 Task: Research Airbnb accommodation in Ouled Mimoun, Algeria from 1st December, 2023 to 5th December, 2023 for 3 adults, 1 child.2 bedrooms having 3 beds and 2 bathrooms. Amenities needed are: washing machine. Look for 3 properties as per requirement.
Action: Mouse moved to (555, 132)
Screenshot: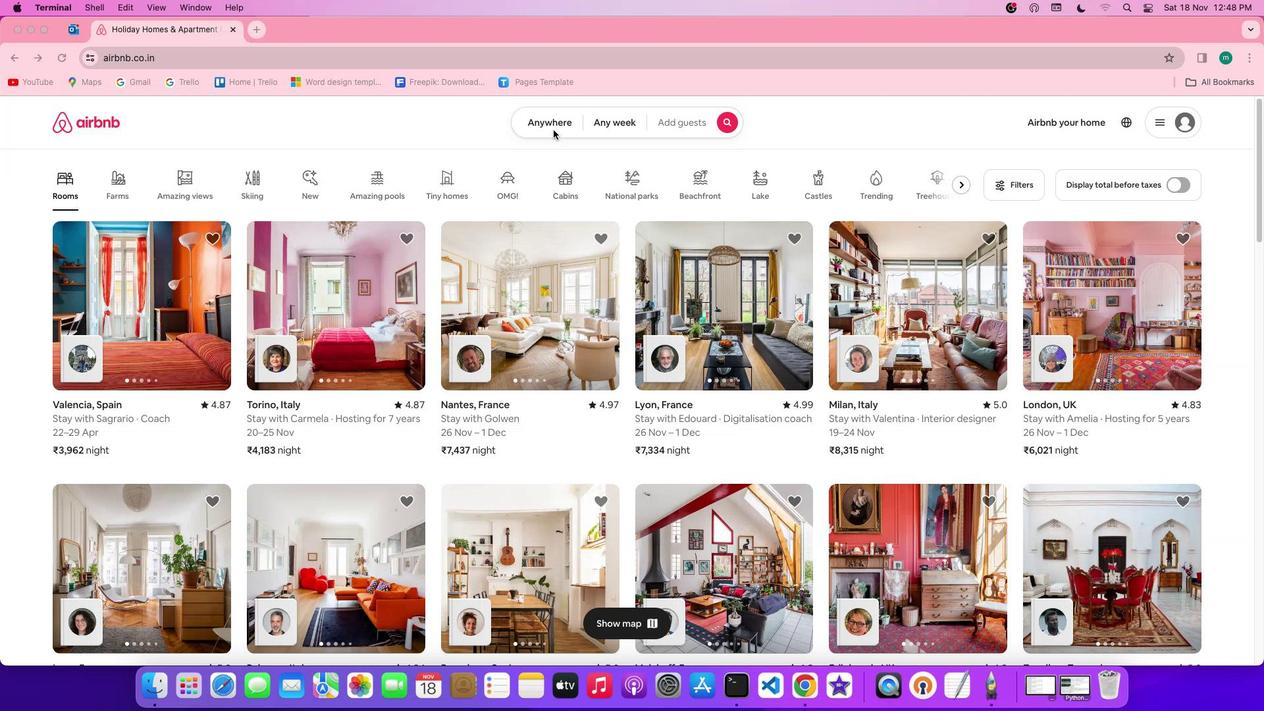 
Action: Mouse pressed left at (555, 132)
Screenshot: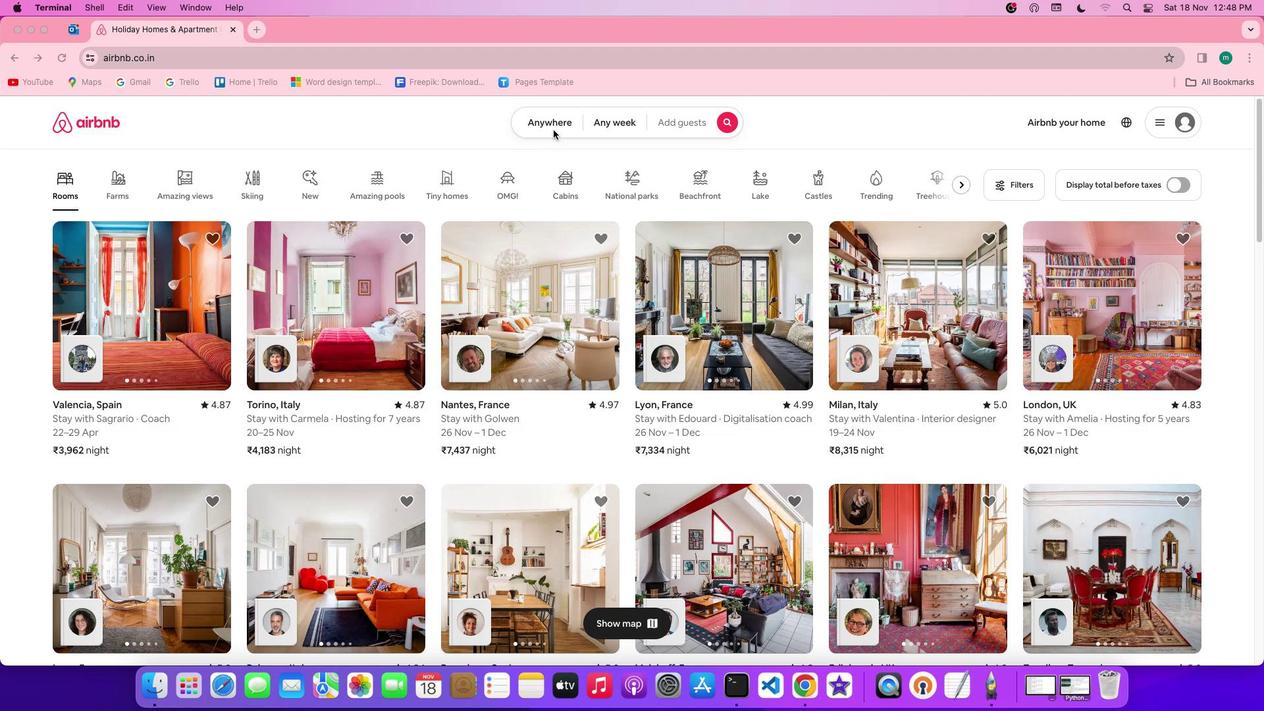 
Action: Mouse pressed left at (555, 132)
Screenshot: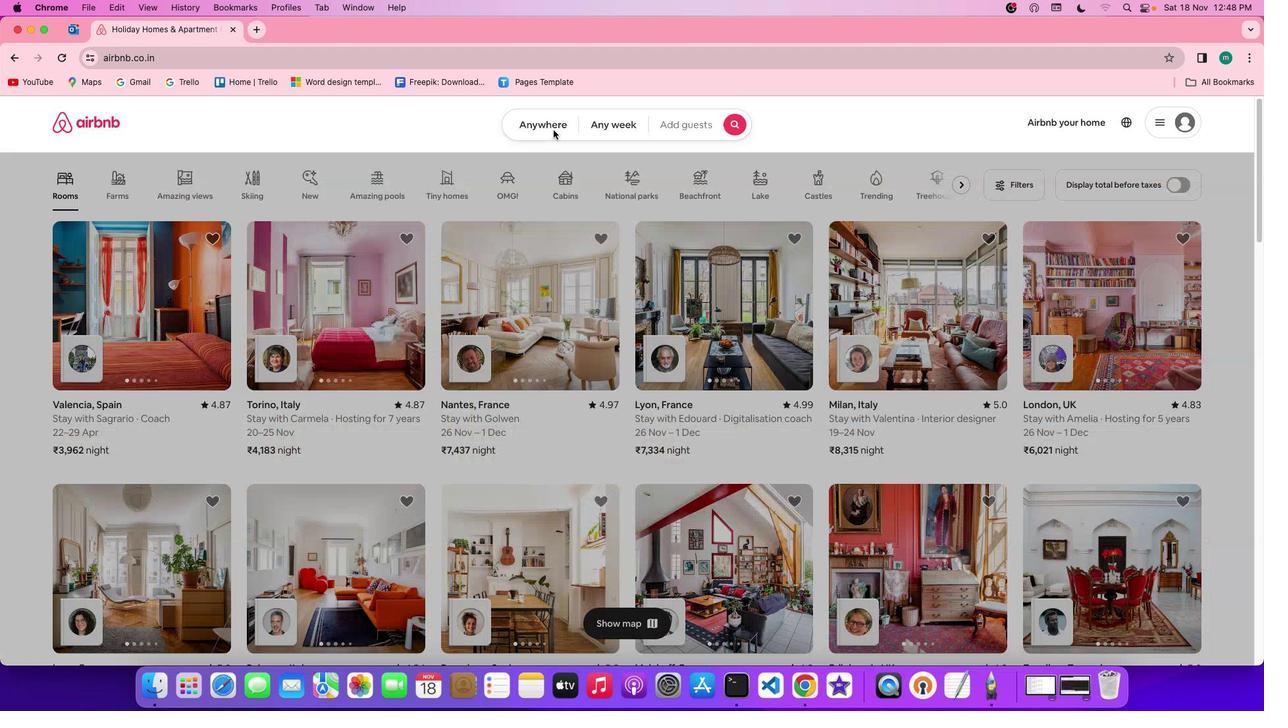 
Action: Mouse moved to (519, 176)
Screenshot: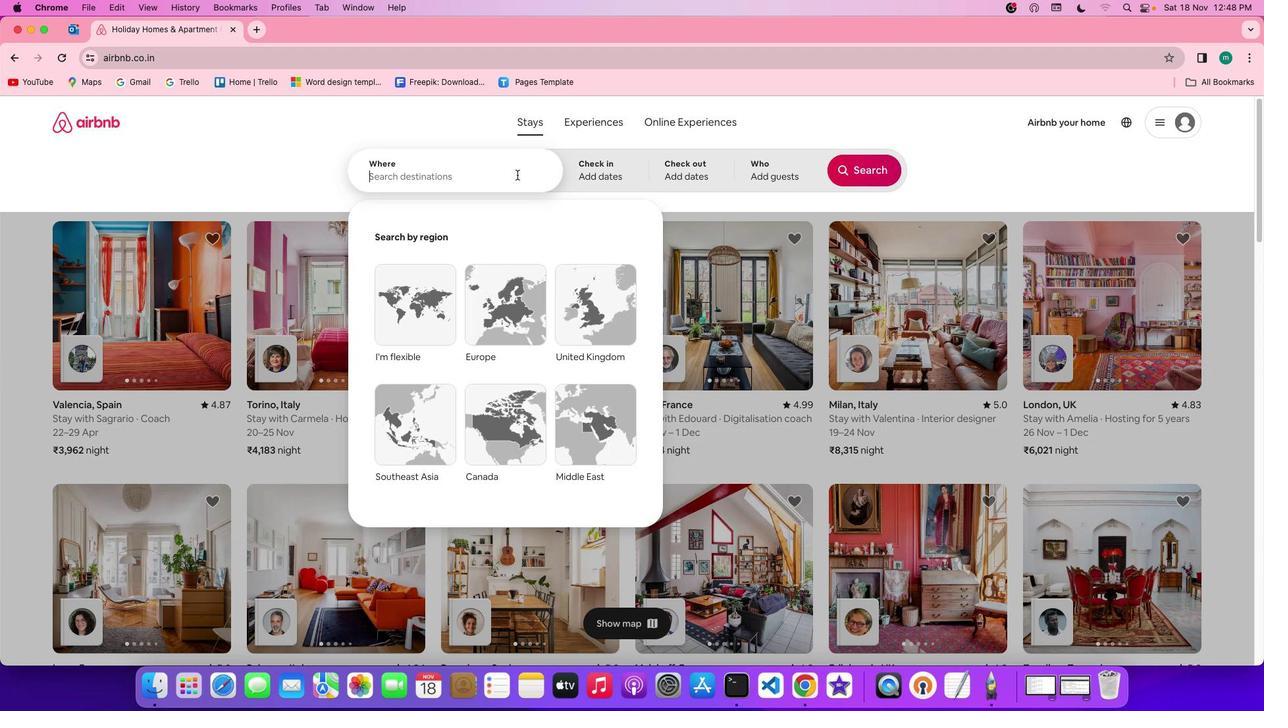 
Action: Mouse pressed left at (519, 176)
Screenshot: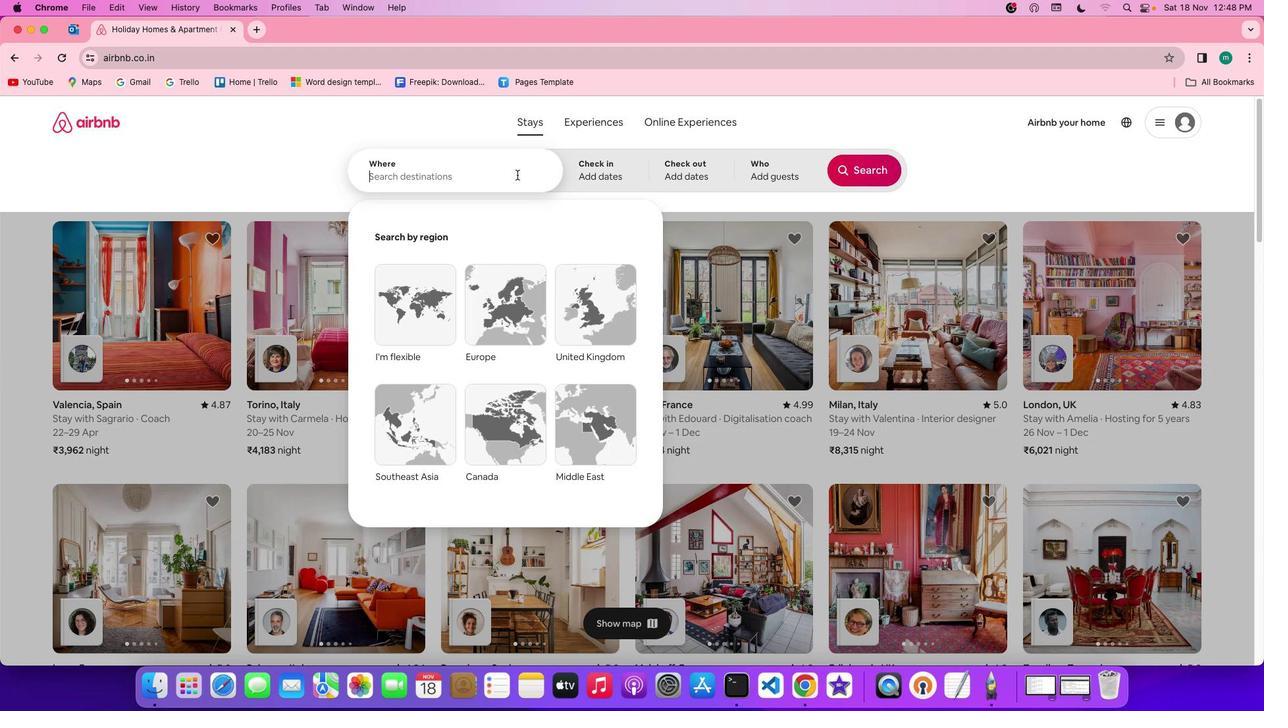 
Action: Key pressed Key.shift'Q''u''l''e''d'Key.spaceKey.shift'M''i''m''o''u''n'','Key.spaceKey.shift'A''l''g''e''r''i''a'
Screenshot: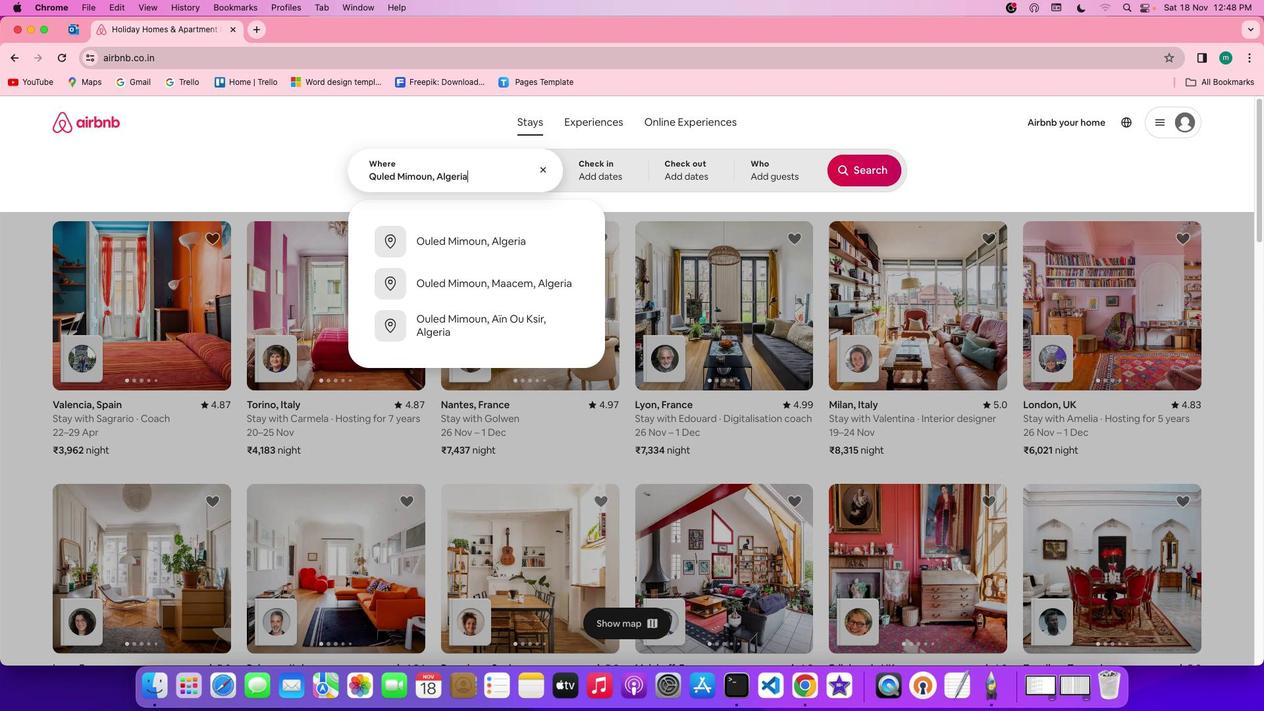 
Action: Mouse moved to (629, 189)
Screenshot: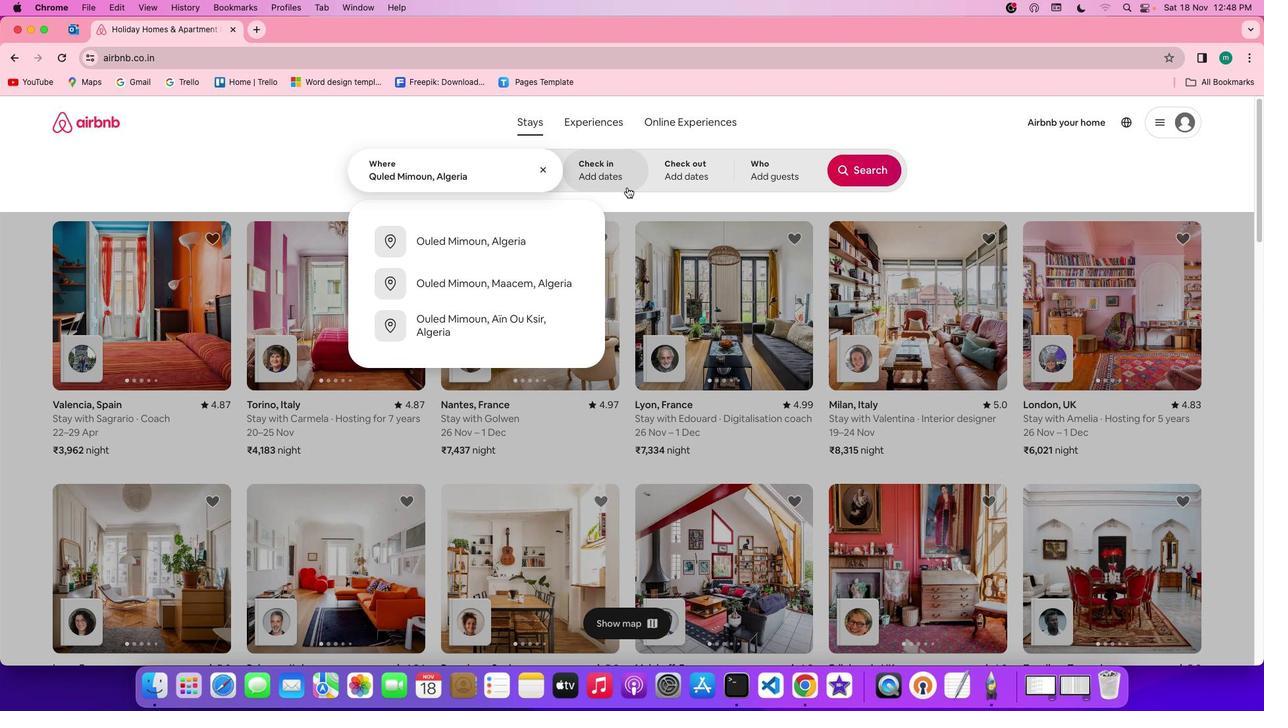 
Action: Mouse pressed left at (629, 189)
Screenshot: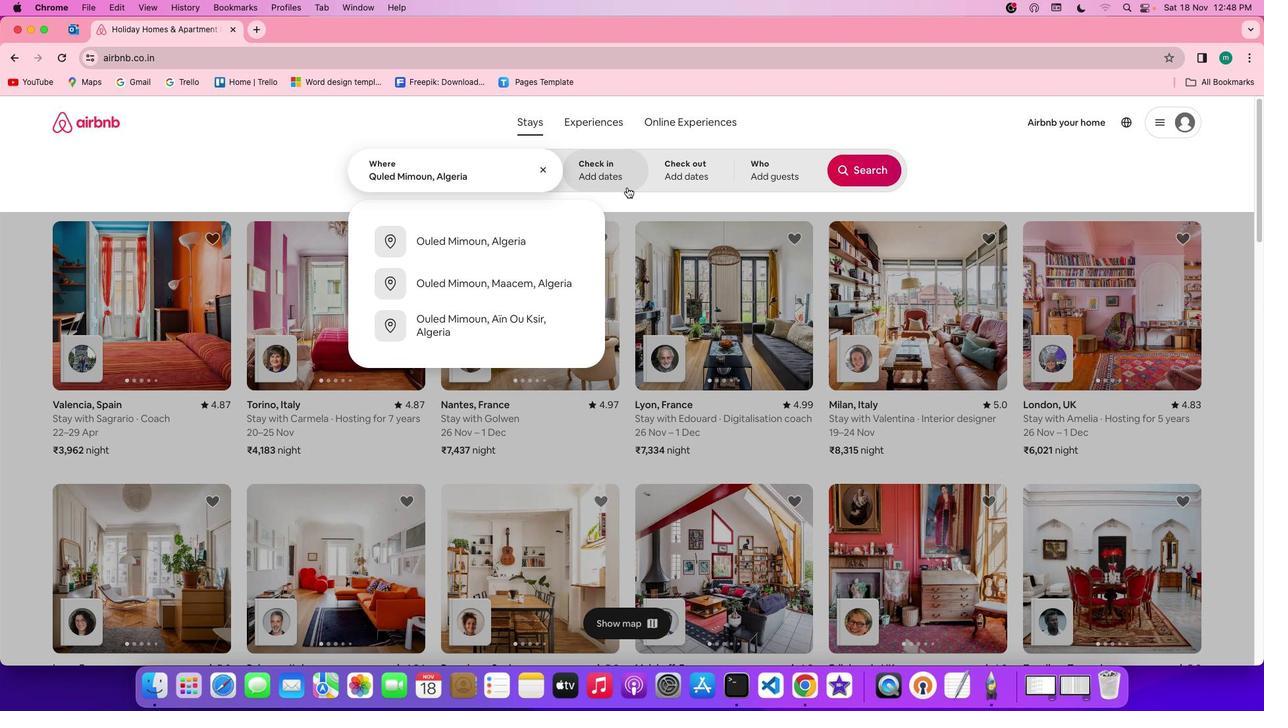 
Action: Mouse moved to (817, 329)
Screenshot: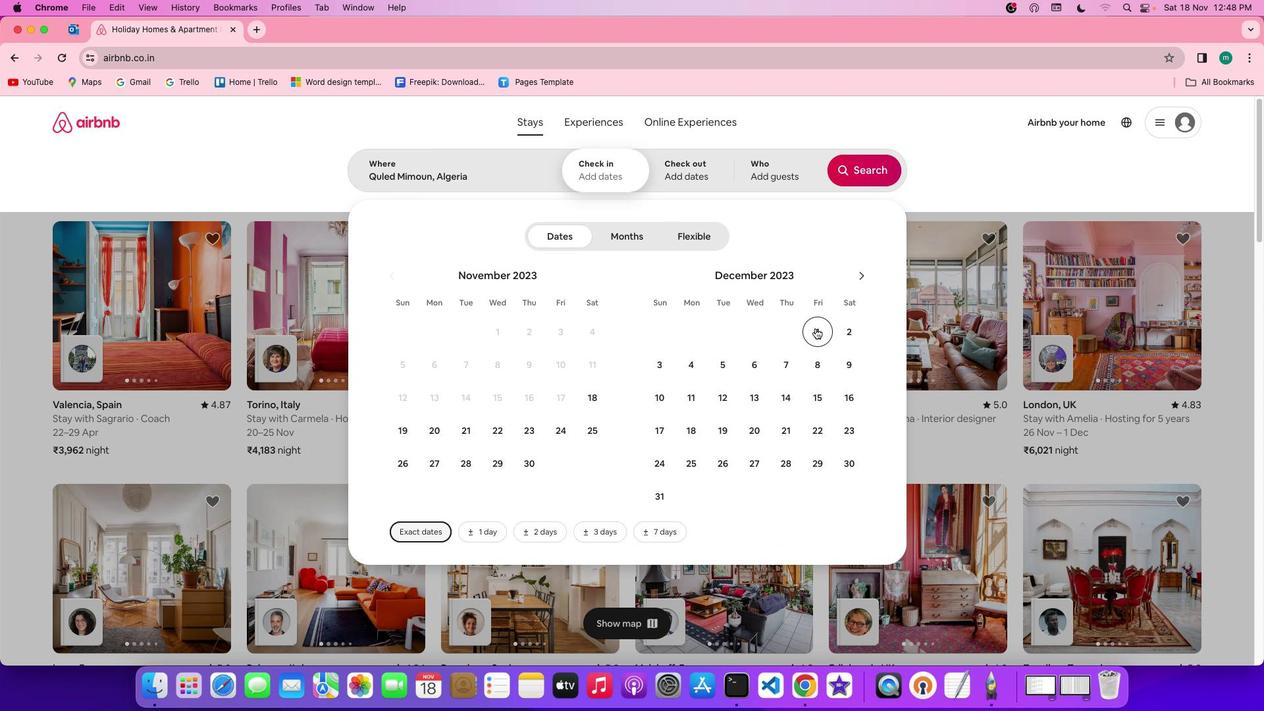 
Action: Mouse pressed left at (817, 329)
Screenshot: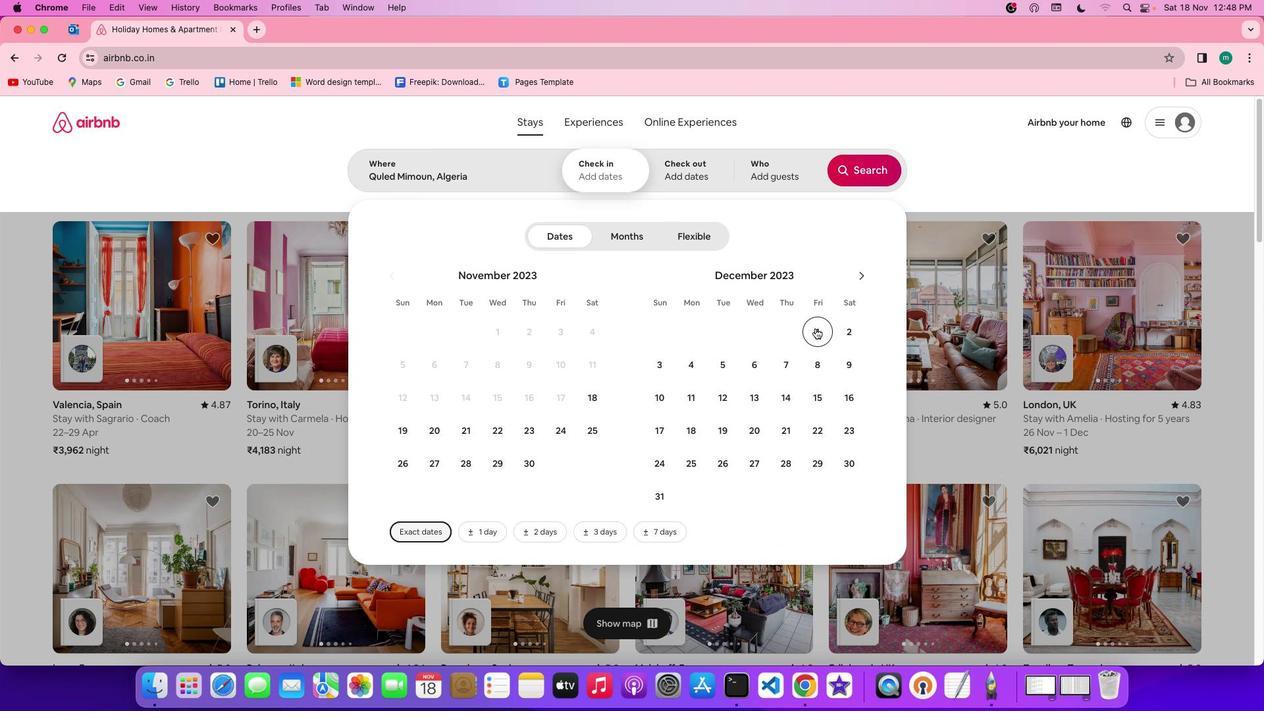 
Action: Mouse moved to (727, 359)
Screenshot: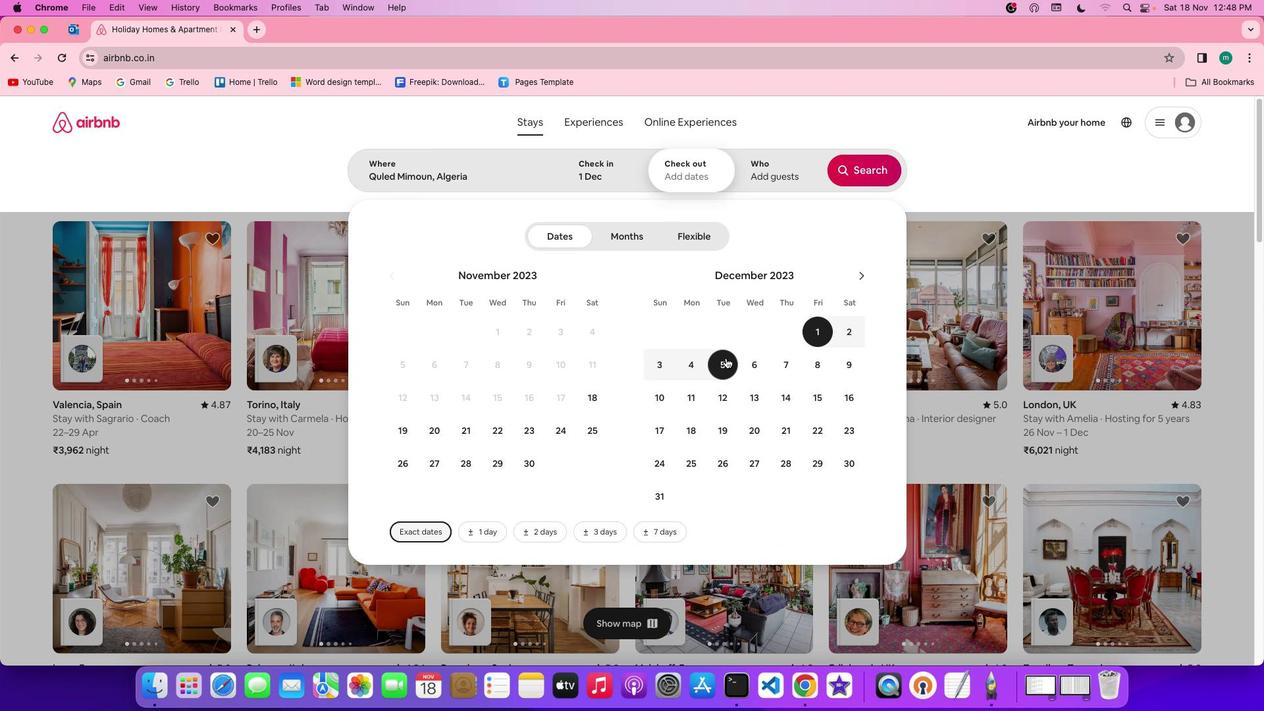 
Action: Mouse pressed left at (727, 359)
Screenshot: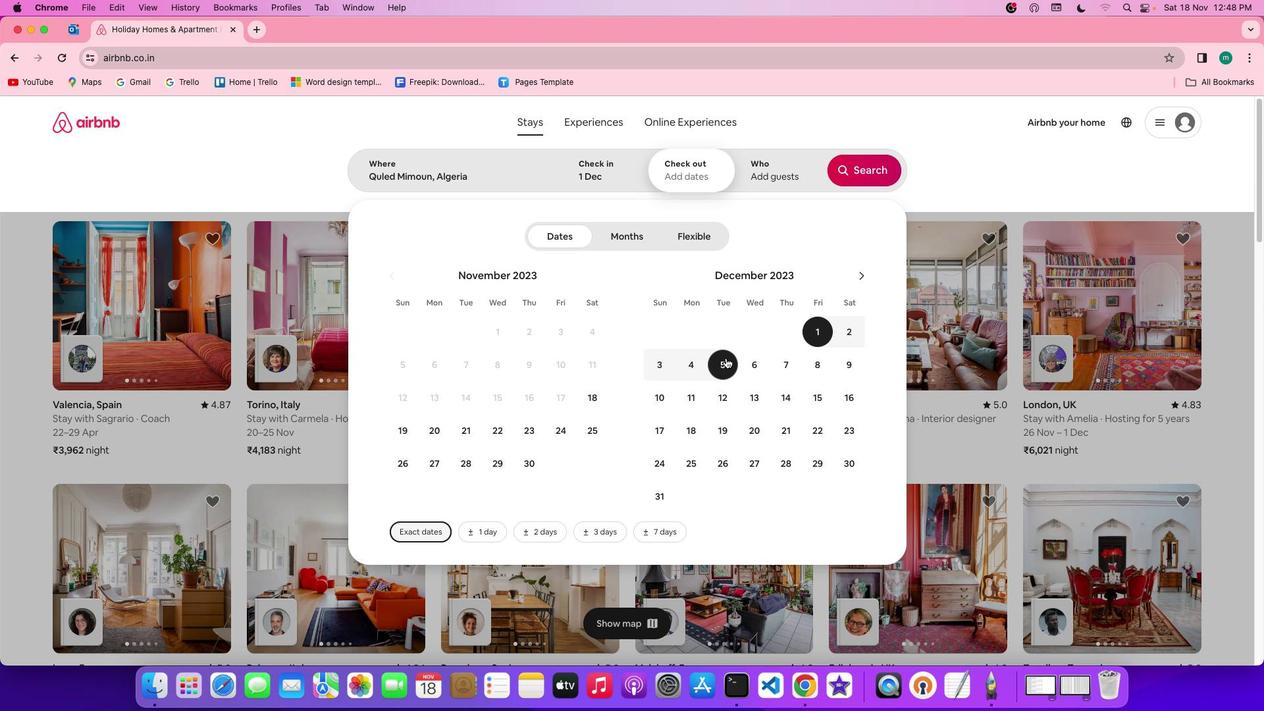 
Action: Mouse moved to (763, 174)
Screenshot: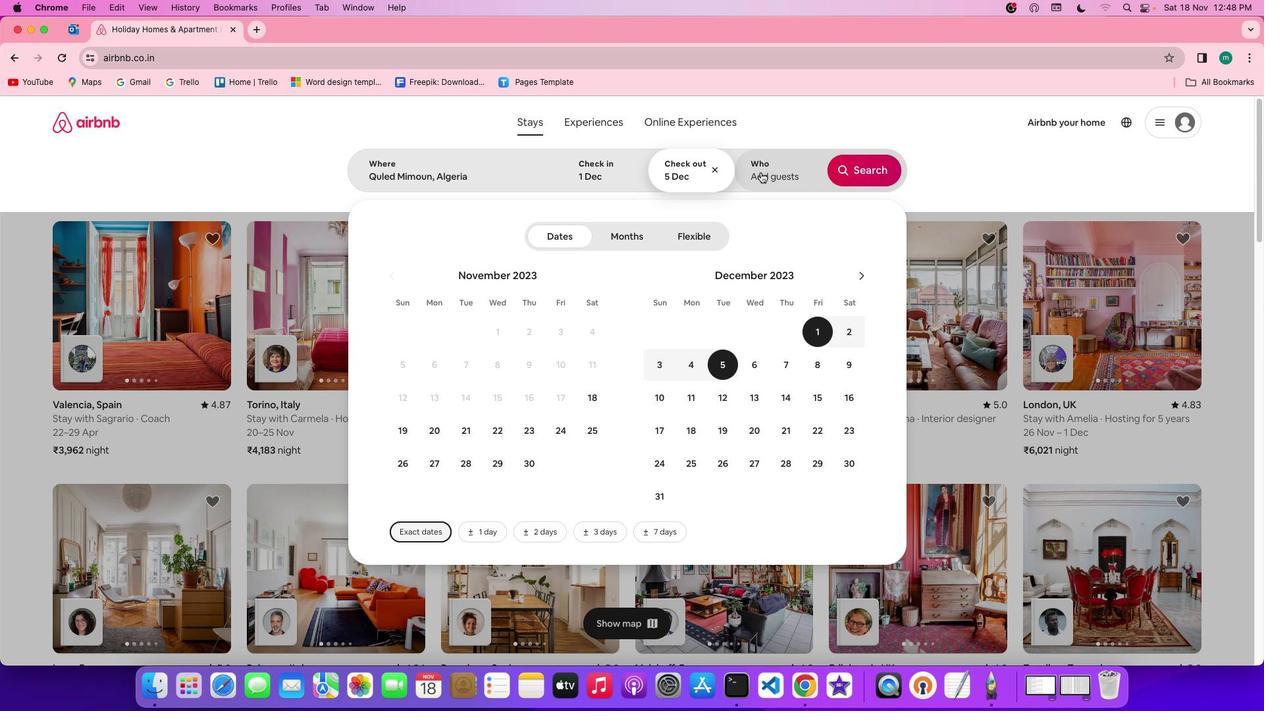 
Action: Mouse pressed left at (763, 174)
Screenshot: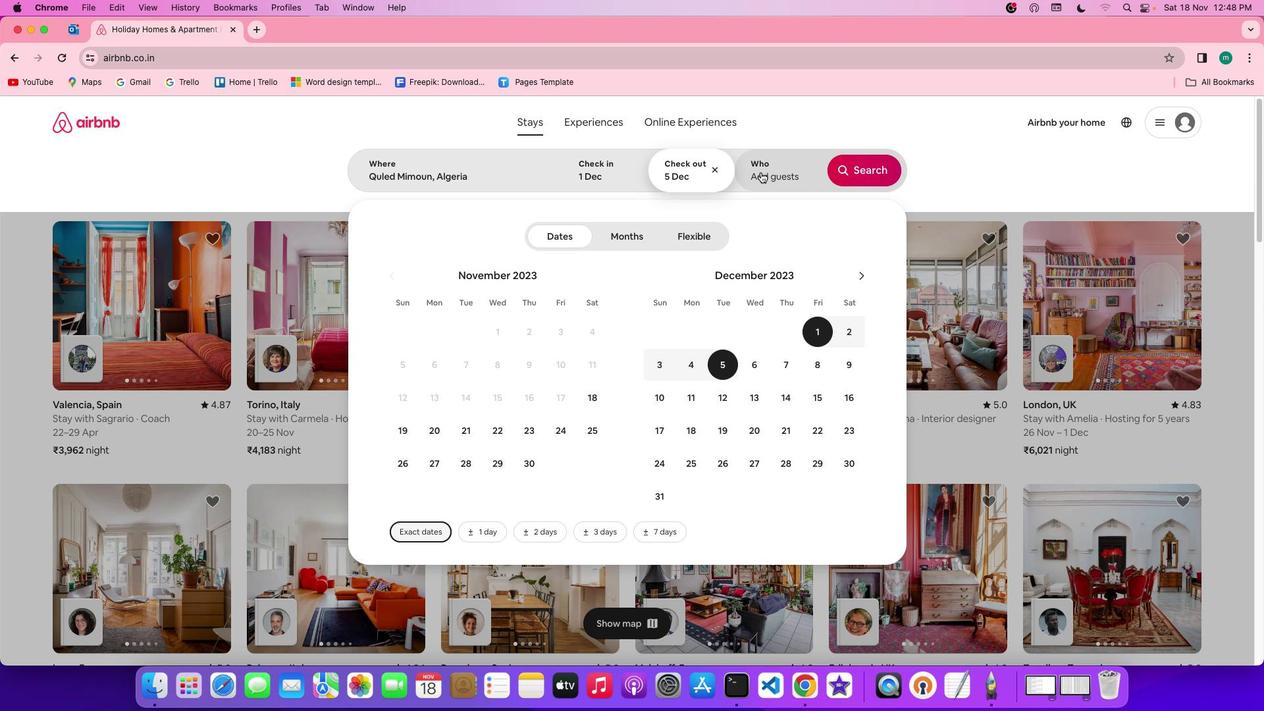 
Action: Mouse moved to (865, 239)
Screenshot: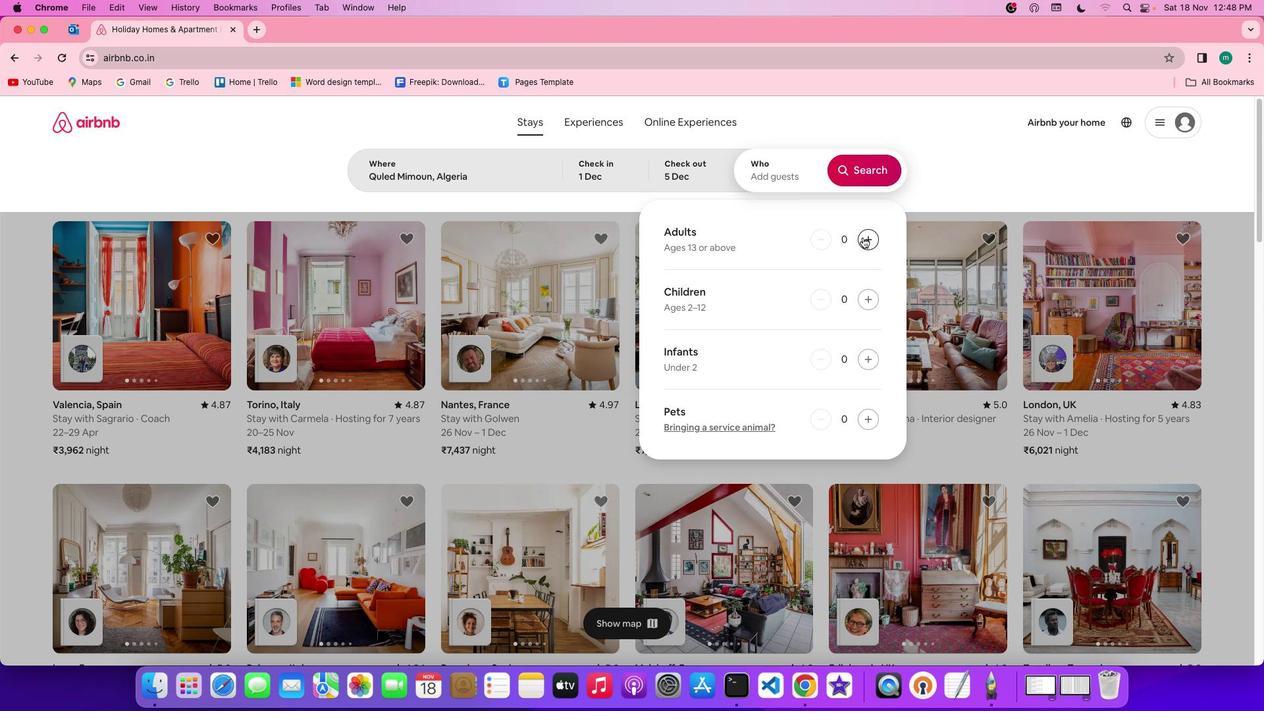 
Action: Mouse pressed left at (865, 239)
Screenshot: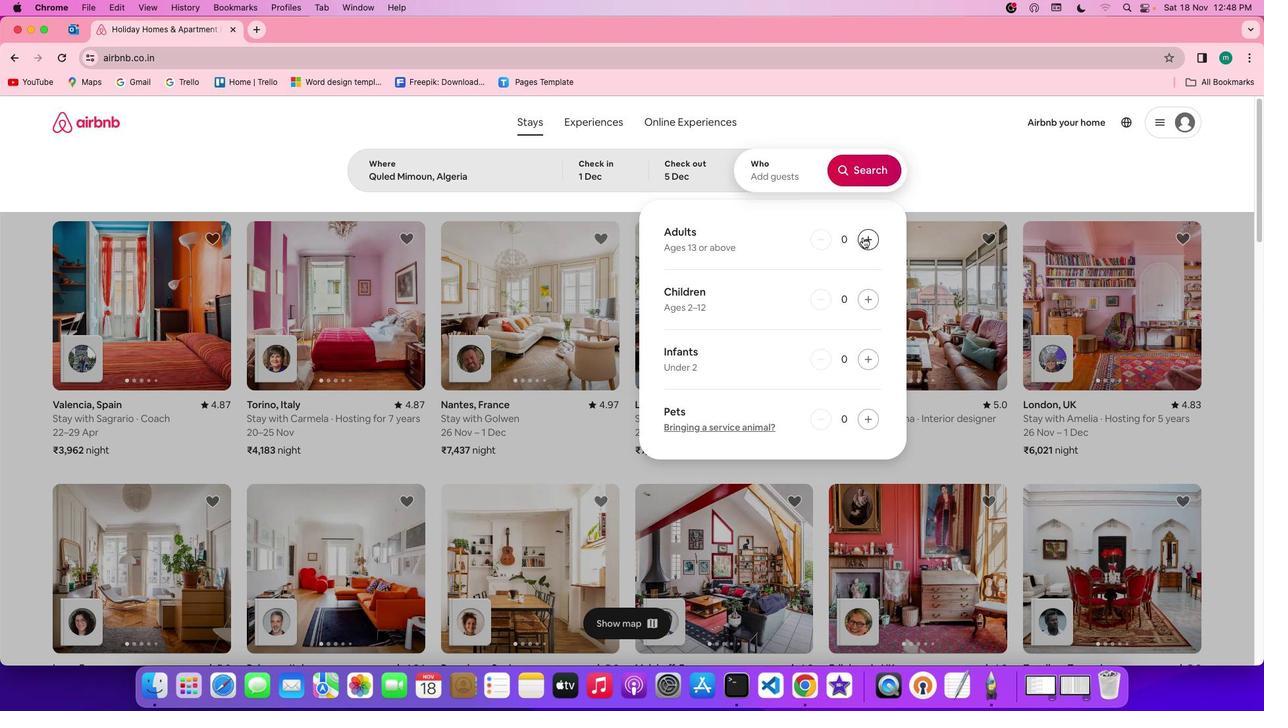 
Action: Mouse pressed left at (865, 239)
Screenshot: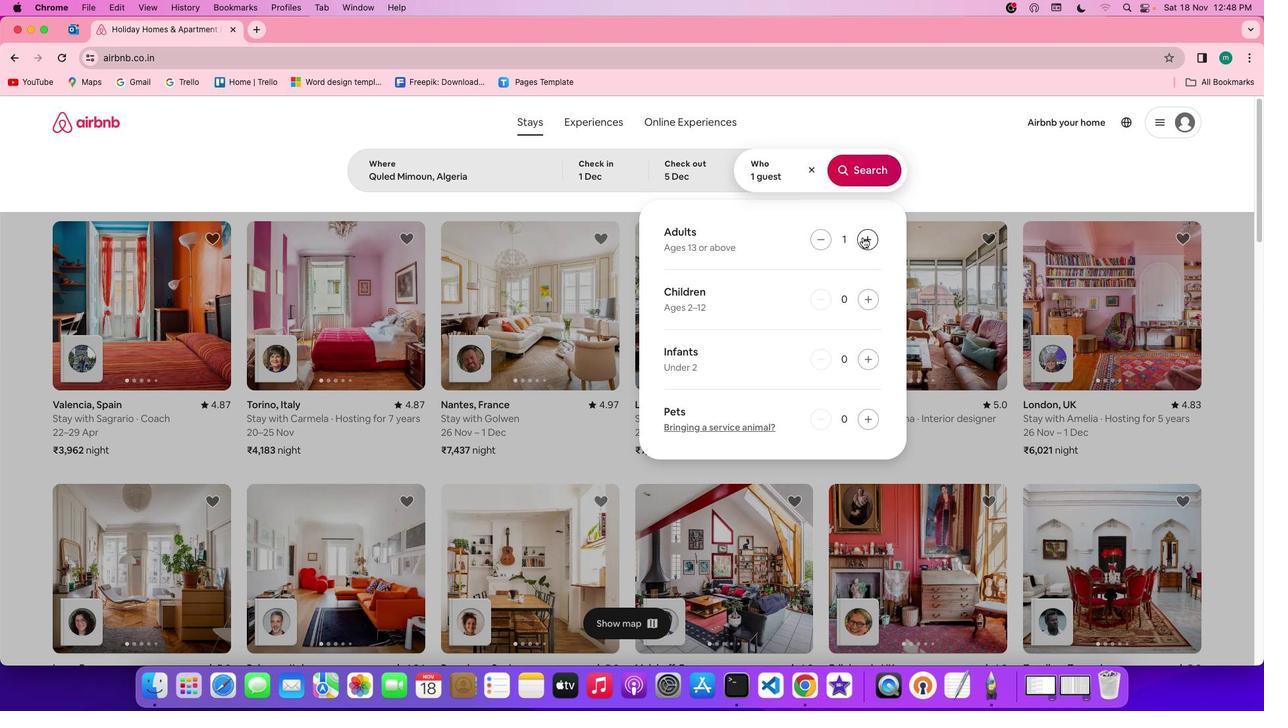 
Action: Mouse pressed left at (865, 239)
Screenshot: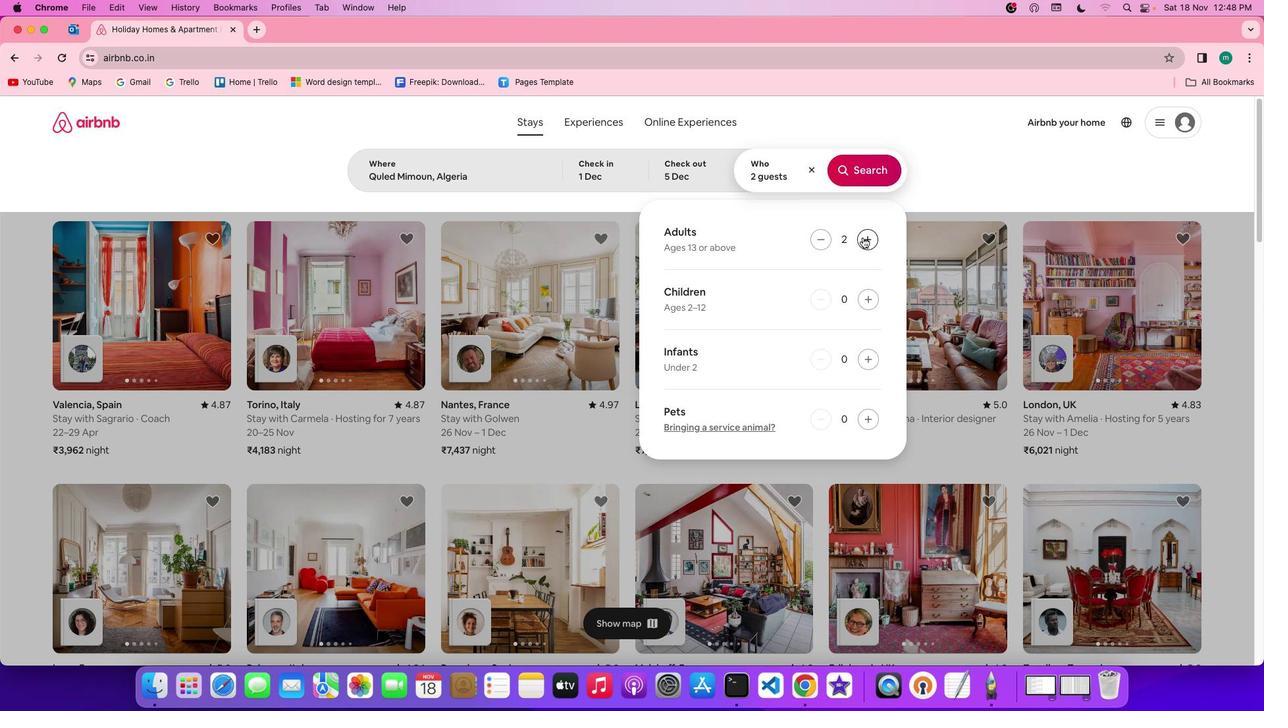 
Action: Mouse moved to (875, 302)
Screenshot: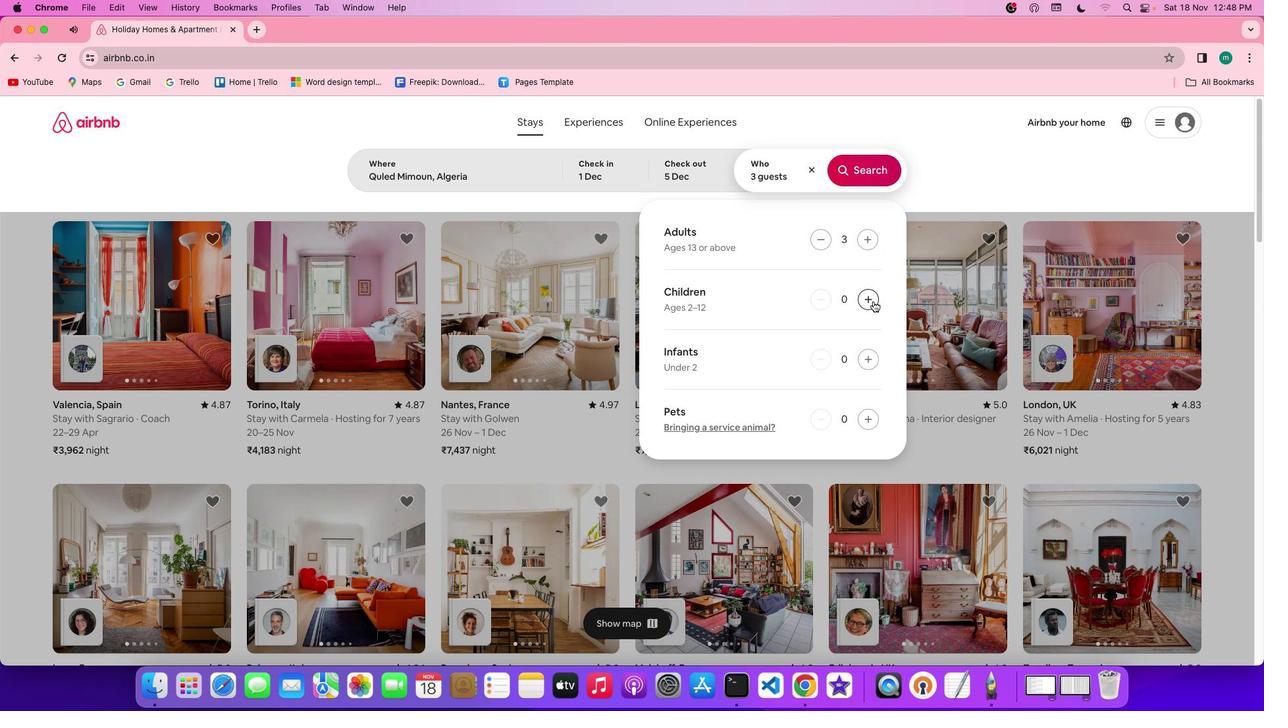 
Action: Mouse pressed left at (875, 302)
Screenshot: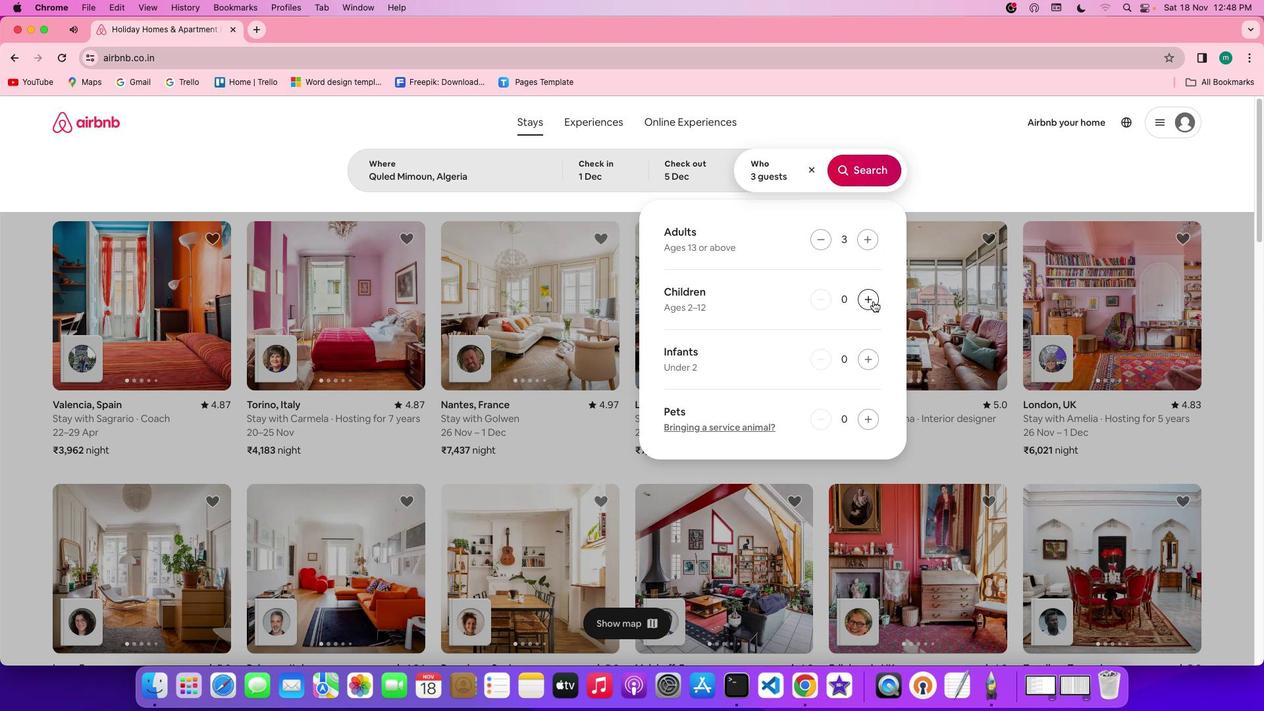 
Action: Mouse moved to (868, 174)
Screenshot: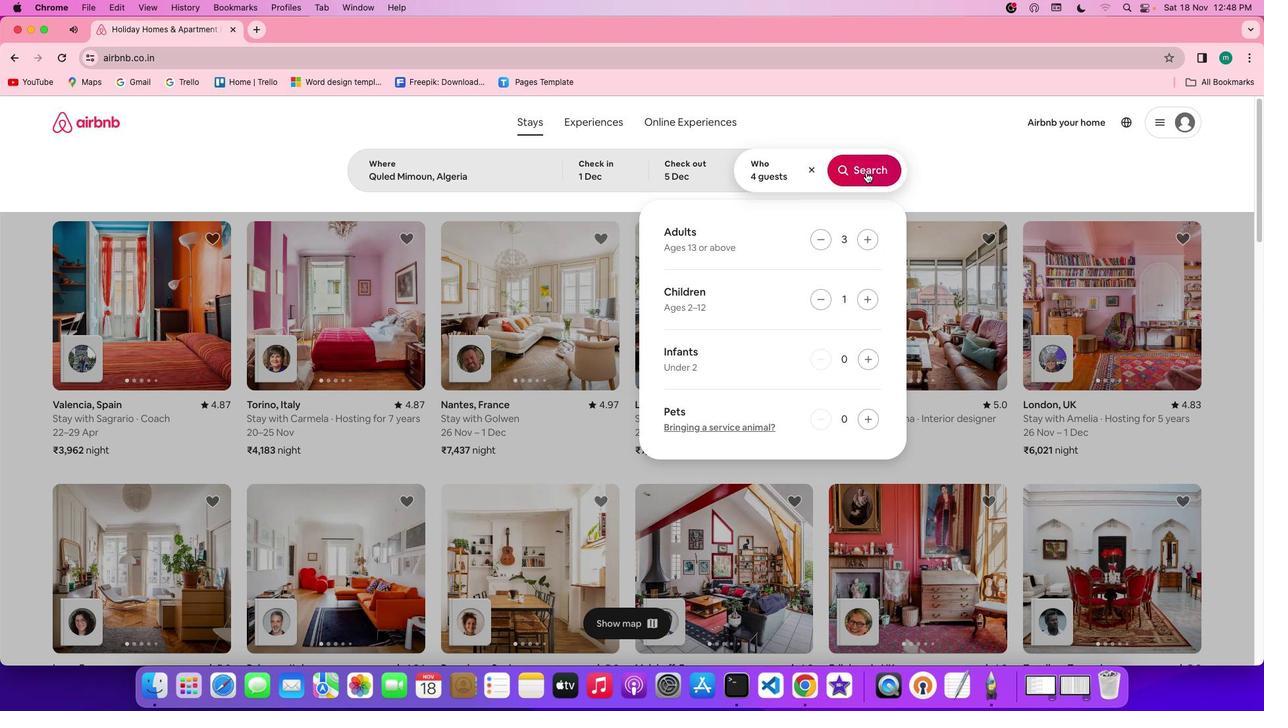 
Action: Mouse pressed left at (868, 174)
Screenshot: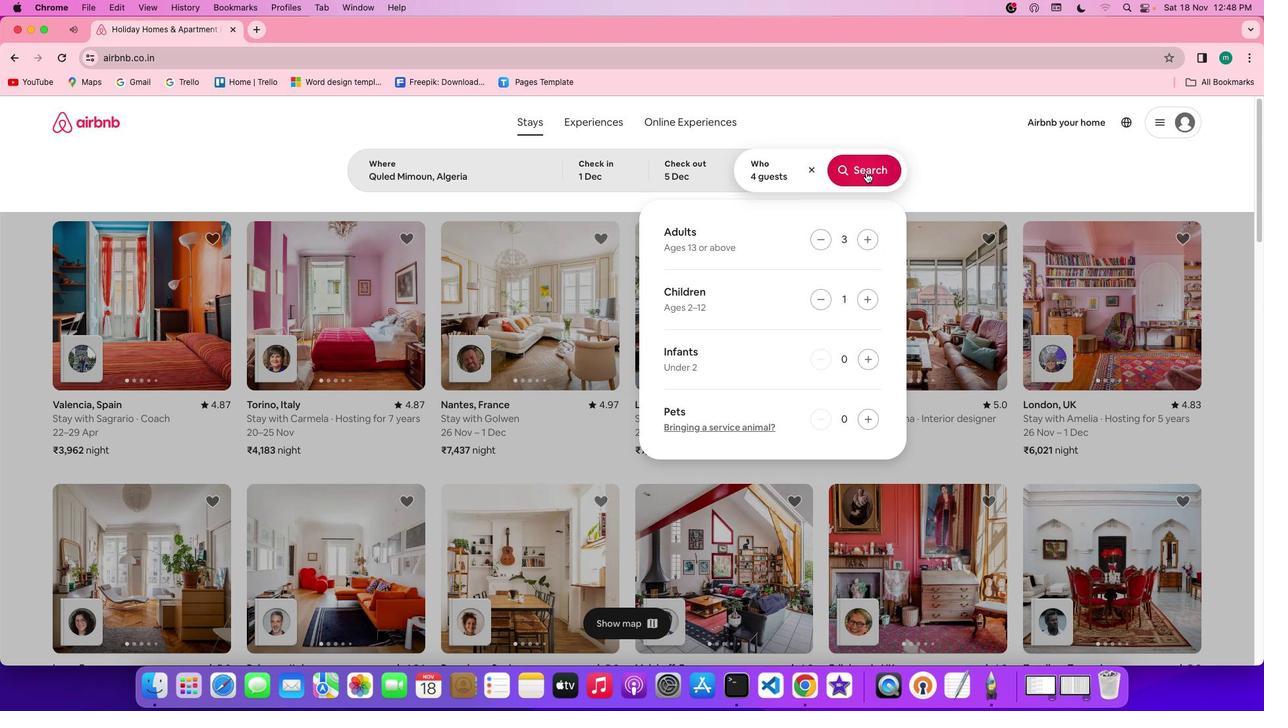 
Action: Mouse moved to (1063, 177)
Screenshot: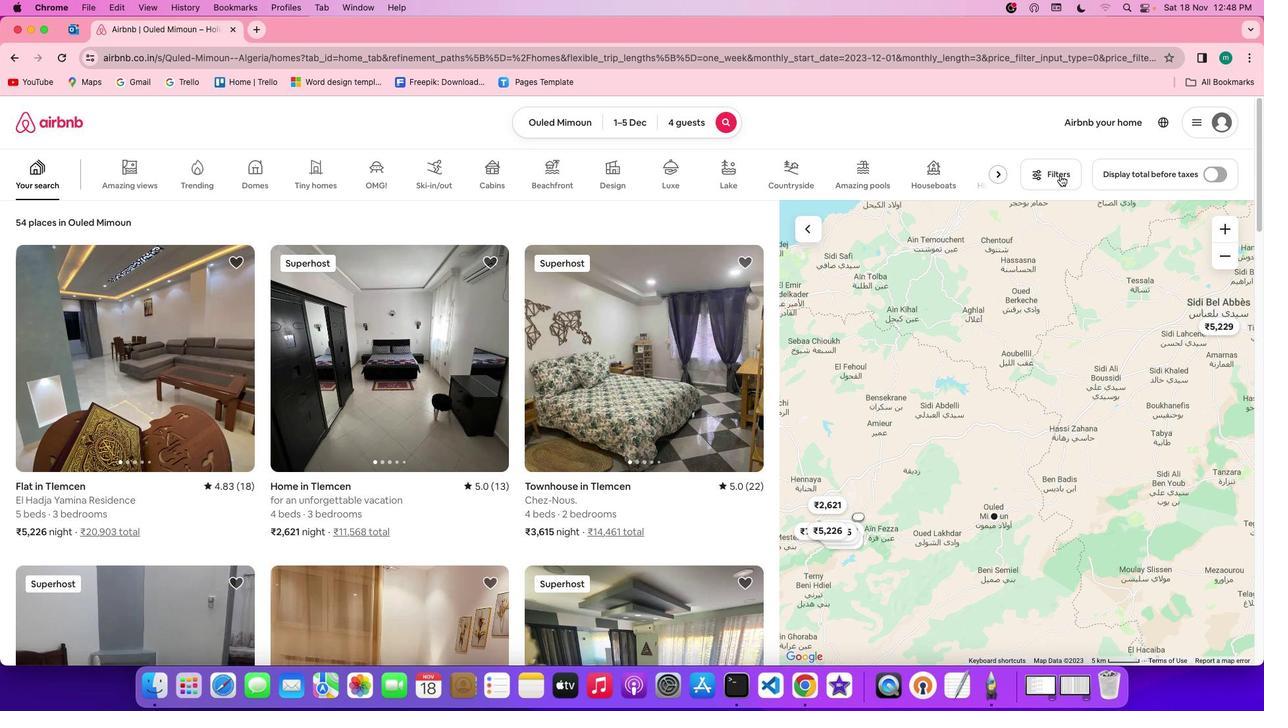 
Action: Mouse pressed left at (1063, 177)
Screenshot: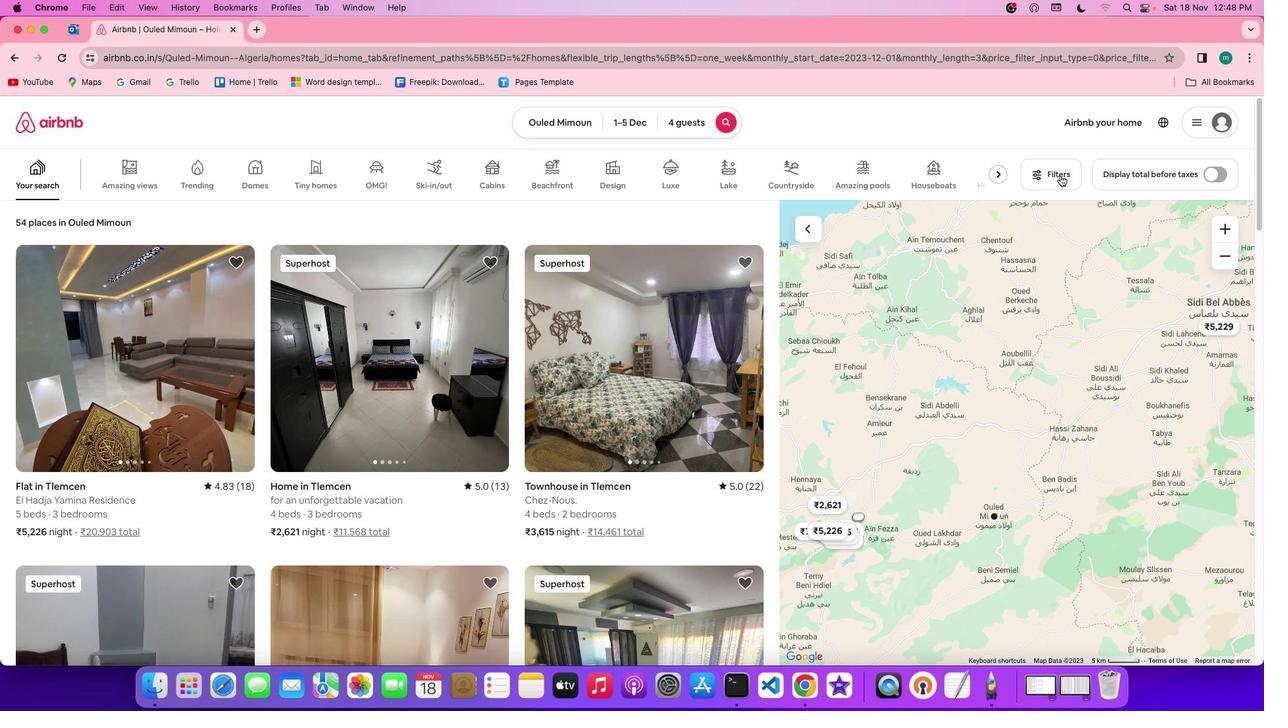 
Action: Mouse moved to (710, 329)
Screenshot: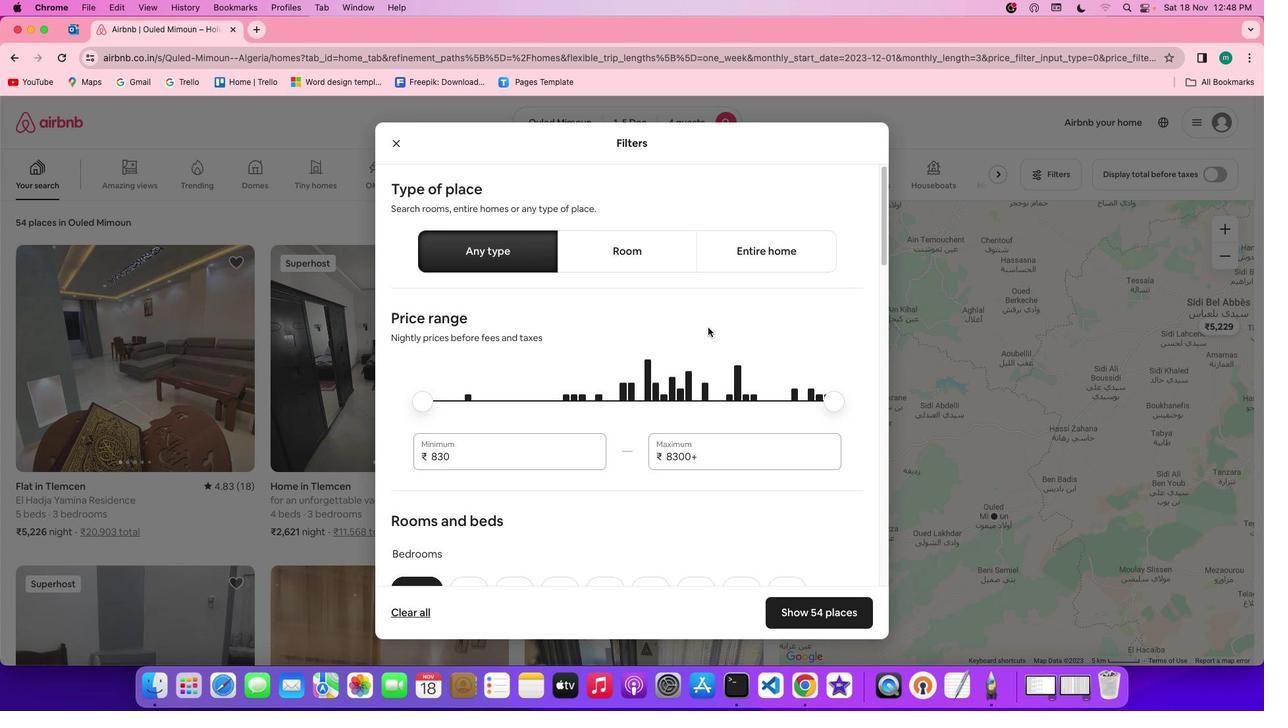 
Action: Mouse scrolled (710, 329) with delta (1, 1)
Screenshot: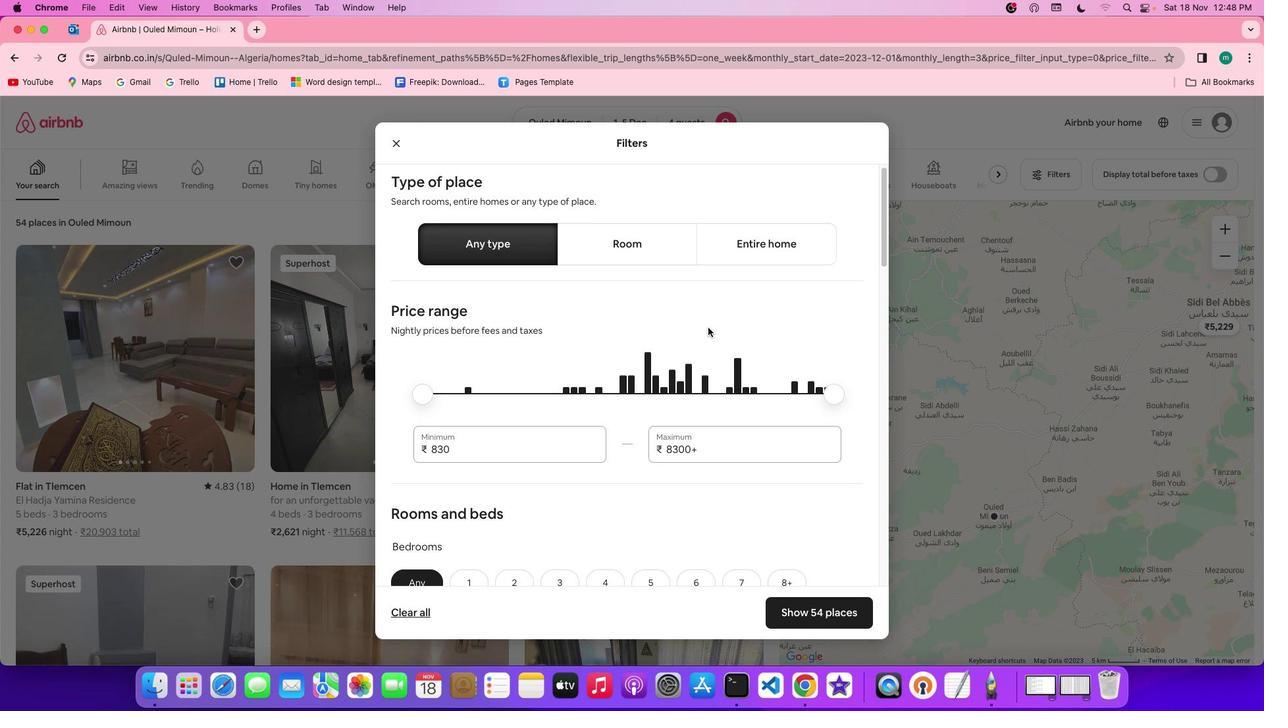 
Action: Mouse scrolled (710, 329) with delta (1, 1)
Screenshot: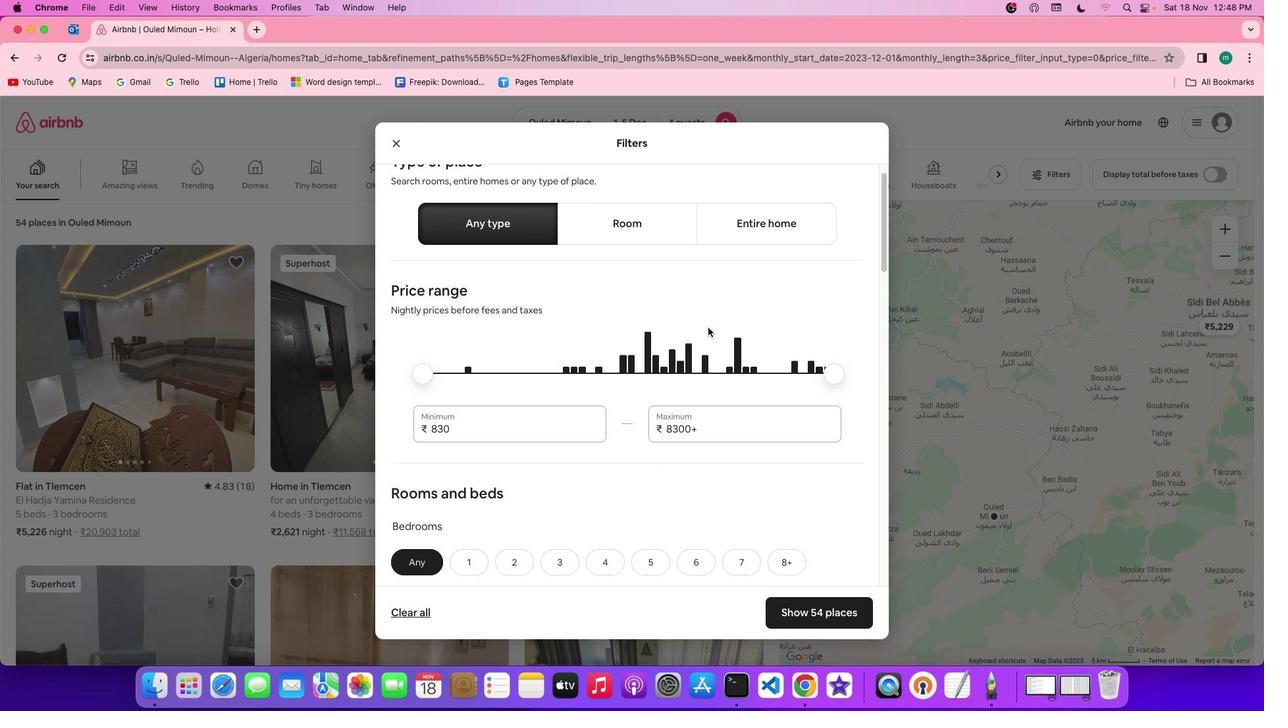 
Action: Mouse scrolled (710, 329) with delta (1, 0)
Screenshot: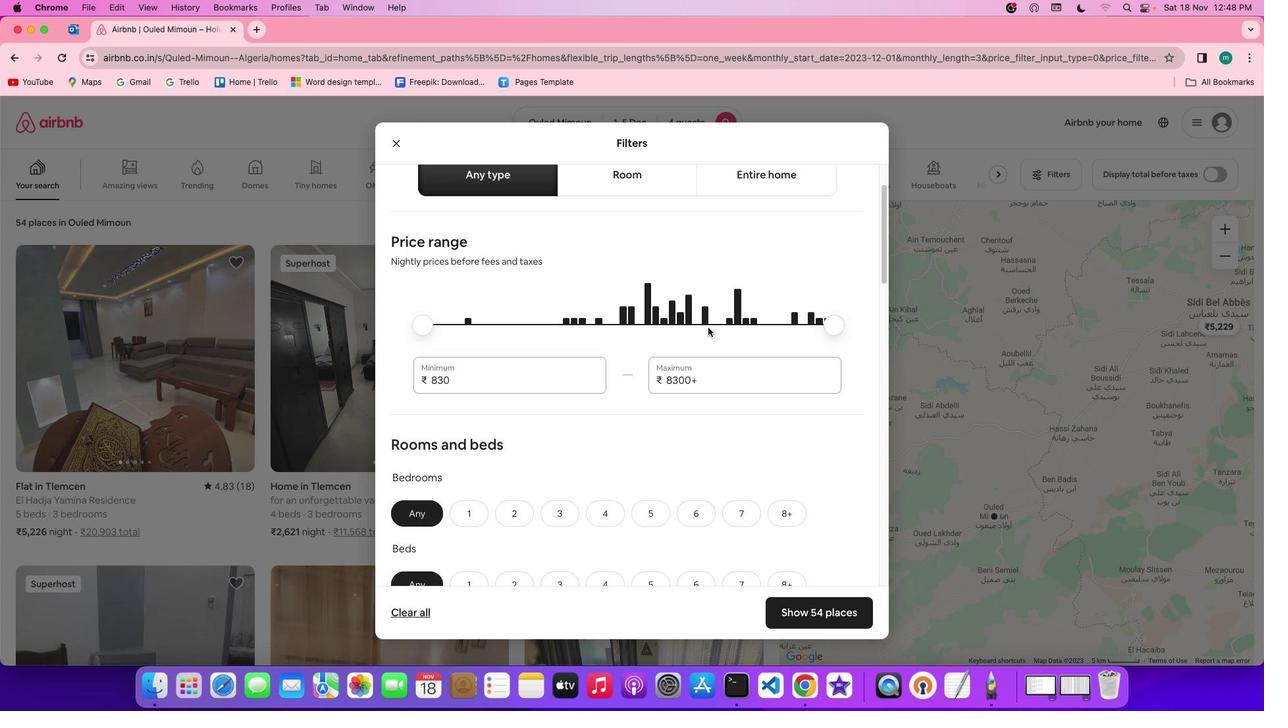 
Action: Mouse scrolled (710, 329) with delta (1, 0)
Screenshot: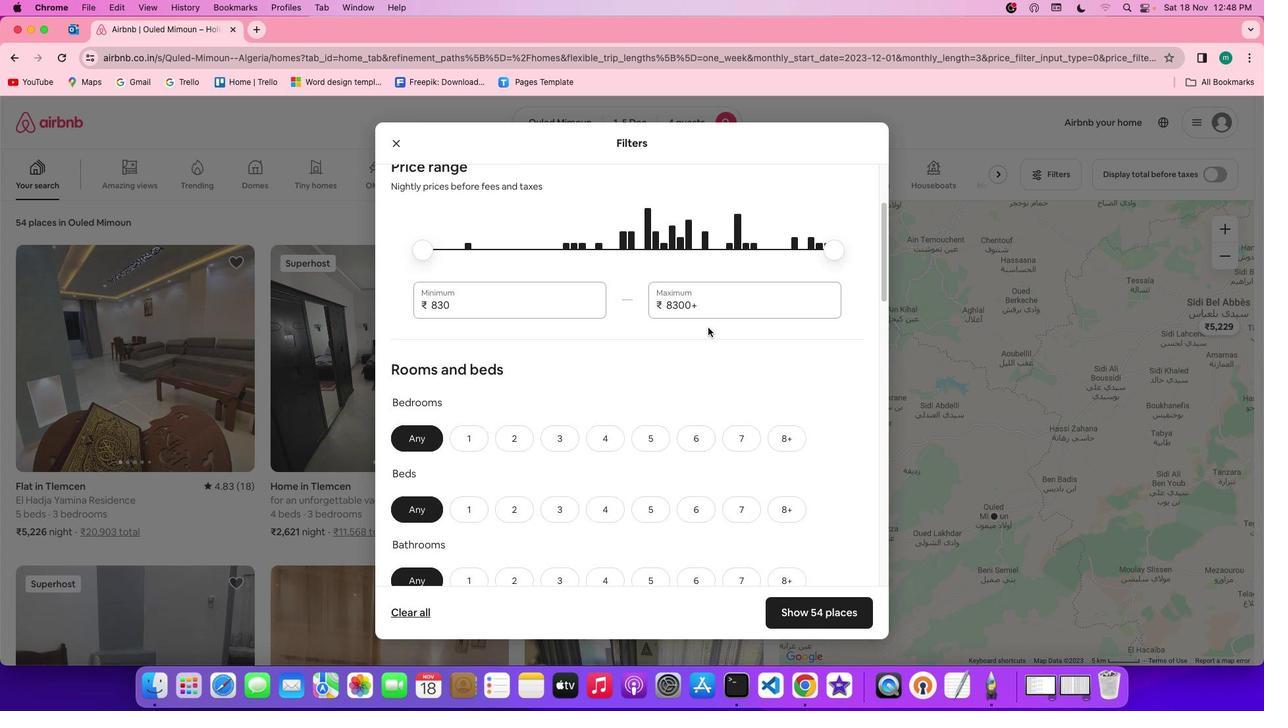 
Action: Mouse scrolled (710, 329) with delta (1, 0)
Screenshot: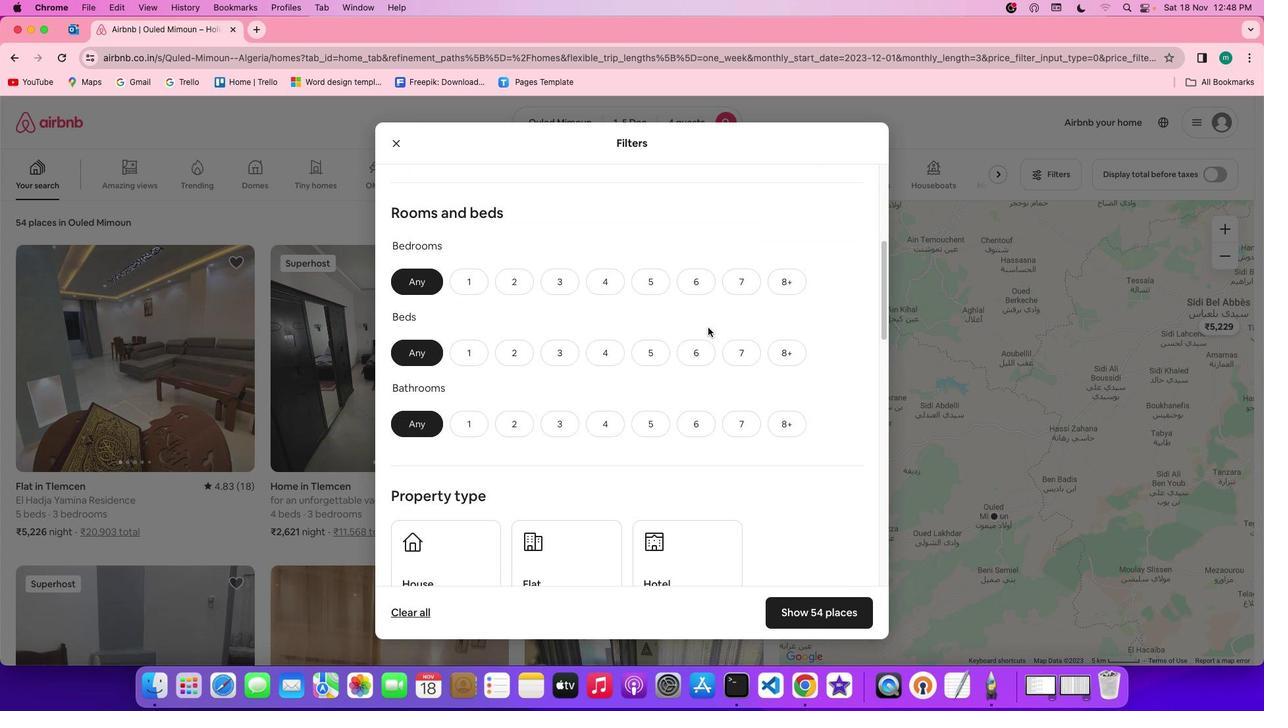 
Action: Mouse moved to (519, 251)
Screenshot: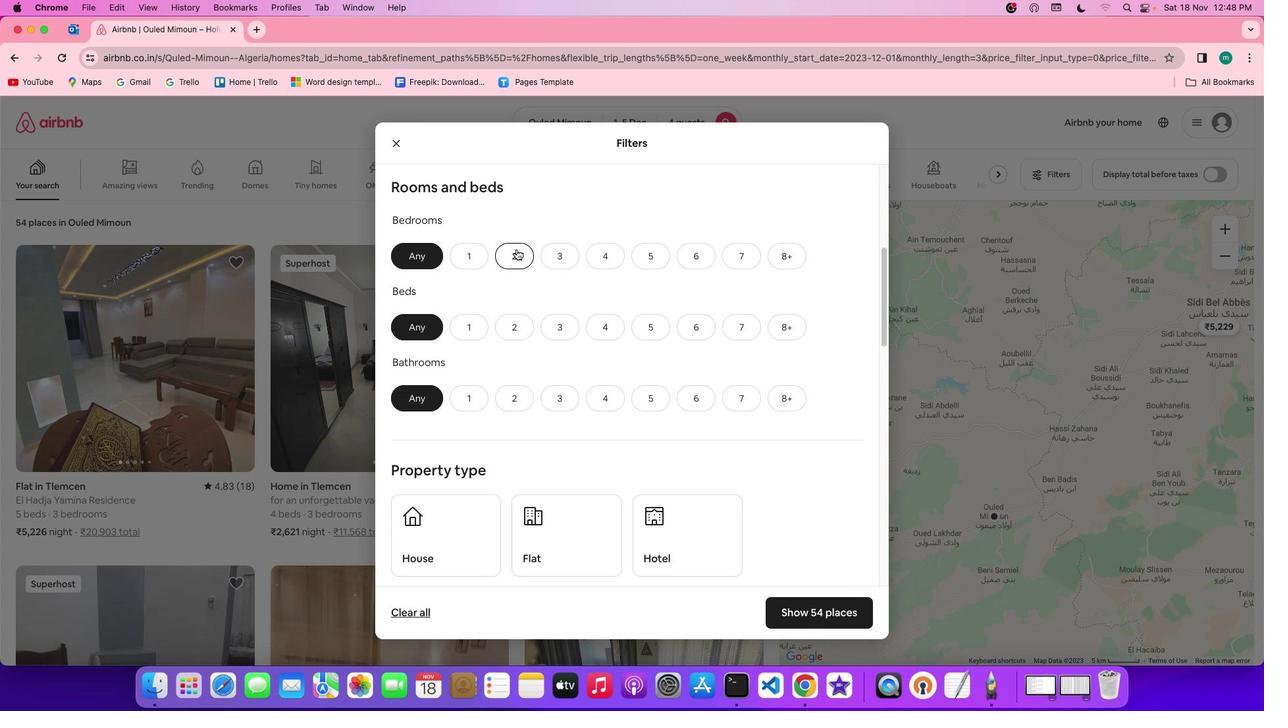 
Action: Mouse pressed left at (519, 251)
Screenshot: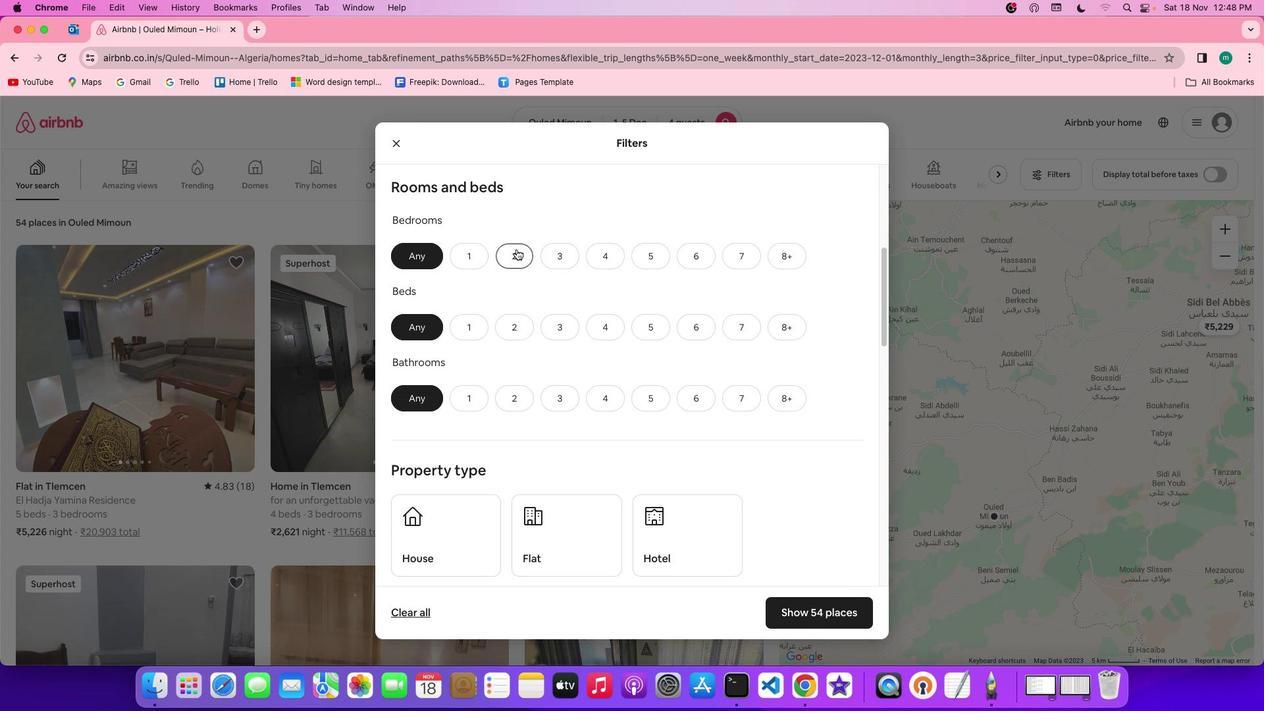 
Action: Mouse moved to (569, 339)
Screenshot: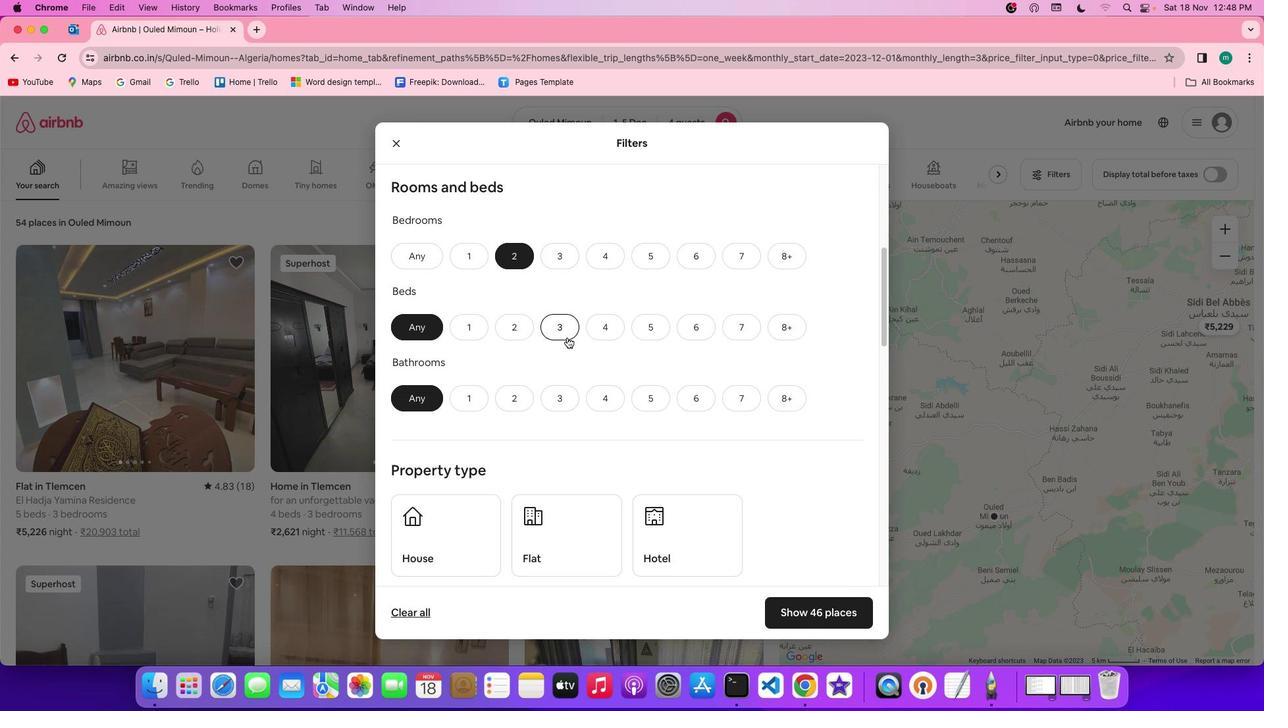 
Action: Mouse pressed left at (569, 339)
Screenshot: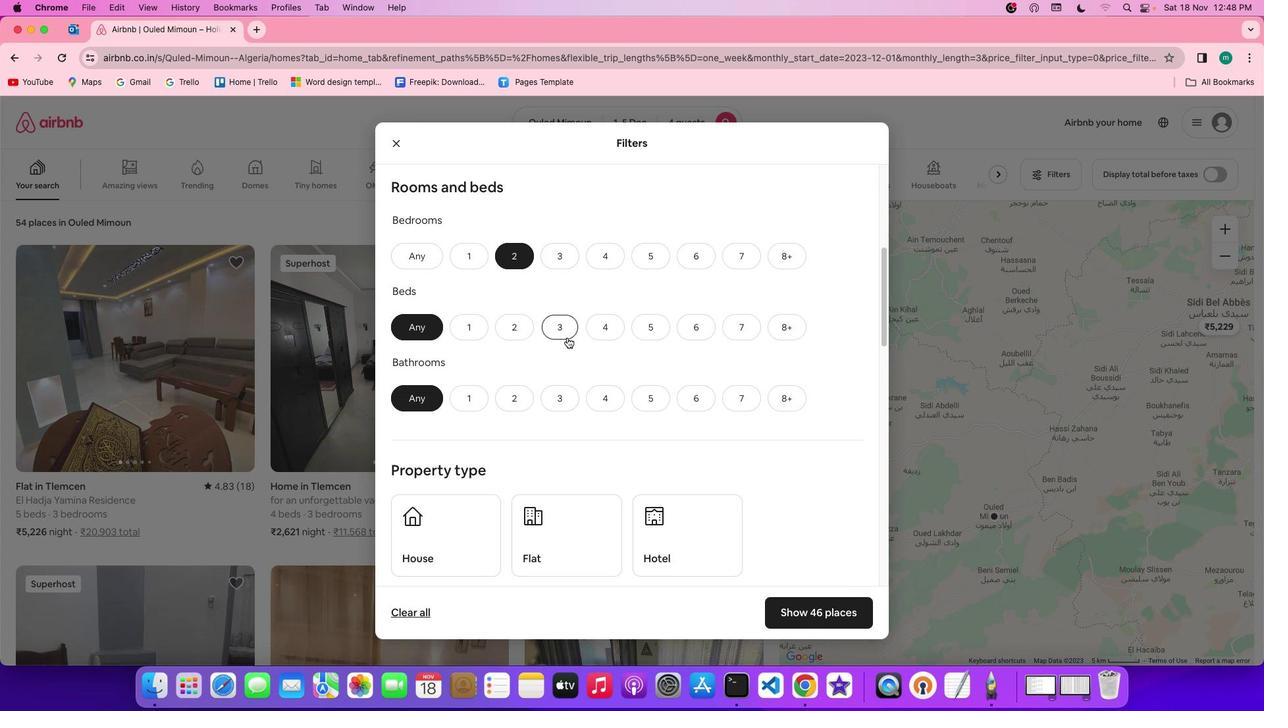 
Action: Mouse moved to (507, 396)
Screenshot: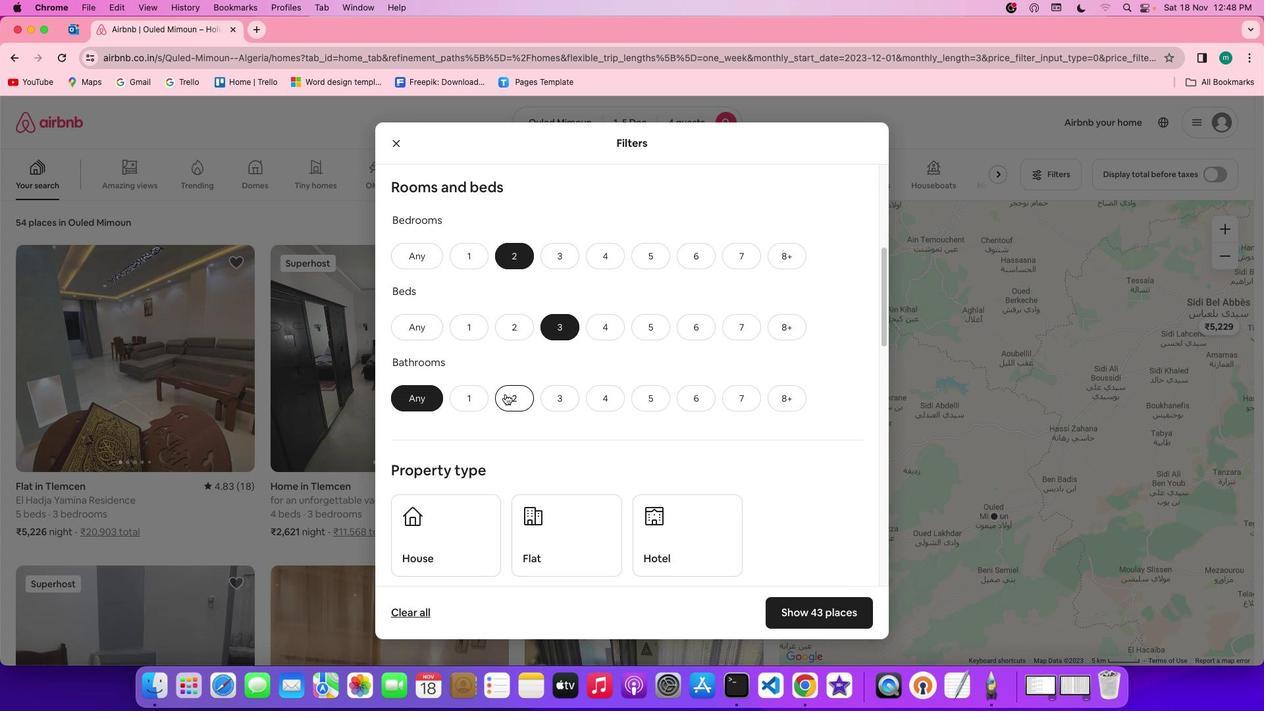 
Action: Mouse pressed left at (507, 396)
Screenshot: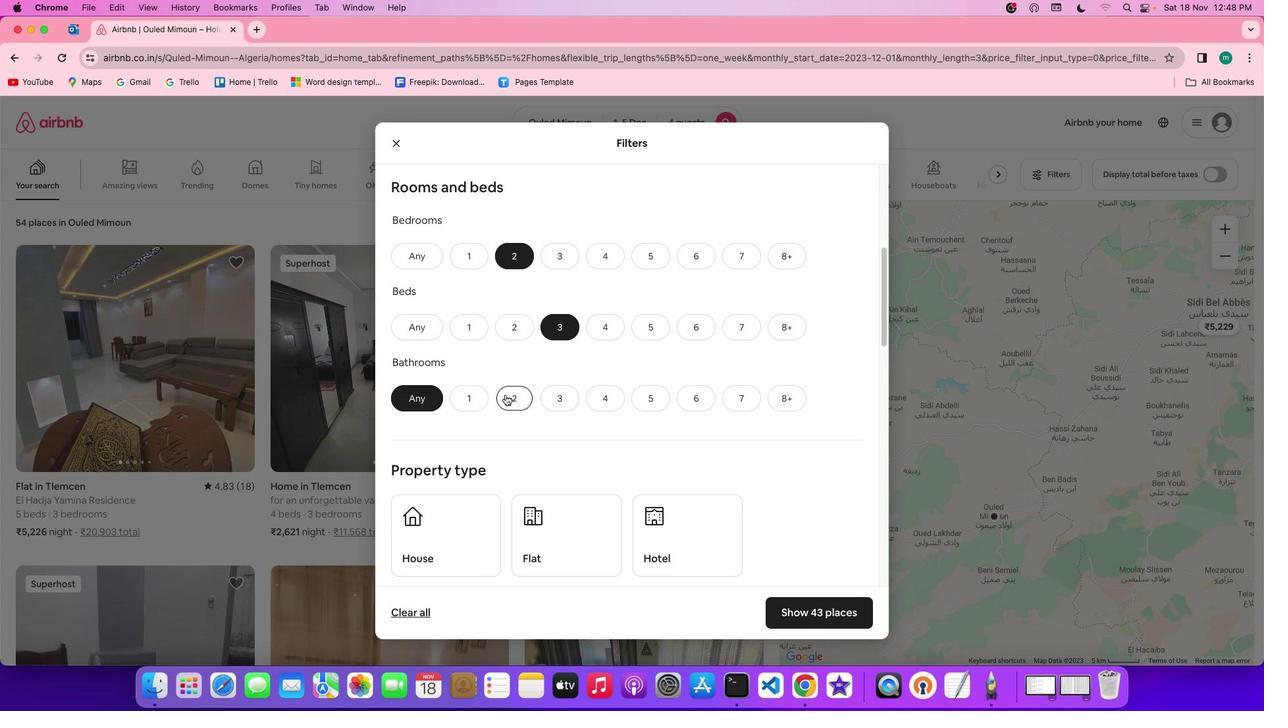 
Action: Mouse moved to (670, 377)
Screenshot: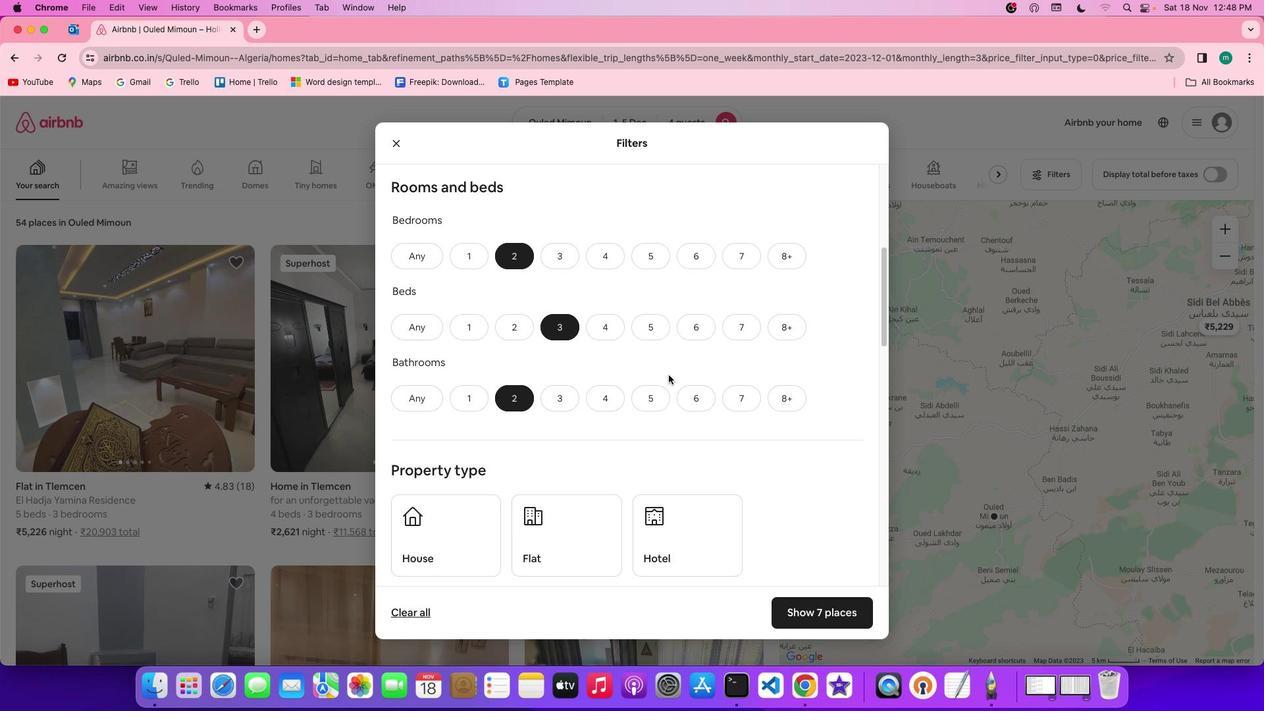 
Action: Mouse scrolled (670, 377) with delta (1, 1)
Screenshot: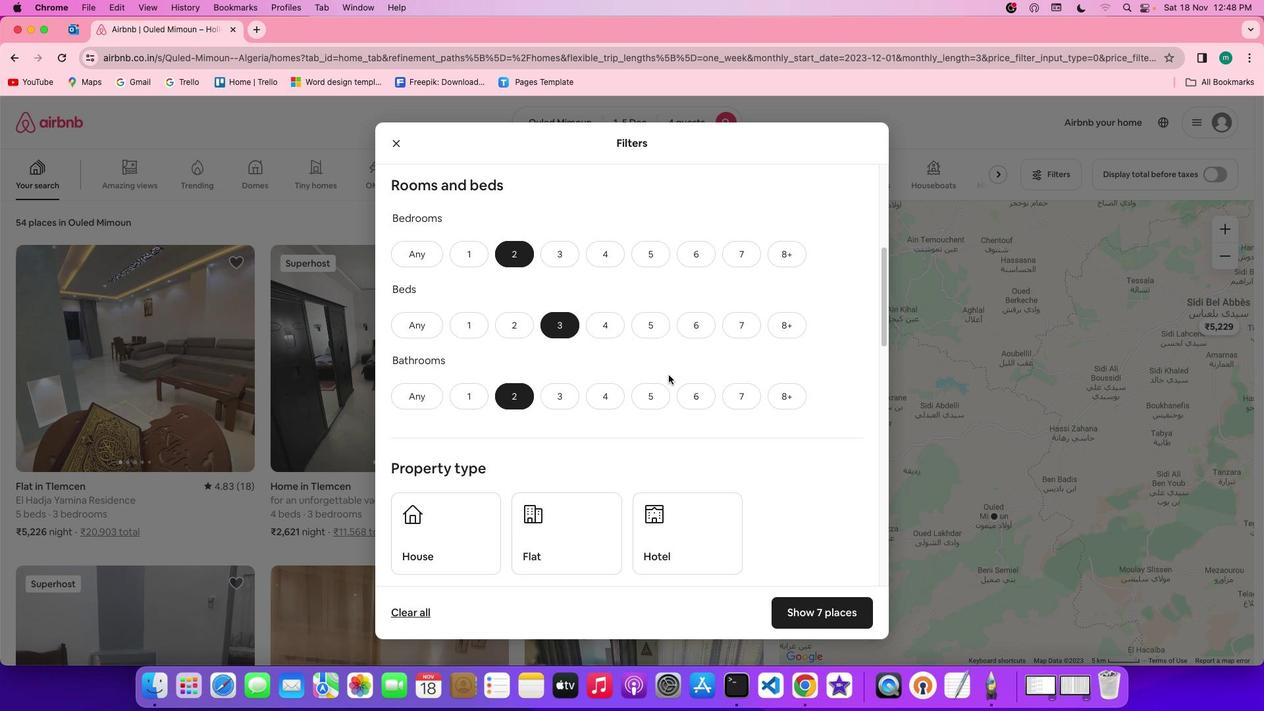 
Action: Mouse scrolled (670, 377) with delta (1, 1)
Screenshot: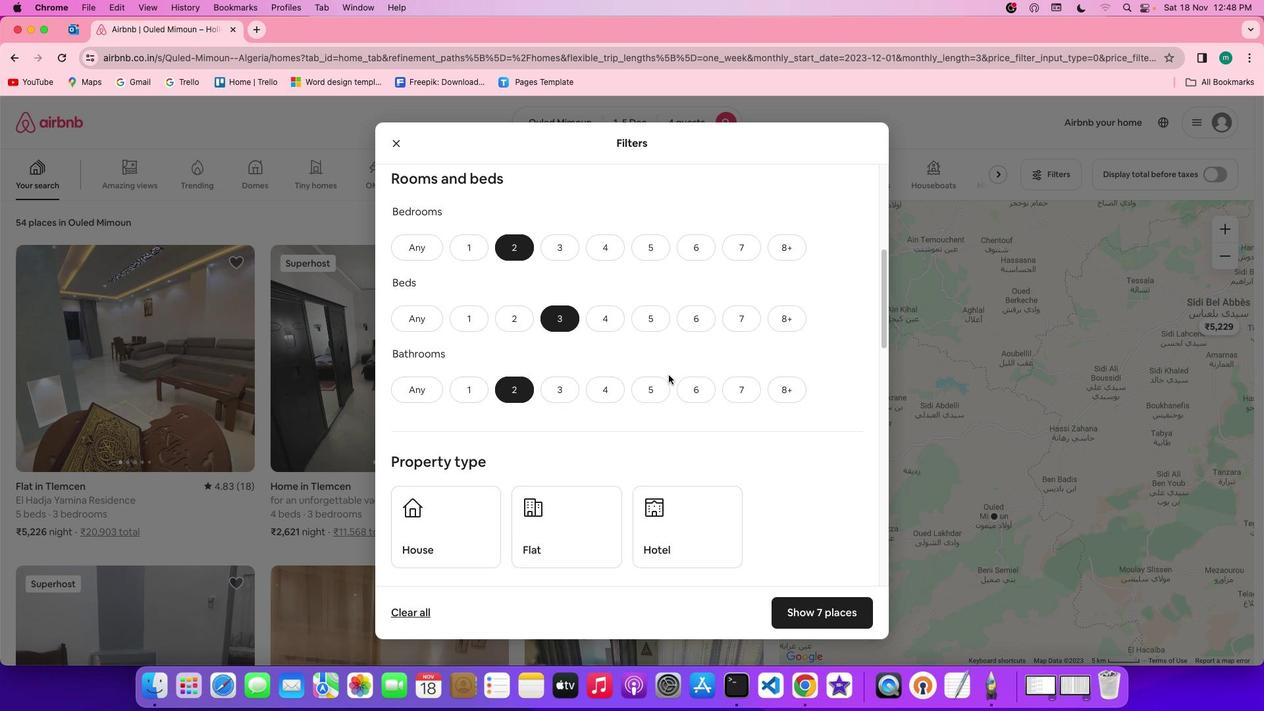 
Action: Mouse scrolled (670, 377) with delta (1, 1)
Screenshot: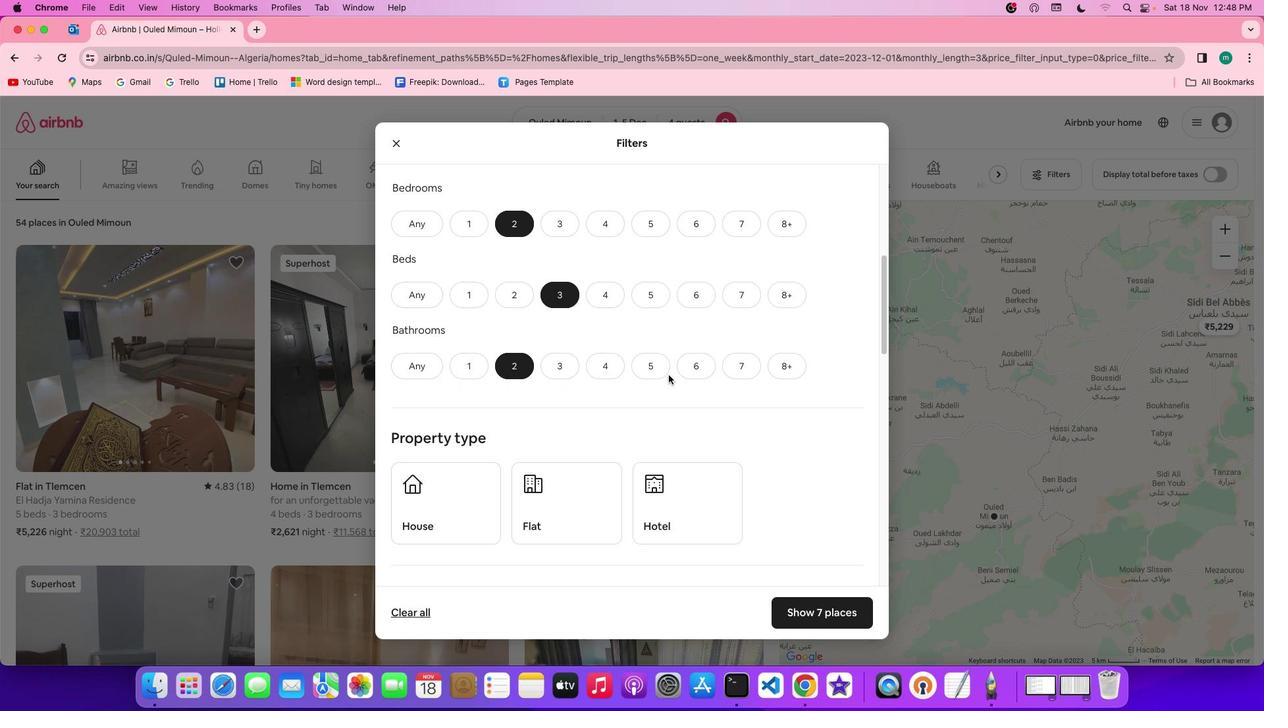
Action: Mouse scrolled (670, 377) with delta (1, 1)
Screenshot: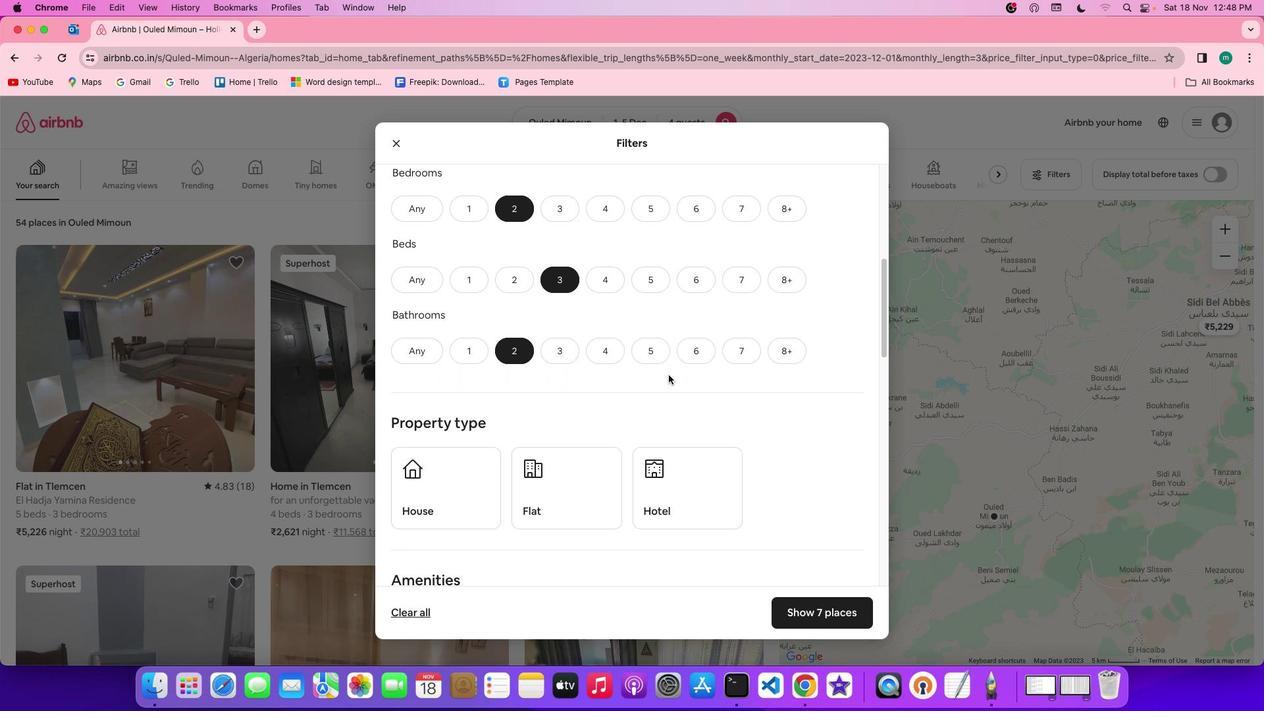 
Action: Mouse scrolled (670, 377) with delta (1, 1)
Screenshot: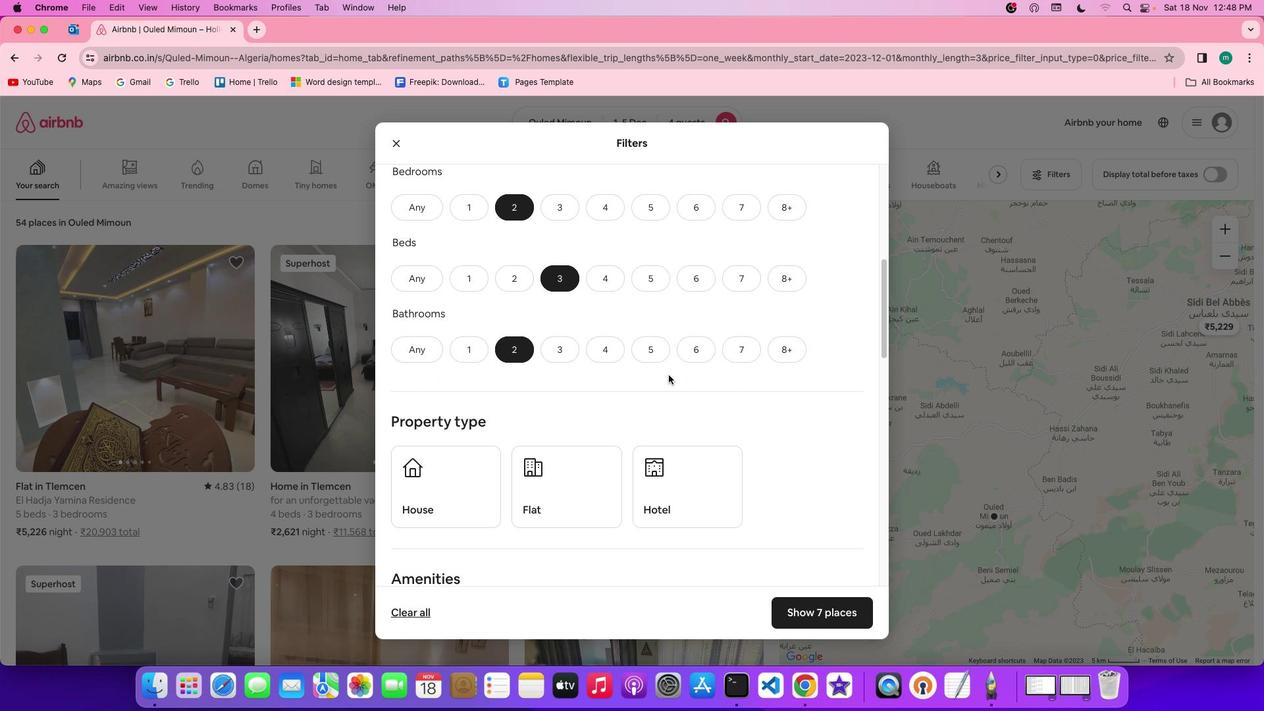 
Action: Mouse scrolled (670, 377) with delta (1, 1)
Screenshot: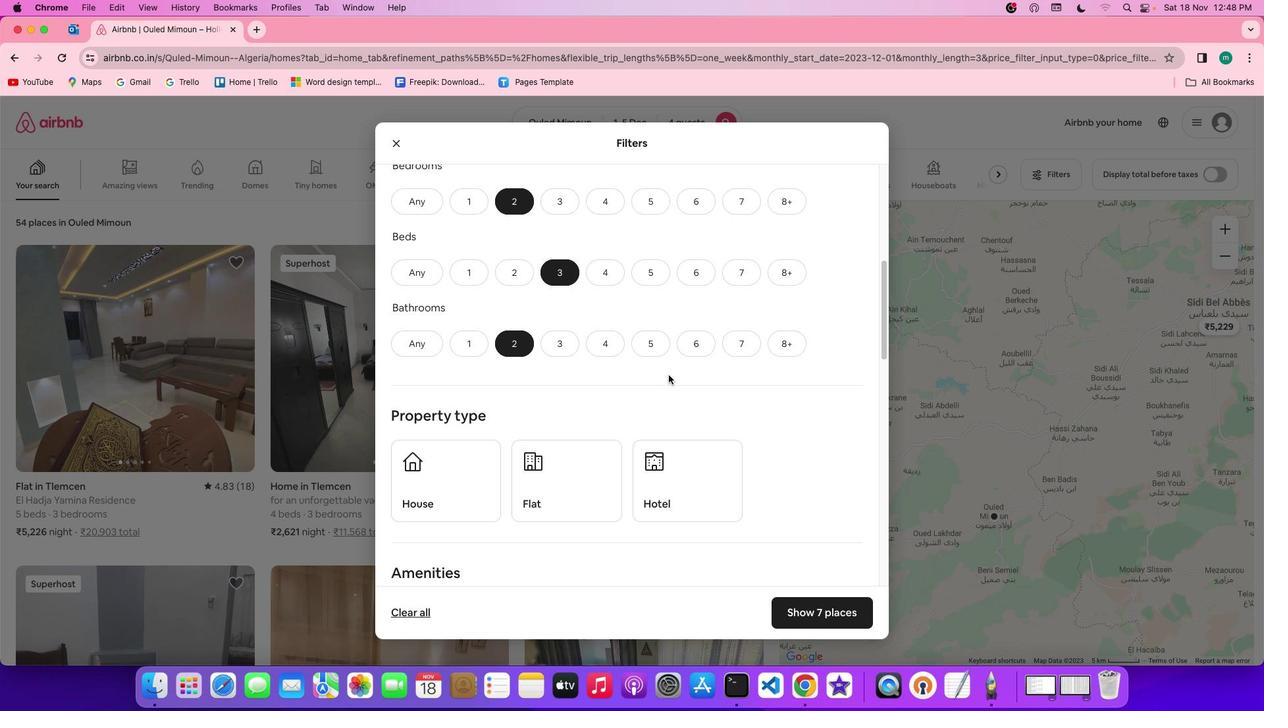 
Action: Mouse scrolled (670, 377) with delta (1, 1)
Screenshot: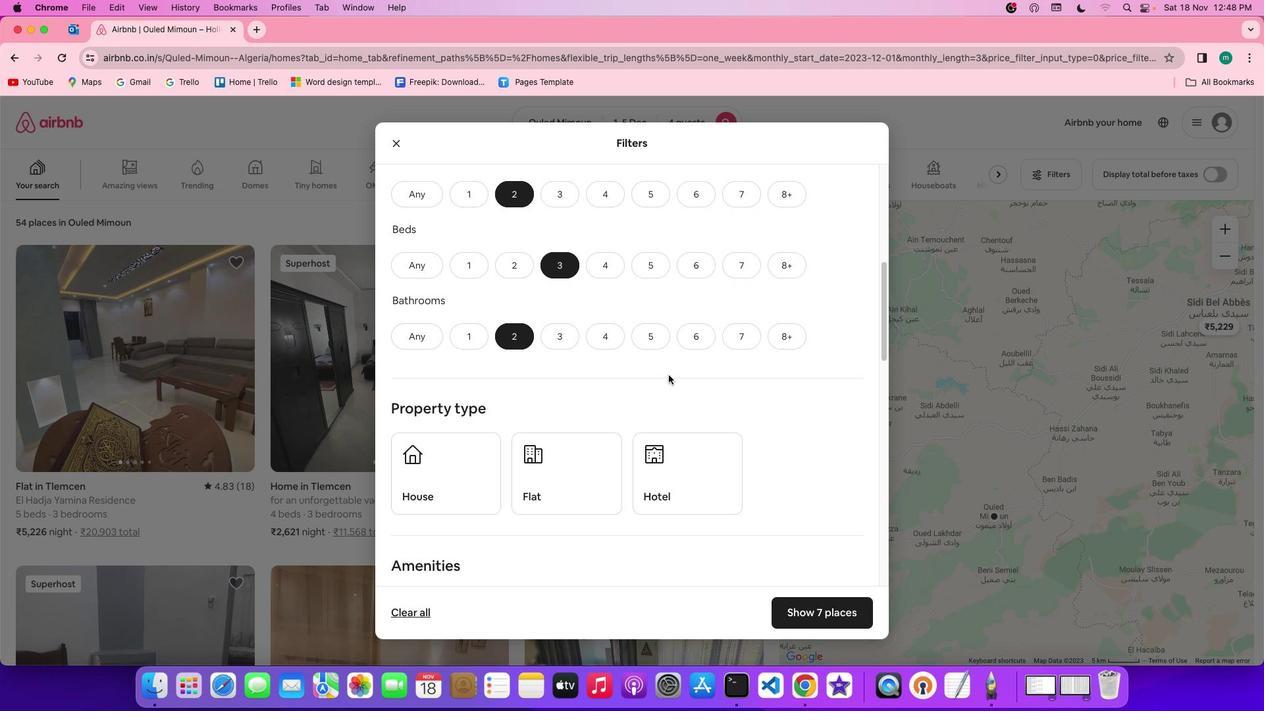 
Action: Mouse scrolled (670, 377) with delta (1, 1)
Screenshot: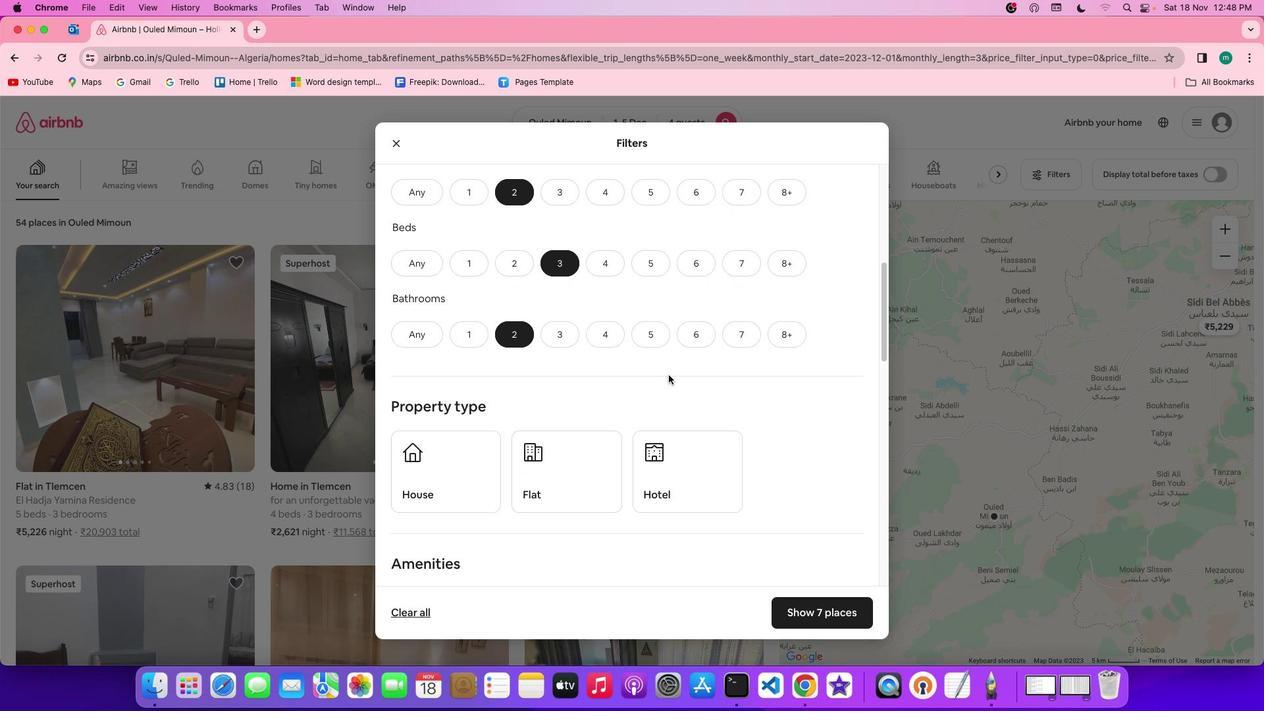 
Action: Mouse scrolled (670, 377) with delta (1, 1)
Screenshot: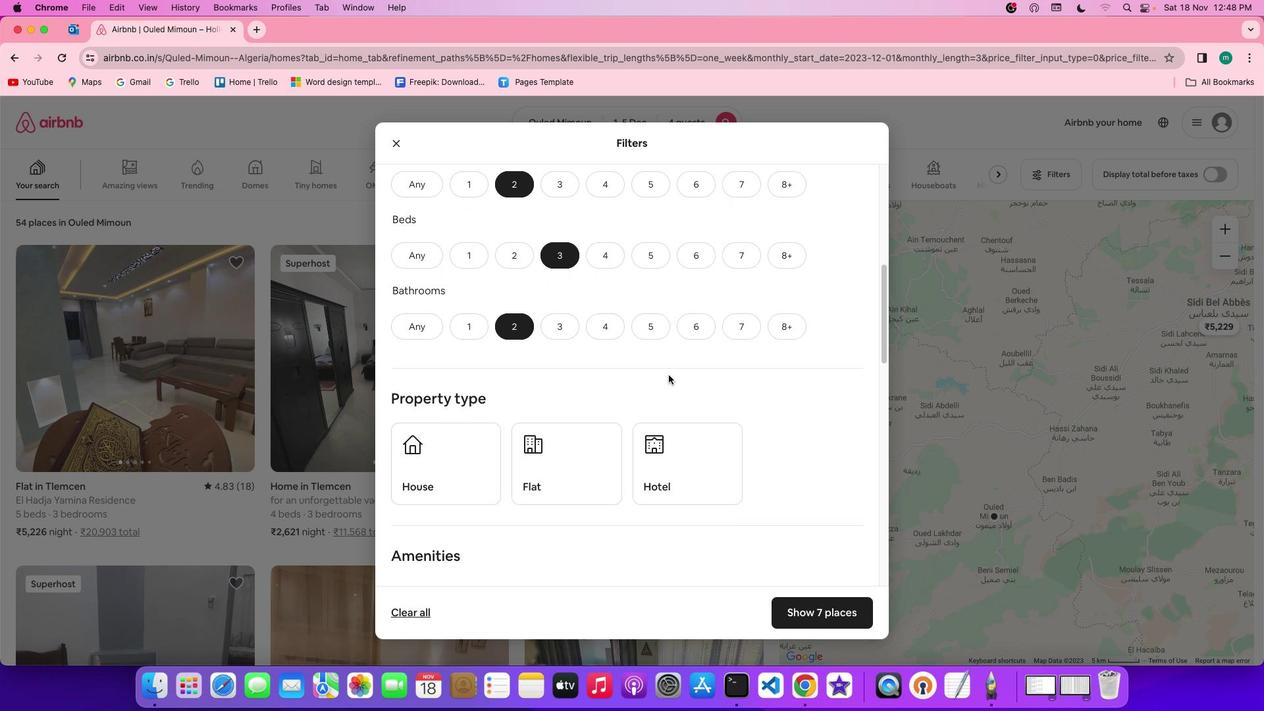 
Action: Mouse scrolled (670, 377) with delta (1, 1)
Screenshot: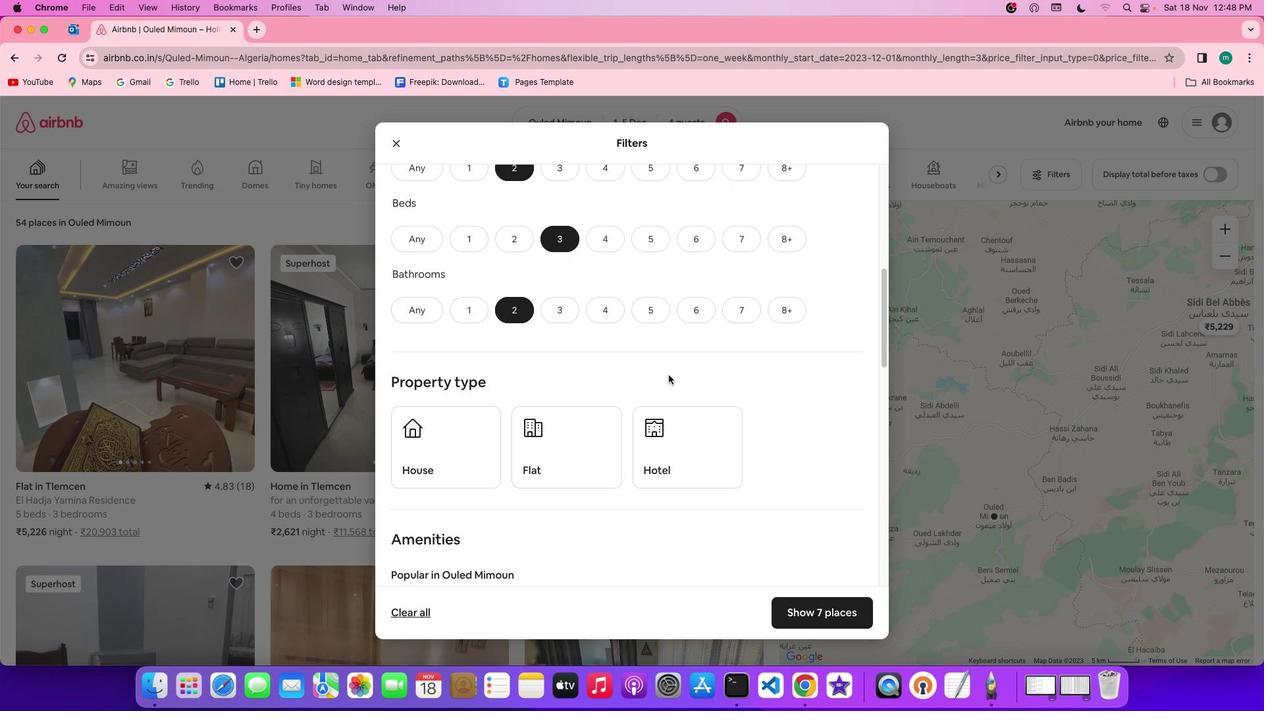
Action: Mouse scrolled (670, 377) with delta (1, 1)
Screenshot: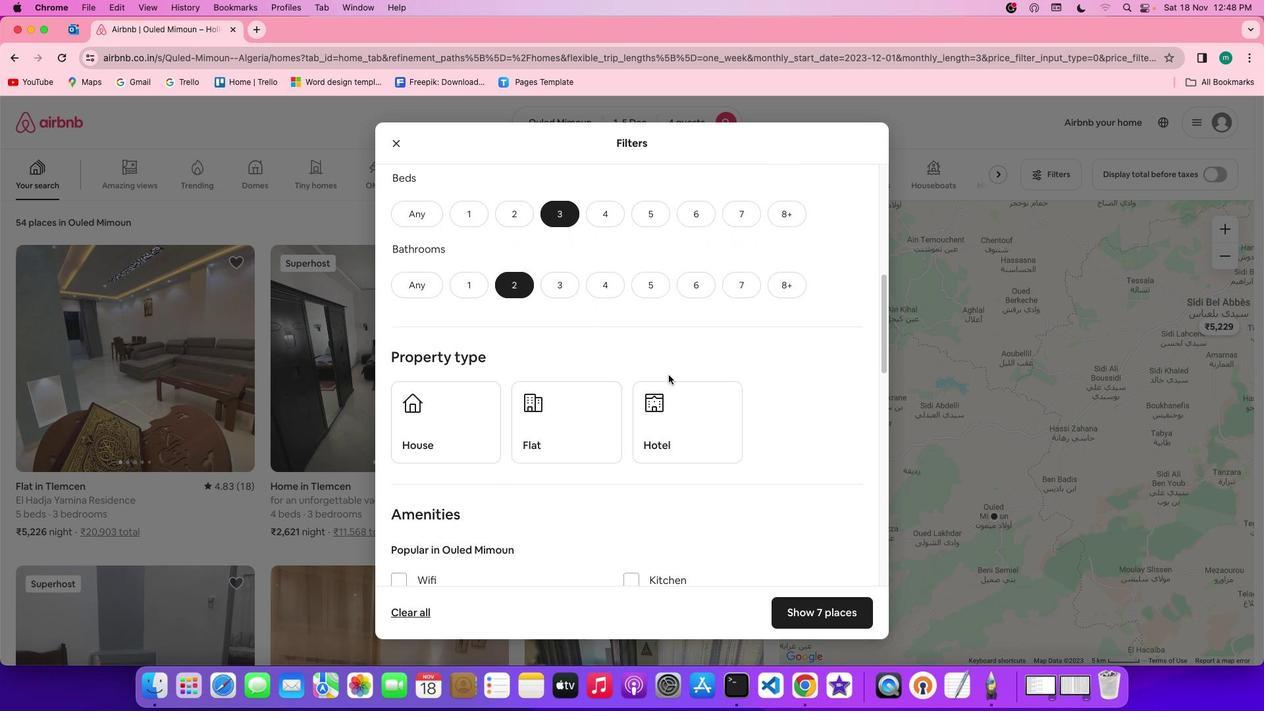 
Action: Mouse scrolled (670, 377) with delta (1, 1)
Screenshot: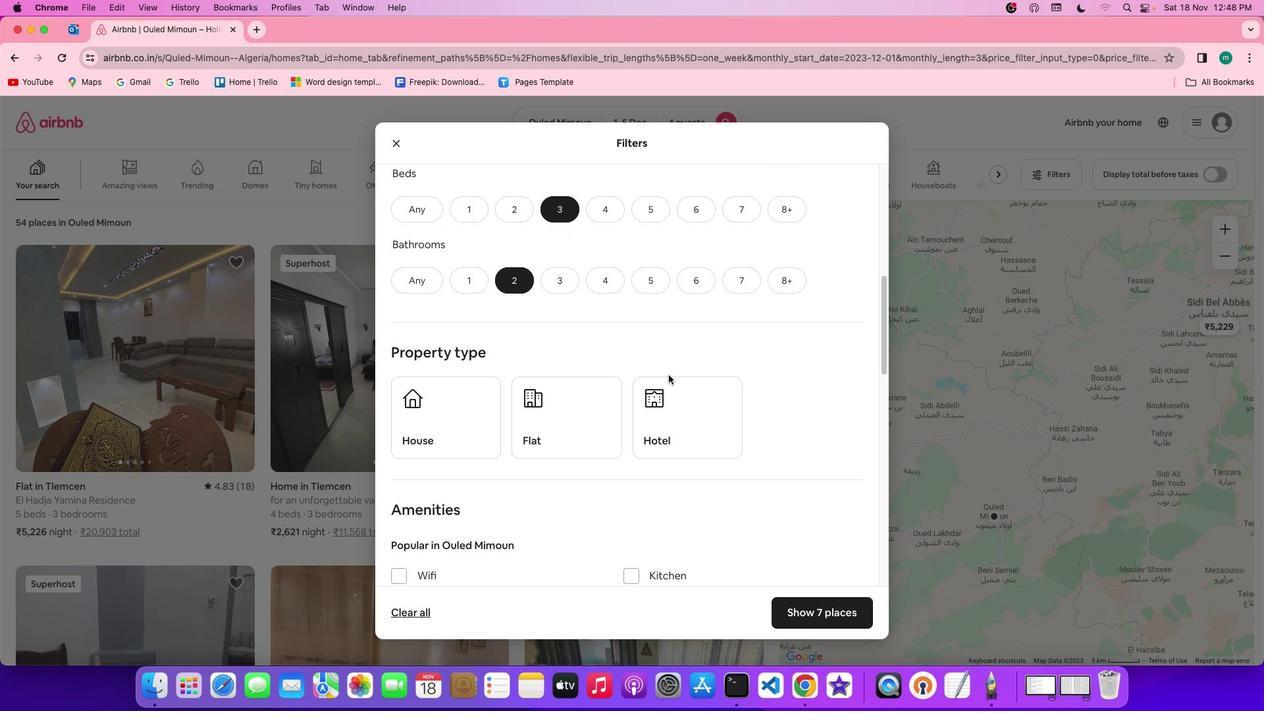 
Action: Mouse scrolled (670, 377) with delta (1, 1)
Screenshot: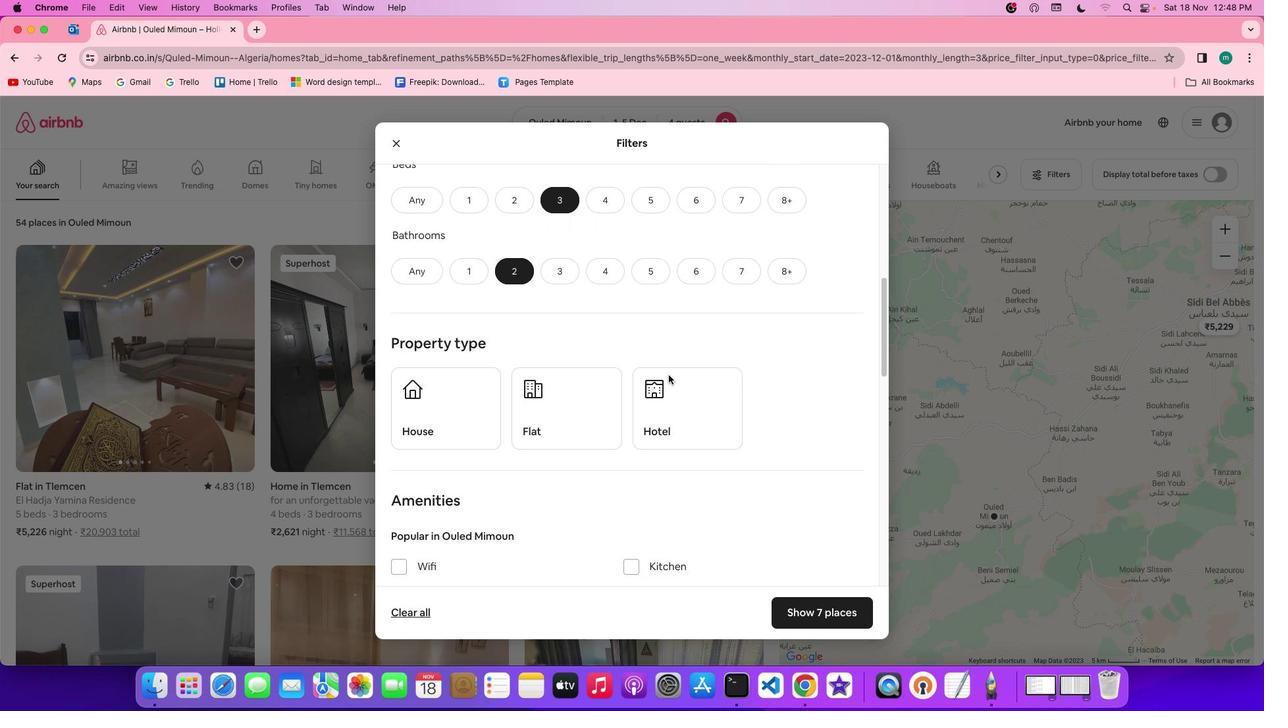 
Action: Mouse scrolled (670, 377) with delta (1, 1)
Screenshot: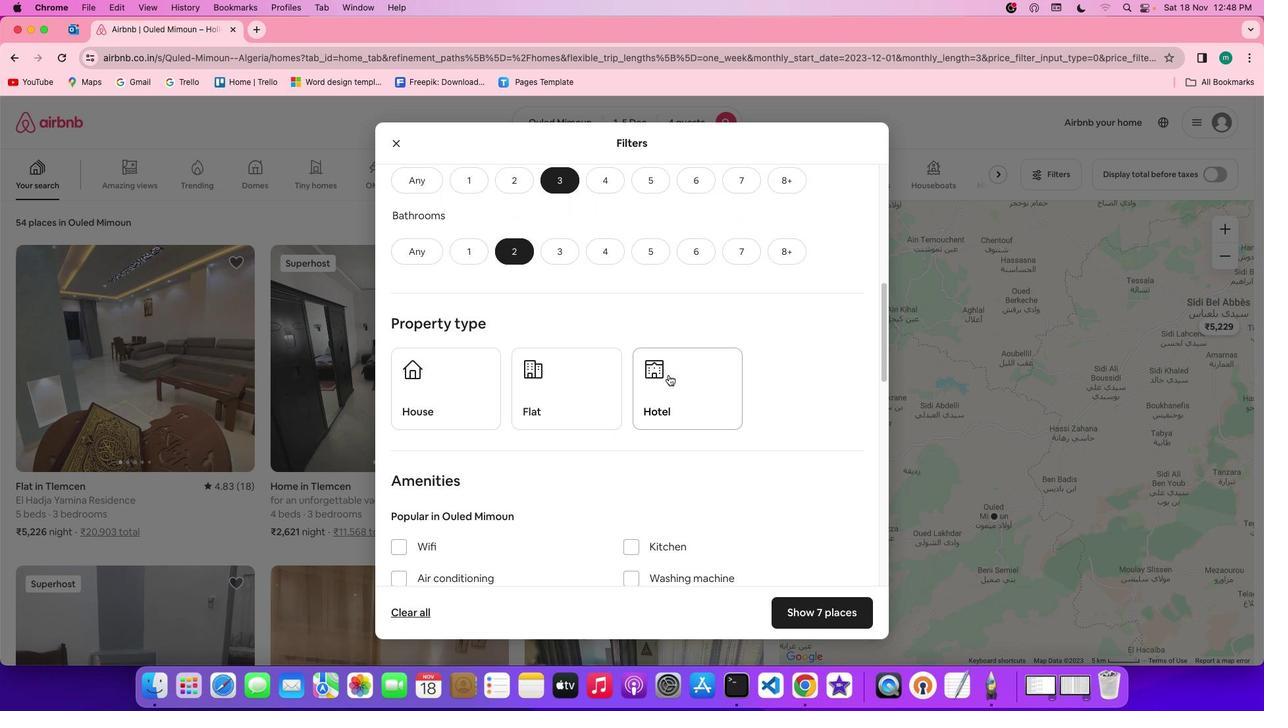 
Action: Mouse scrolled (670, 377) with delta (1, 1)
Screenshot: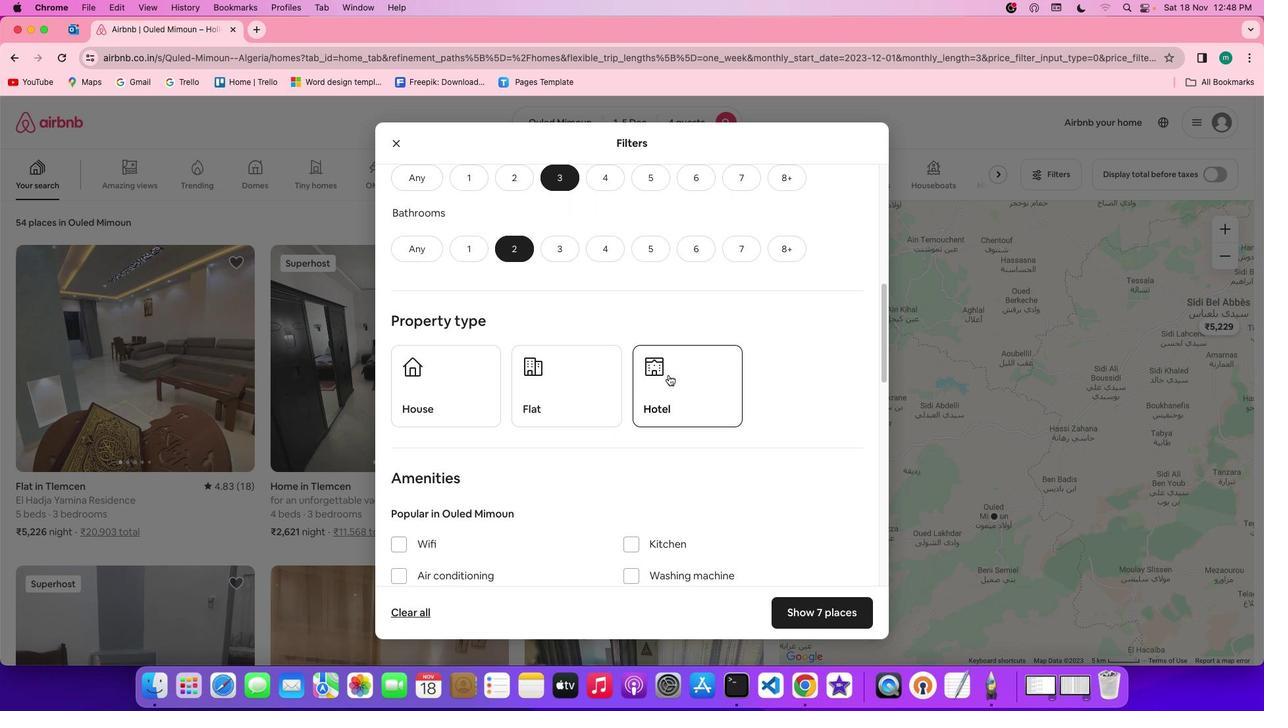 
Action: Mouse scrolled (670, 377) with delta (1, 1)
Screenshot: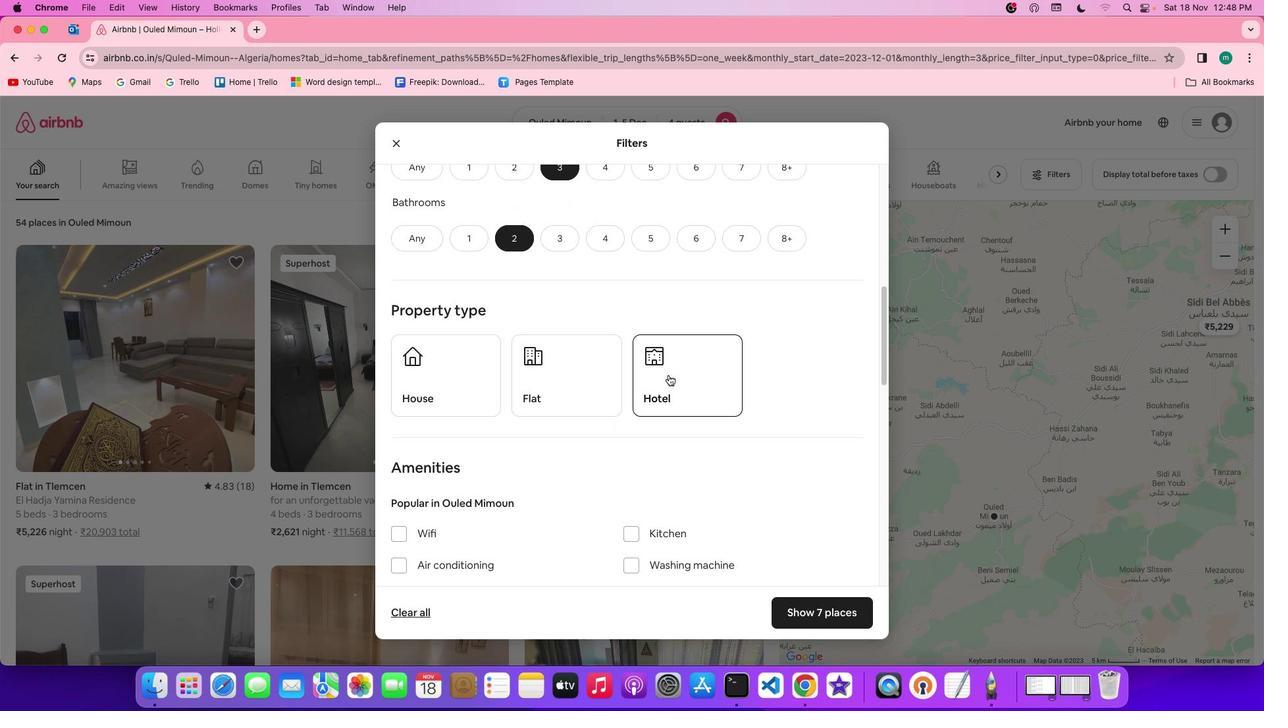 
Action: Mouse scrolled (670, 377) with delta (1, 1)
Screenshot: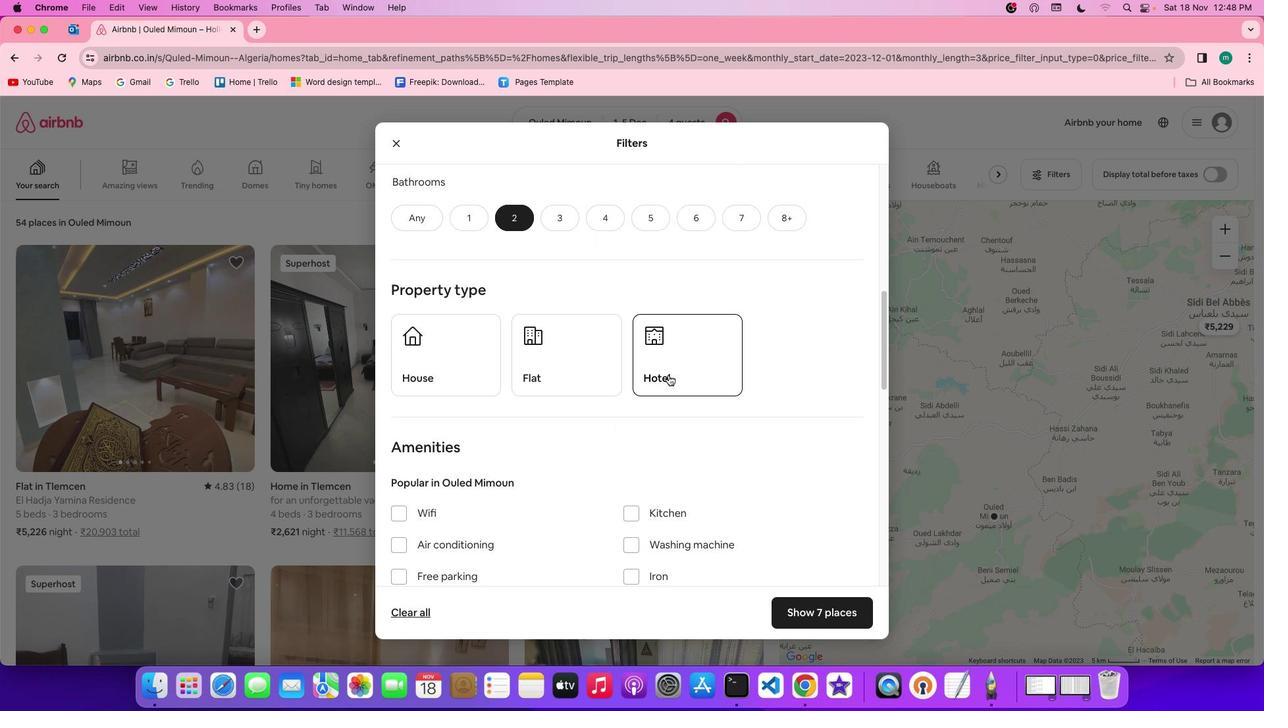 
Action: Mouse scrolled (670, 377) with delta (1, 1)
Screenshot: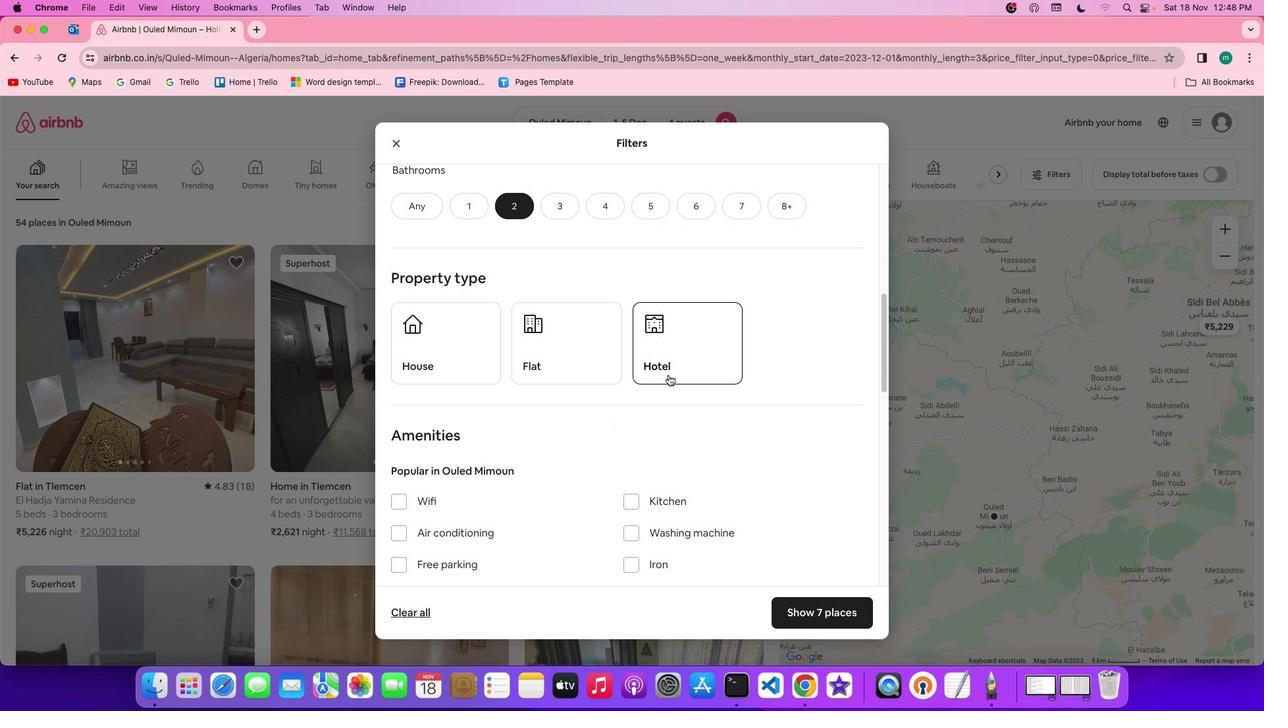 
Action: Mouse scrolled (670, 377) with delta (1, 1)
Screenshot: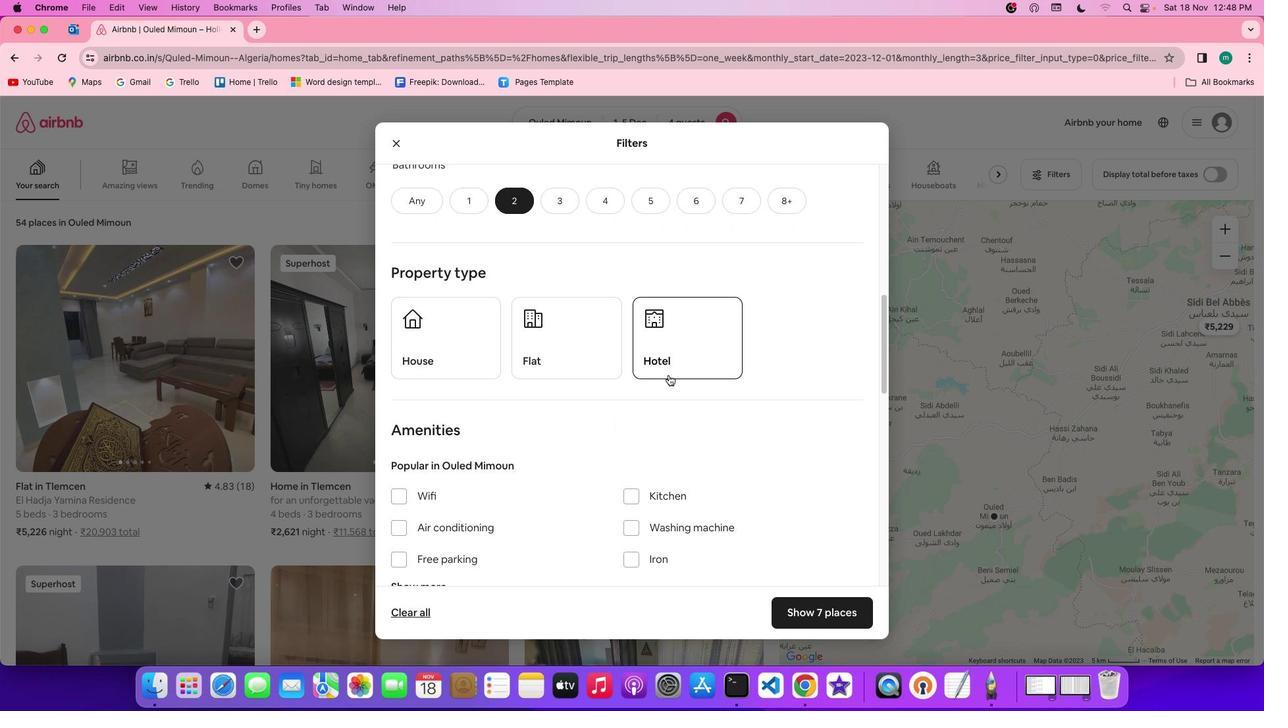 
Action: Mouse scrolled (670, 377) with delta (1, 1)
Screenshot: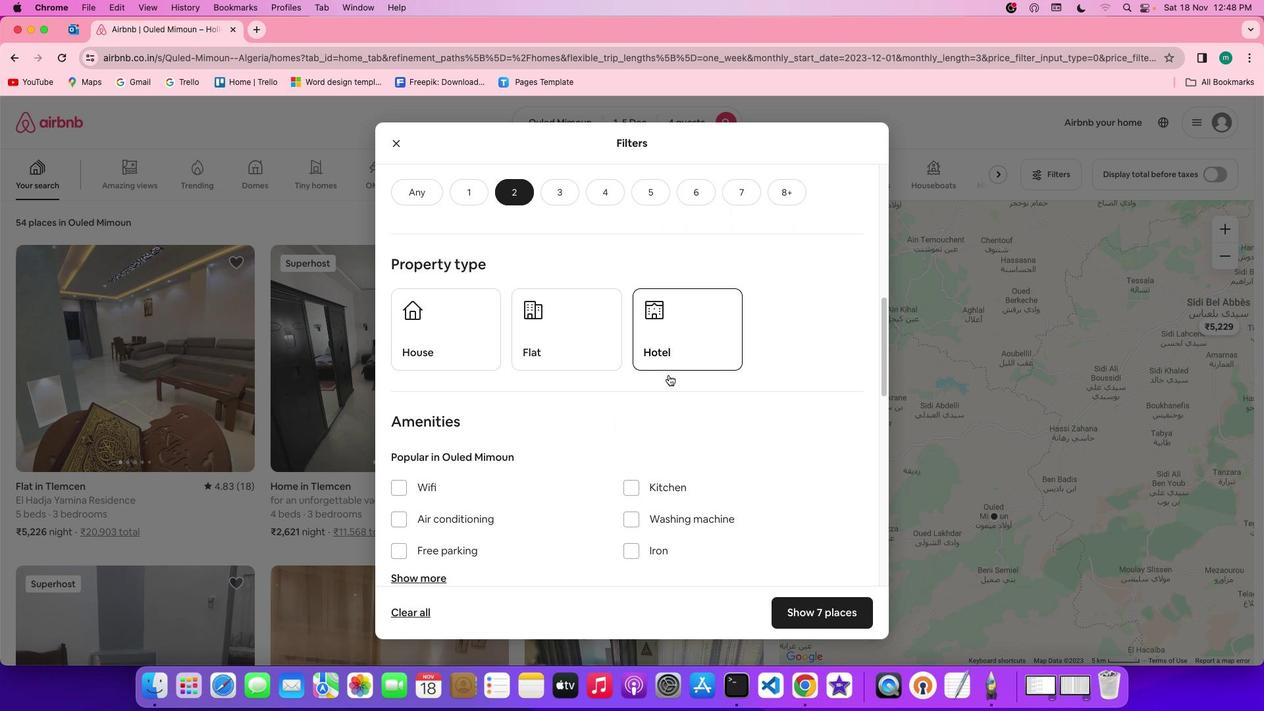 
Action: Mouse moved to (671, 376)
Screenshot: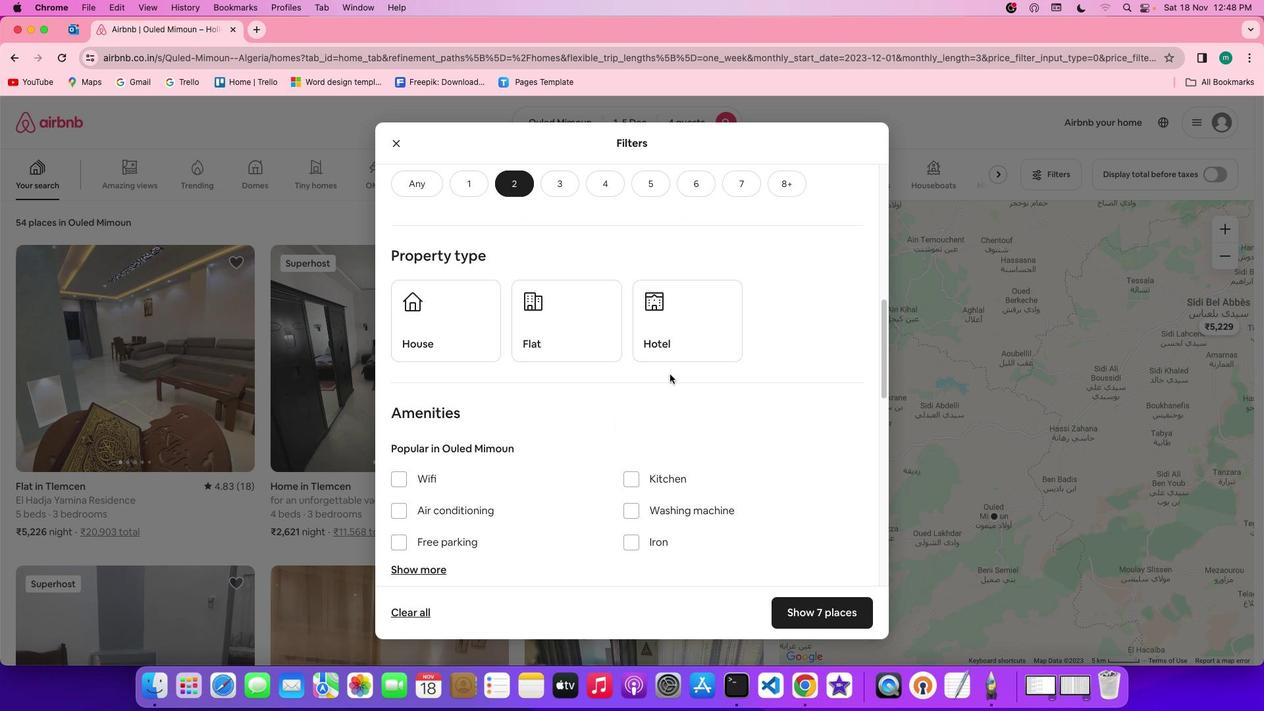 
Action: Mouse scrolled (671, 376) with delta (1, 1)
Screenshot: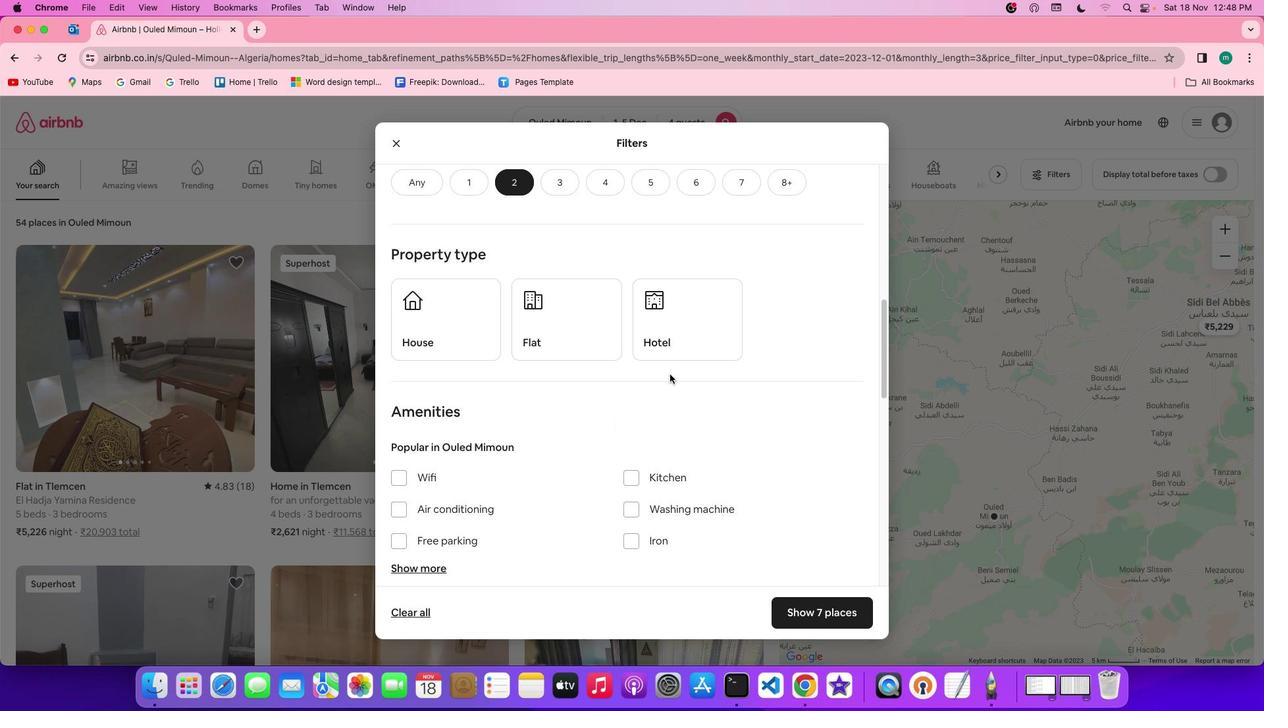 
Action: Mouse scrolled (671, 376) with delta (1, 1)
Screenshot: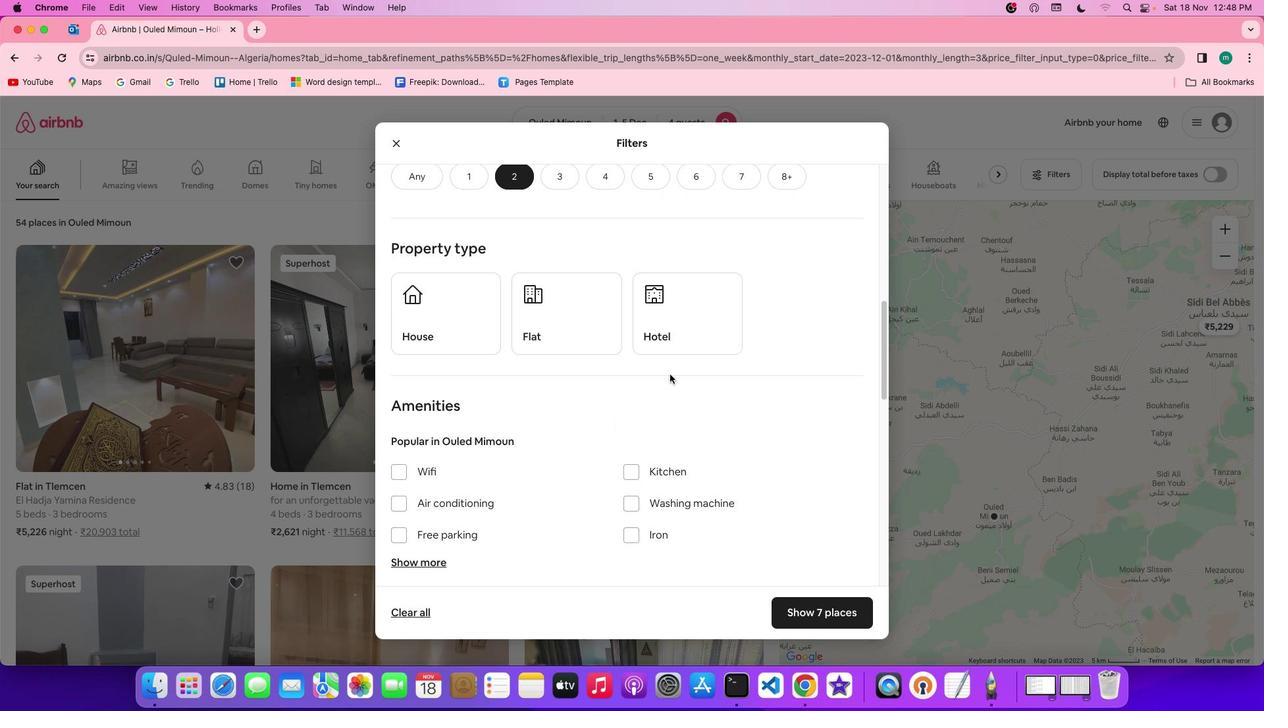 
Action: Mouse scrolled (671, 376) with delta (1, 1)
Screenshot: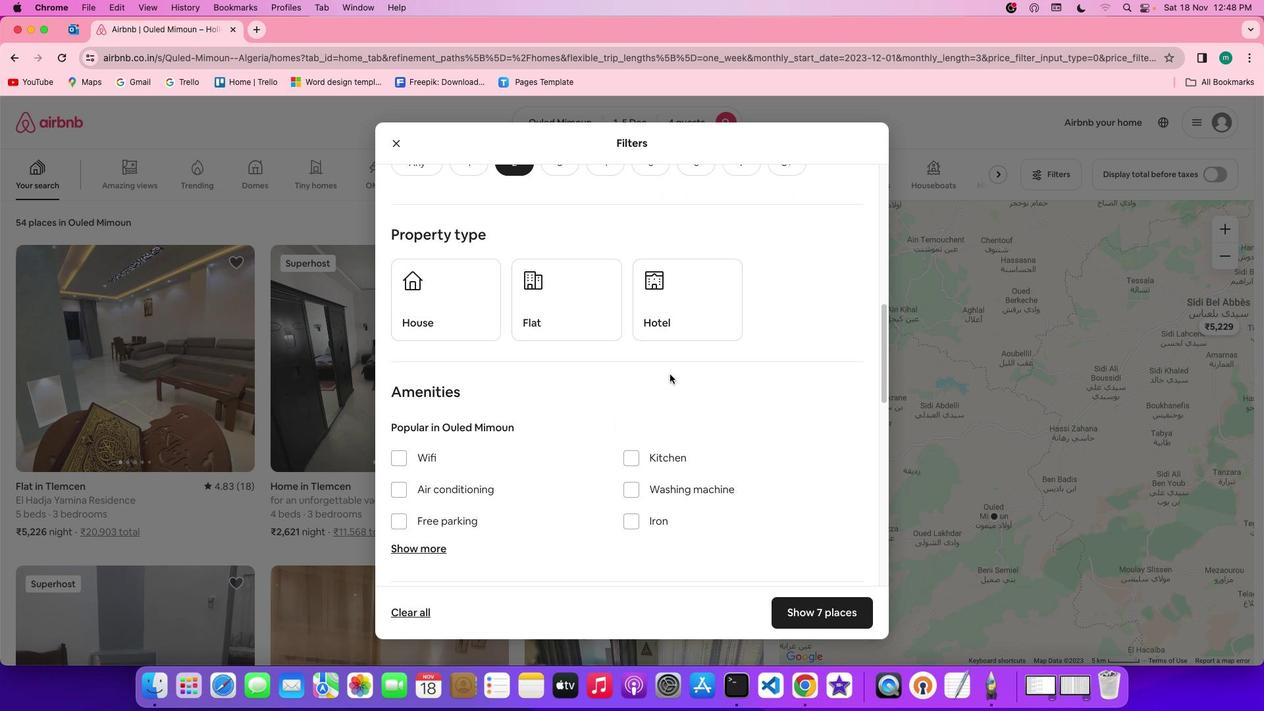
Action: Mouse scrolled (671, 376) with delta (1, 1)
Screenshot: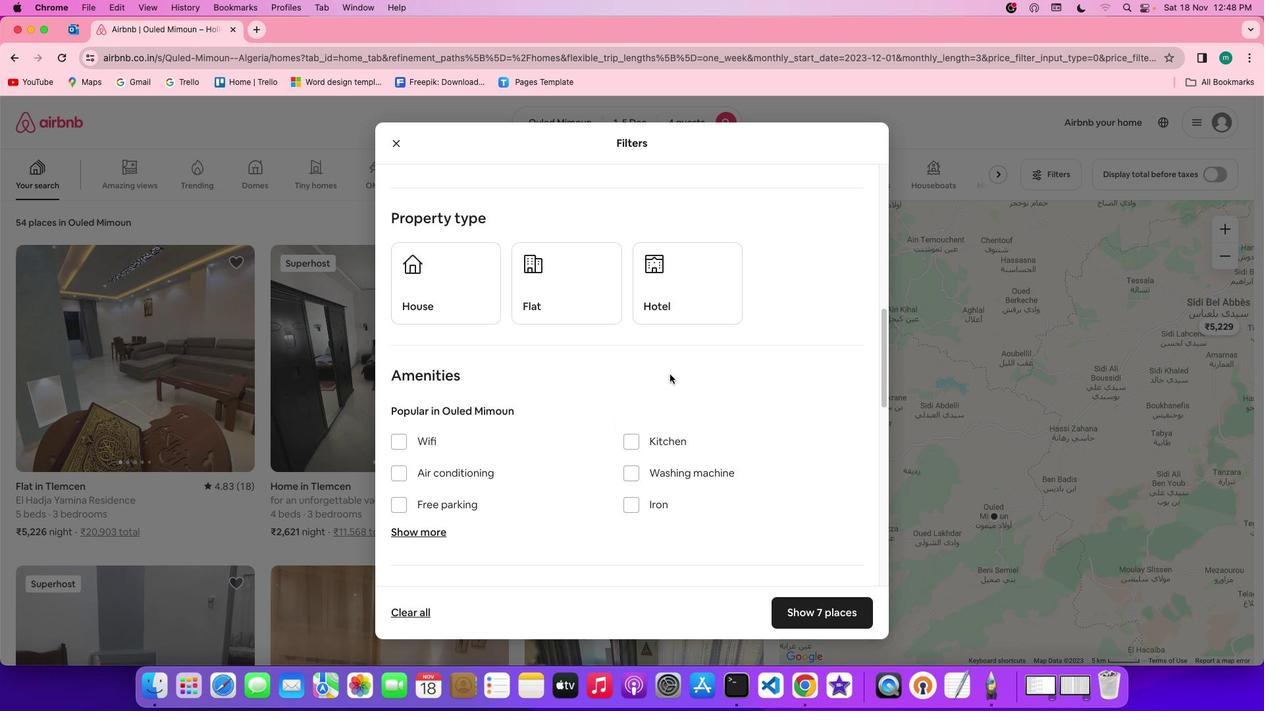 
Action: Mouse scrolled (671, 376) with delta (1, 1)
Screenshot: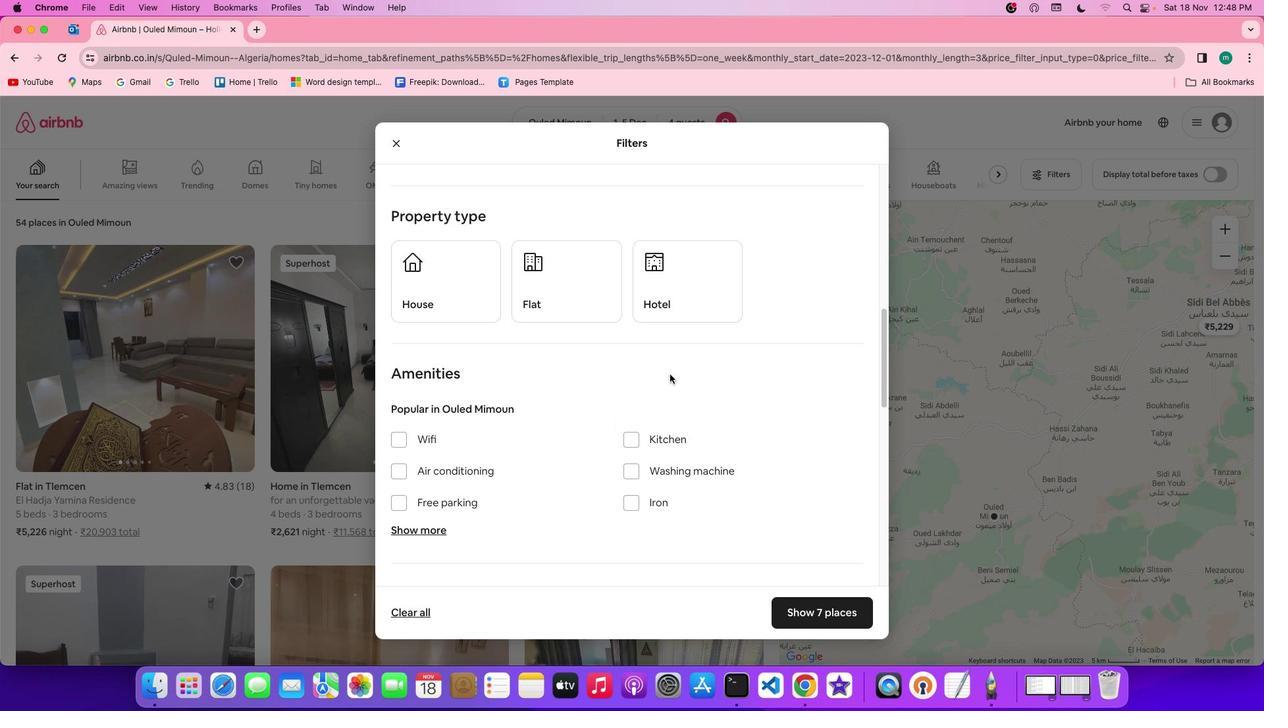 
Action: Mouse scrolled (671, 376) with delta (1, 1)
Screenshot: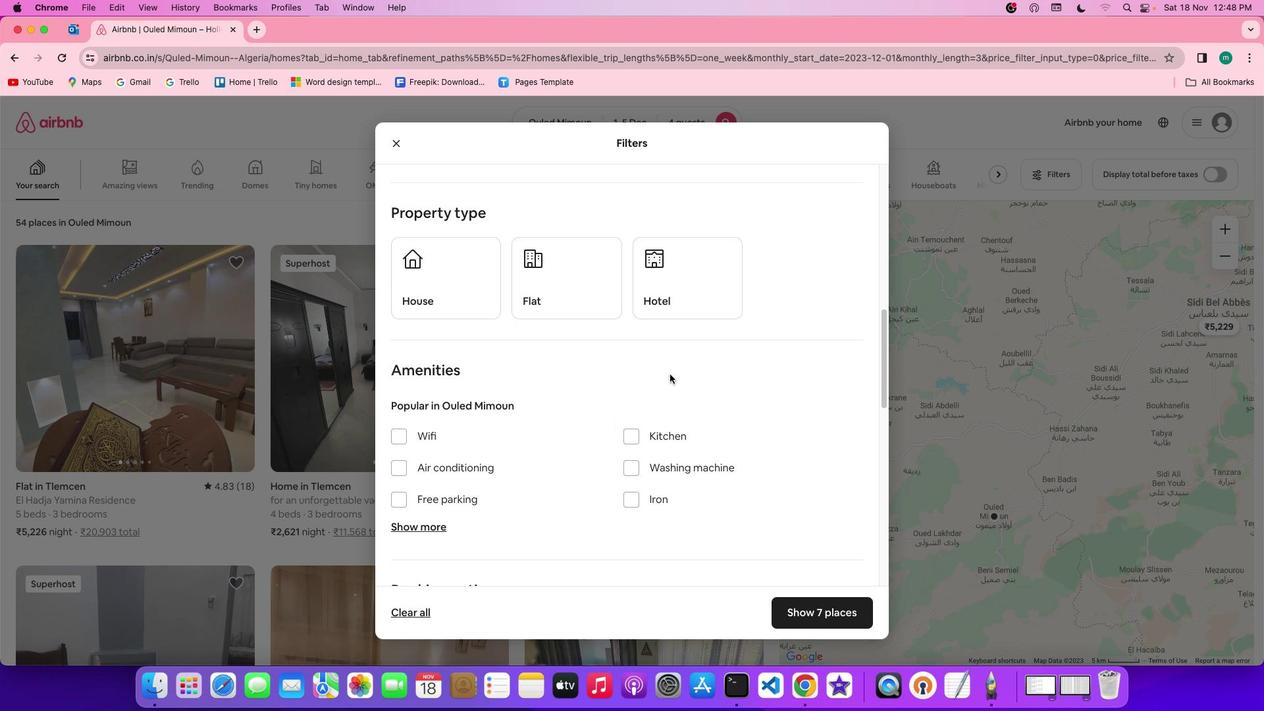 
Action: Mouse scrolled (671, 376) with delta (1, 1)
Screenshot: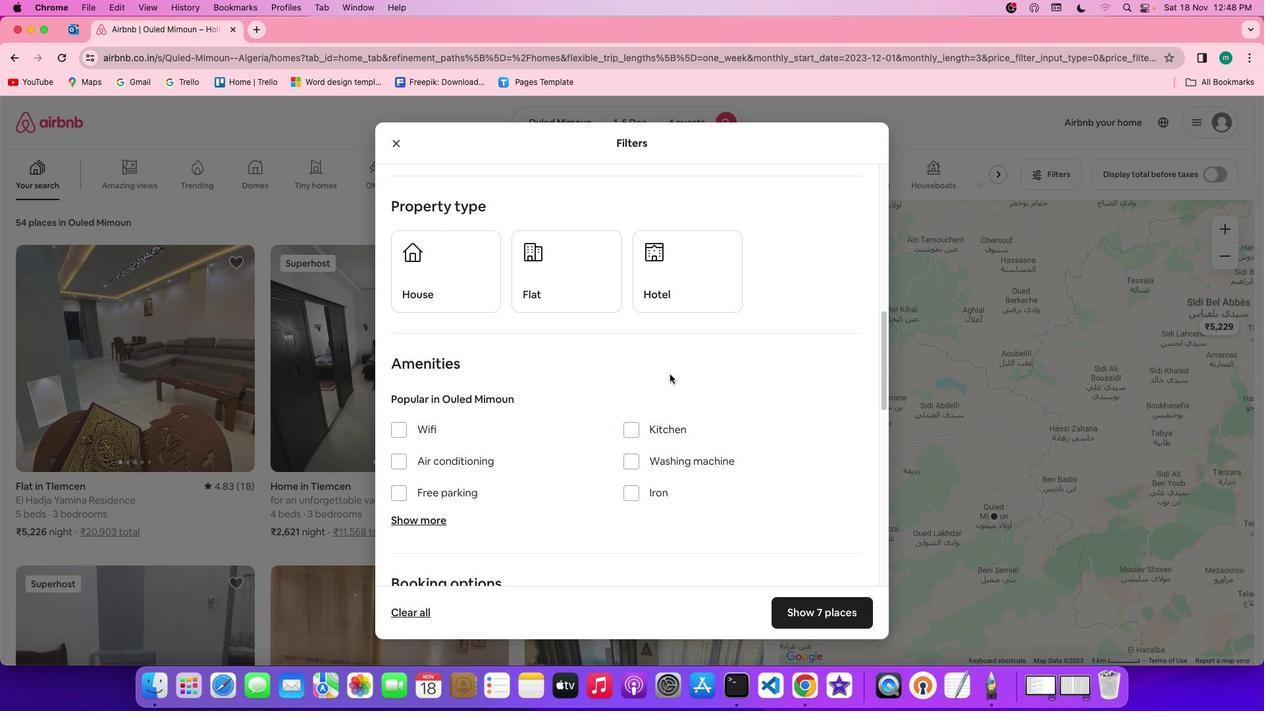 
Action: Mouse scrolled (671, 376) with delta (1, 1)
Screenshot: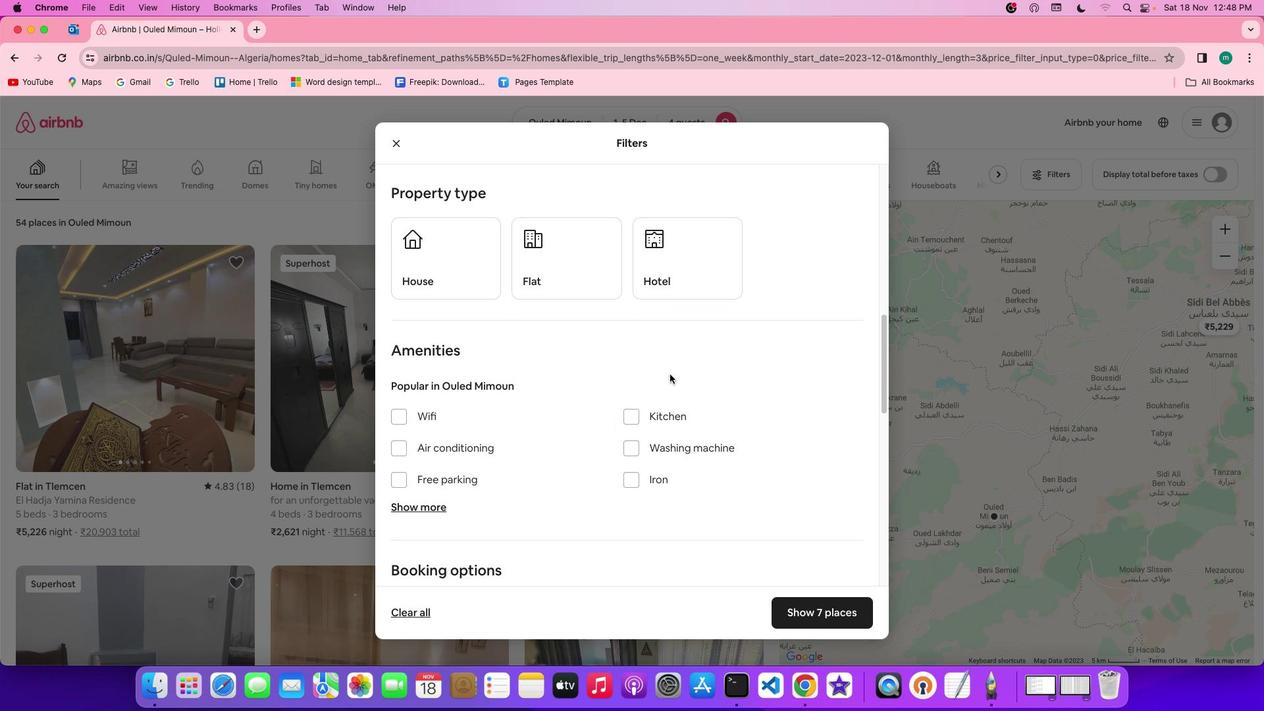 
Action: Mouse scrolled (671, 376) with delta (1, 1)
Screenshot: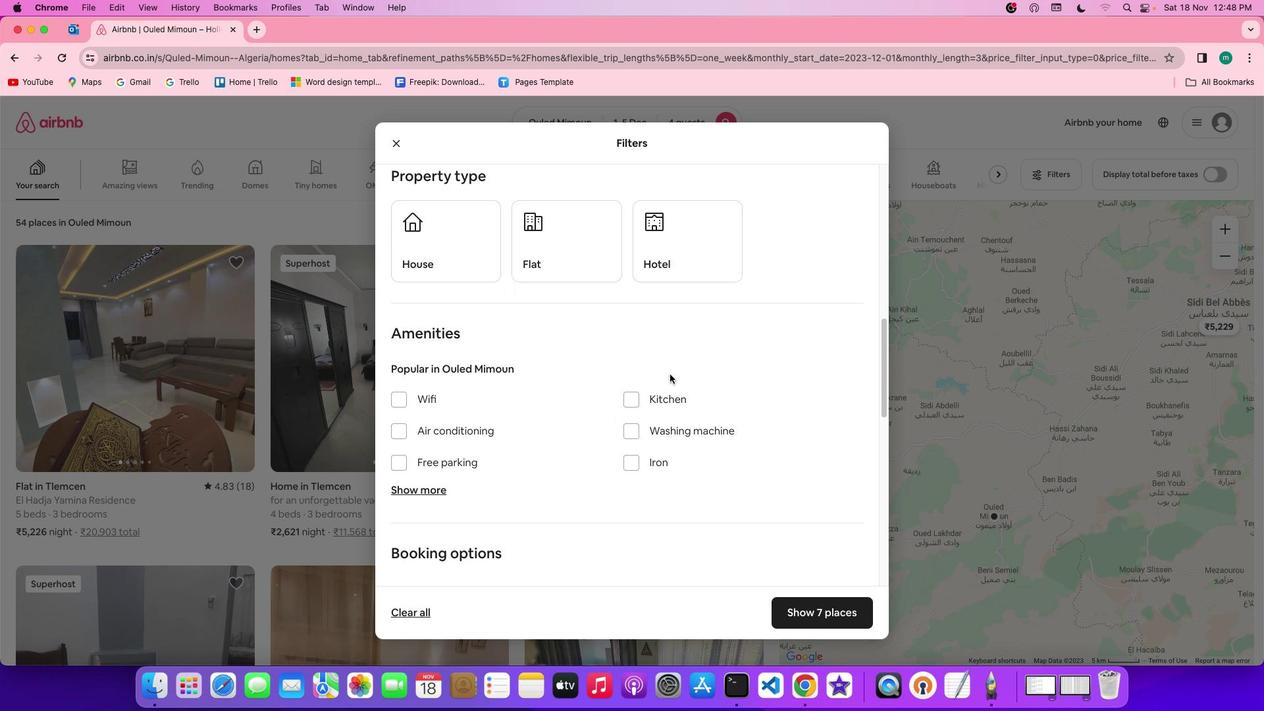 
Action: Mouse moved to (638, 420)
Screenshot: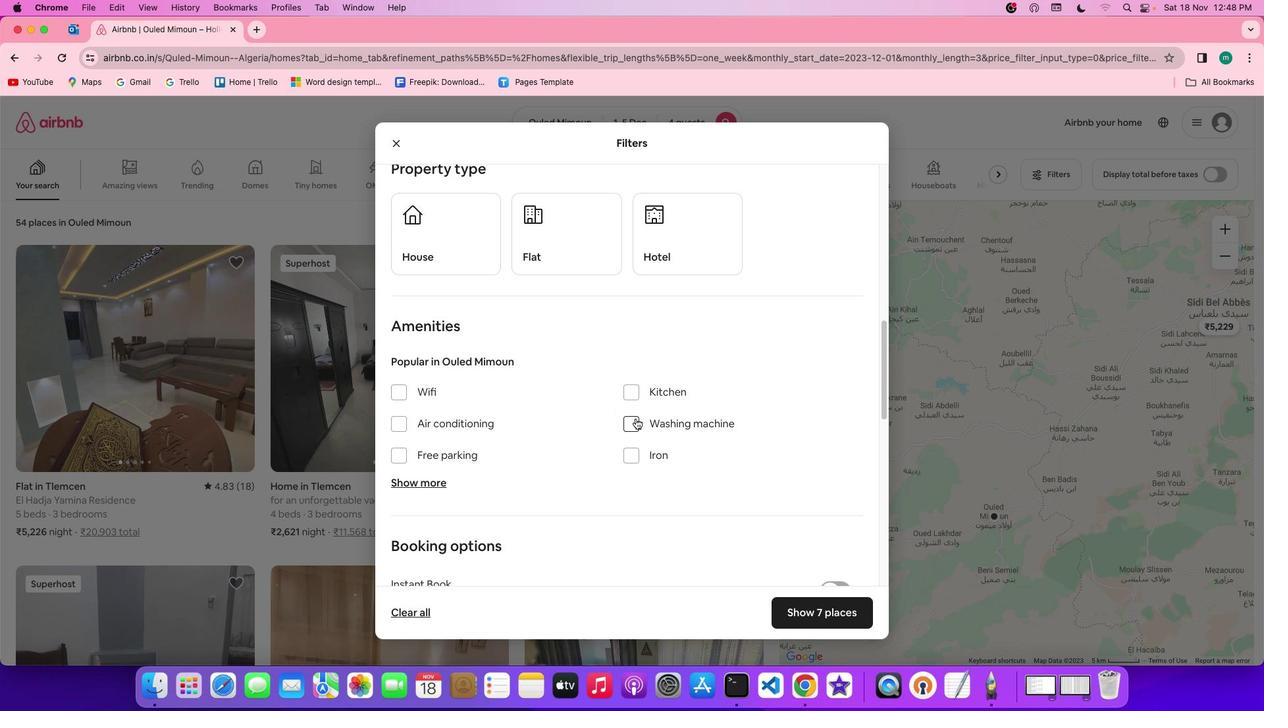 
Action: Mouse pressed left at (638, 420)
Screenshot: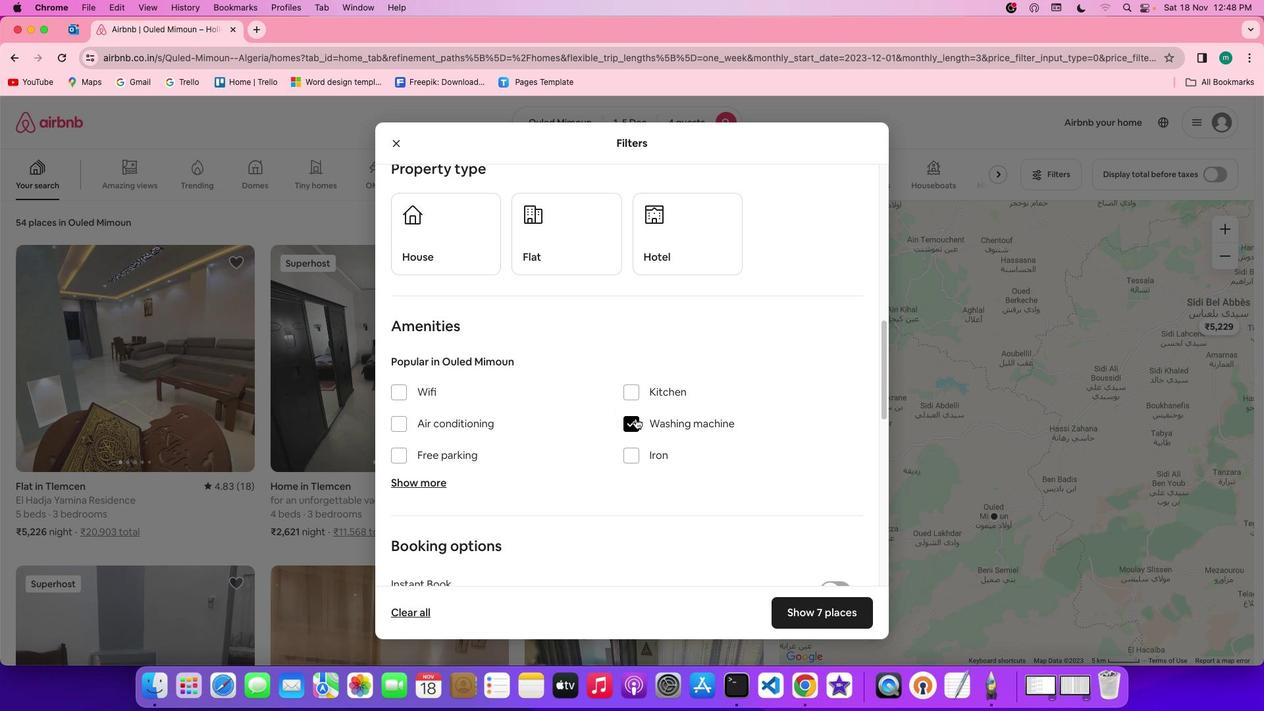 
Action: Mouse moved to (708, 434)
Screenshot: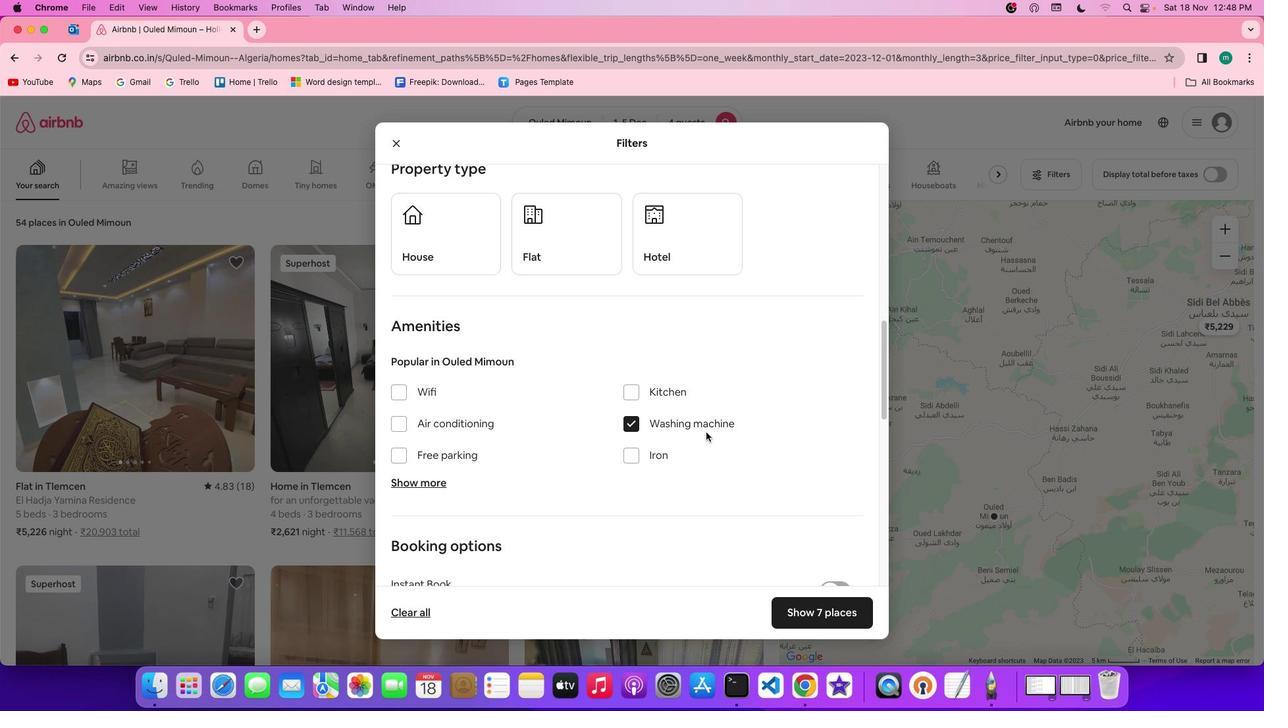
Action: Mouse scrolled (708, 434) with delta (1, 1)
Screenshot: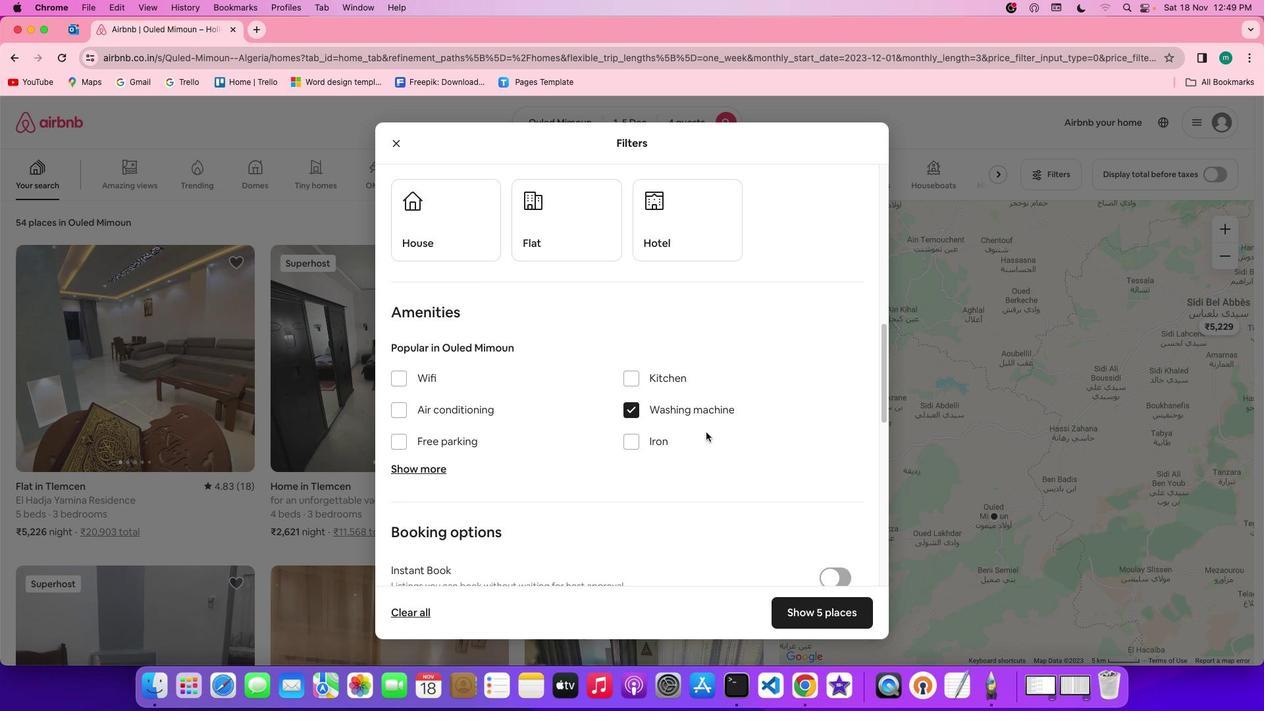 
Action: Mouse scrolled (708, 434) with delta (1, 1)
Screenshot: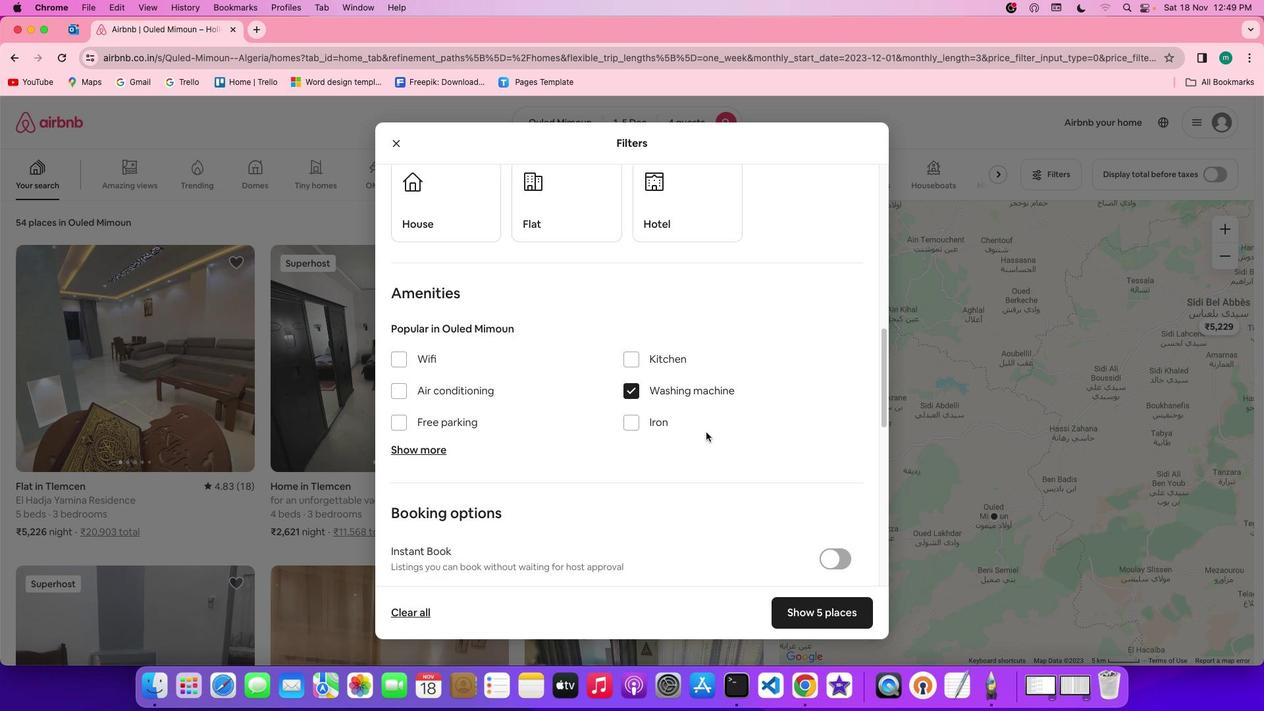 
Action: Mouse scrolled (708, 434) with delta (1, 0)
Screenshot: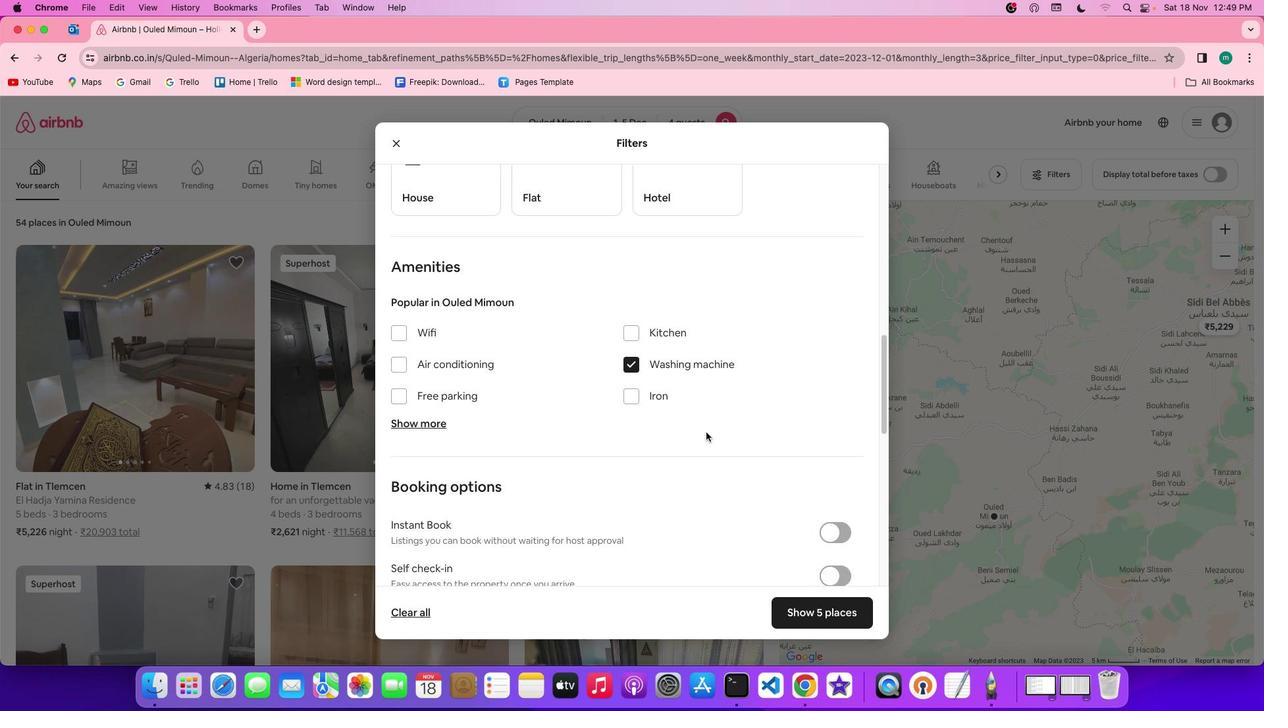 
Action: Mouse scrolled (708, 434) with delta (1, 0)
Screenshot: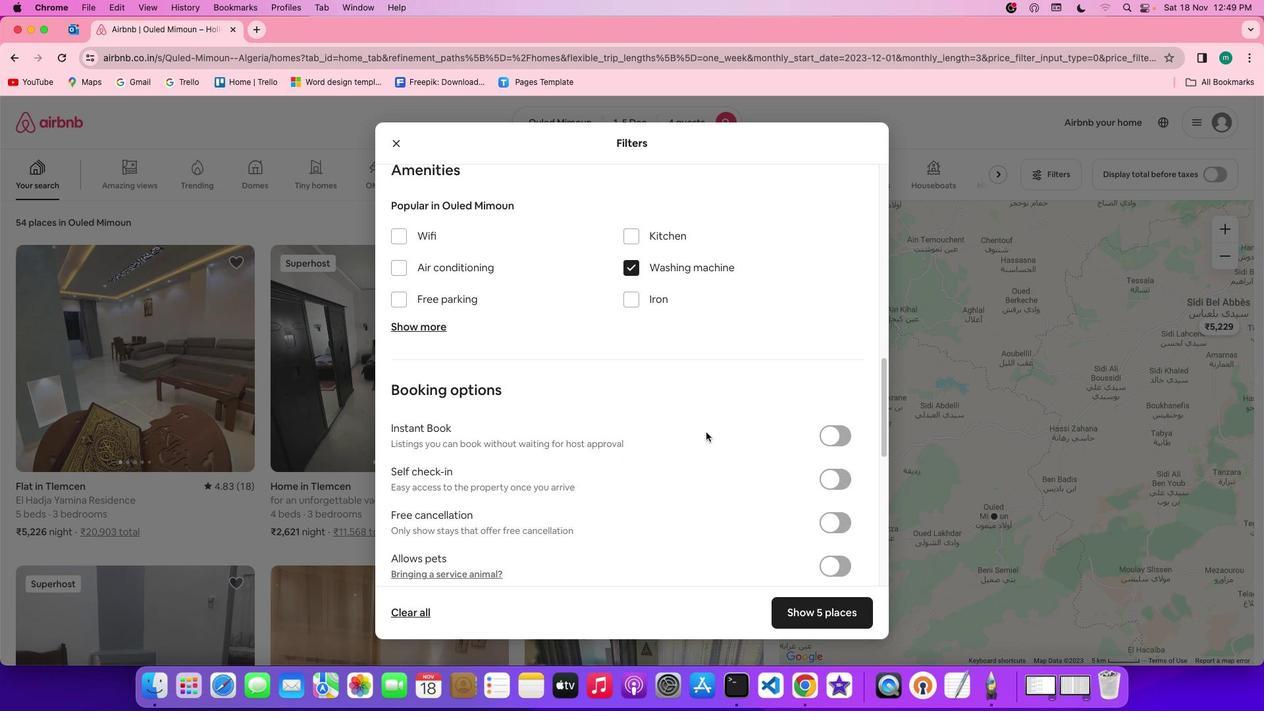 
Action: Mouse scrolled (708, 434) with delta (1, 1)
Screenshot: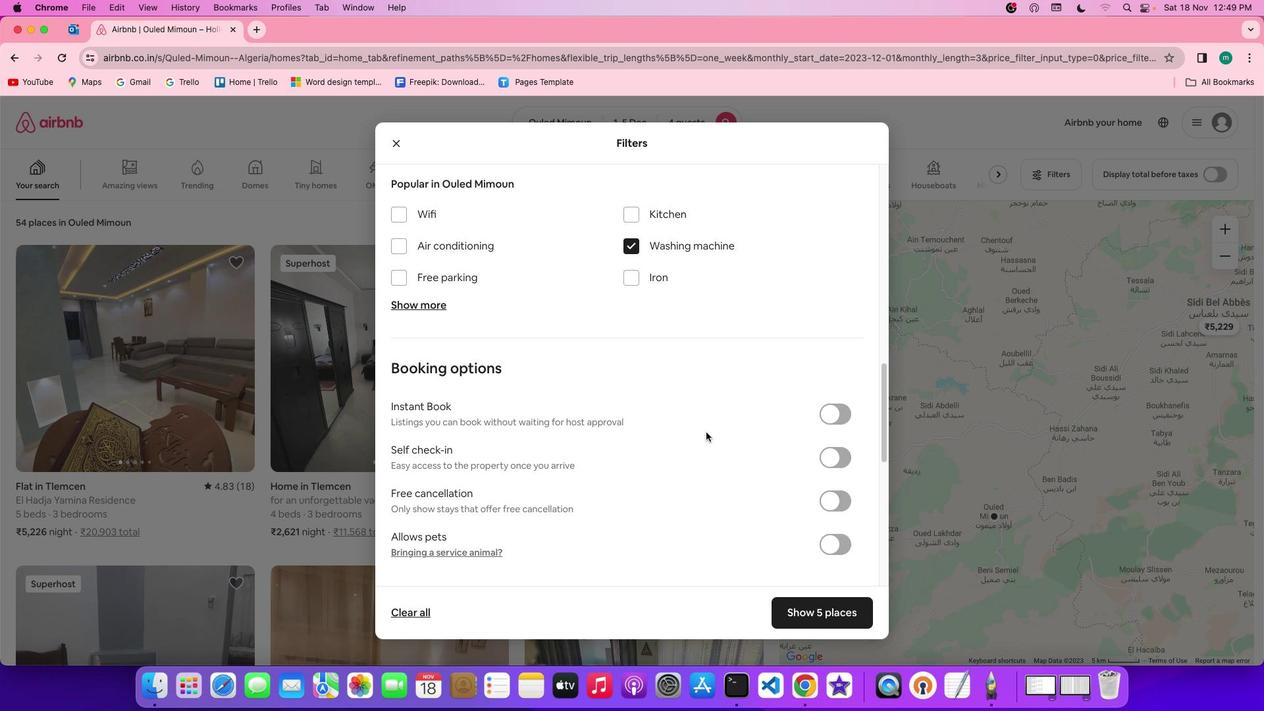 
Action: Mouse scrolled (708, 434) with delta (1, 1)
Screenshot: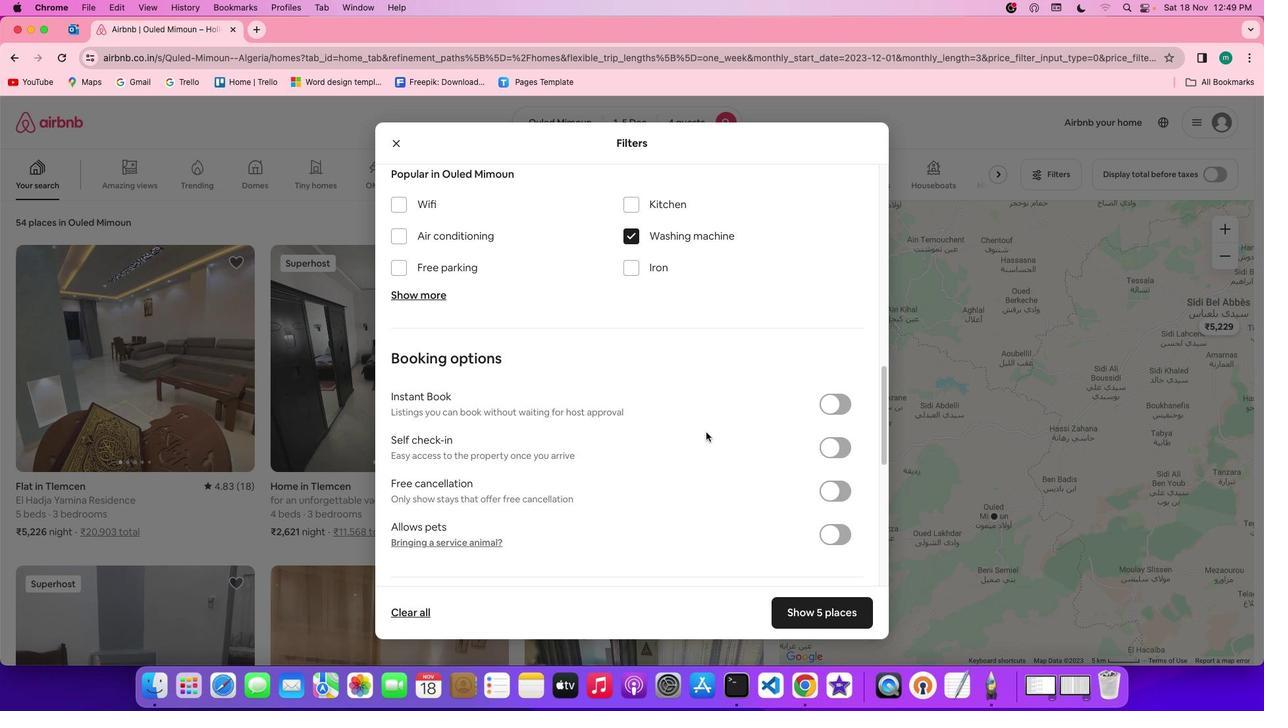 
Action: Mouse scrolled (708, 434) with delta (1, 1)
Screenshot: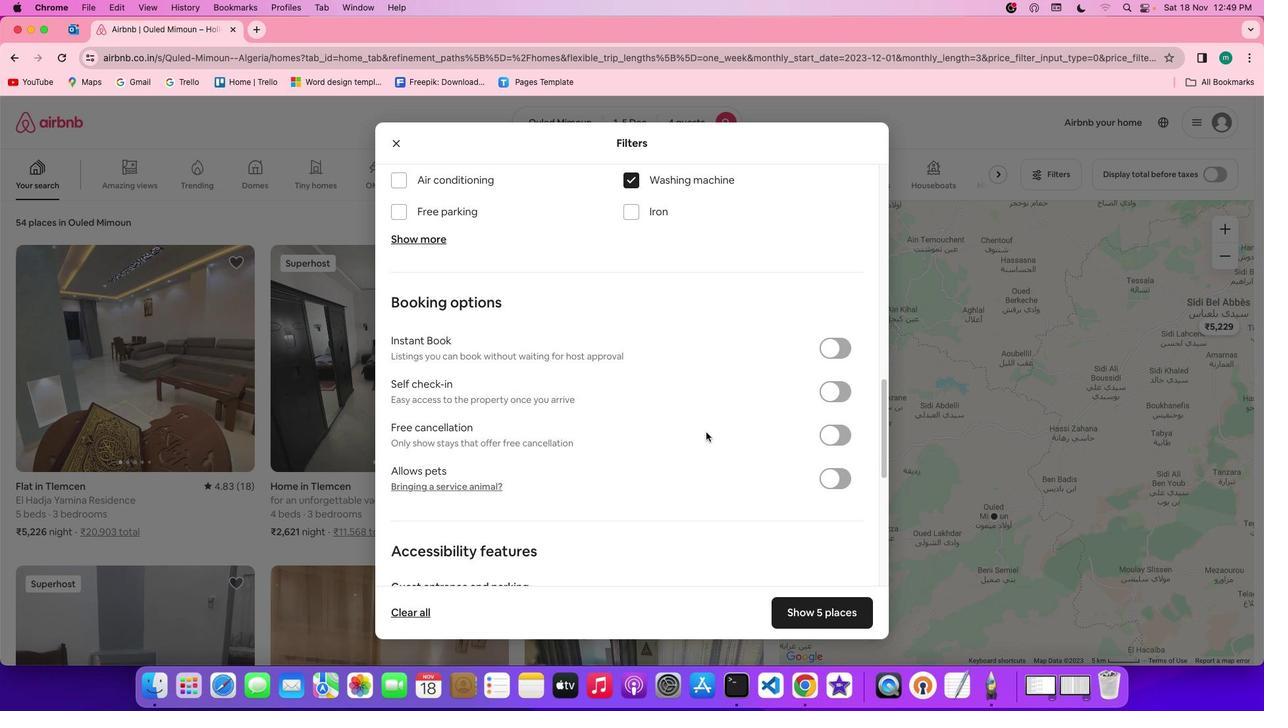 
Action: Mouse scrolled (708, 434) with delta (1, 0)
Screenshot: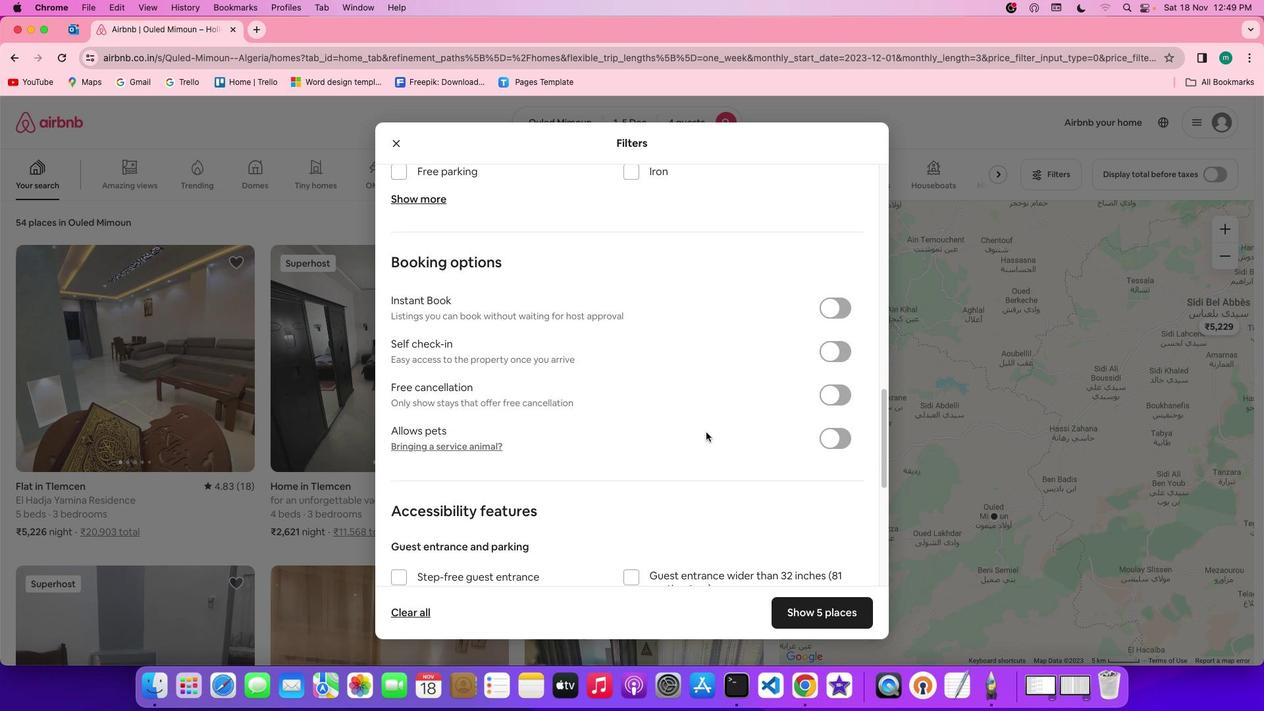 
Action: Mouse scrolled (708, 434) with delta (1, 0)
Screenshot: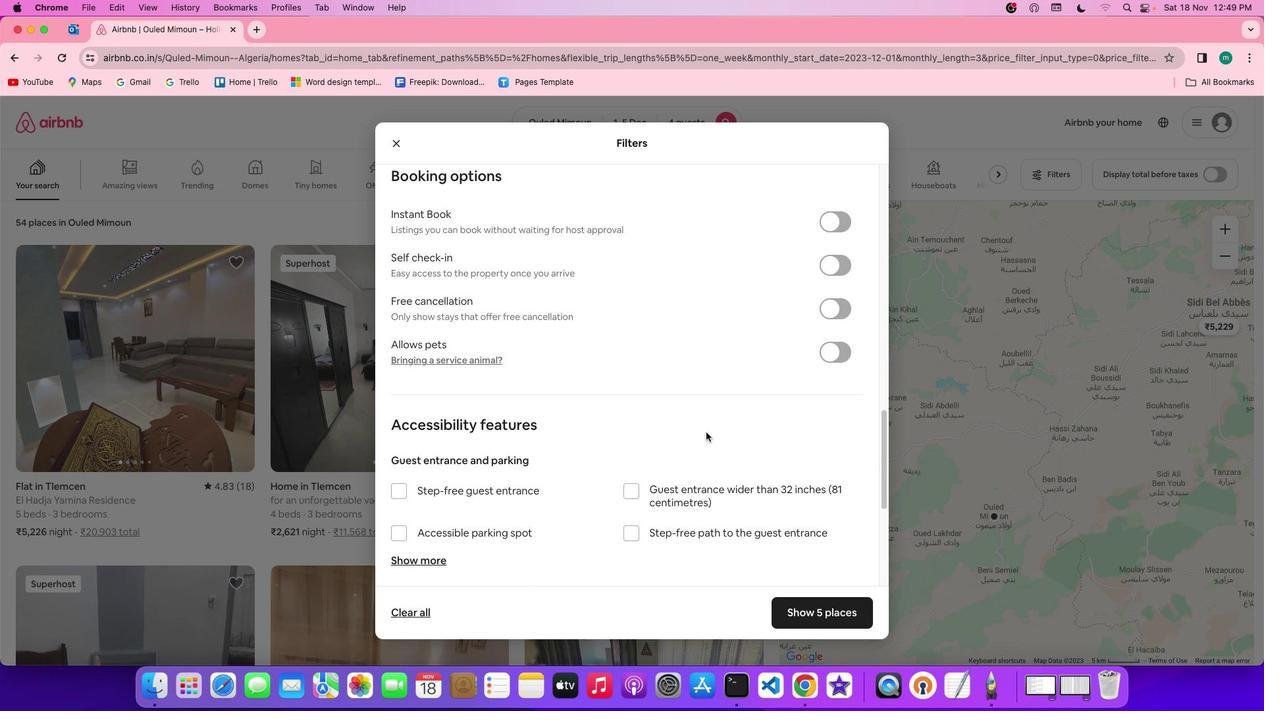 
Action: Mouse scrolled (708, 434) with delta (1, 1)
Screenshot: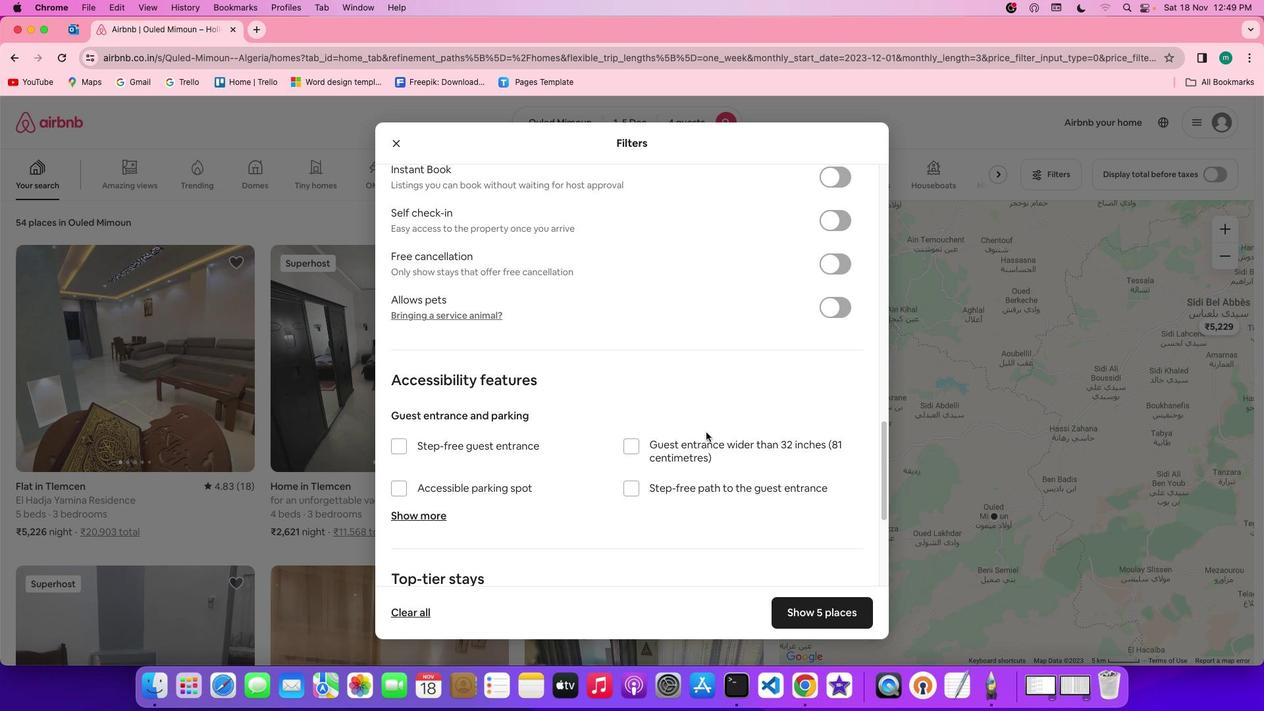 
Action: Mouse scrolled (708, 434) with delta (1, 1)
Screenshot: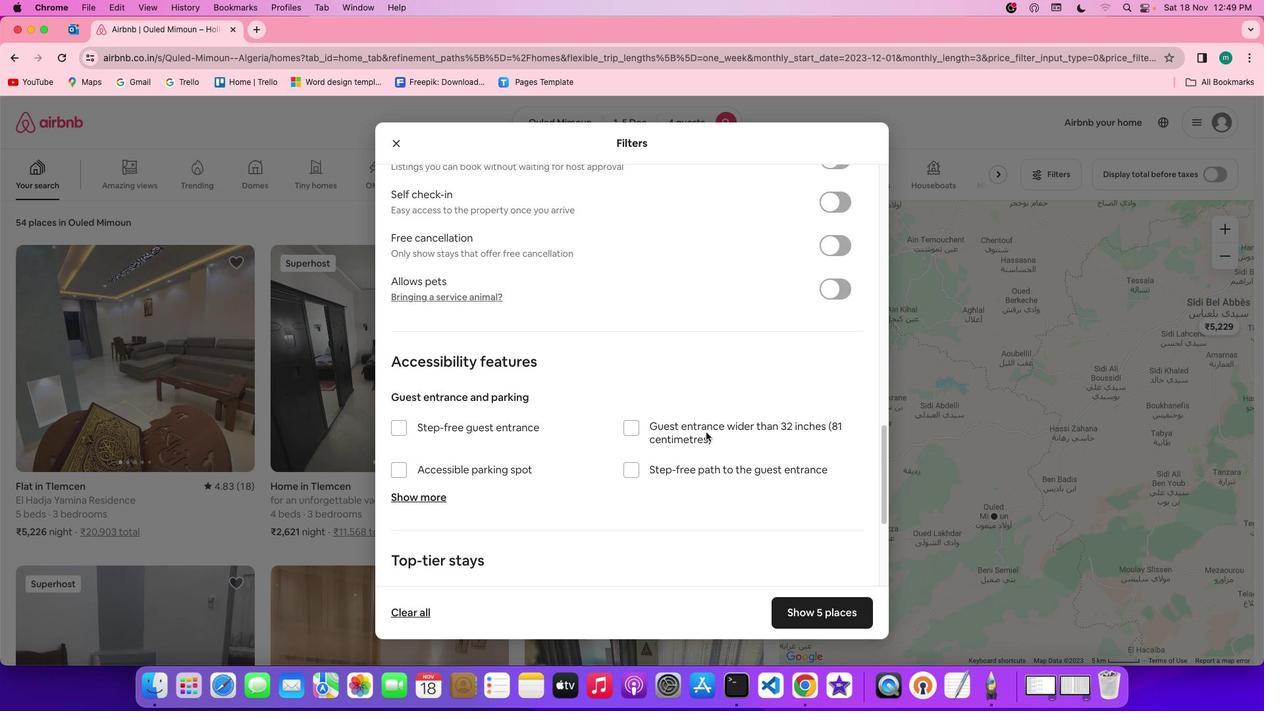 
Action: Mouse scrolled (708, 434) with delta (1, 0)
Screenshot: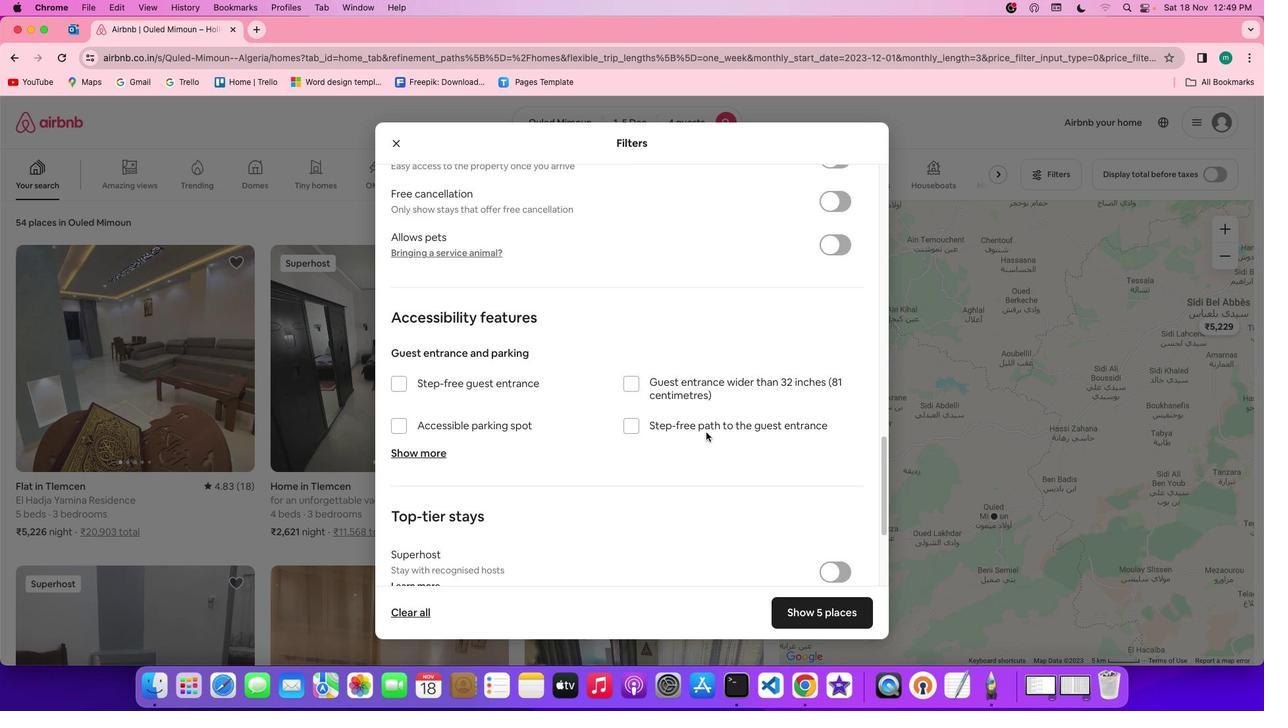 
Action: Mouse scrolled (708, 434) with delta (1, 0)
Screenshot: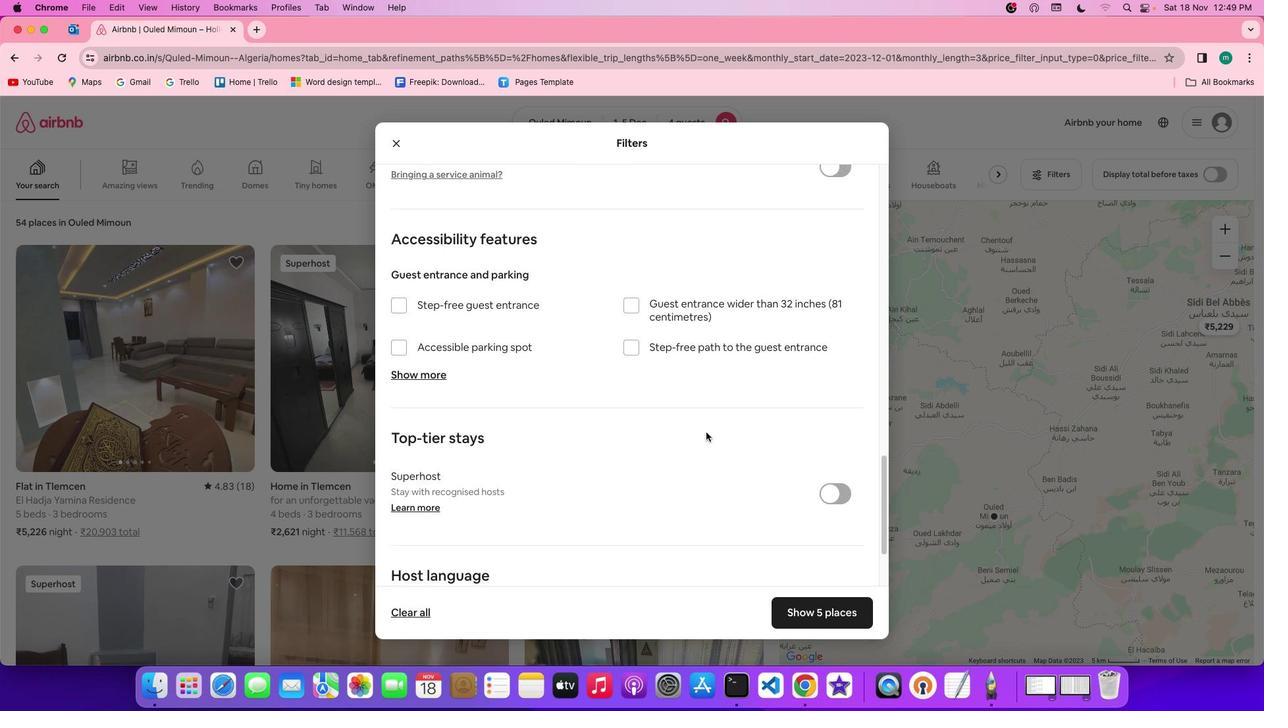 
Action: Mouse scrolled (708, 434) with delta (1, 0)
Screenshot: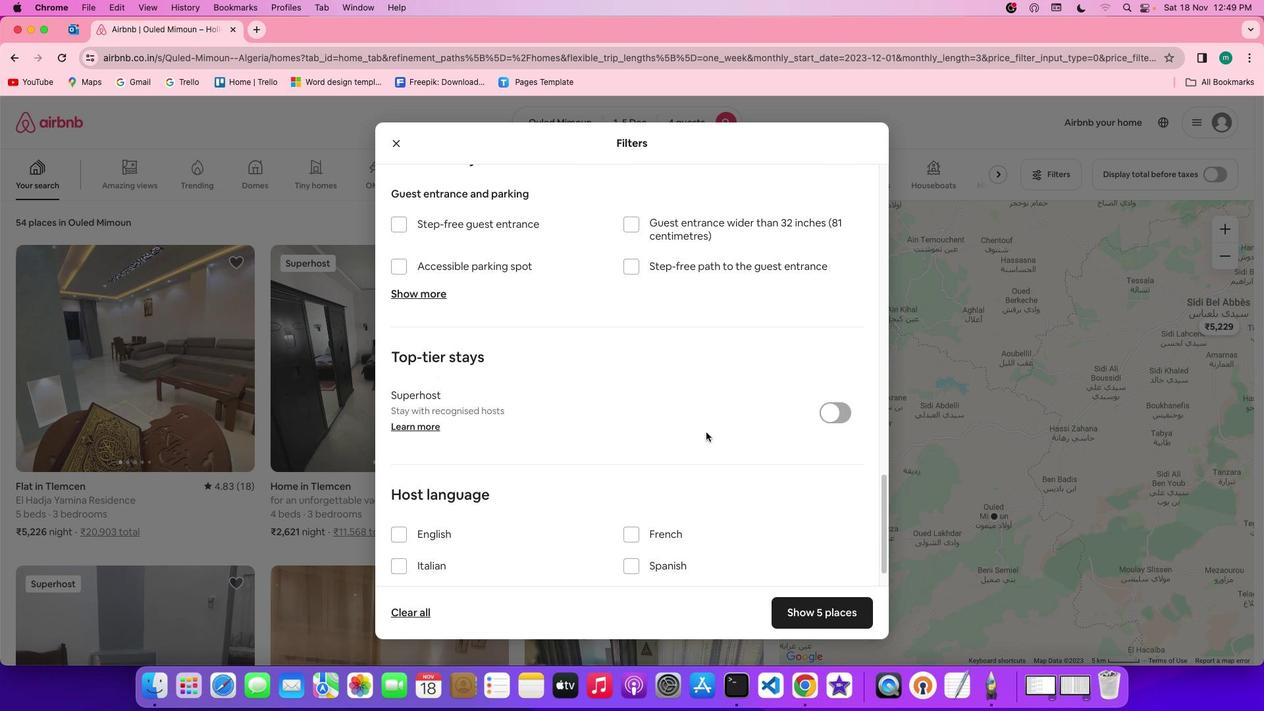 
Action: Mouse scrolled (708, 434) with delta (1, 0)
Screenshot: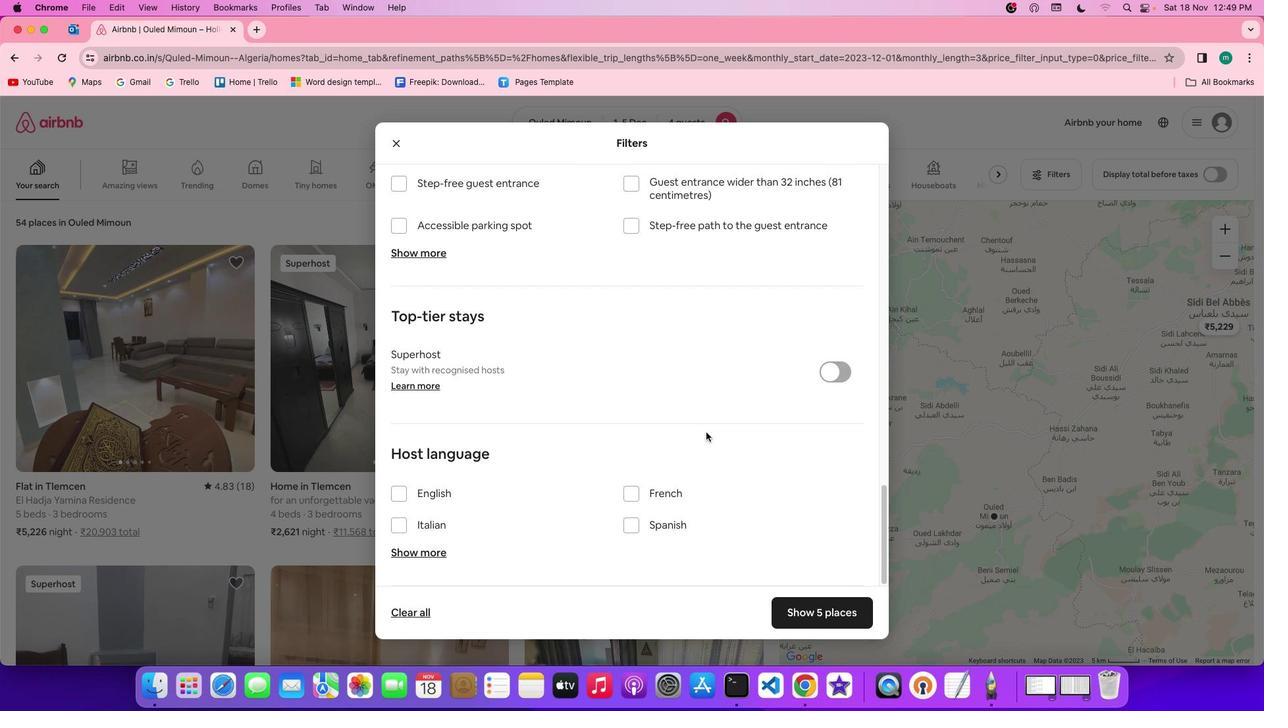 
Action: Mouse scrolled (708, 434) with delta (1, 1)
Screenshot: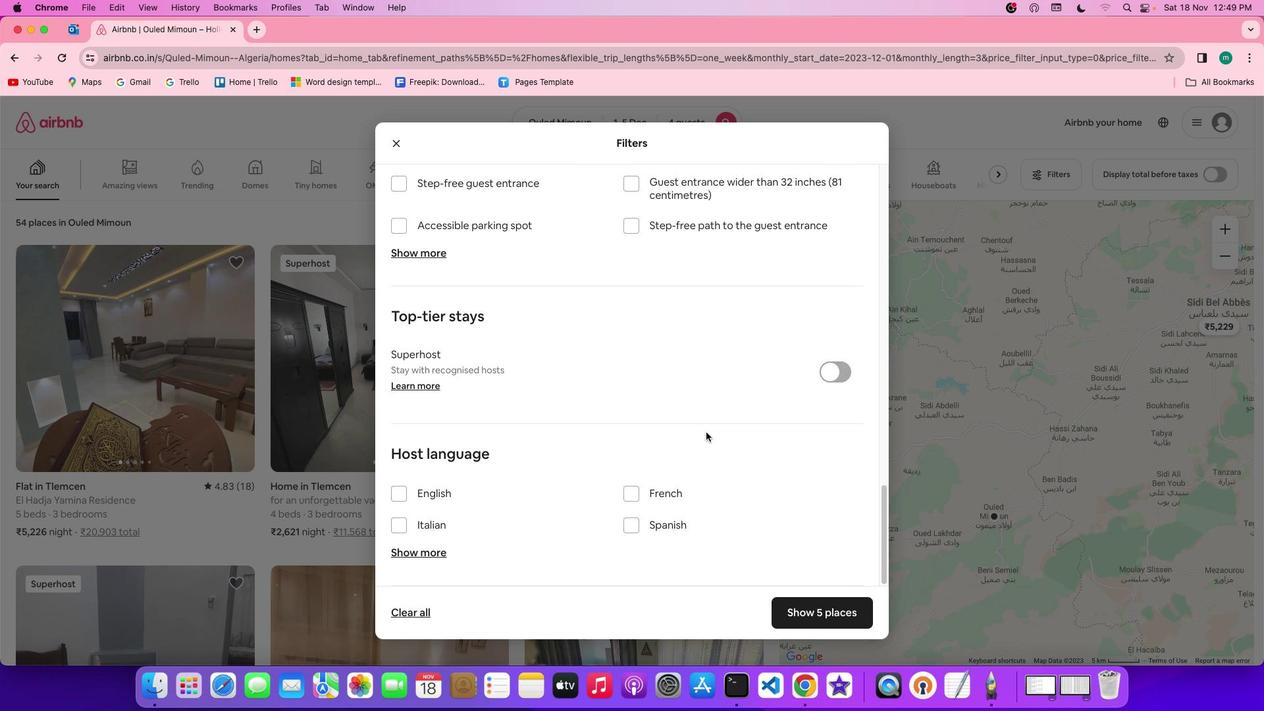 
Action: Mouse scrolled (708, 434) with delta (1, 1)
Screenshot: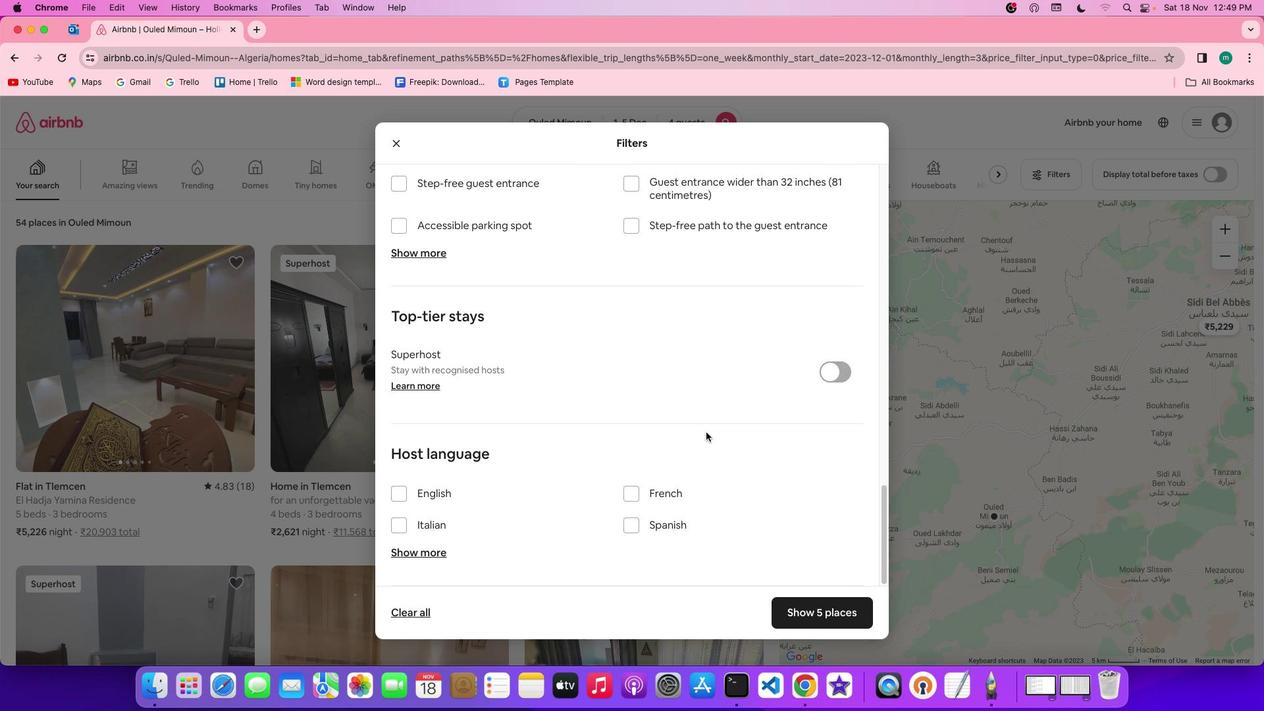 
Action: Mouse scrolled (708, 434) with delta (1, 0)
Screenshot: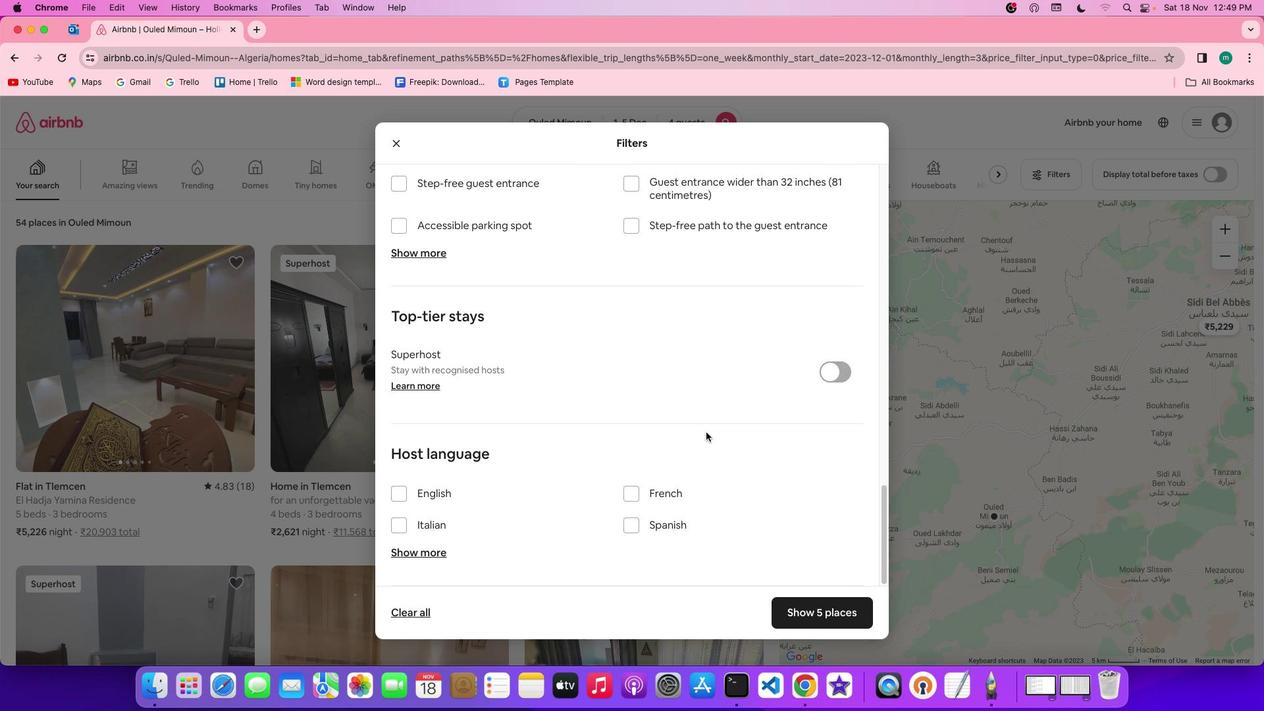 
Action: Mouse scrolled (708, 434) with delta (1, 0)
Screenshot: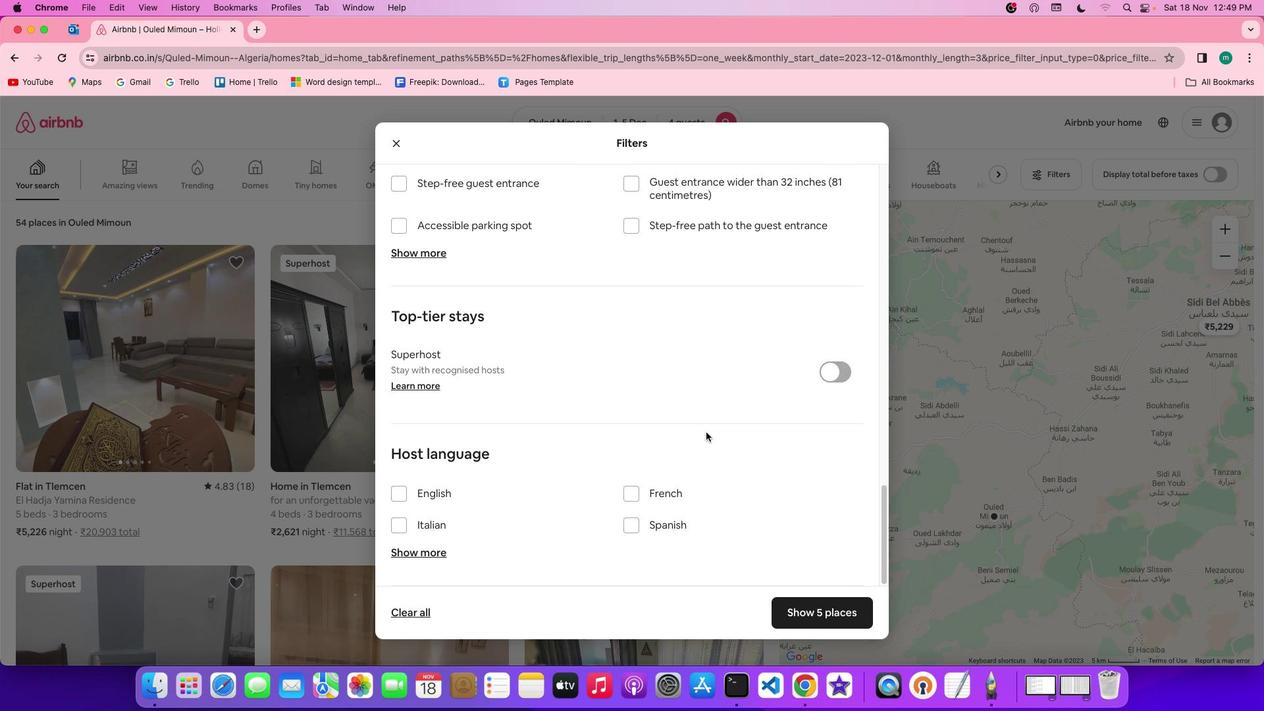 
Action: Mouse scrolled (708, 434) with delta (1, -1)
Screenshot: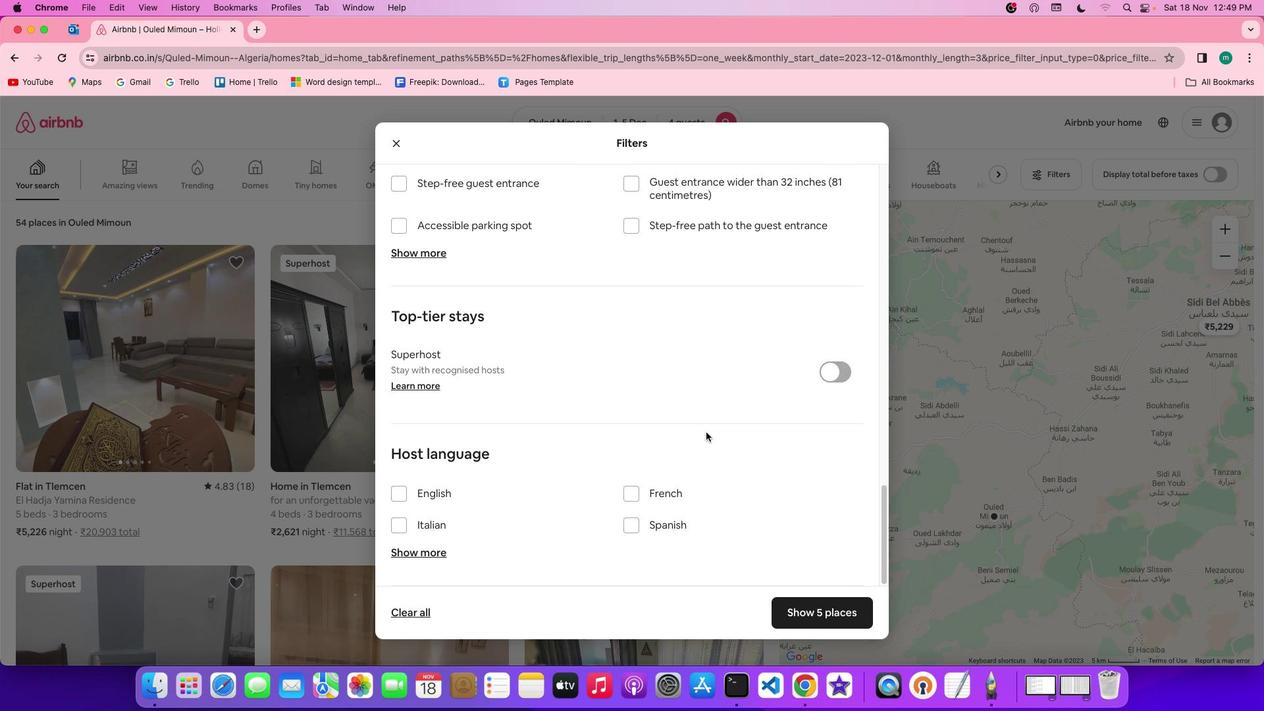 
Action: Mouse scrolled (708, 434) with delta (1, -1)
Screenshot: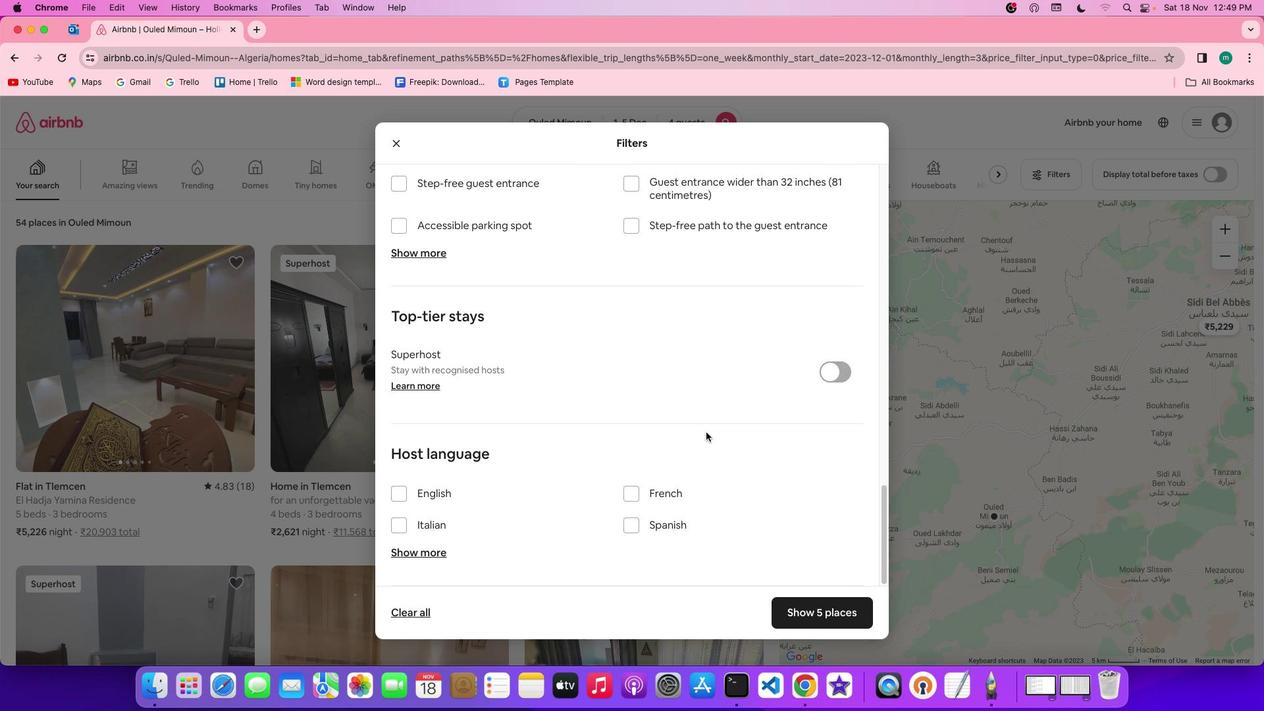 
Action: Mouse scrolled (708, 434) with delta (1, -1)
Screenshot: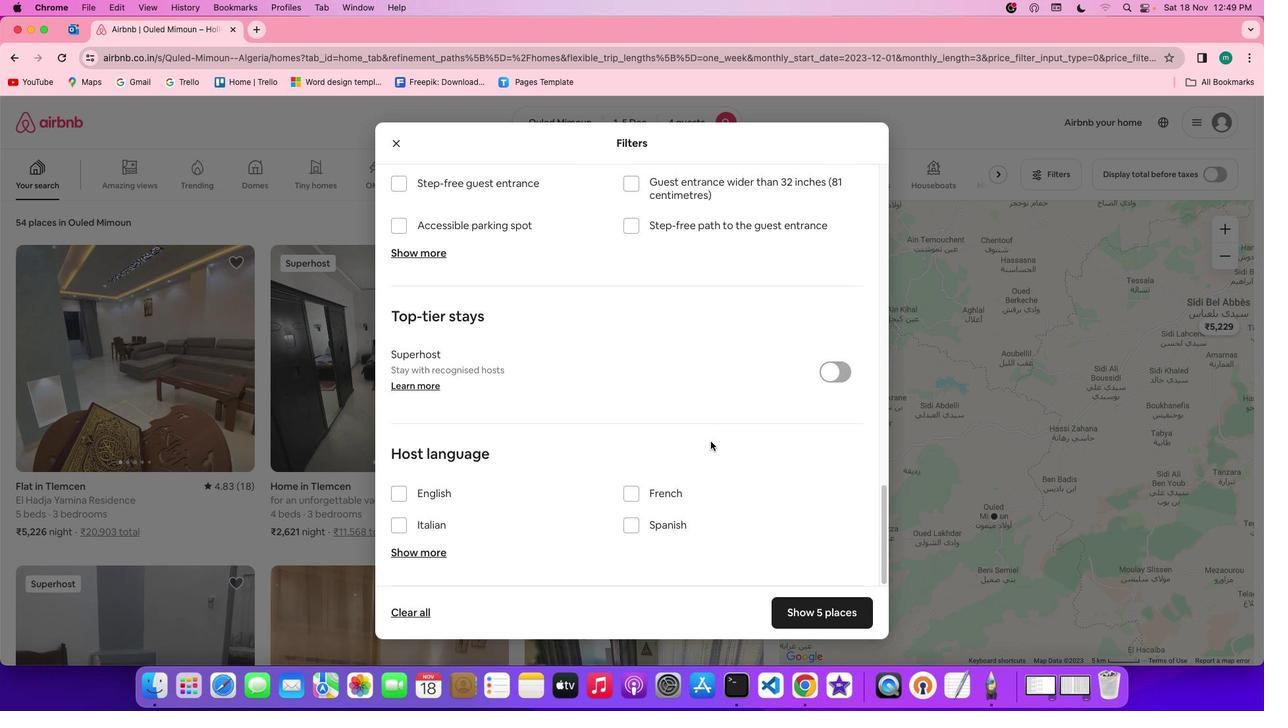 
Action: Mouse moved to (818, 614)
Screenshot: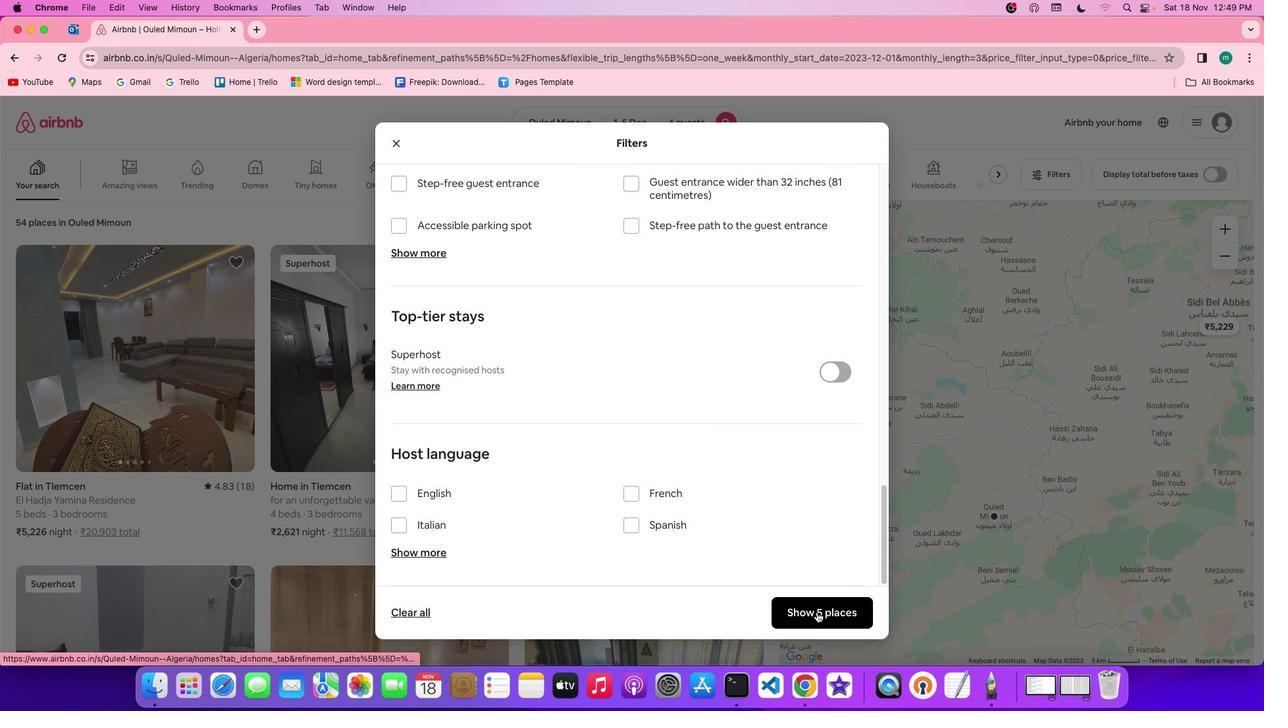
Action: Mouse pressed left at (818, 614)
Screenshot: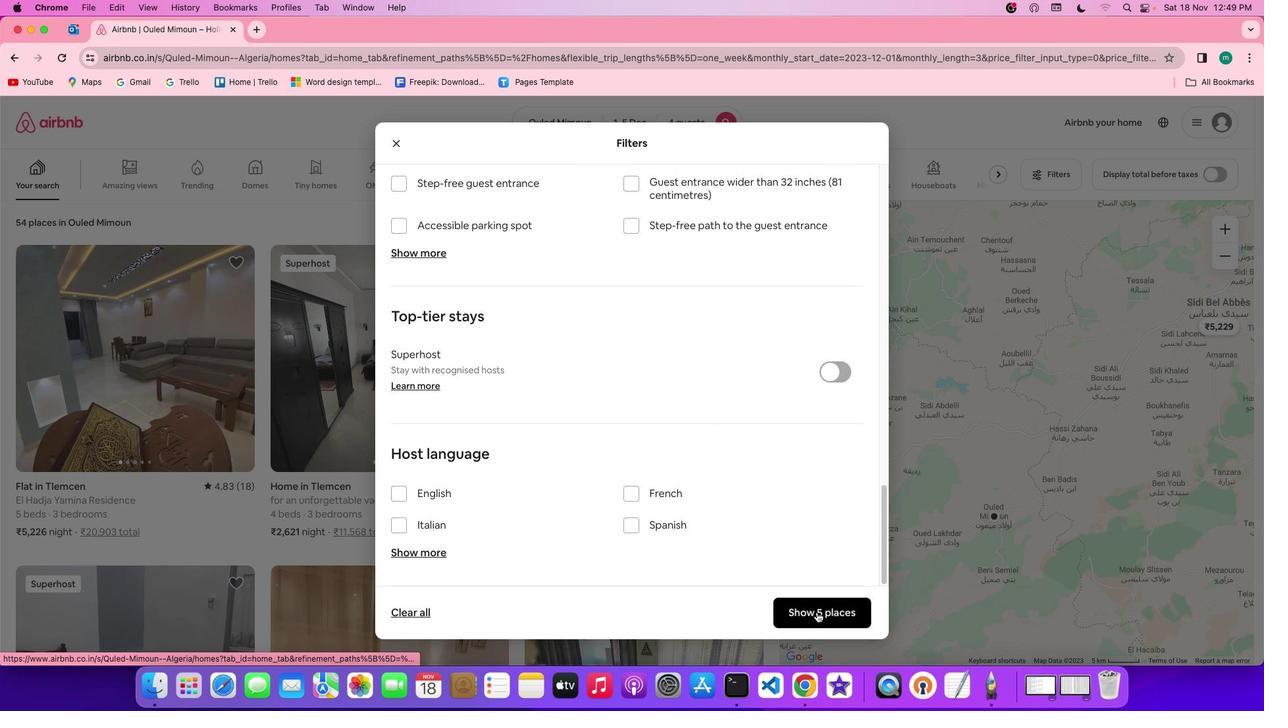 
Action: Mouse moved to (395, 403)
Screenshot: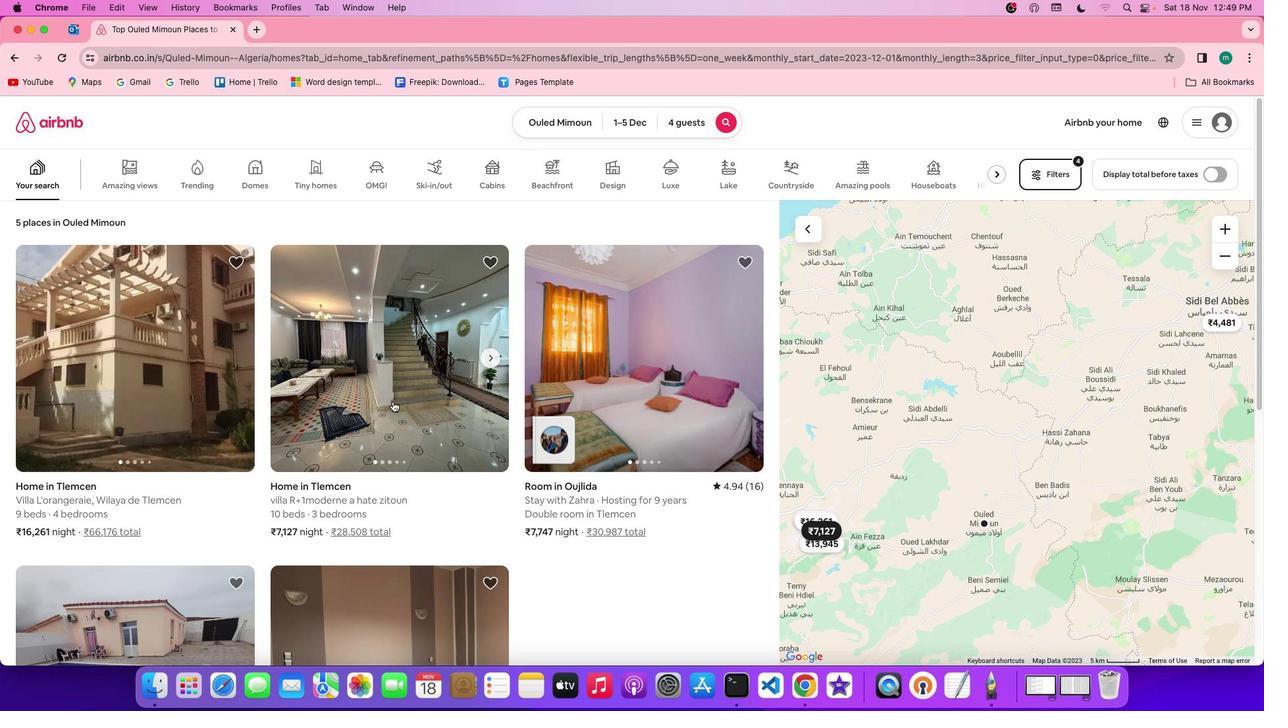 
Action: Mouse pressed left at (395, 403)
Screenshot: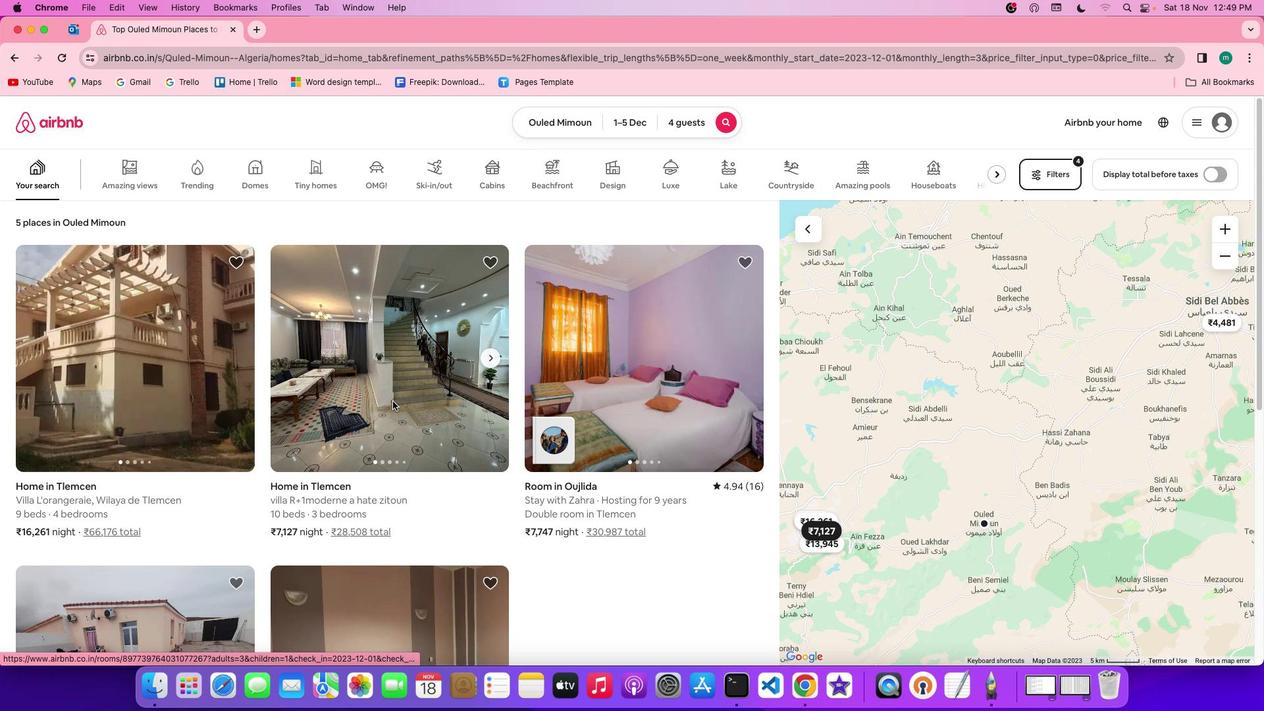 
Action: Mouse moved to (970, 499)
Screenshot: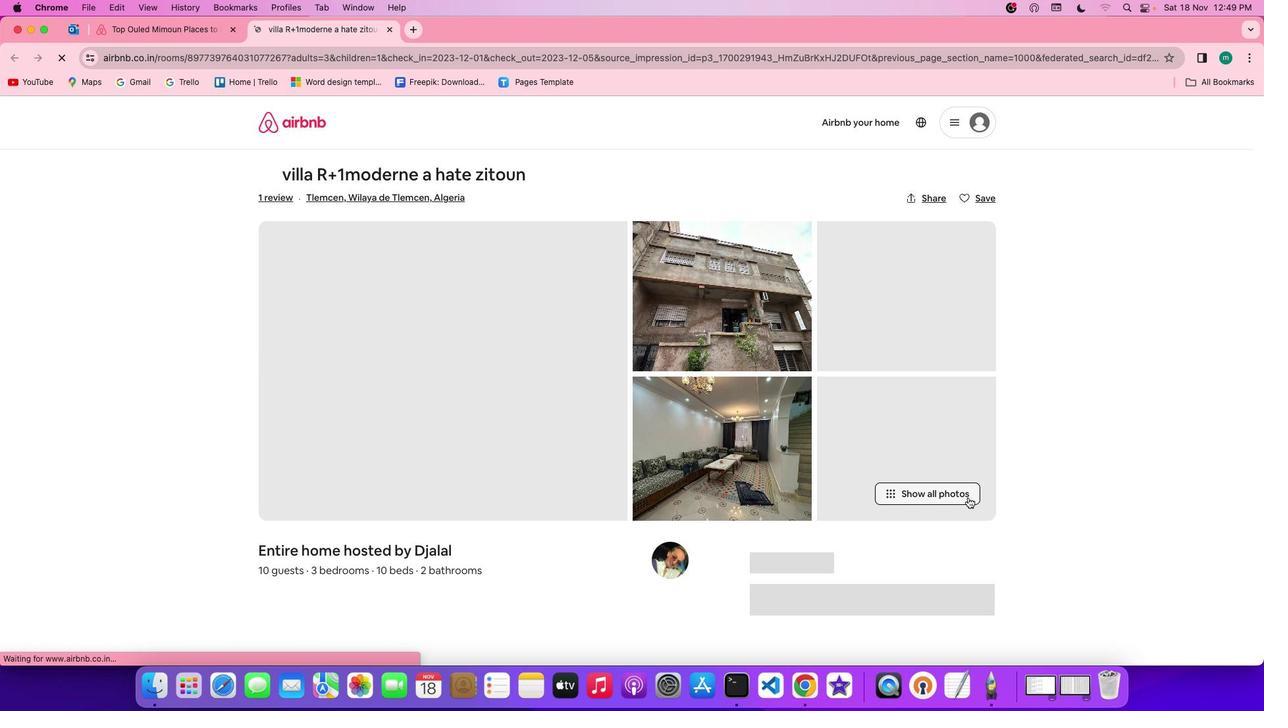 
Action: Mouse pressed left at (970, 499)
Screenshot: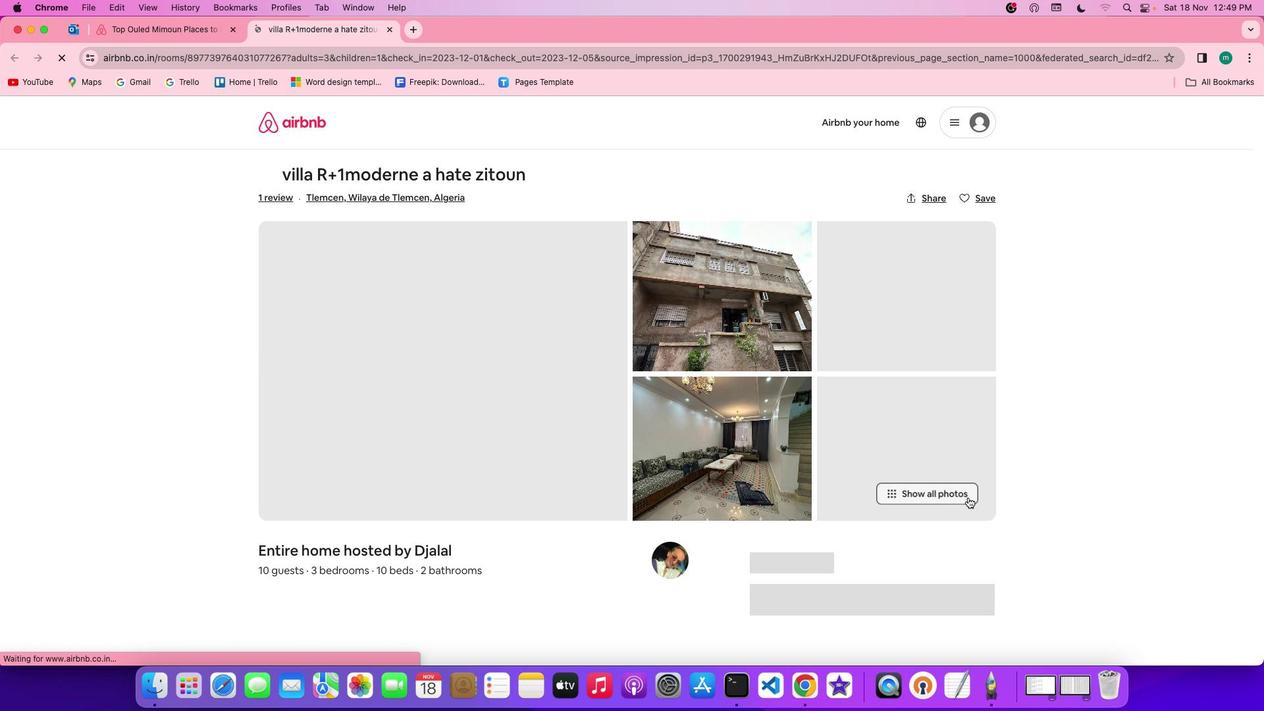 
Action: Mouse moved to (629, 518)
Screenshot: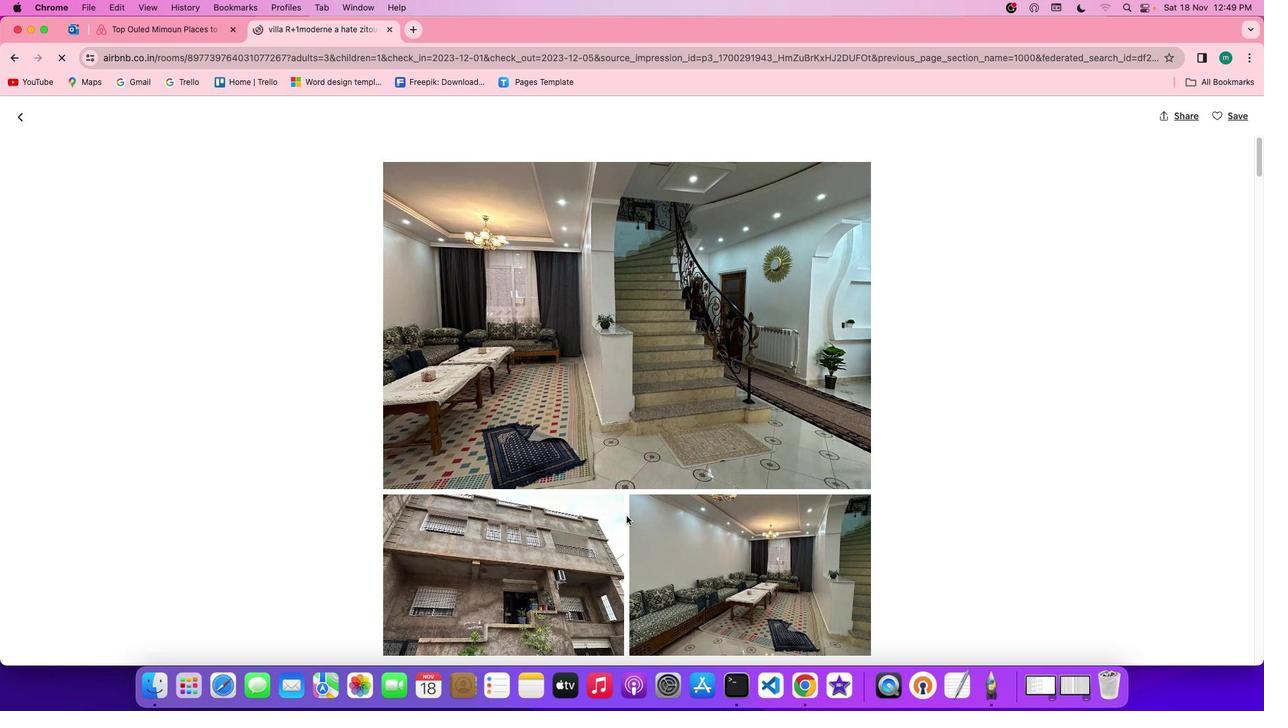 
Action: Mouse scrolled (629, 518) with delta (1, 1)
Screenshot: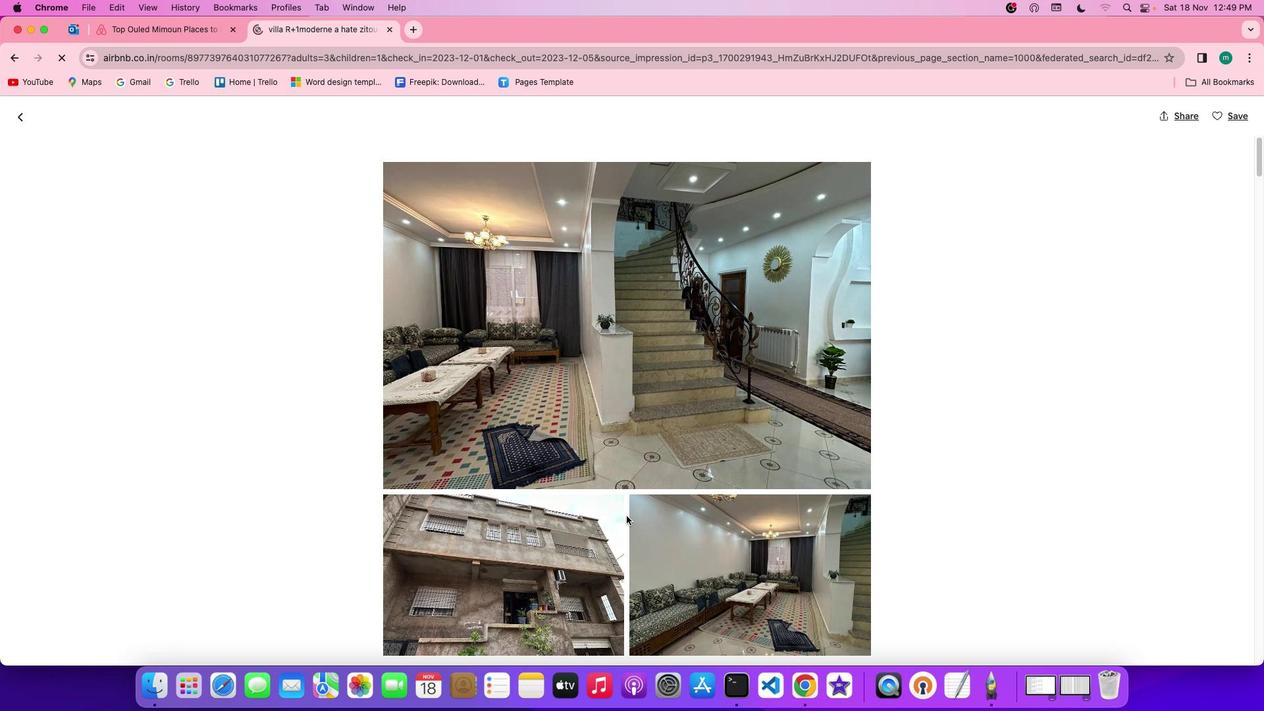 
Action: Mouse scrolled (629, 518) with delta (1, 1)
Screenshot: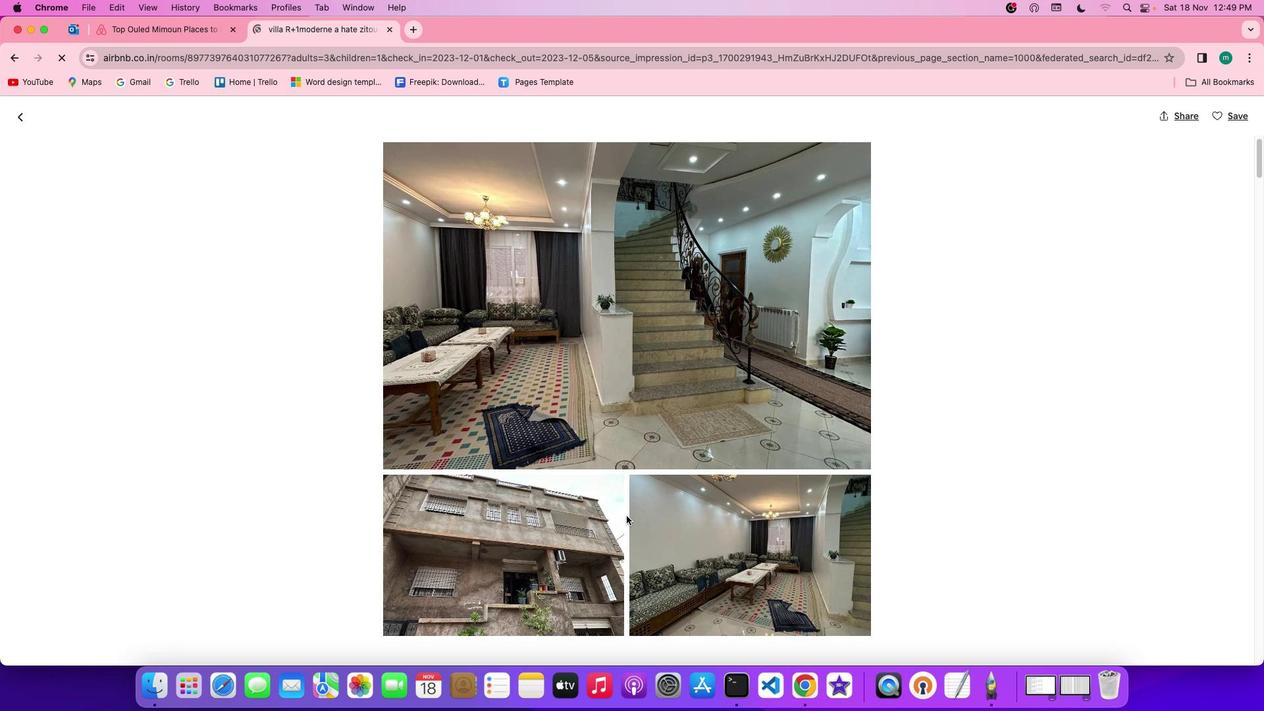 
Action: Mouse scrolled (629, 518) with delta (1, 0)
Screenshot: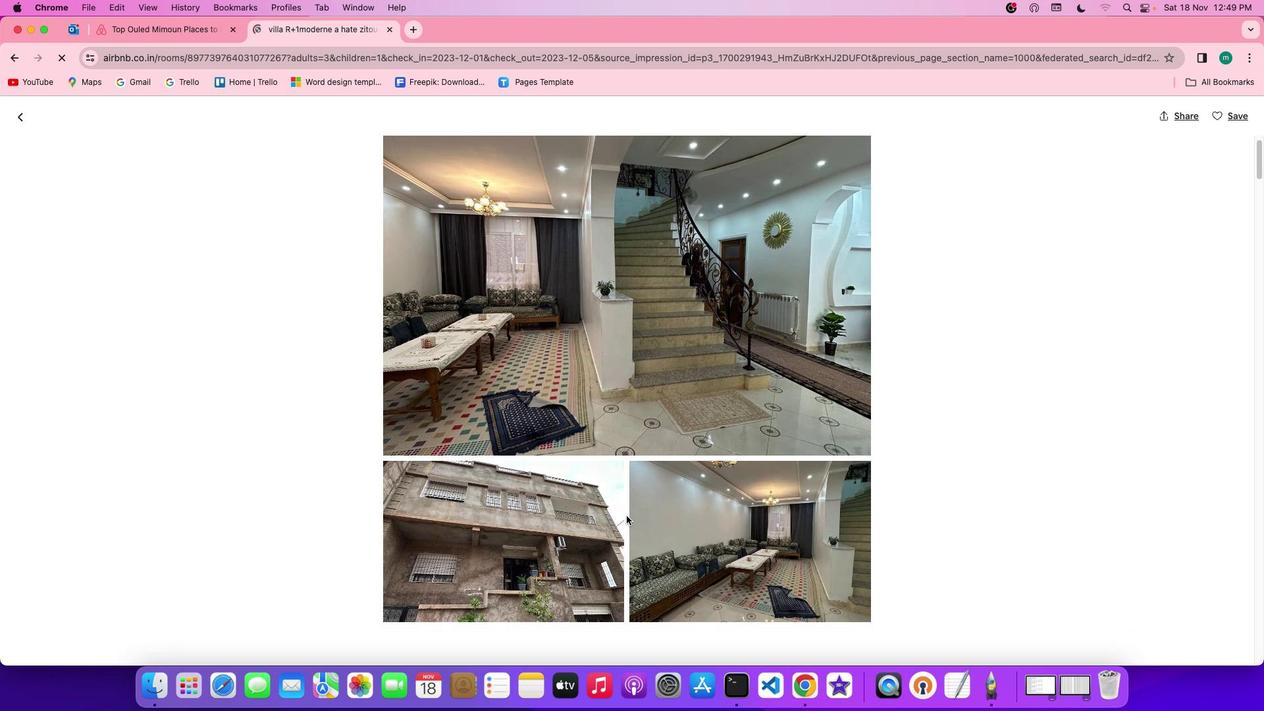 
Action: Mouse scrolled (629, 518) with delta (1, 0)
Screenshot: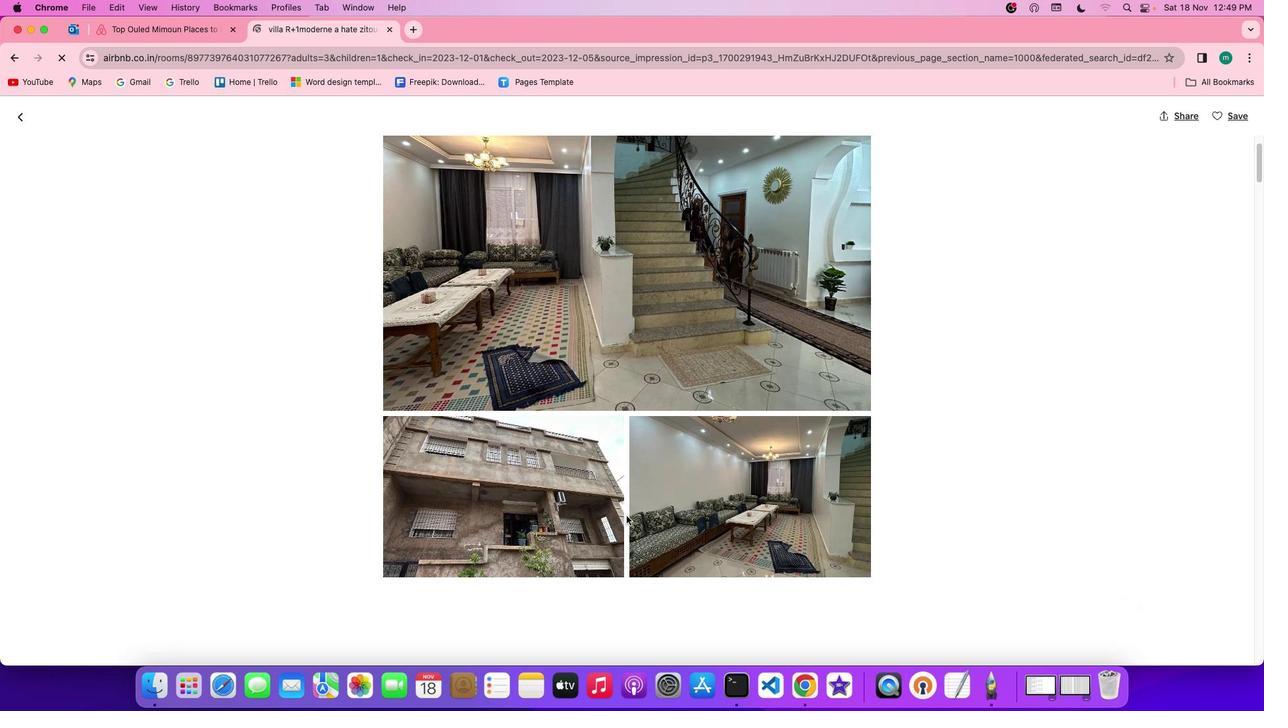 
Action: Mouse scrolled (629, 518) with delta (1, 0)
Screenshot: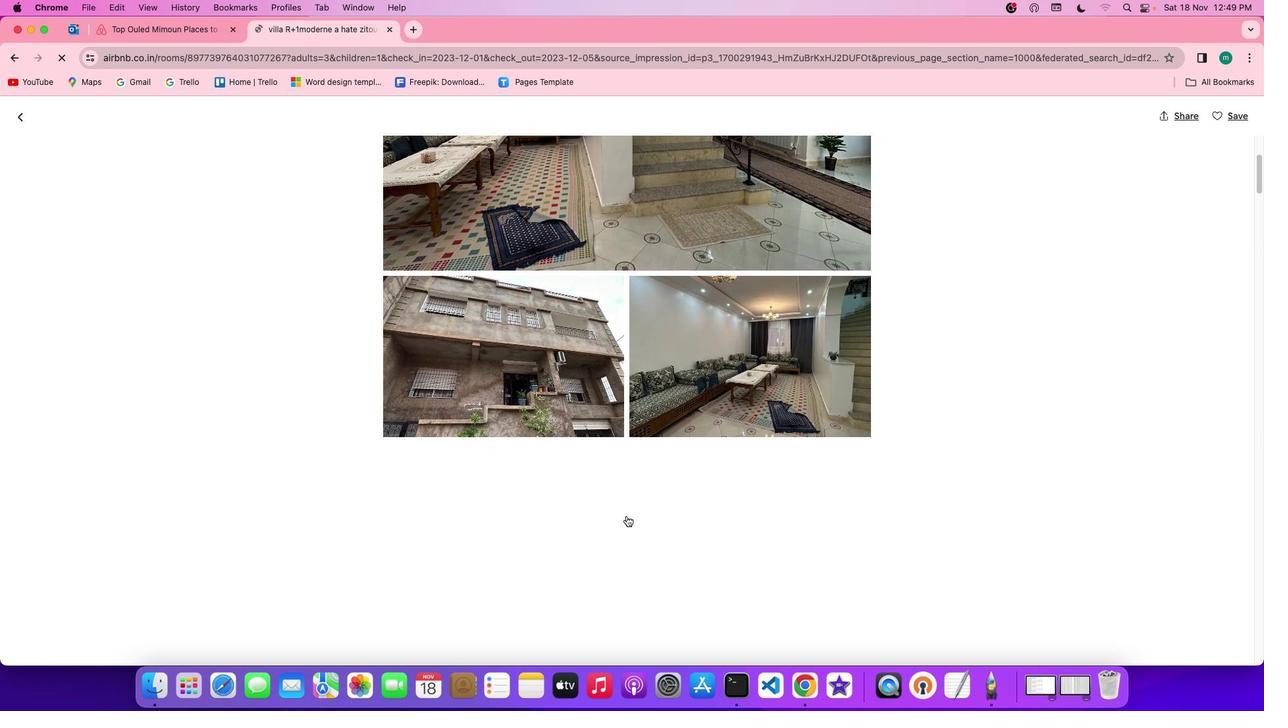 
Action: Mouse scrolled (629, 518) with delta (1, 1)
Screenshot: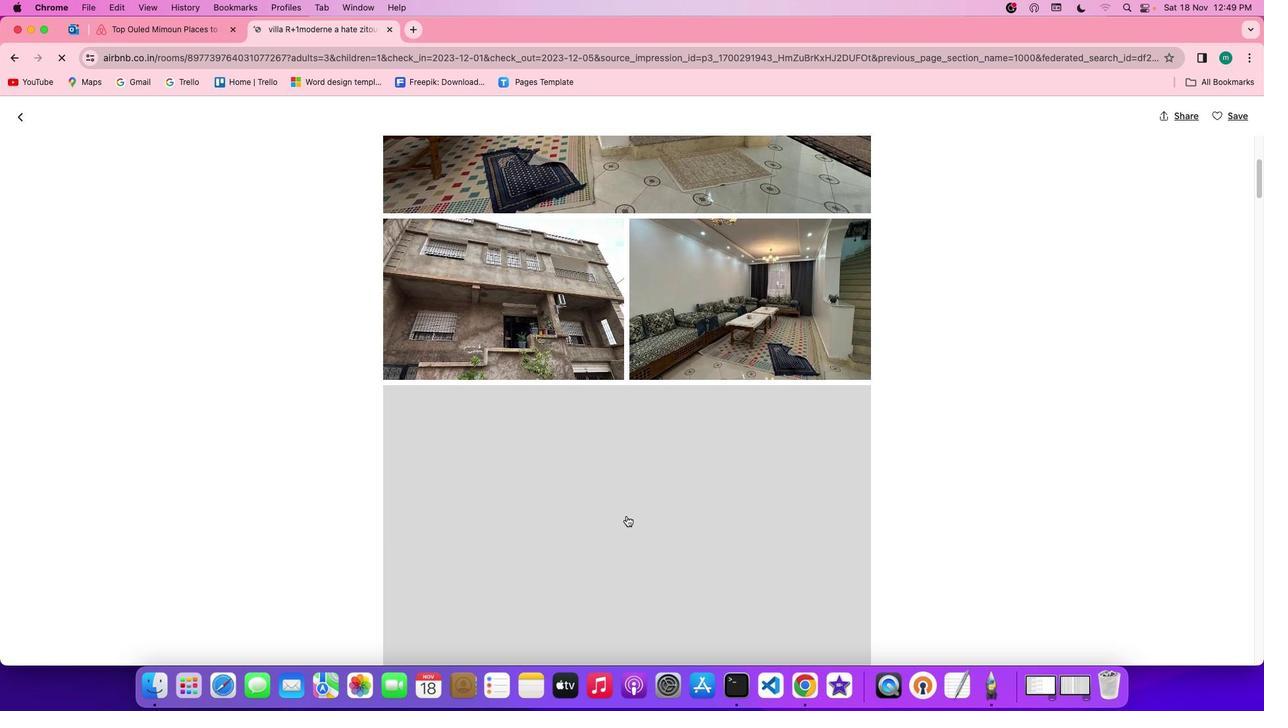 
Action: Mouse scrolled (629, 518) with delta (1, 1)
Screenshot: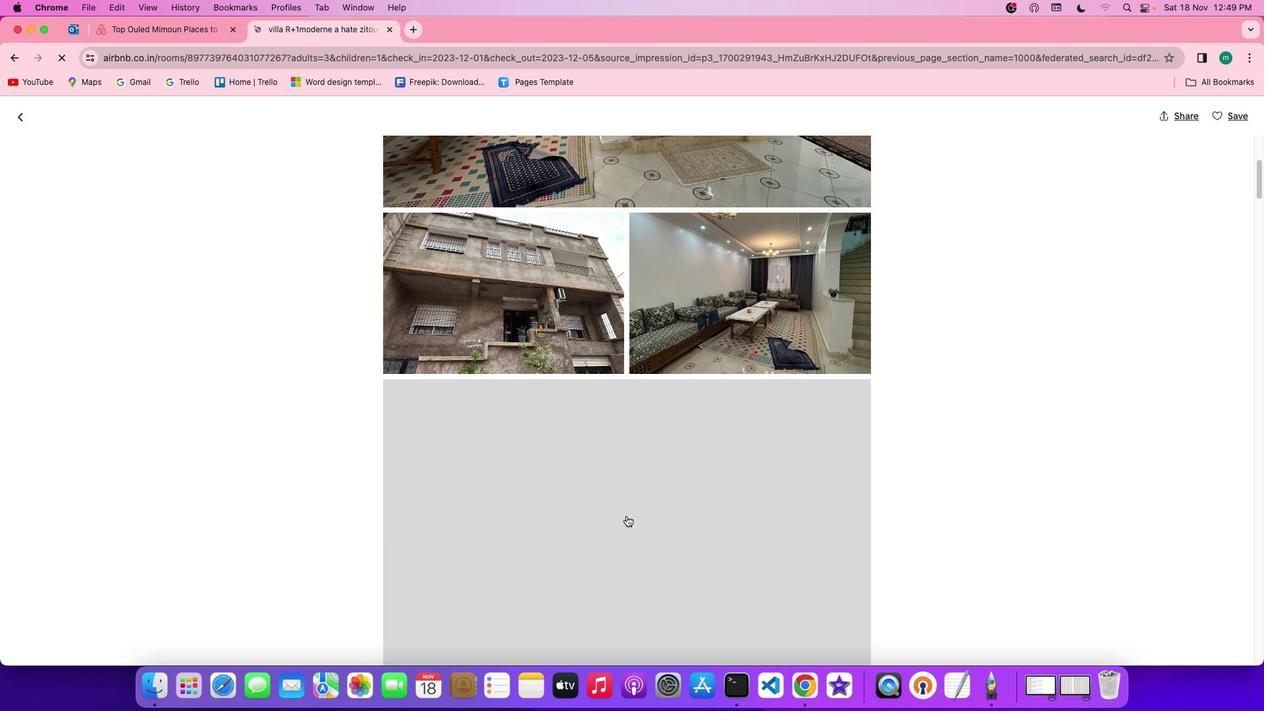 
Action: Mouse scrolled (629, 518) with delta (1, 0)
Screenshot: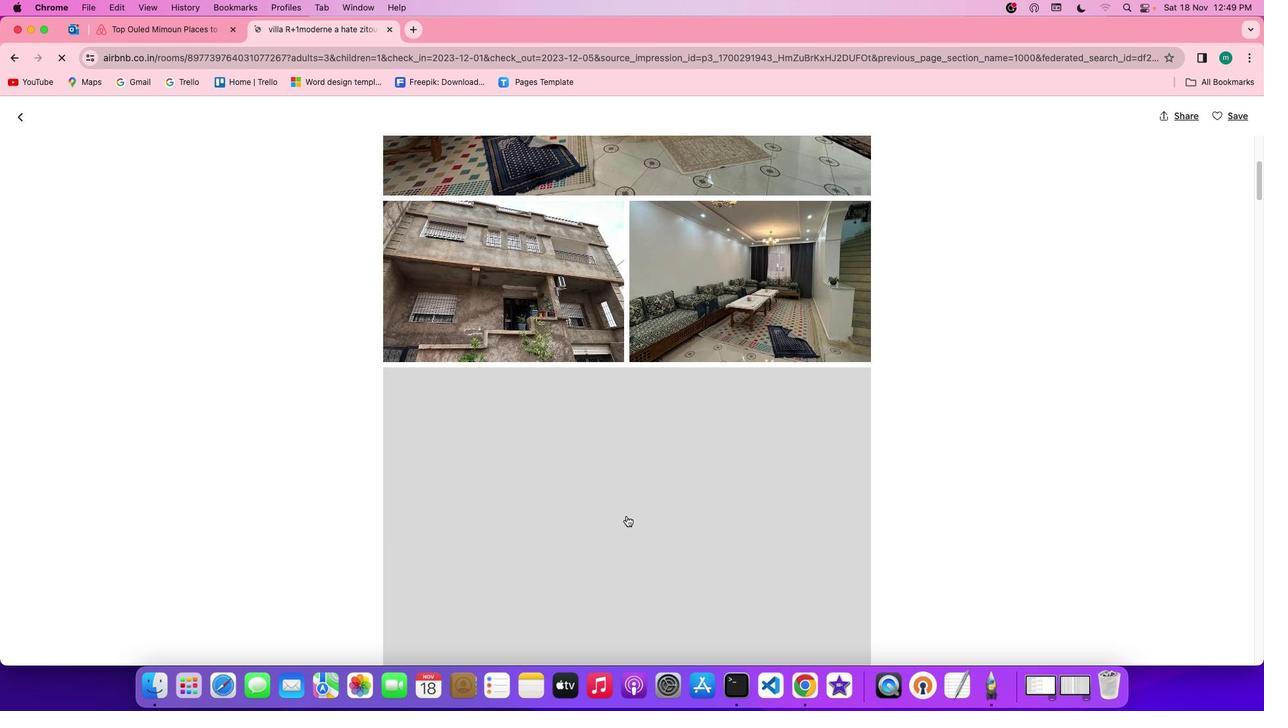 
Action: Mouse scrolled (629, 518) with delta (1, 0)
Screenshot: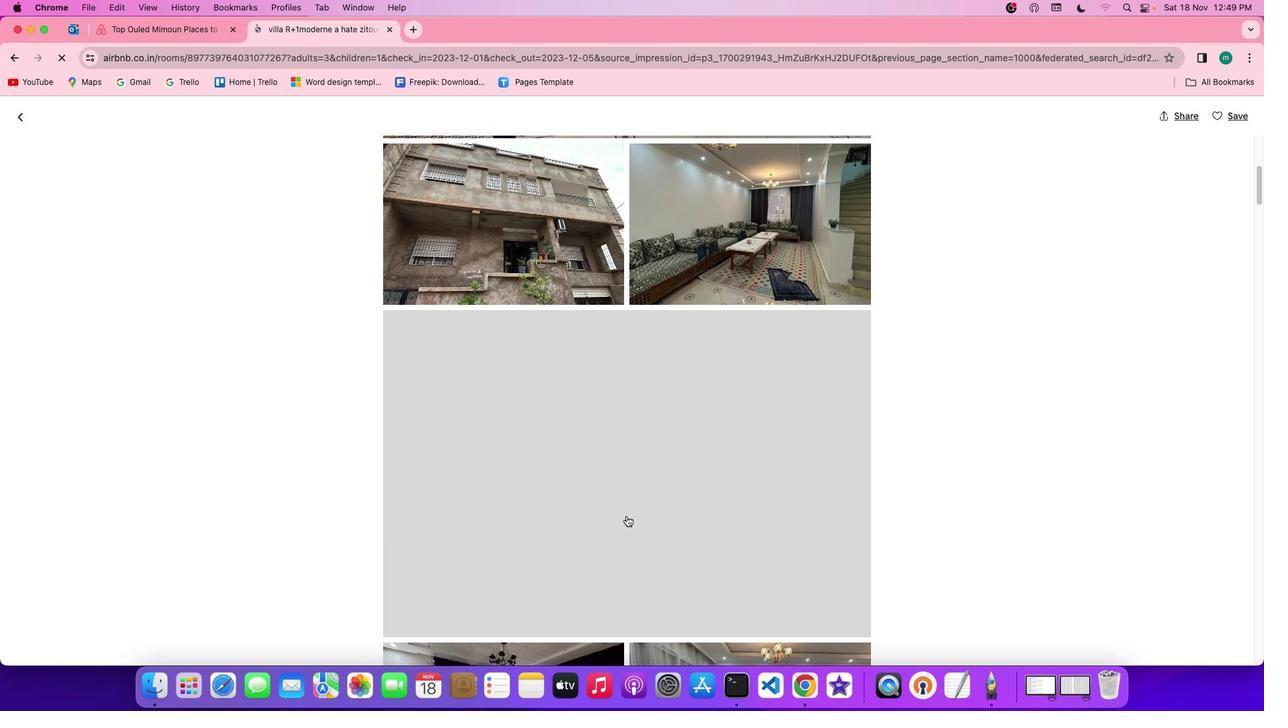 
Action: Mouse scrolled (629, 518) with delta (1, 1)
Screenshot: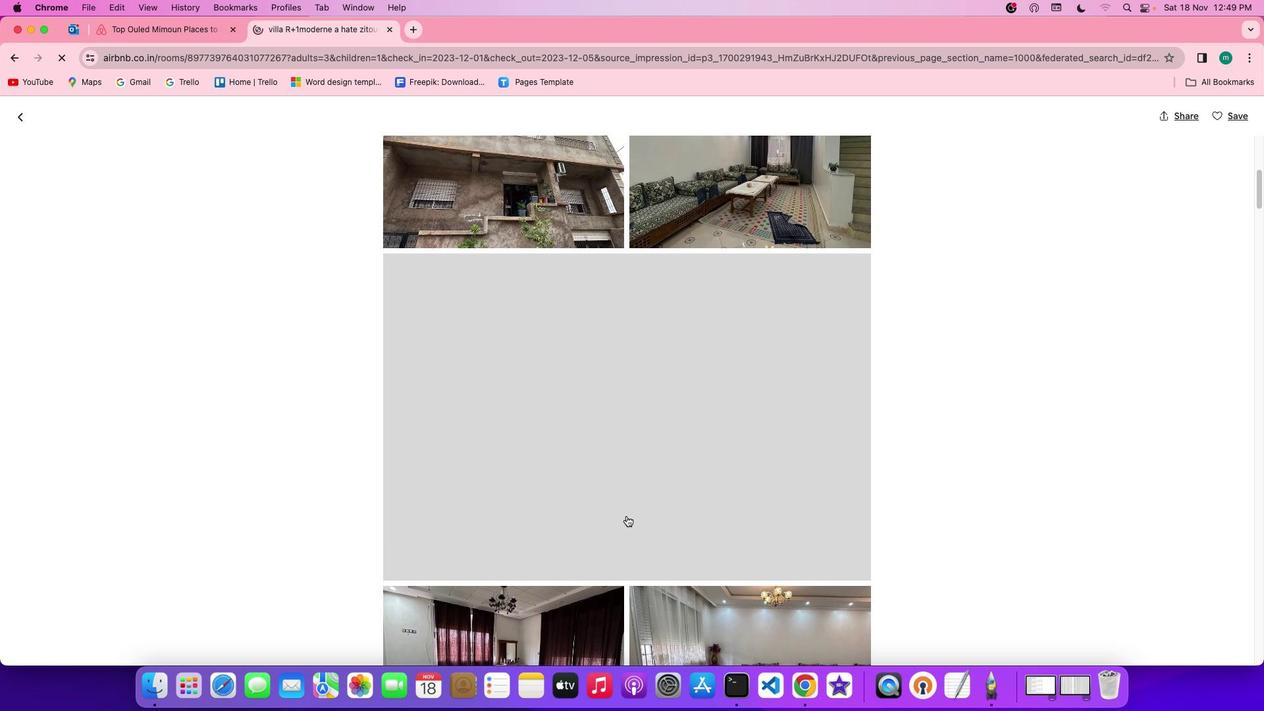 
Action: Mouse scrolled (629, 518) with delta (1, 1)
Screenshot: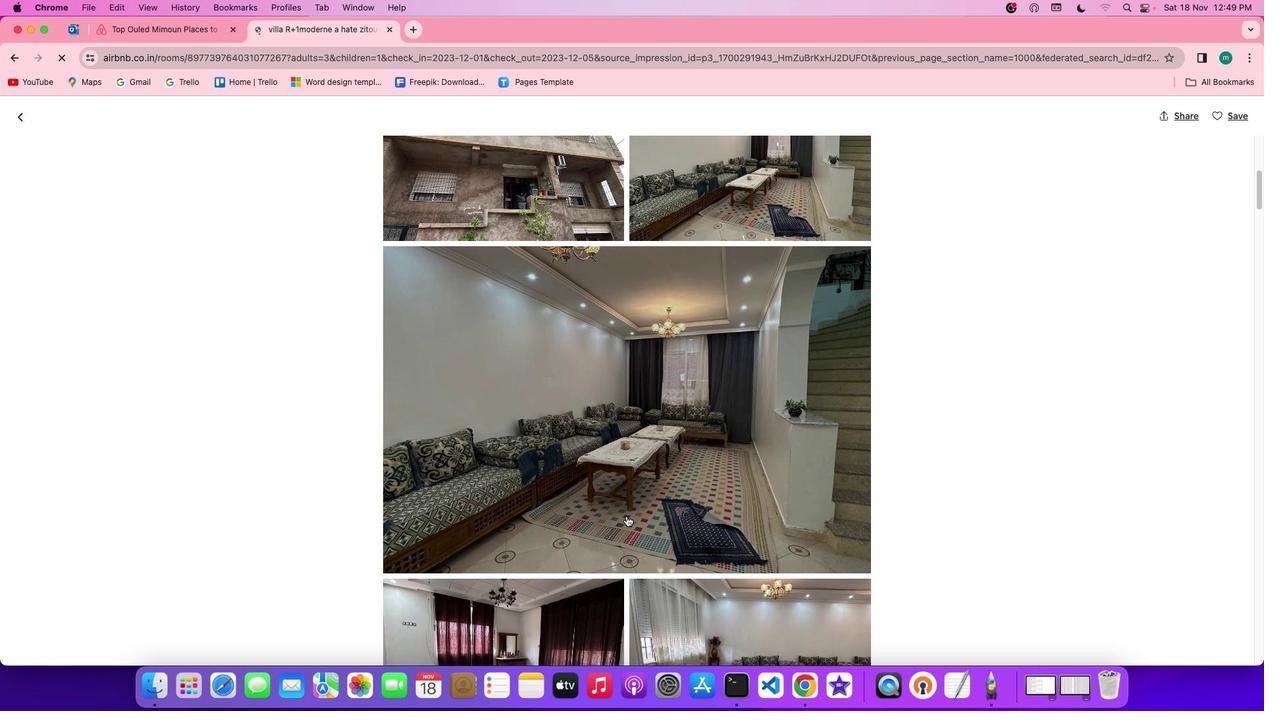 
Action: Mouse scrolled (629, 518) with delta (1, 1)
Screenshot: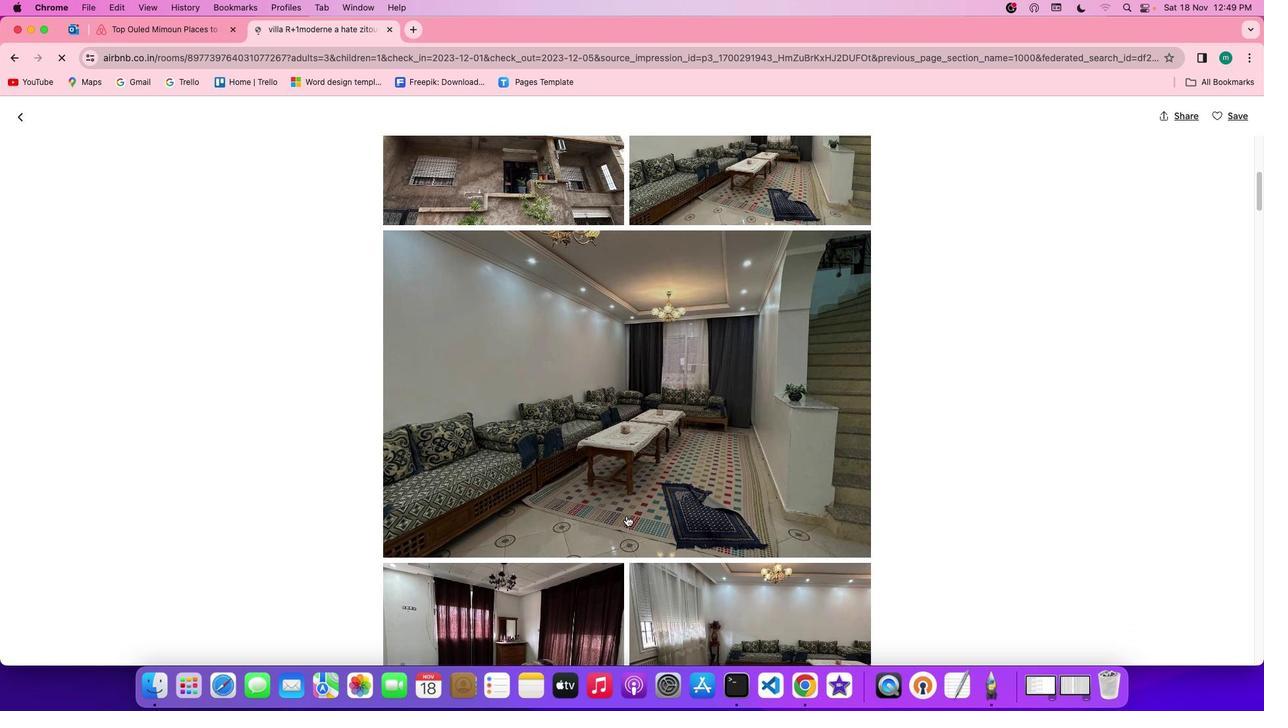 
Action: Mouse scrolled (629, 518) with delta (1, 0)
Screenshot: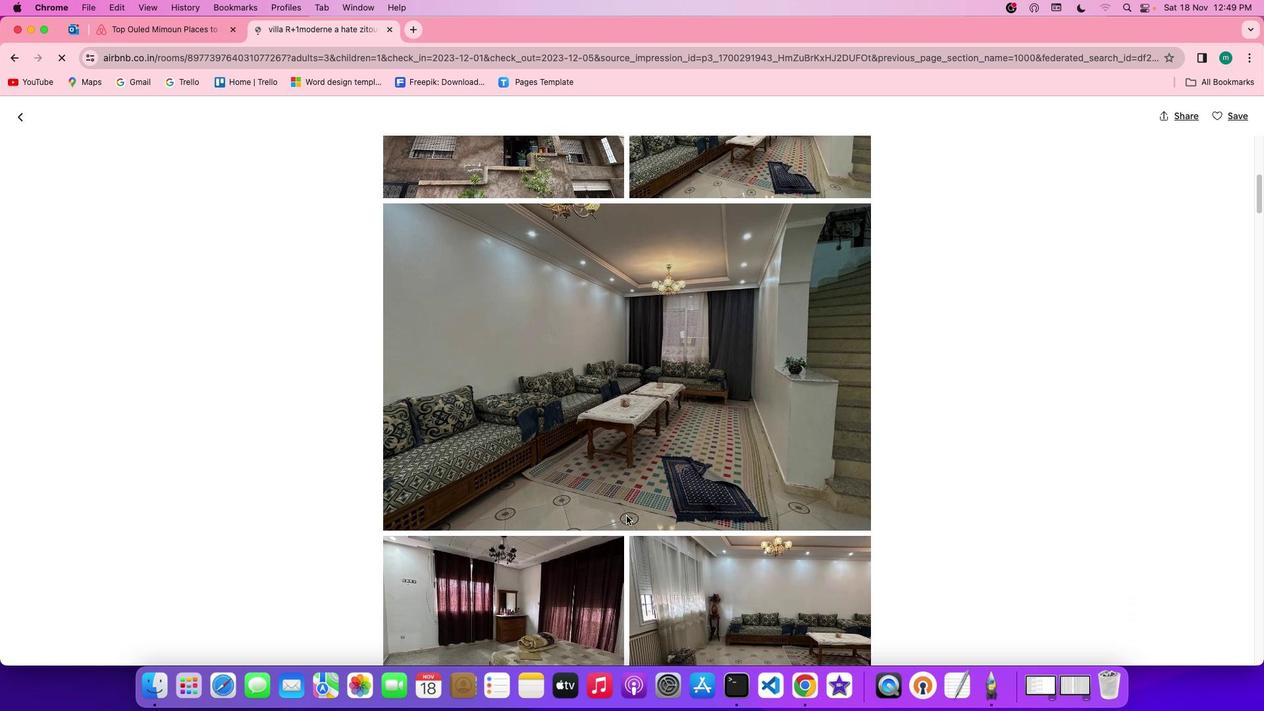 
Action: Mouse scrolled (629, 518) with delta (1, 0)
Screenshot: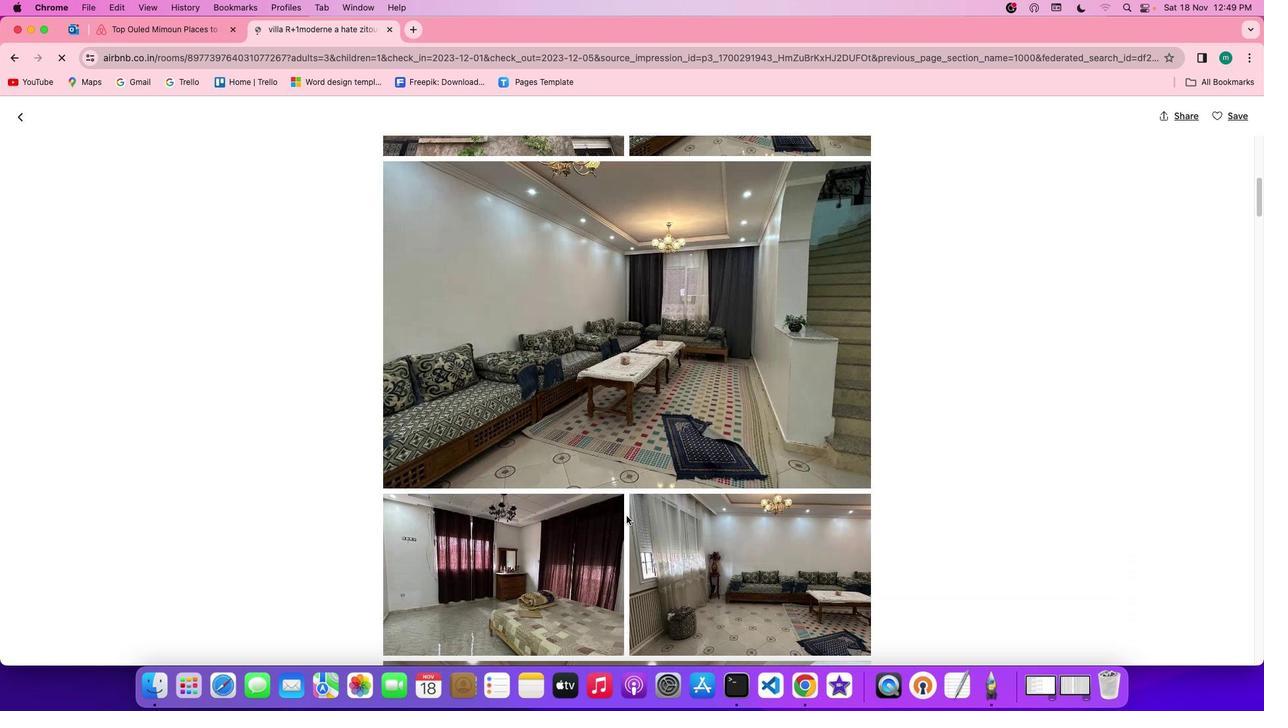 
Action: Mouse scrolled (629, 518) with delta (1, 1)
Screenshot: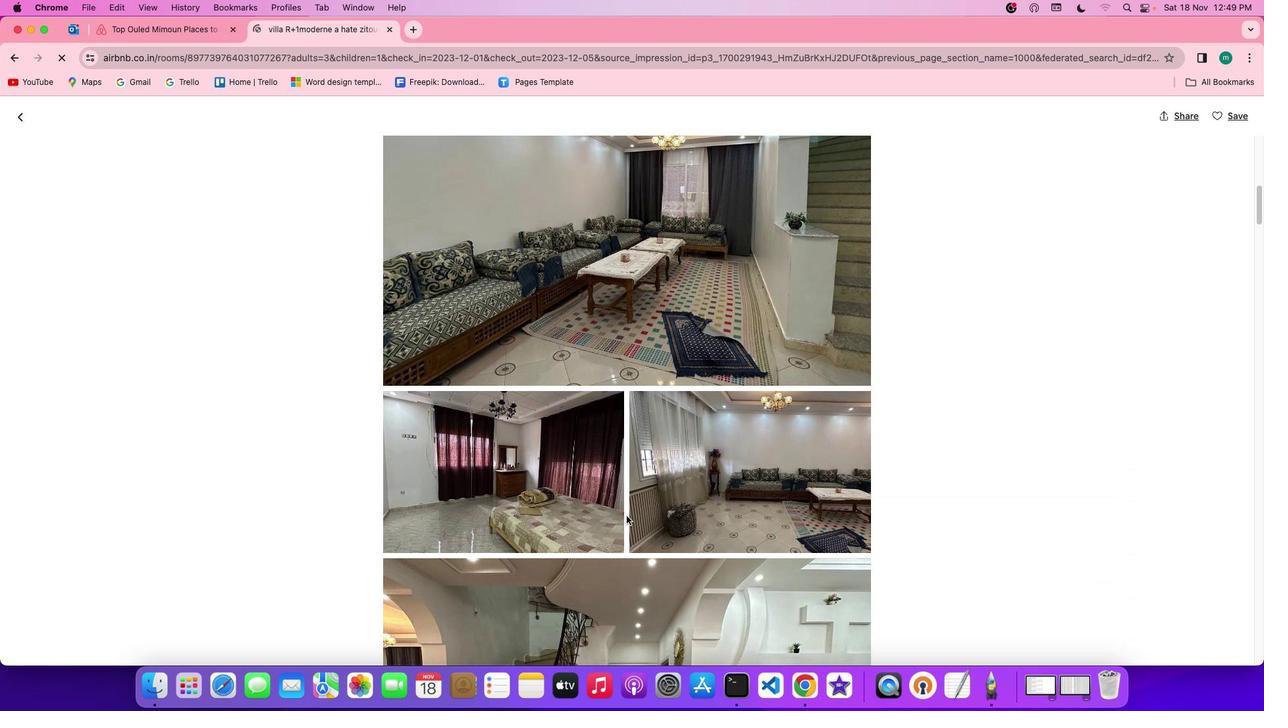 
Action: Mouse scrolled (629, 518) with delta (1, 1)
Screenshot: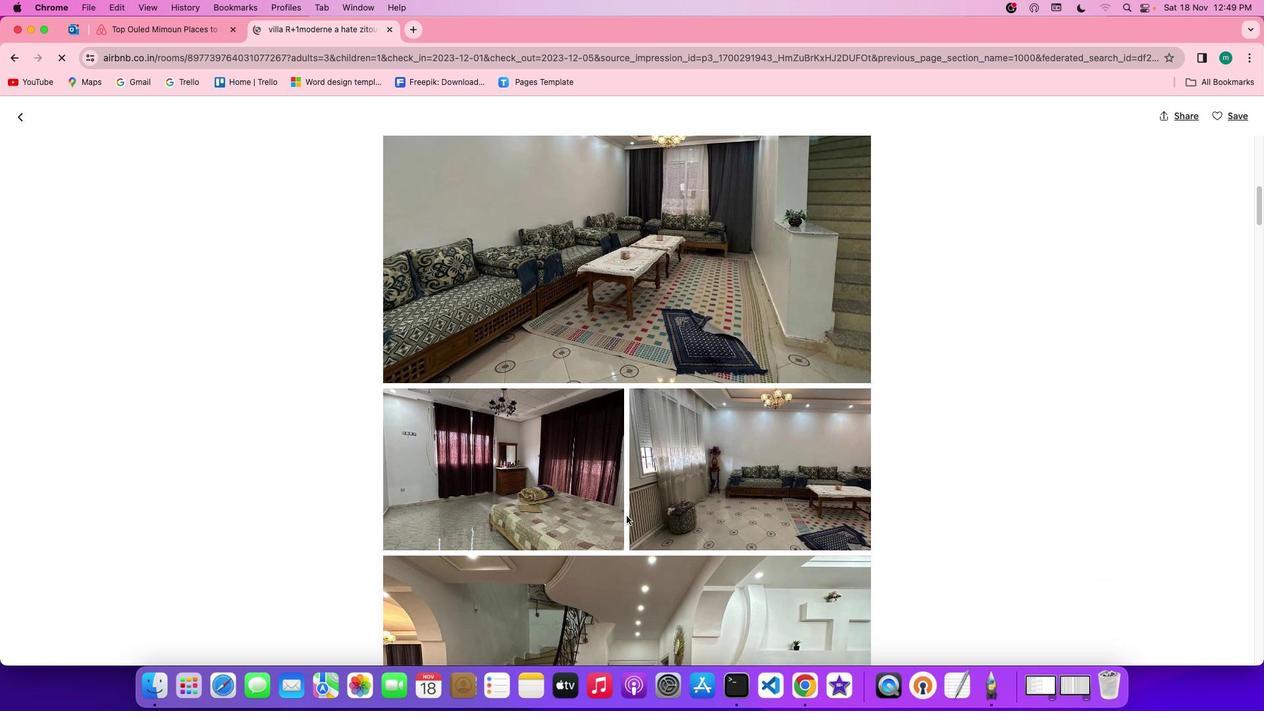 
Action: Mouse scrolled (629, 518) with delta (1, 1)
Screenshot: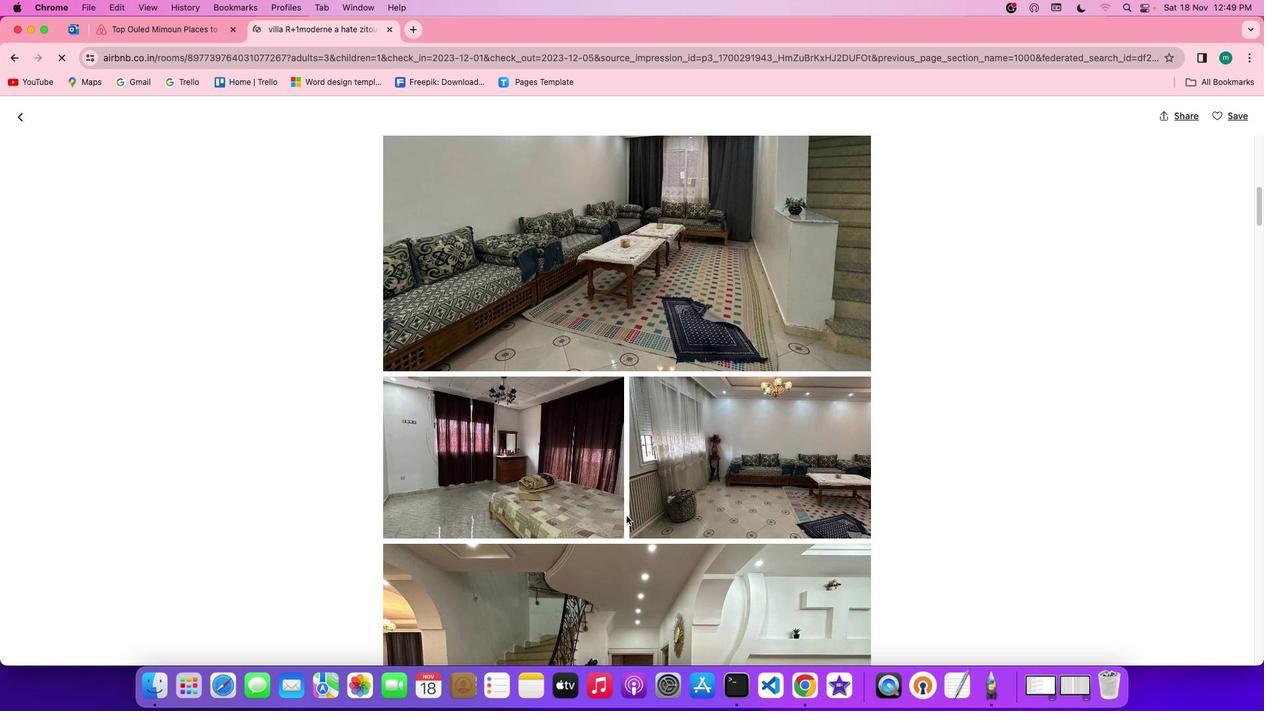 
Action: Mouse scrolled (629, 518) with delta (1, 0)
Screenshot: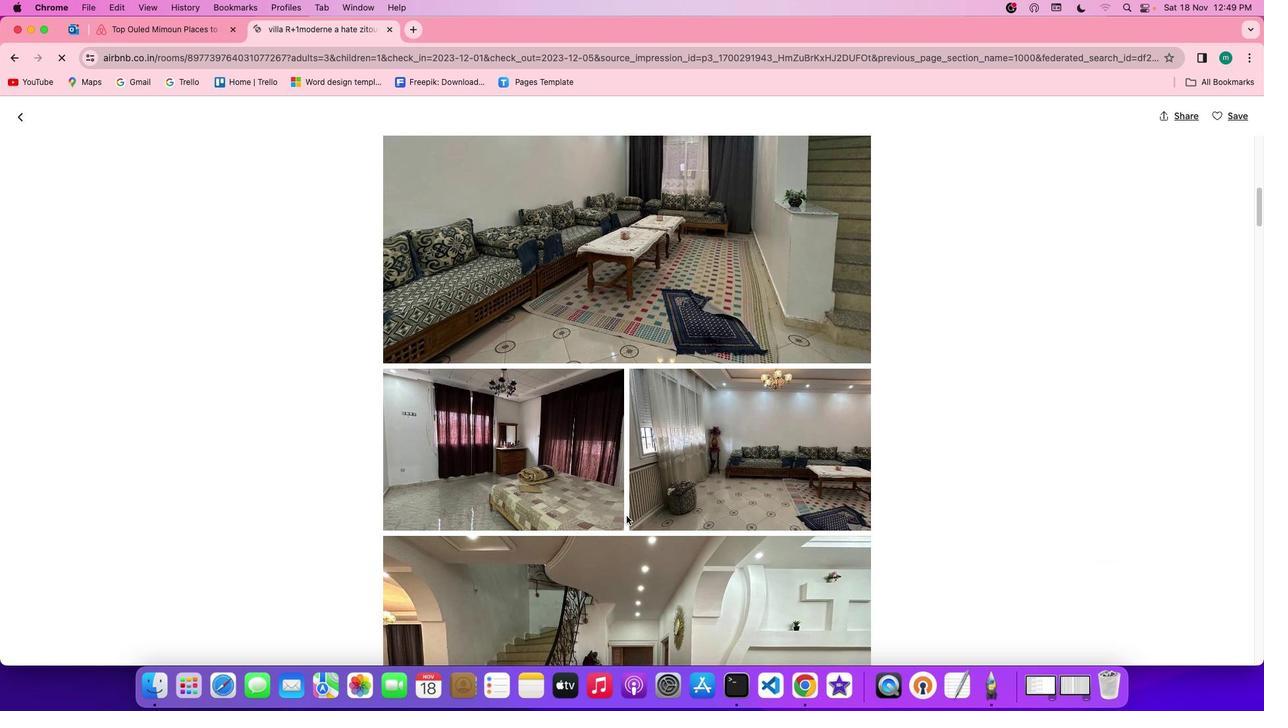 
Action: Mouse scrolled (629, 518) with delta (1, 0)
Screenshot: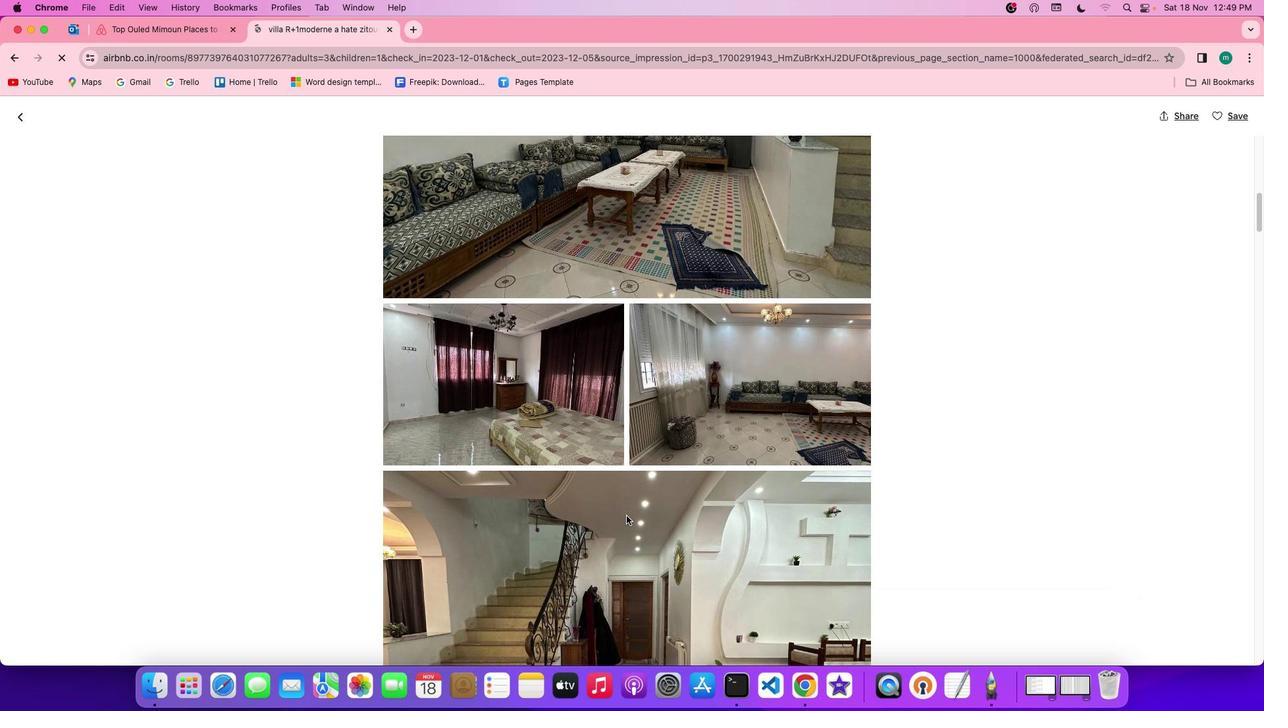 
Action: Mouse scrolled (629, 518) with delta (1, 0)
Screenshot: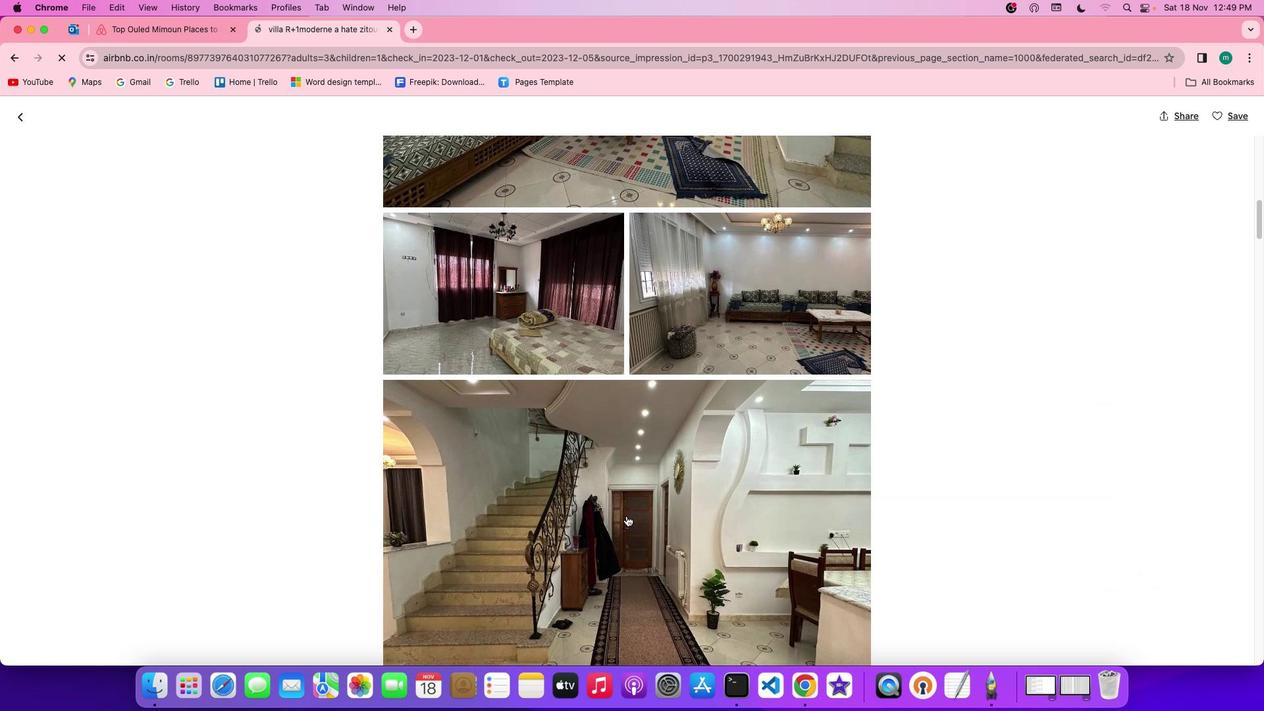 
Action: Mouse scrolled (629, 518) with delta (1, 1)
Screenshot: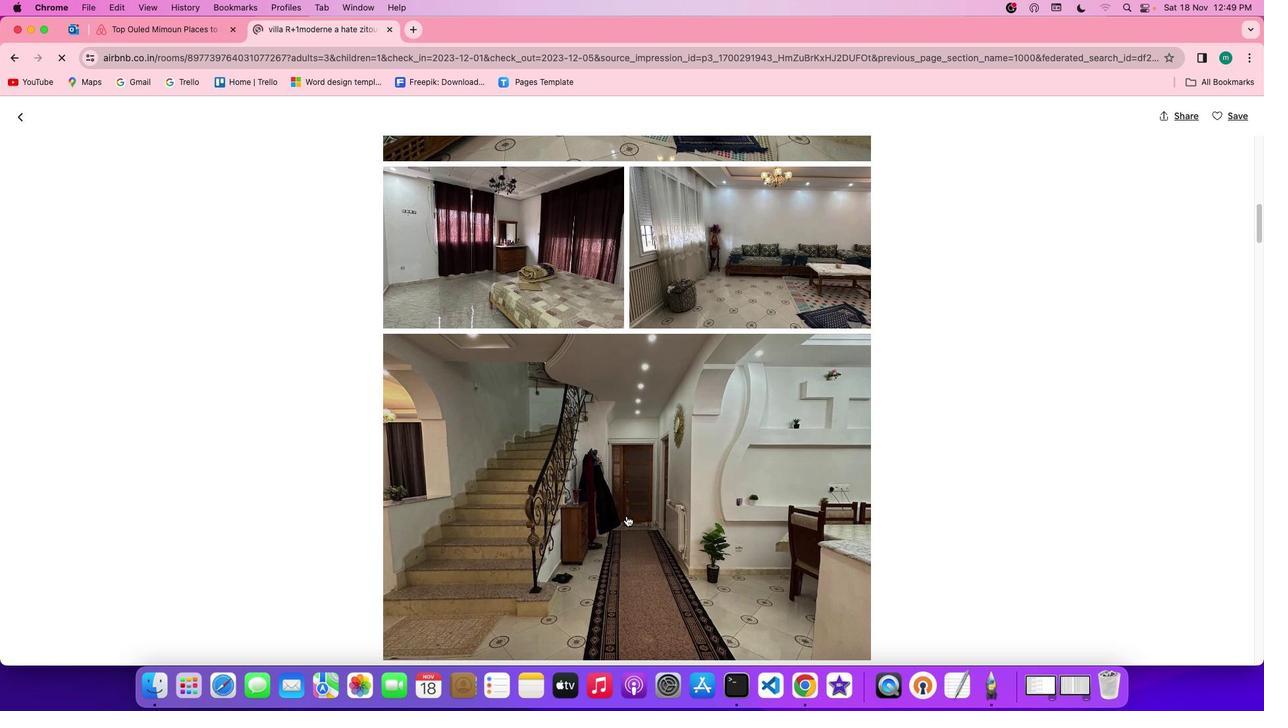 
Action: Mouse scrolled (629, 518) with delta (1, 1)
Screenshot: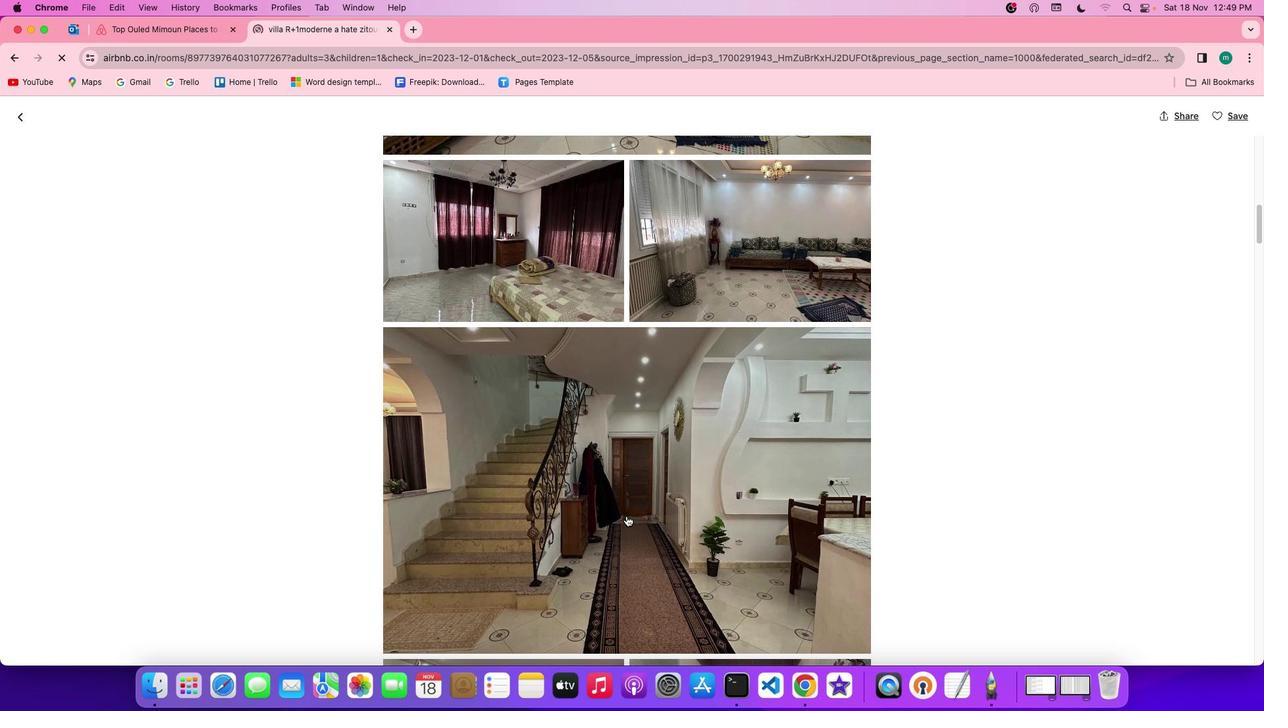
Action: Mouse scrolled (629, 518) with delta (1, 1)
Screenshot: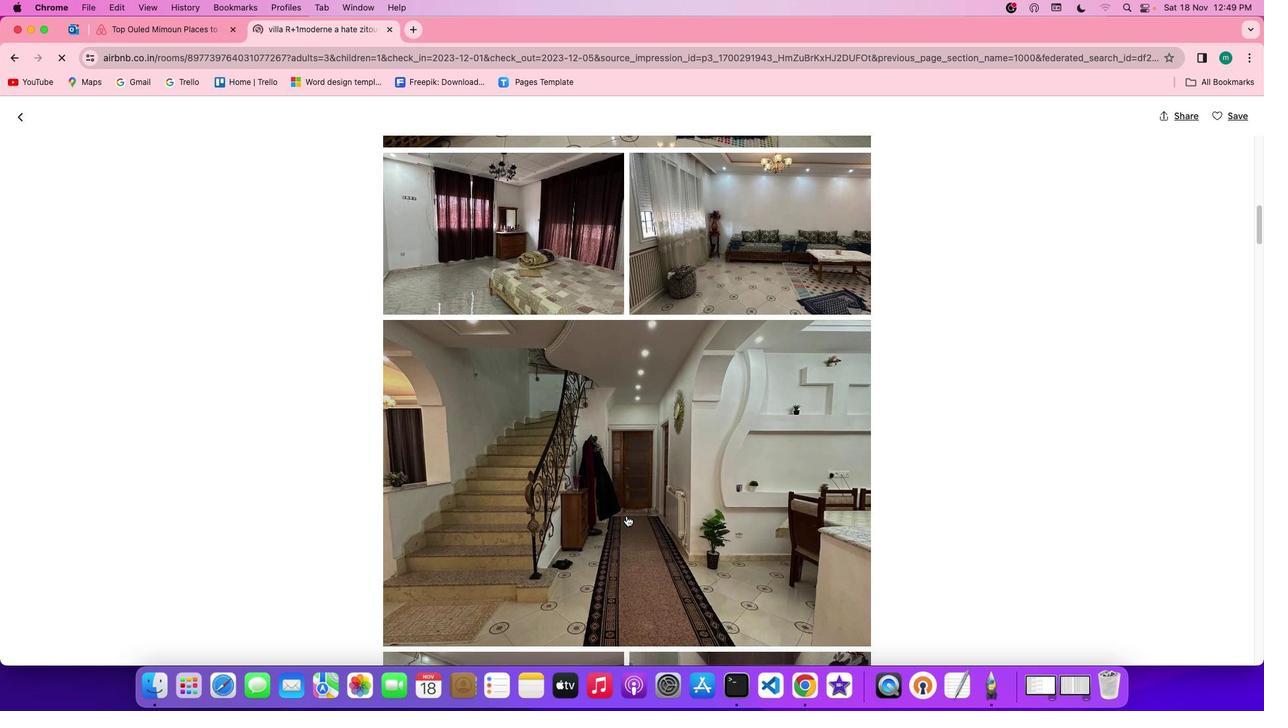 
Action: Mouse scrolled (629, 518) with delta (1, 1)
Screenshot: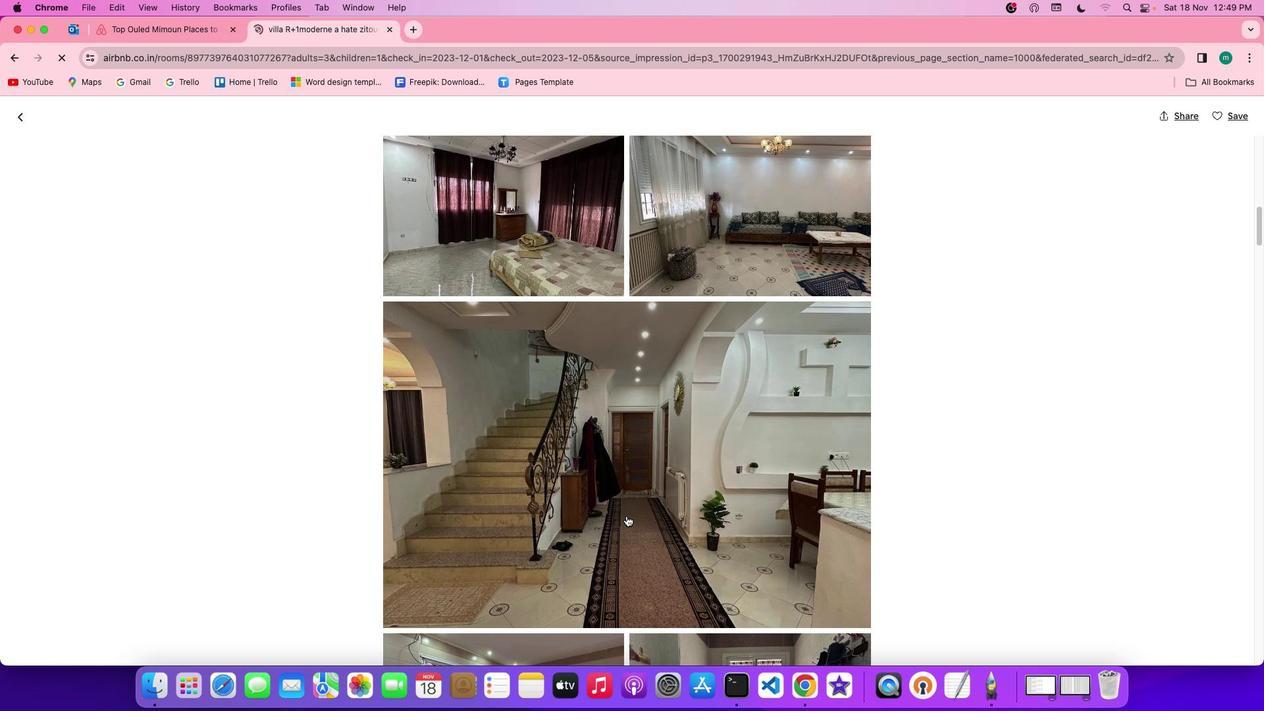 
Action: Mouse scrolled (629, 518) with delta (1, 1)
Screenshot: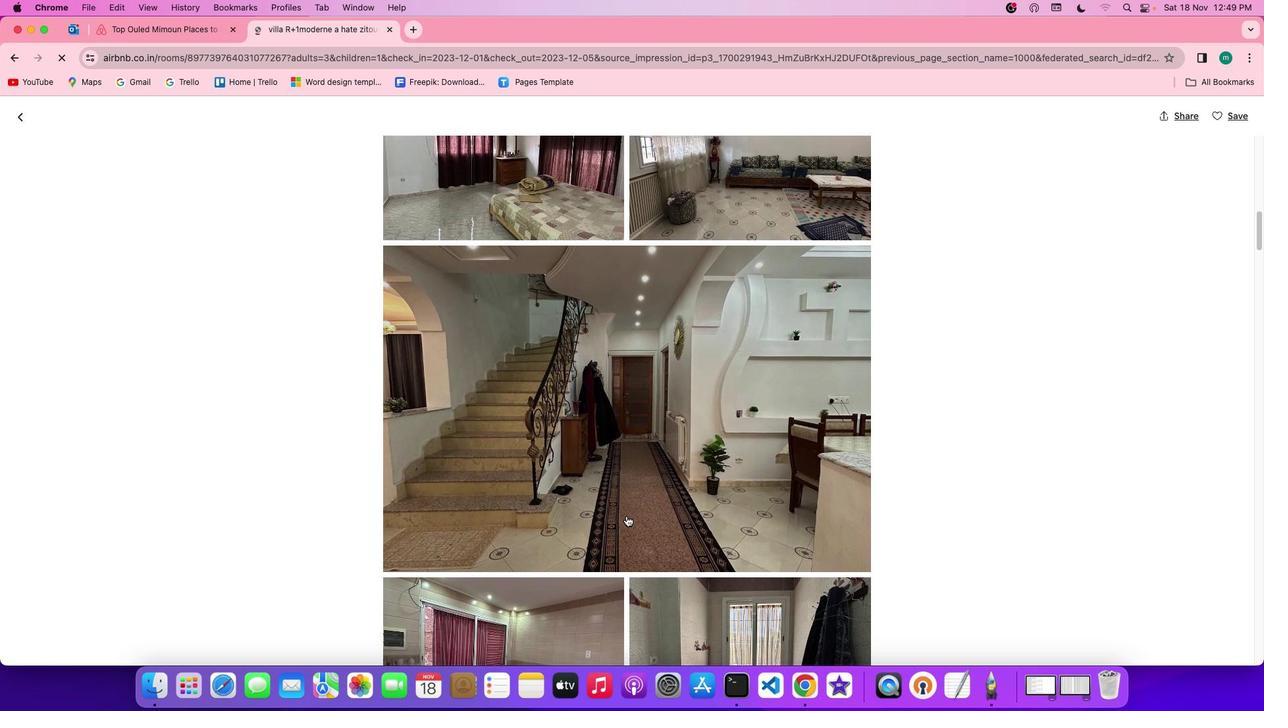 
Action: Mouse scrolled (629, 518) with delta (1, 1)
Screenshot: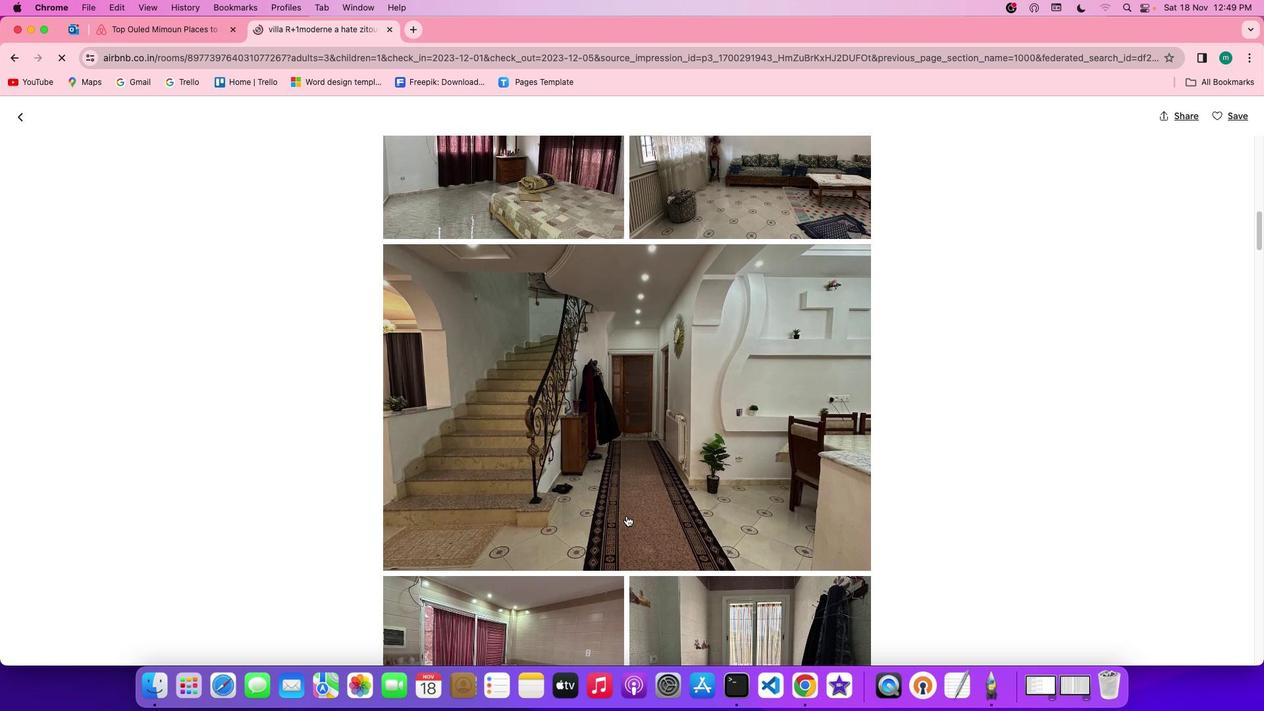 
Action: Mouse scrolled (629, 518) with delta (1, 1)
Screenshot: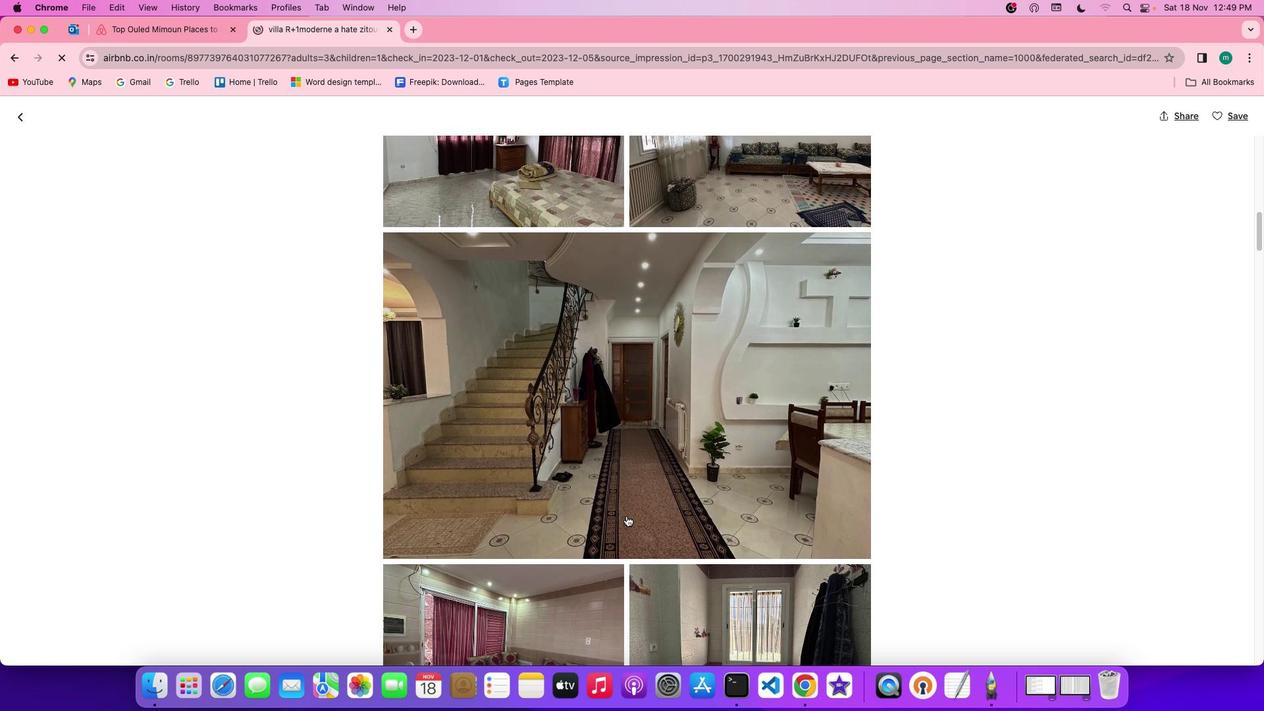 
Action: Mouse scrolled (629, 518) with delta (1, 1)
Screenshot: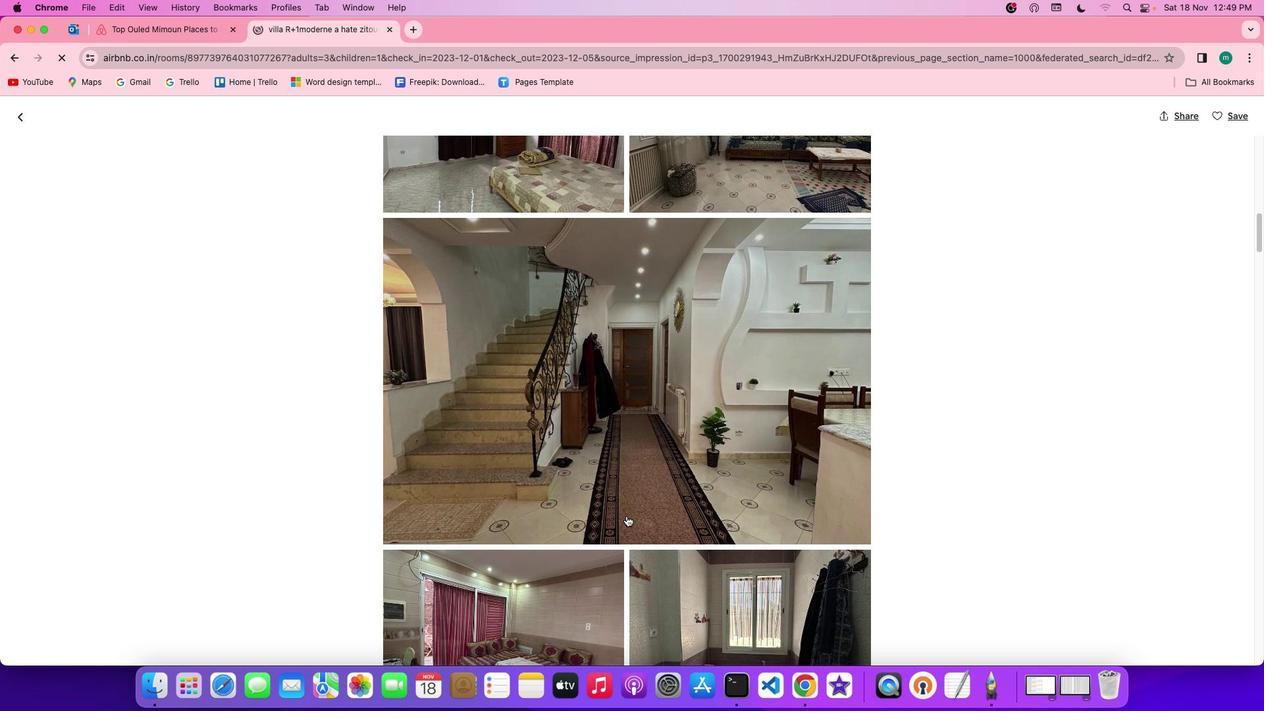 
Action: Mouse scrolled (629, 518) with delta (1, 0)
Screenshot: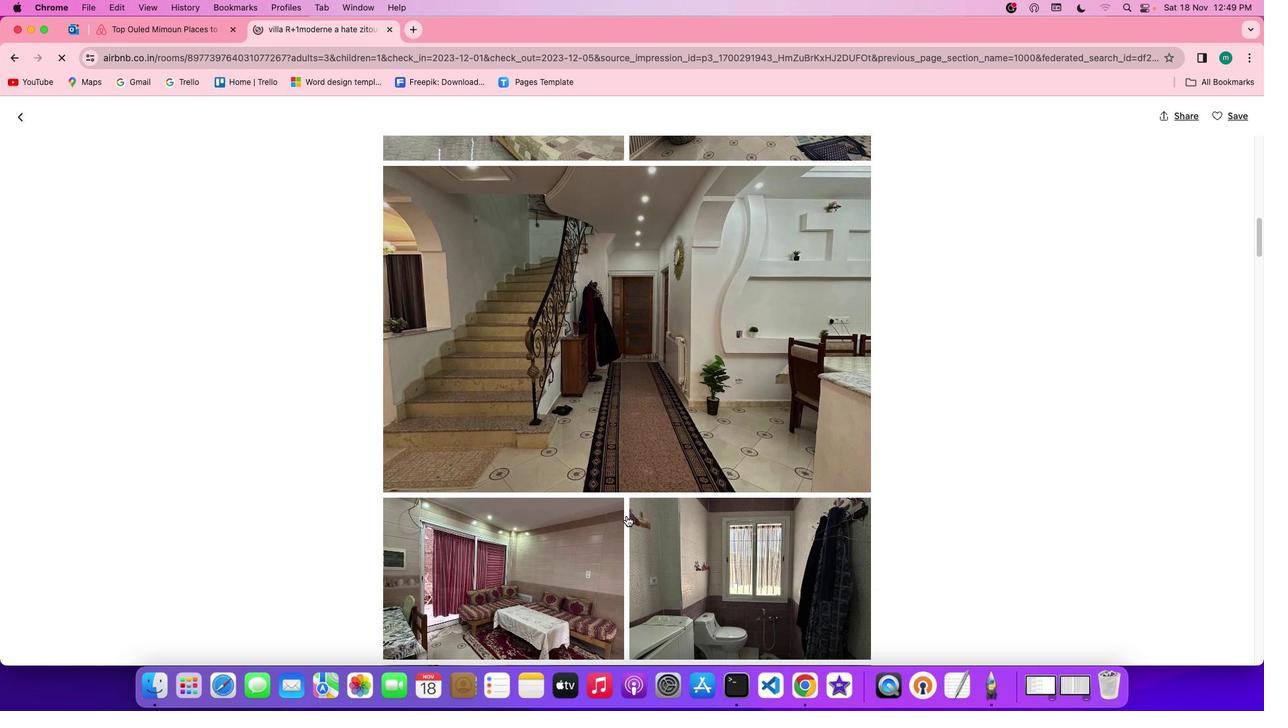 
Action: Mouse scrolled (629, 518) with delta (1, 1)
Screenshot: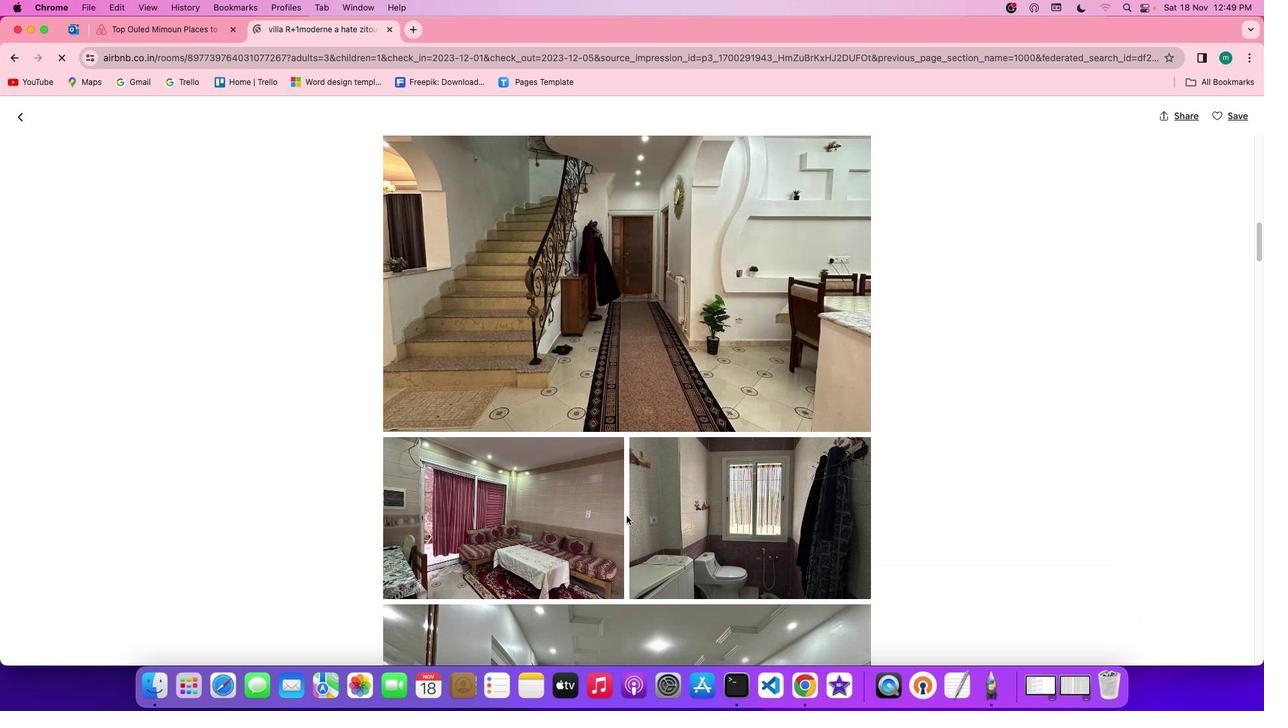 
Action: Mouse scrolled (629, 518) with delta (1, 1)
Screenshot: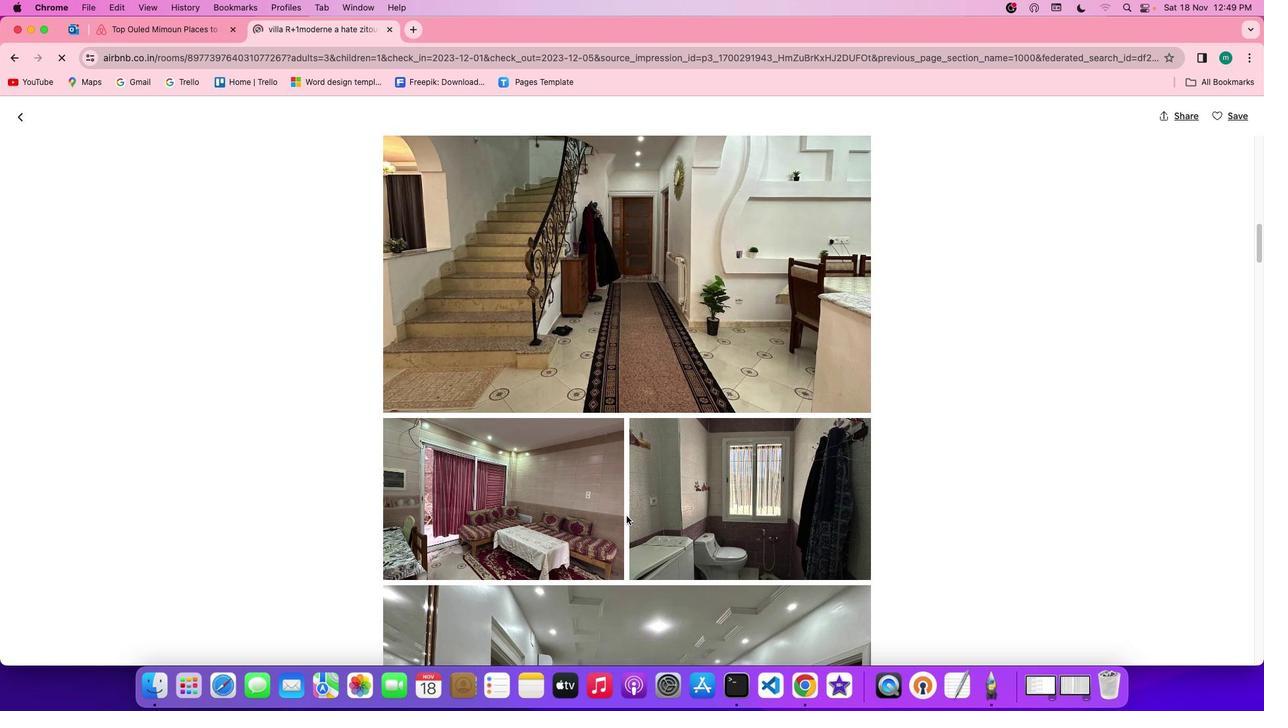 
Action: Mouse scrolled (629, 518) with delta (1, 1)
Screenshot: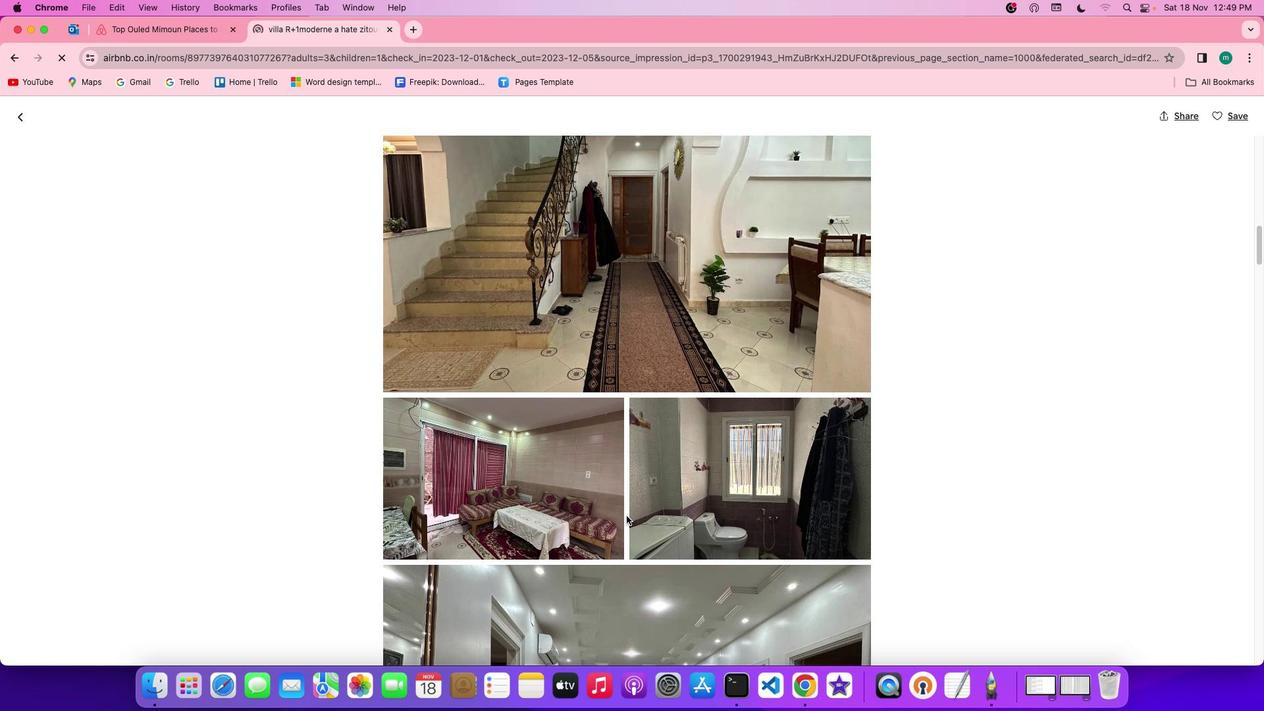 
Action: Mouse scrolled (629, 518) with delta (1, 0)
Screenshot: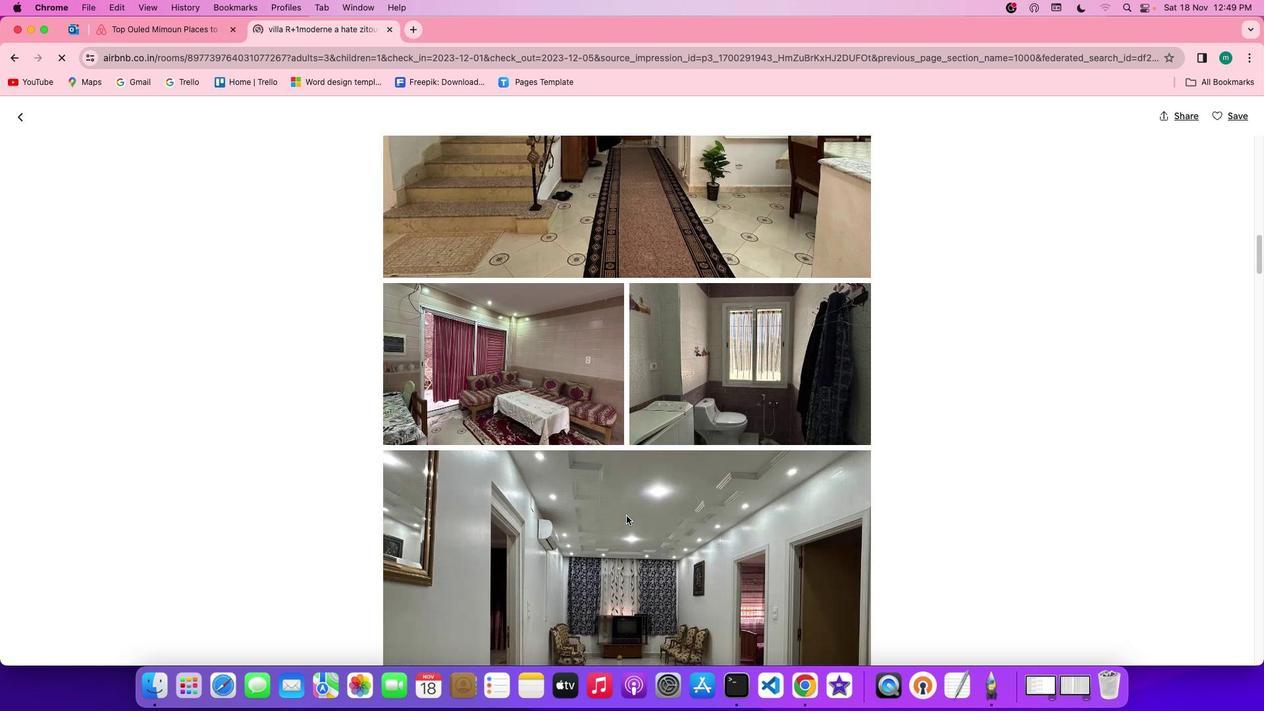
Action: Mouse scrolled (629, 518) with delta (1, 0)
Screenshot: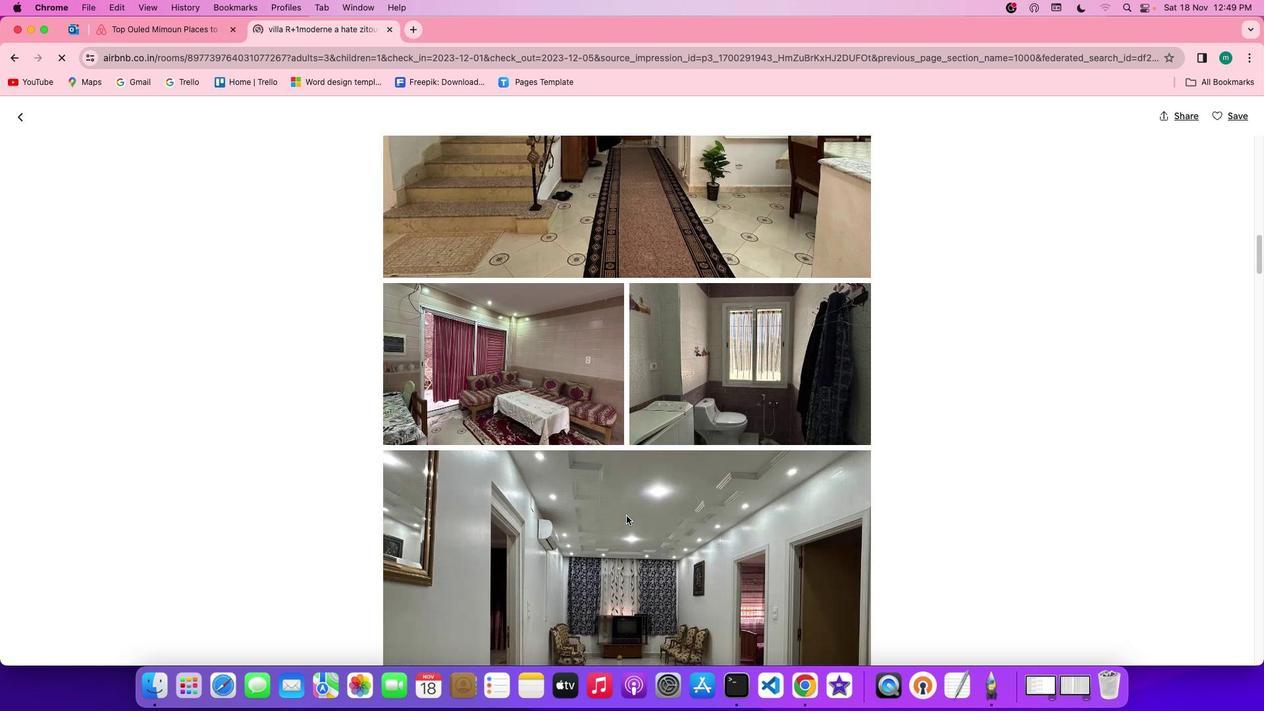 
Action: Mouse scrolled (629, 518) with delta (1, 0)
Screenshot: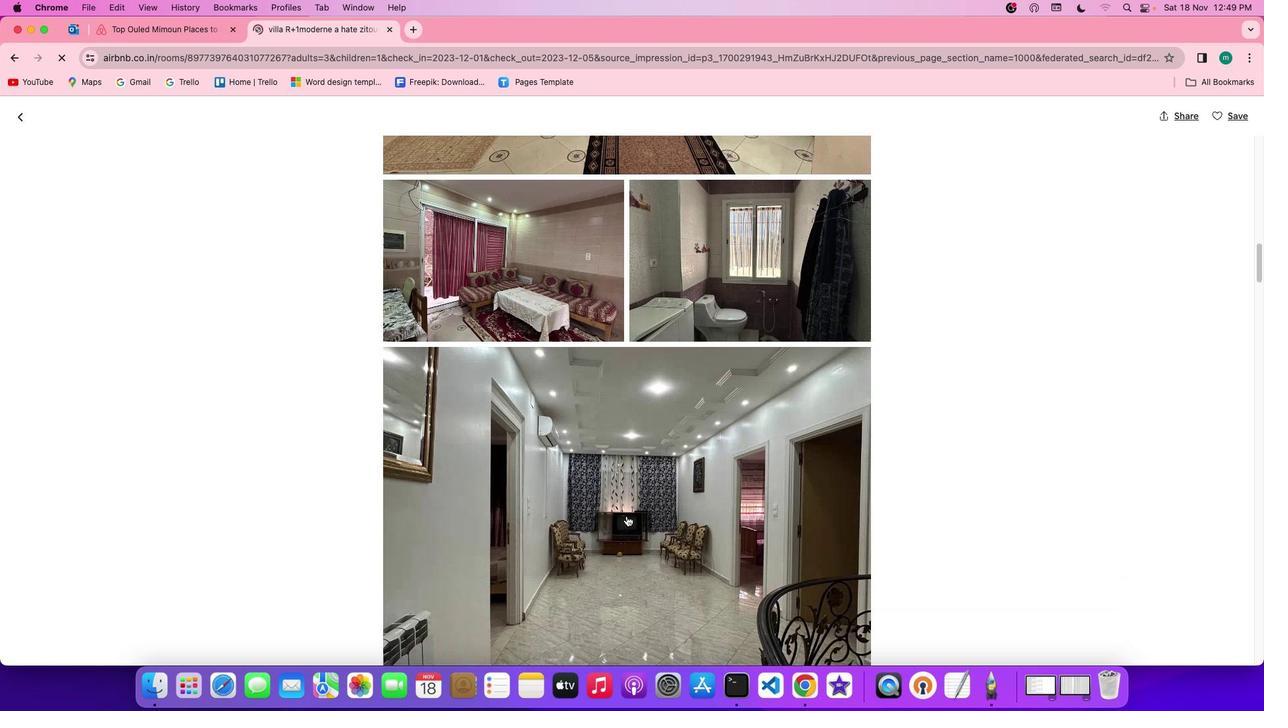 
Action: Mouse scrolled (629, 518) with delta (1, 1)
Screenshot: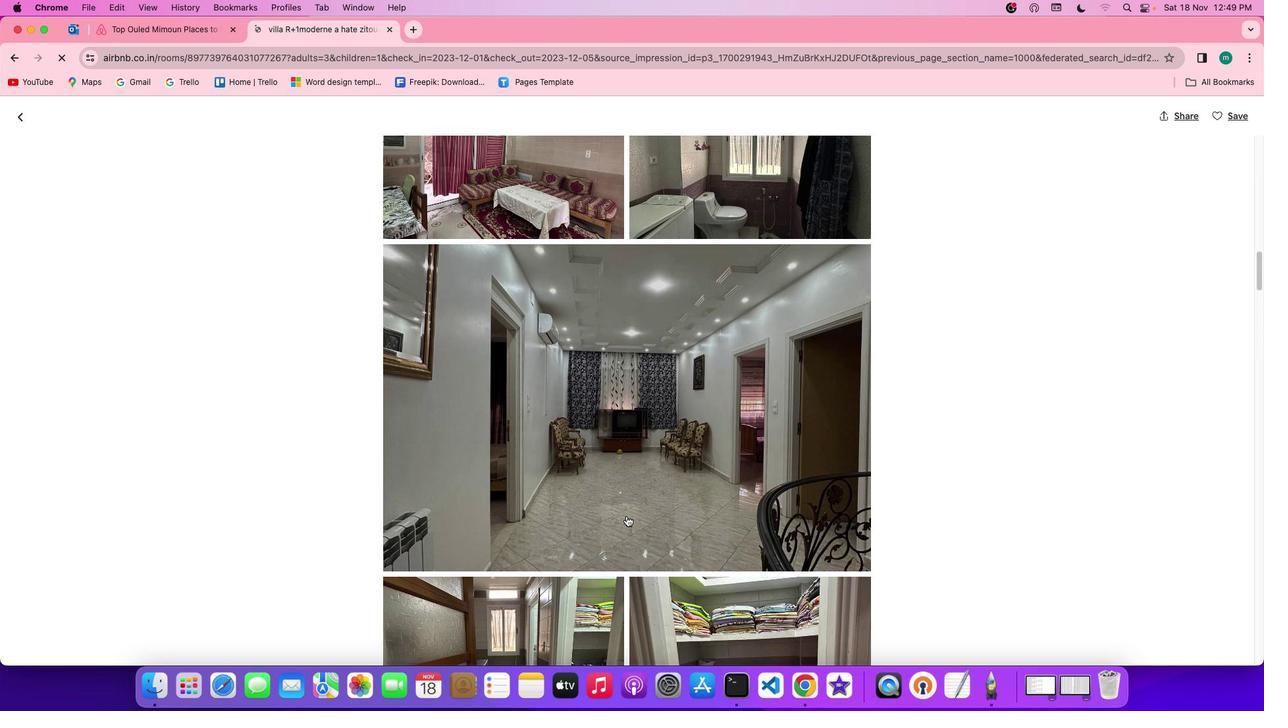 
Action: Mouse scrolled (629, 518) with delta (1, 1)
Screenshot: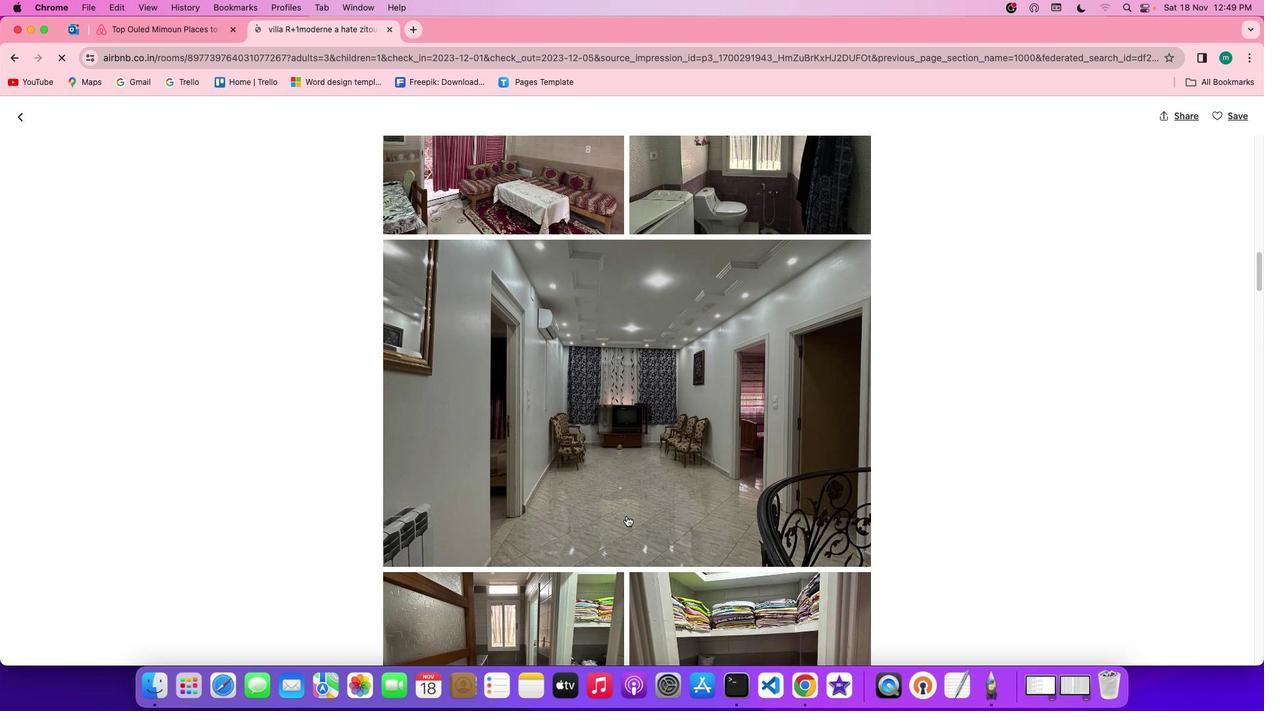 
Action: Mouse scrolled (629, 518) with delta (1, 0)
Screenshot: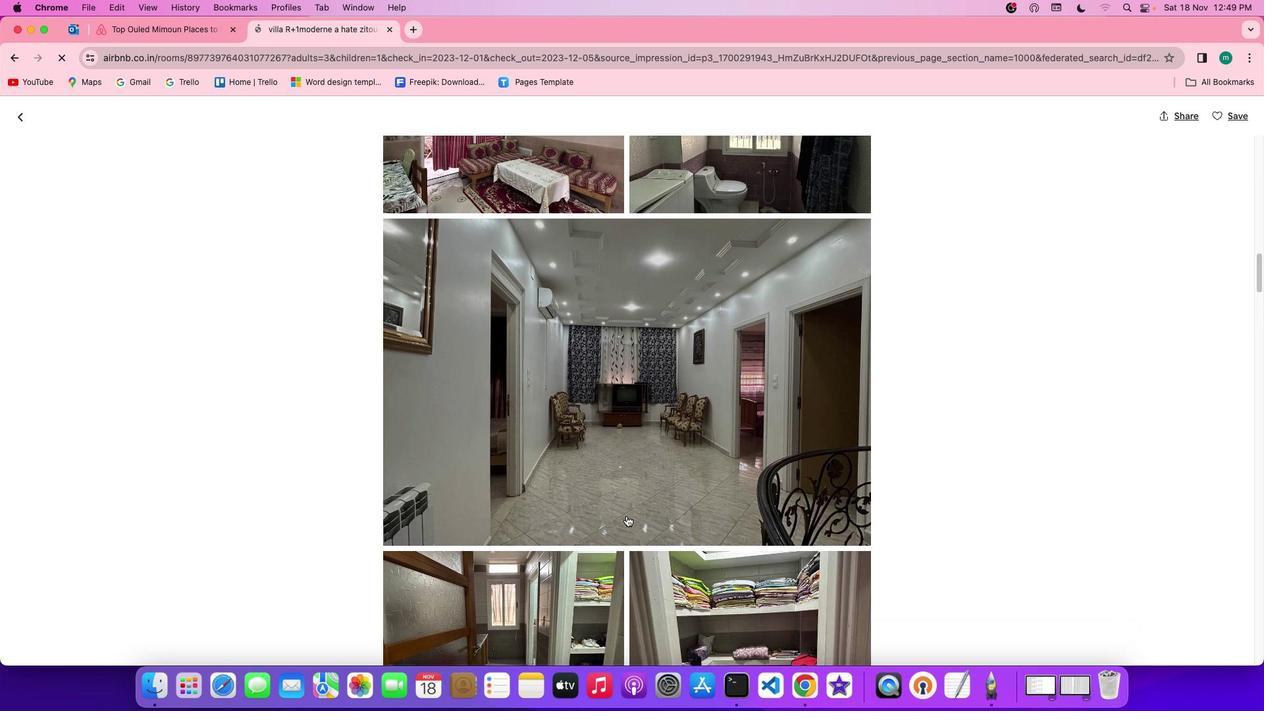 
Action: Mouse scrolled (629, 518) with delta (1, 0)
Screenshot: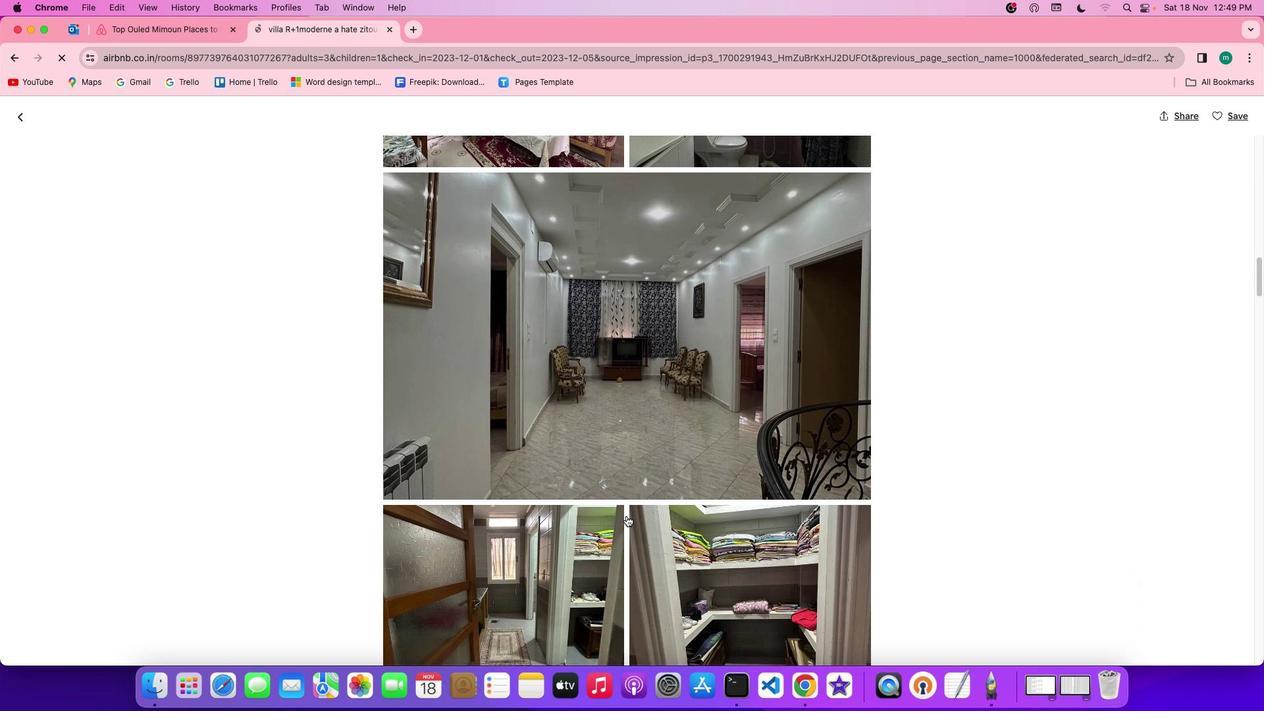
Action: Mouse scrolled (629, 518) with delta (1, 1)
Screenshot: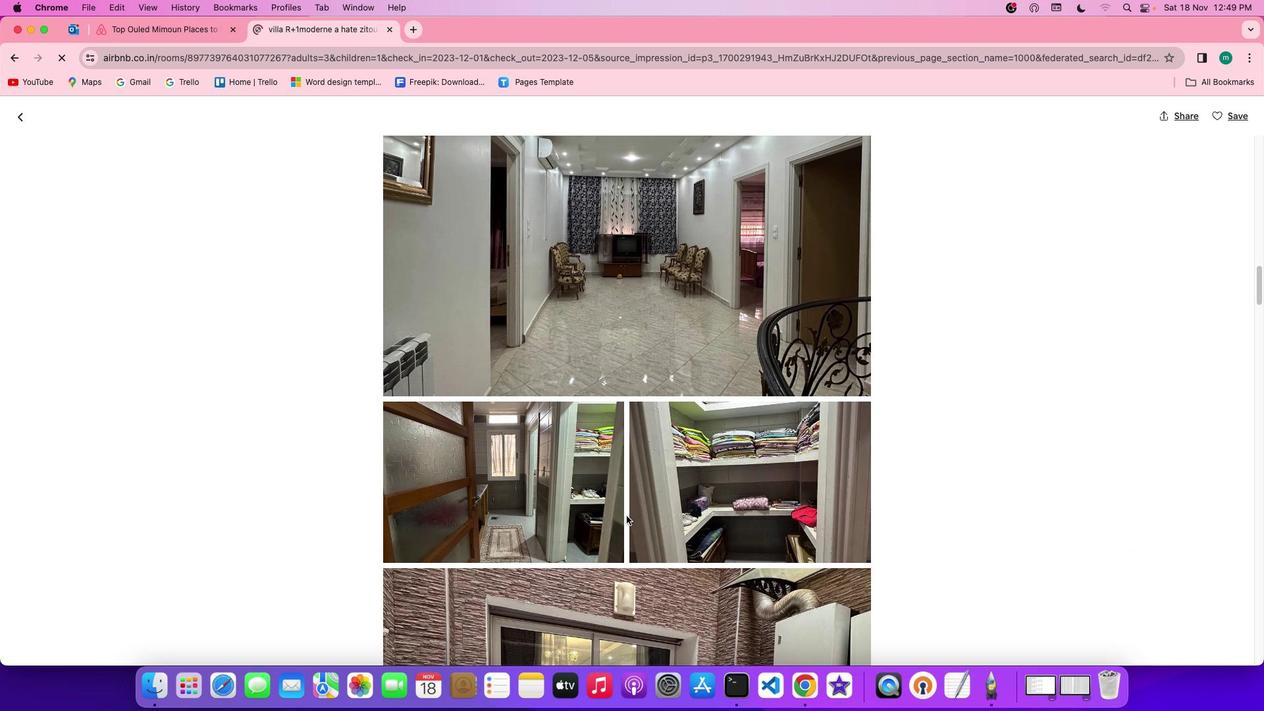 
Action: Mouse scrolled (629, 518) with delta (1, 1)
Screenshot: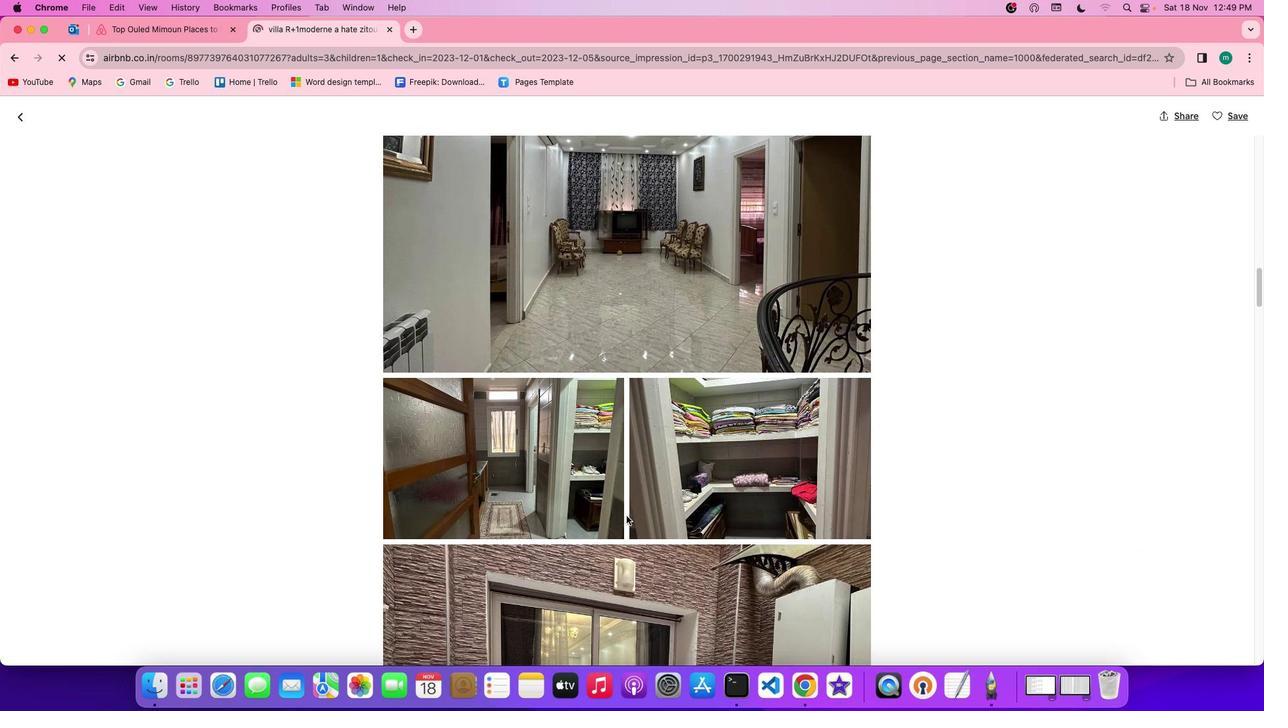
Action: Mouse scrolled (629, 518) with delta (1, 0)
Screenshot: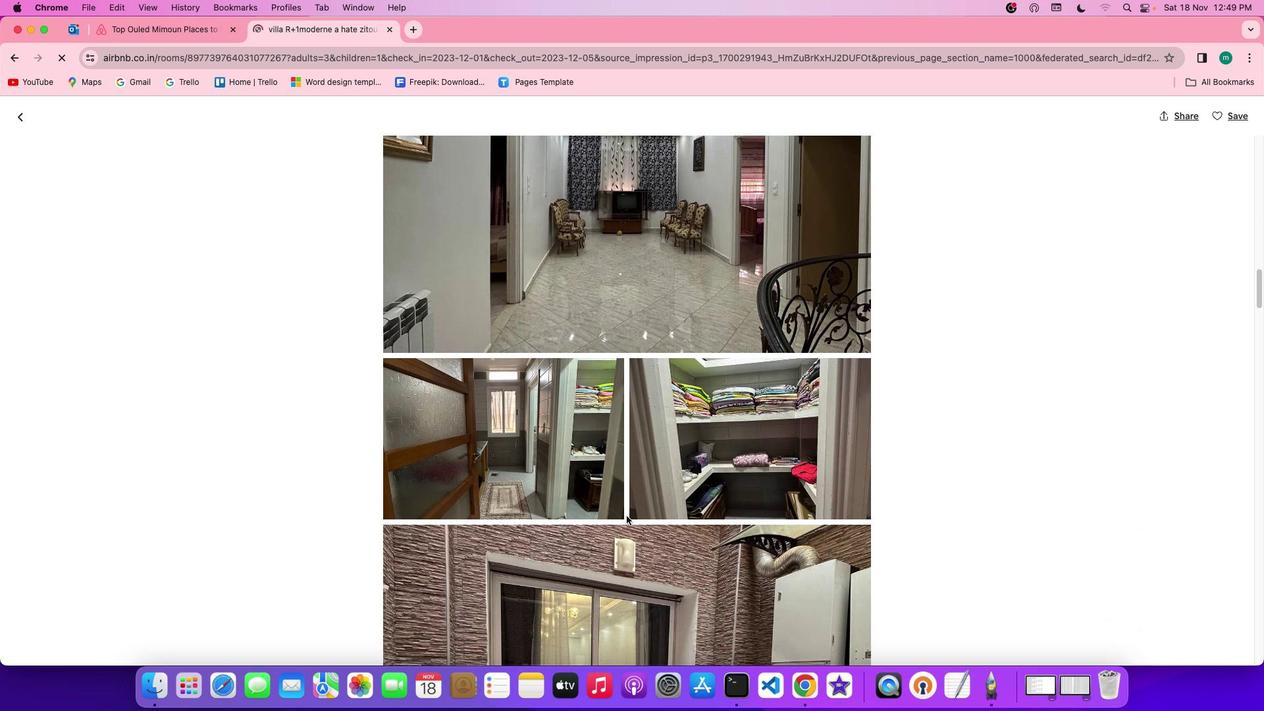 
Action: Mouse scrolled (629, 518) with delta (1, 0)
Screenshot: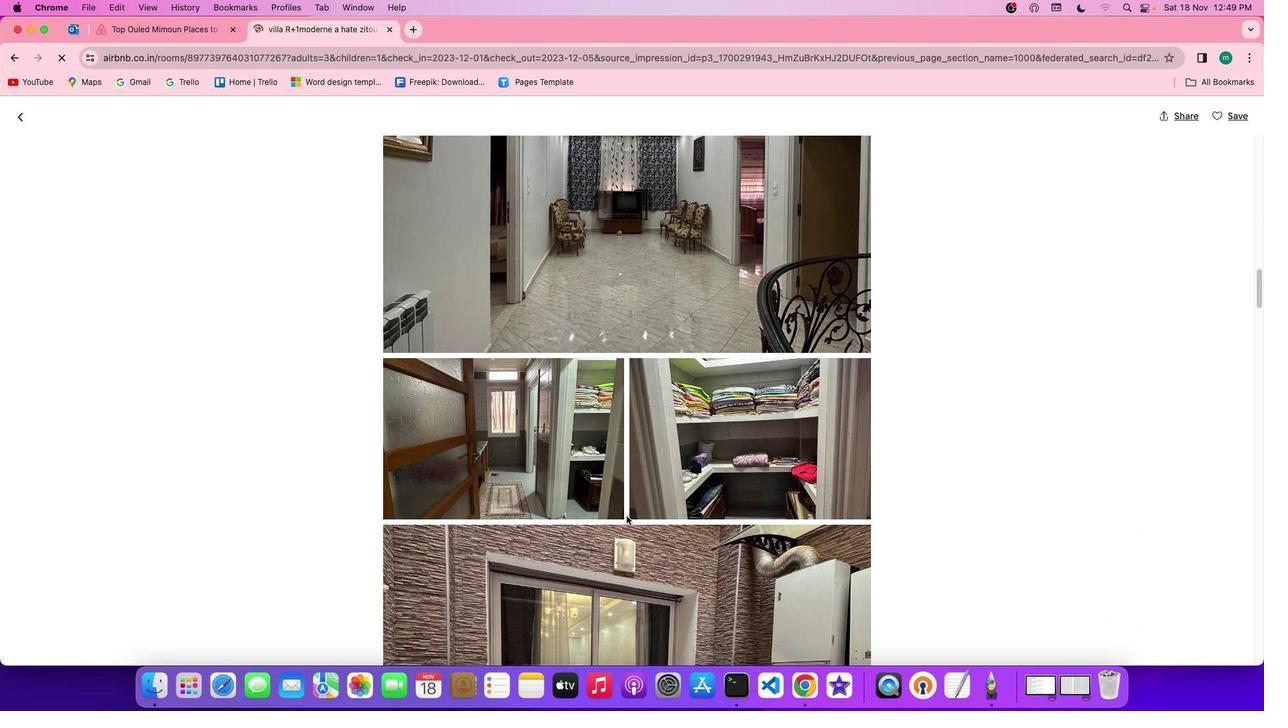
Action: Mouse scrolled (629, 518) with delta (1, 0)
Screenshot: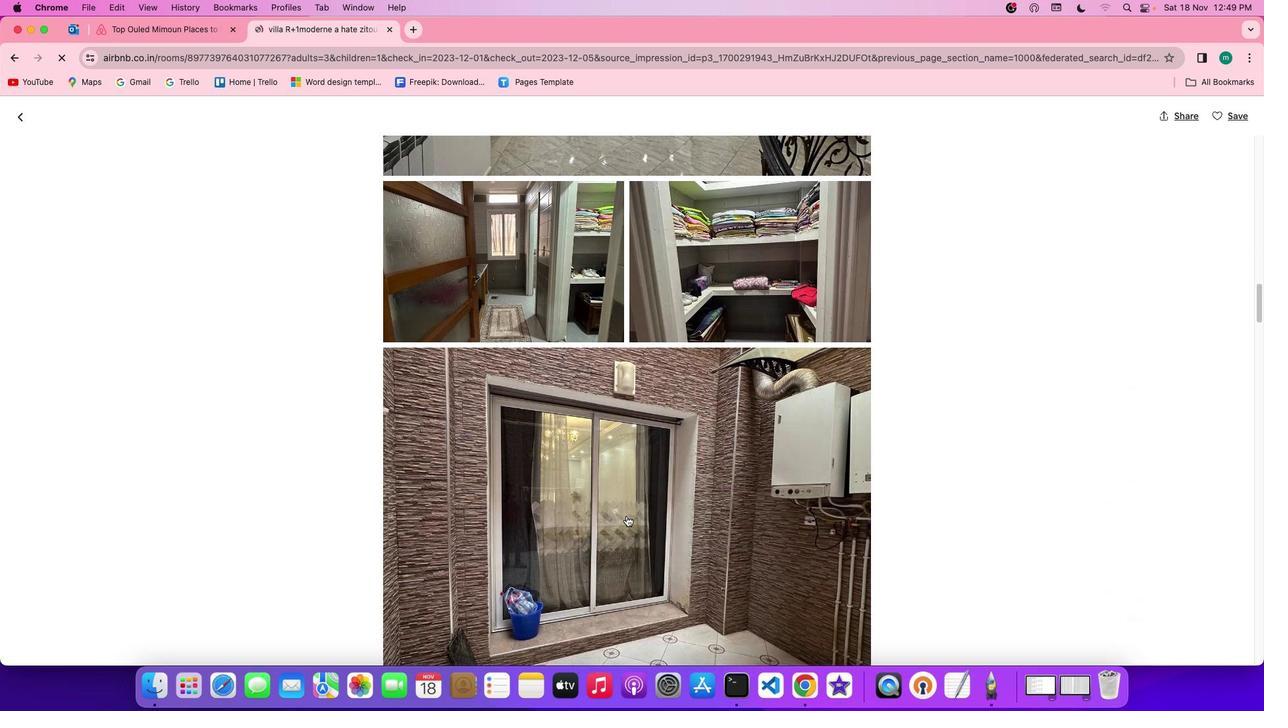
Action: Mouse scrolled (629, 518) with delta (1, 1)
Screenshot: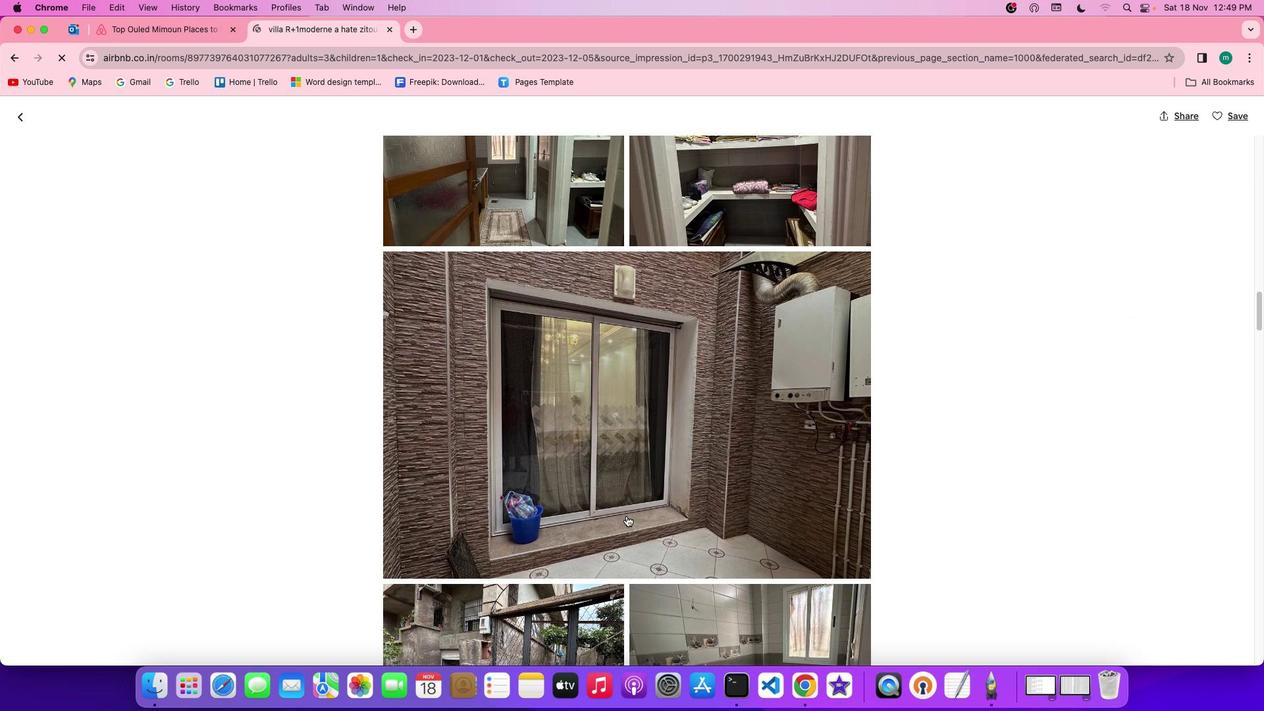 
Action: Mouse scrolled (629, 518) with delta (1, 1)
Screenshot: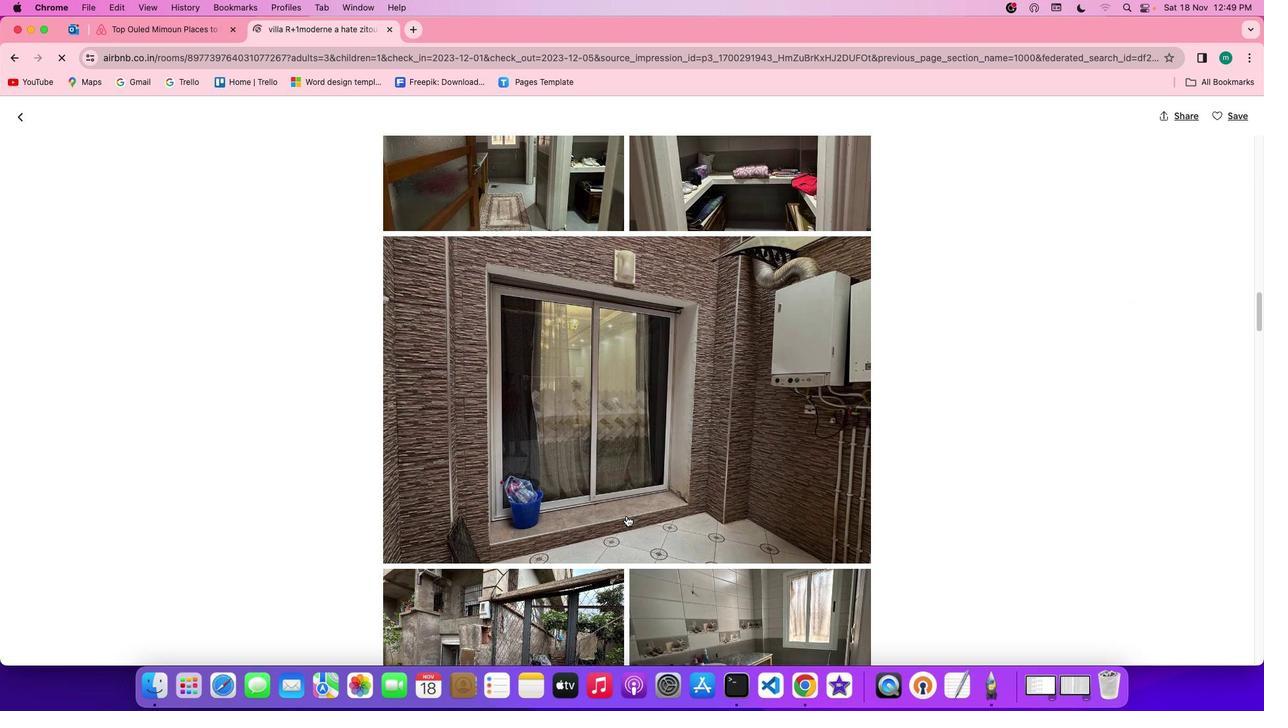 
Action: Mouse scrolled (629, 518) with delta (1, 0)
Screenshot: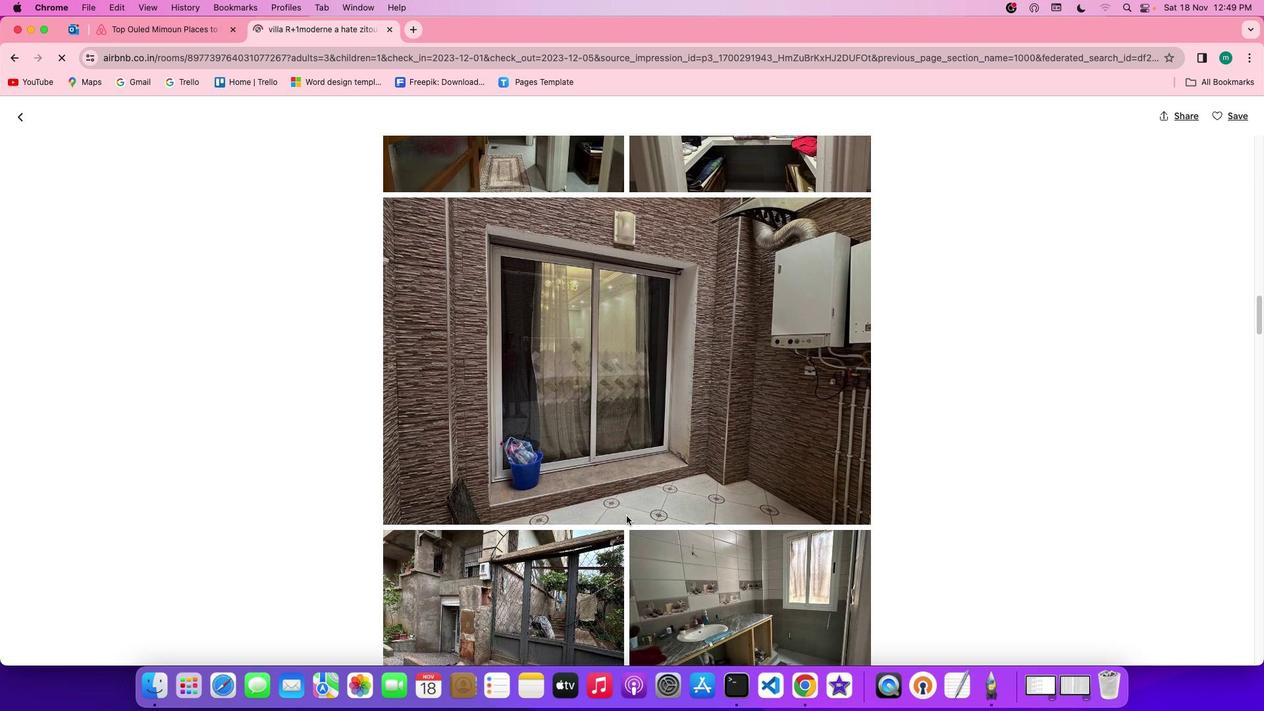 
Action: Mouse scrolled (629, 518) with delta (1, 0)
Screenshot: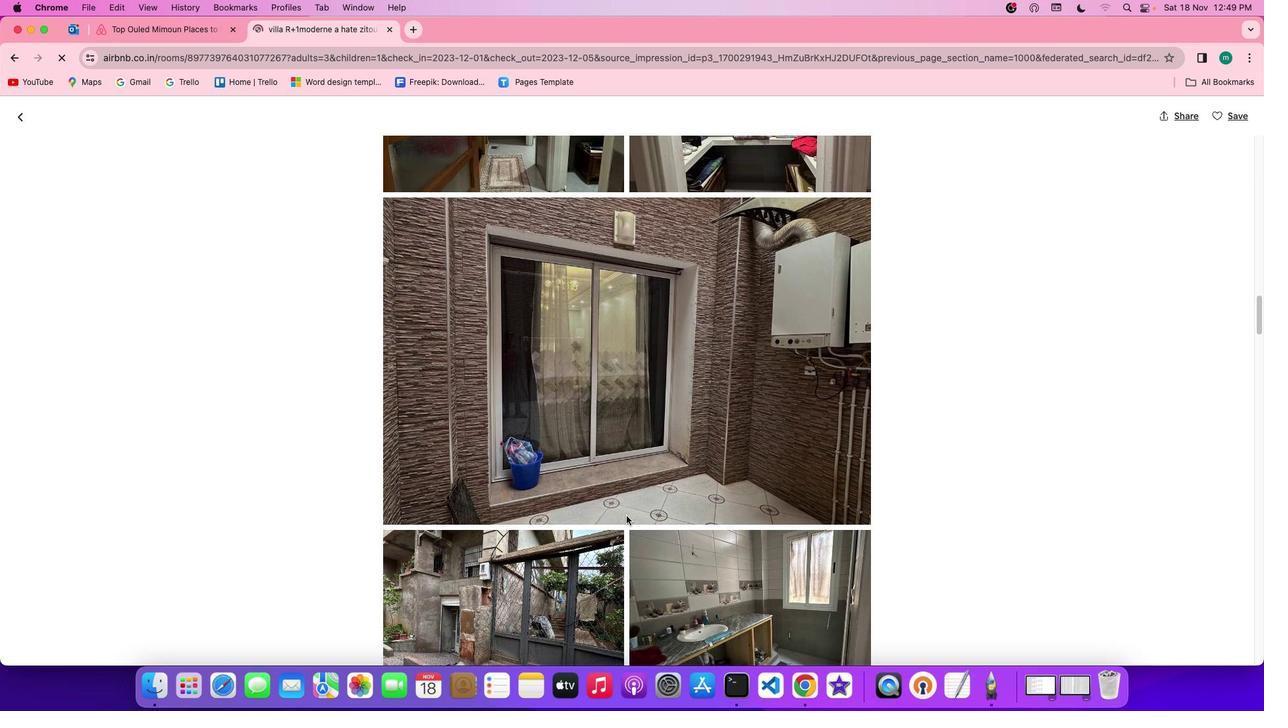 
Action: Mouse scrolled (629, 518) with delta (1, 0)
Screenshot: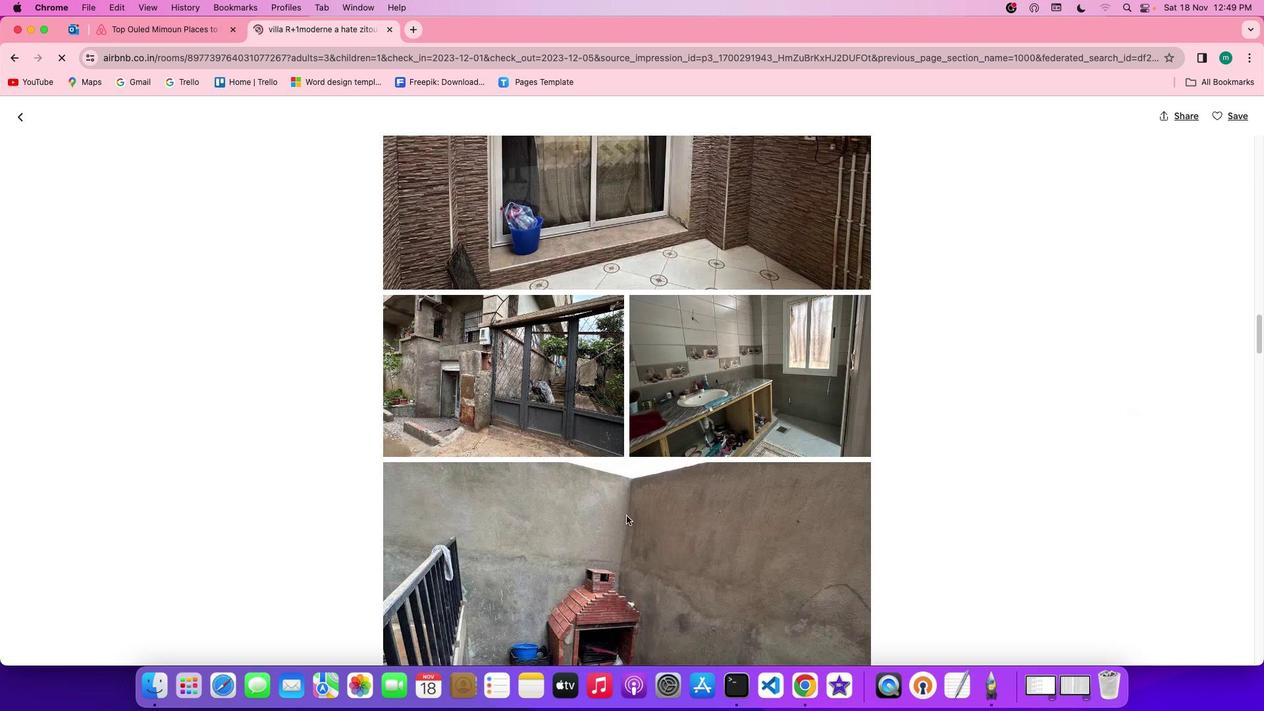 
Action: Mouse scrolled (629, 518) with delta (1, 1)
Screenshot: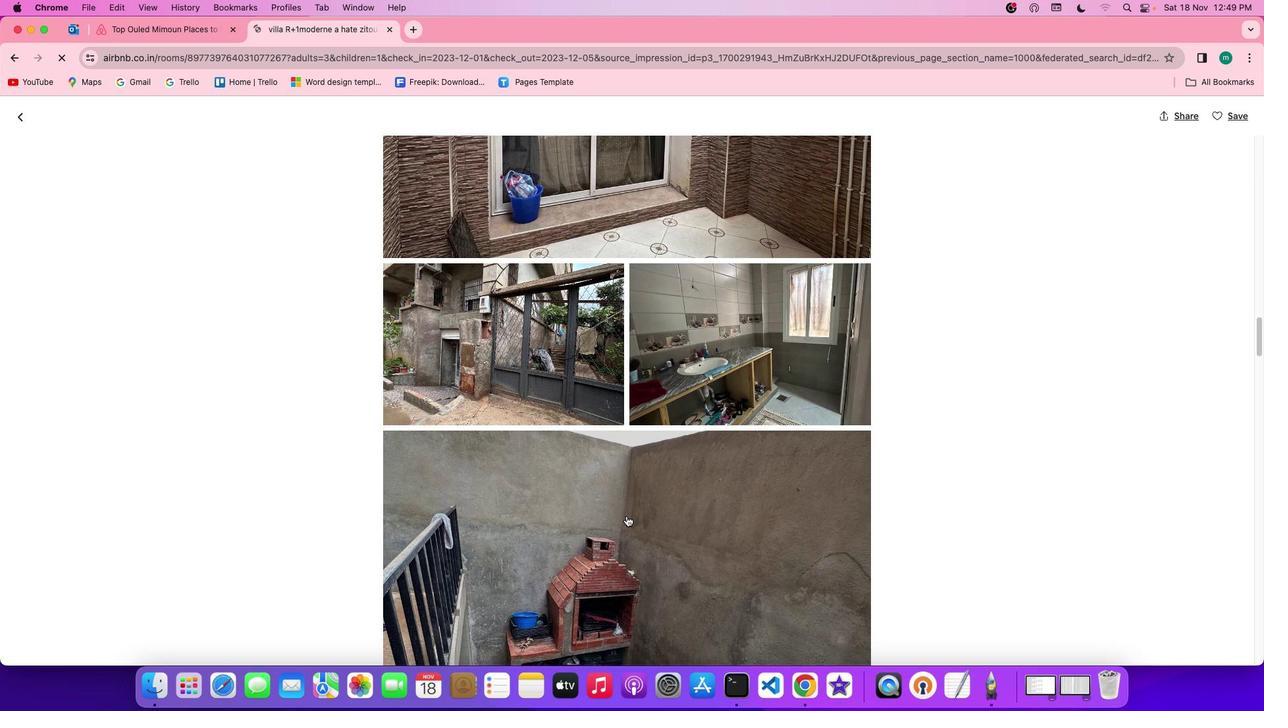 
Action: Mouse scrolled (629, 518) with delta (1, 1)
Screenshot: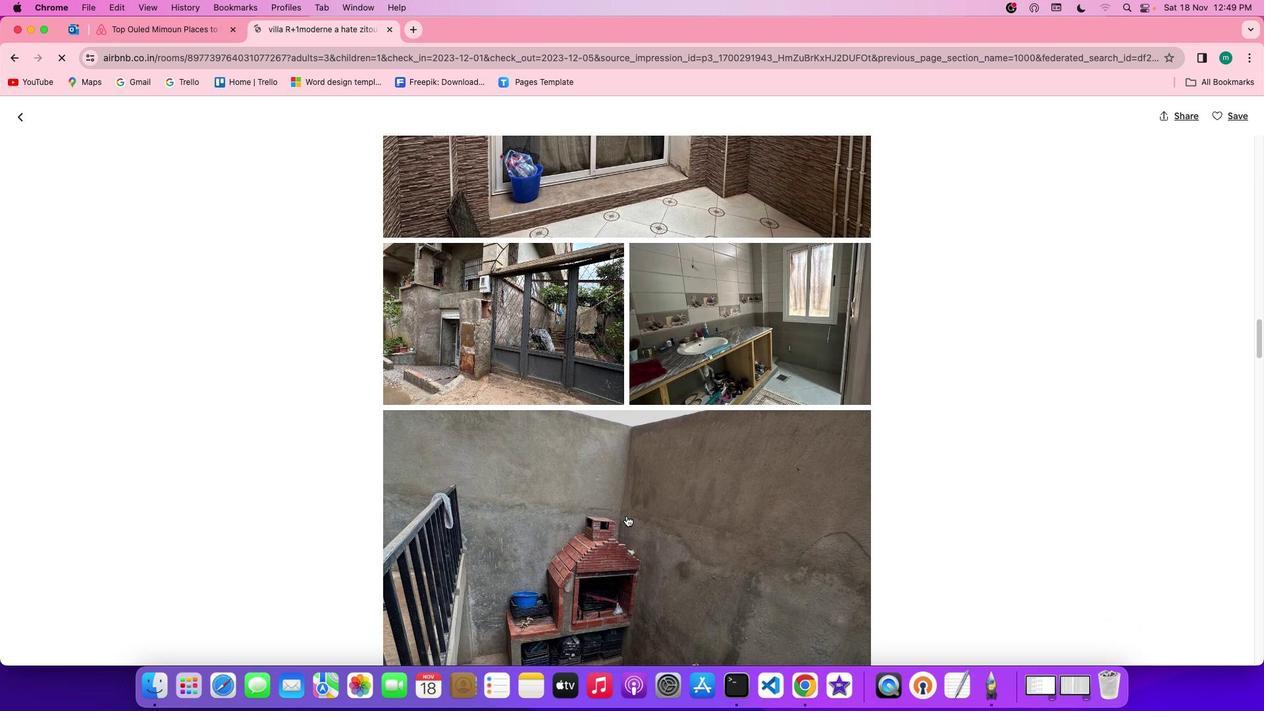 
Action: Mouse scrolled (629, 518) with delta (1, 0)
Screenshot: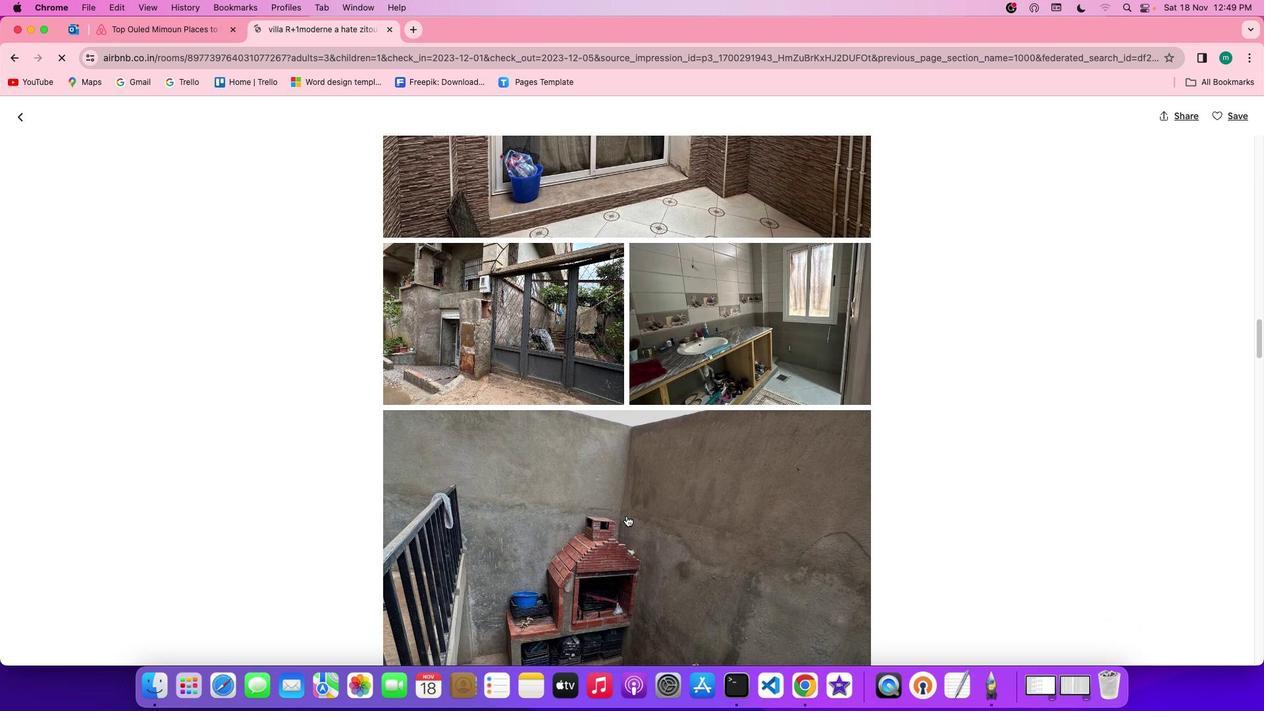 
Action: Mouse scrolled (629, 518) with delta (1, 0)
Screenshot: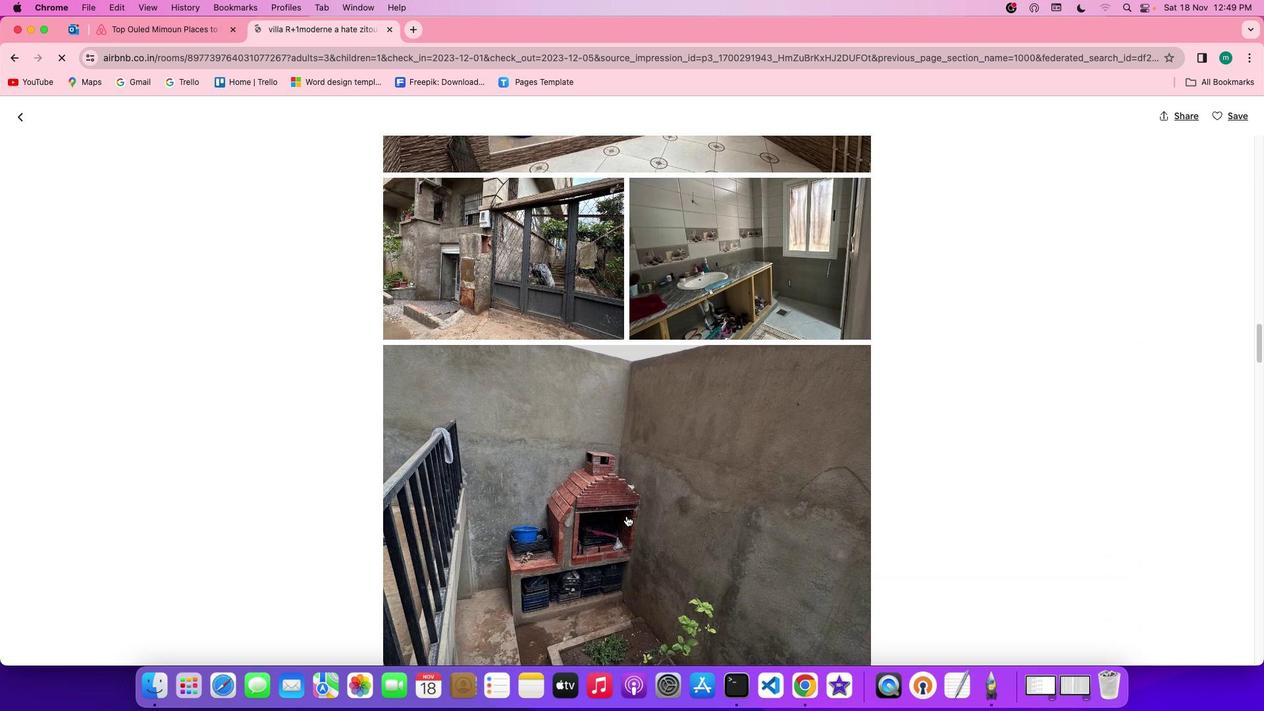 
Action: Mouse scrolled (629, 518) with delta (1, 0)
Screenshot: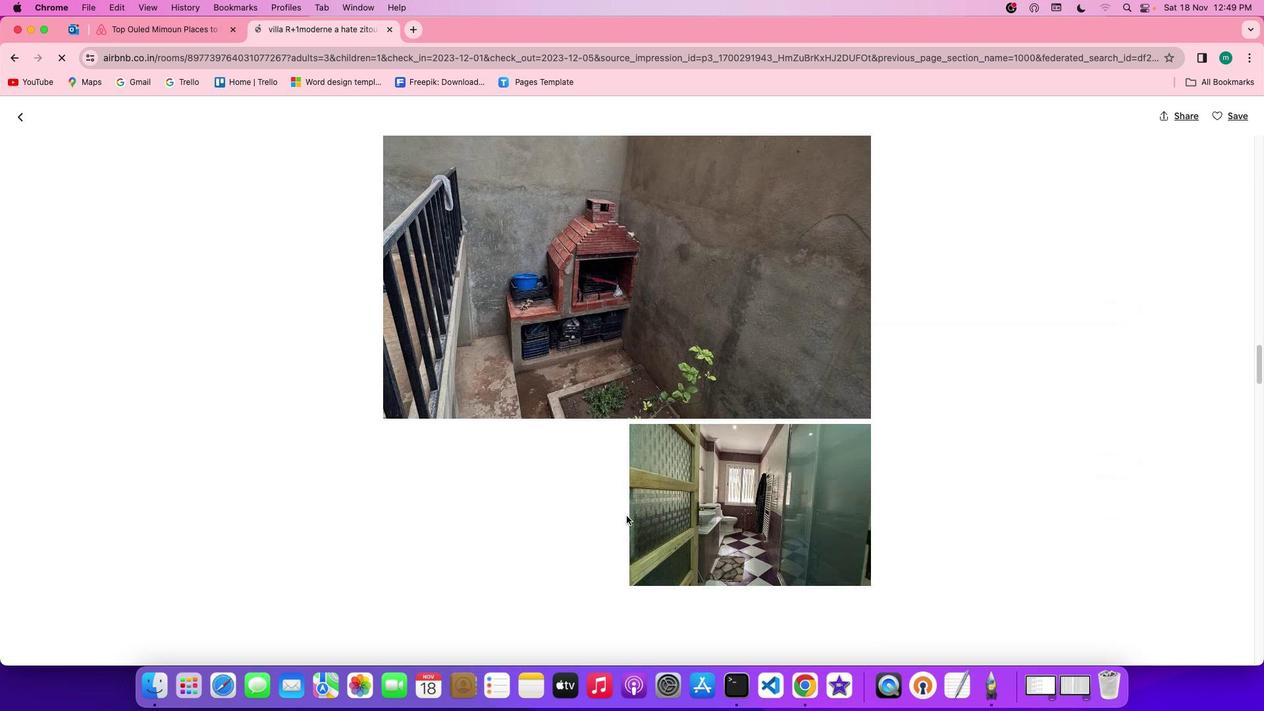 
Action: Mouse scrolled (629, 518) with delta (1, 1)
Screenshot: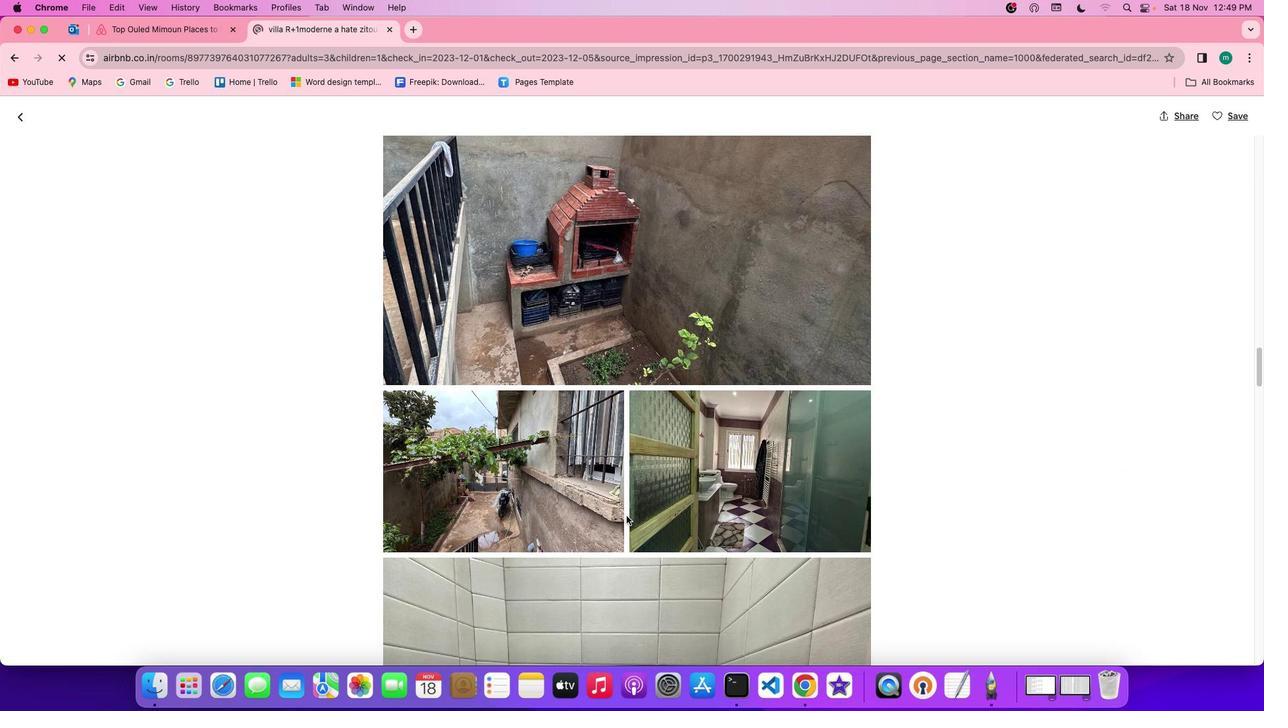 
Action: Mouse scrolled (629, 518) with delta (1, 1)
Screenshot: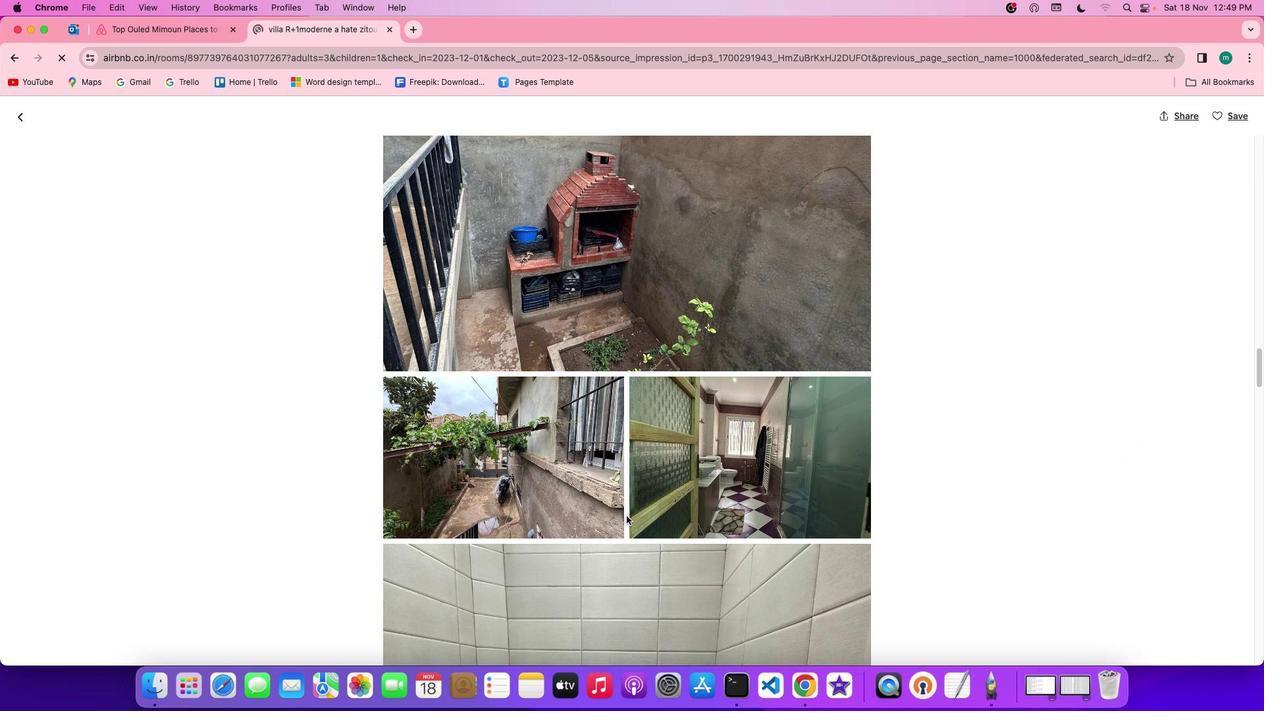 
Action: Mouse scrolled (629, 518) with delta (1, 0)
Screenshot: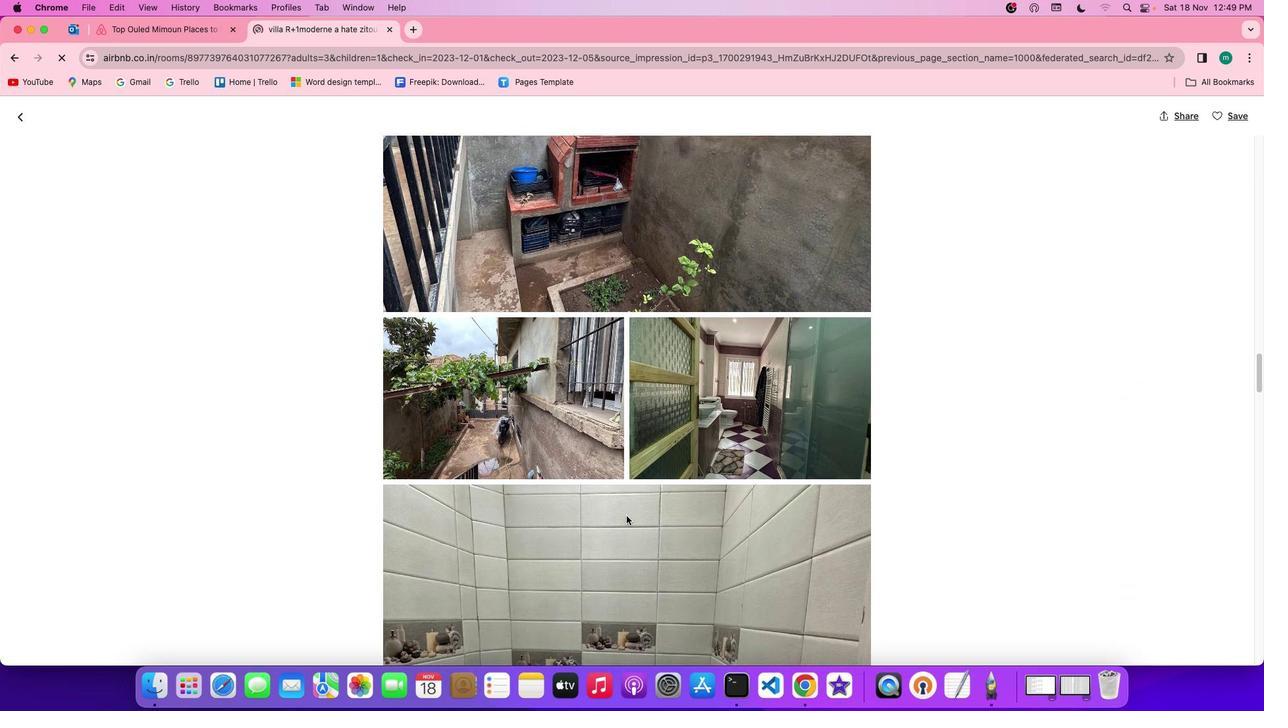 
Action: Mouse scrolled (629, 518) with delta (1, 0)
Screenshot: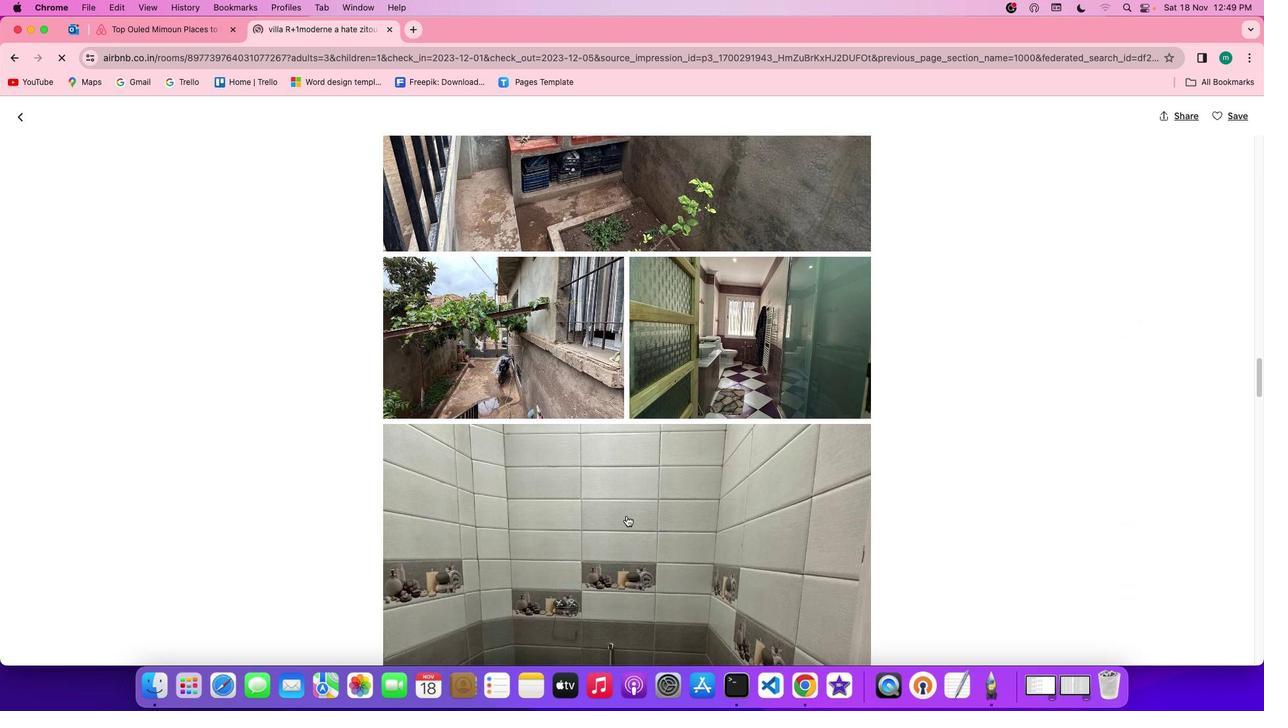 
Action: Mouse scrolled (629, 518) with delta (1, 0)
Screenshot: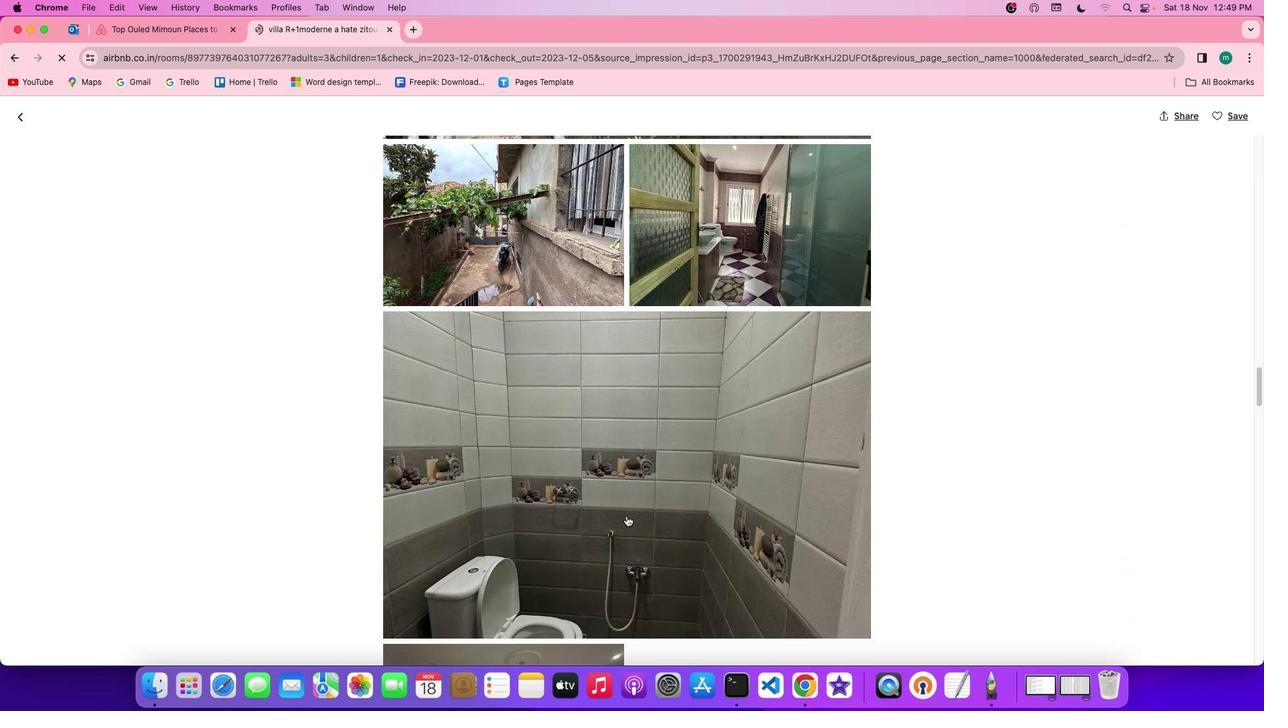 
Action: Mouse scrolled (629, 518) with delta (1, 1)
Screenshot: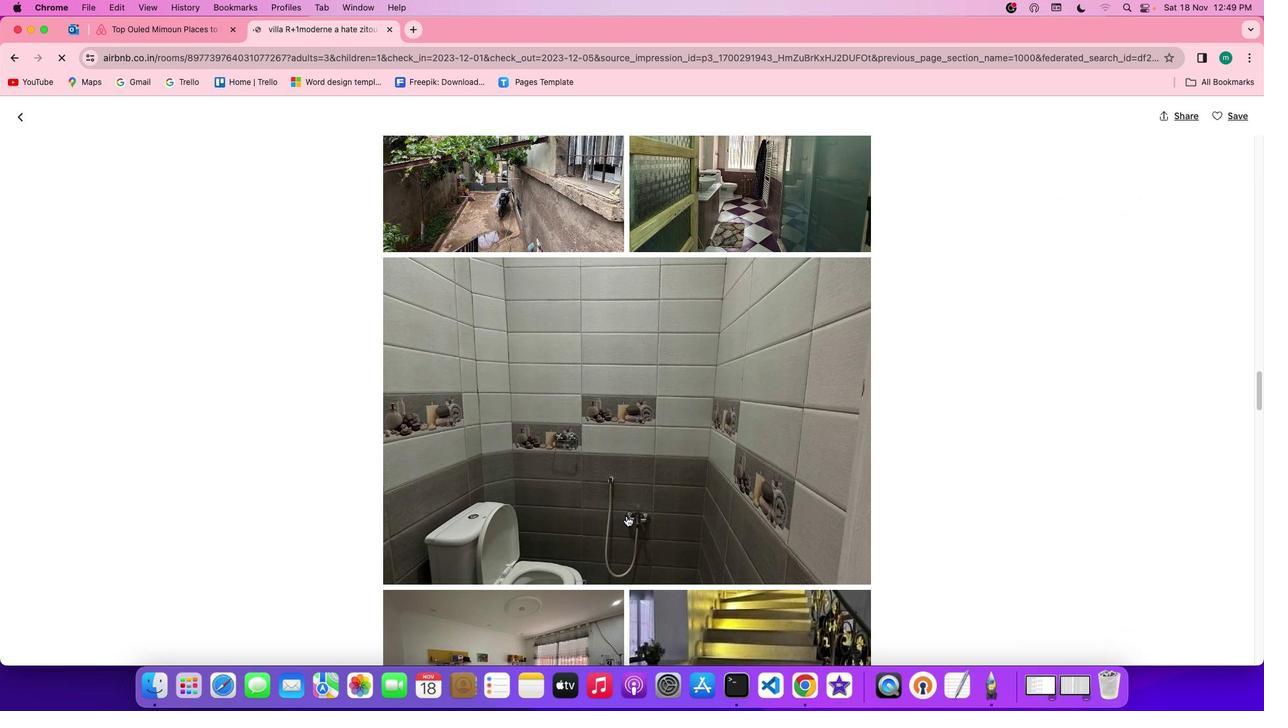 
Action: Mouse scrolled (629, 518) with delta (1, 1)
Screenshot: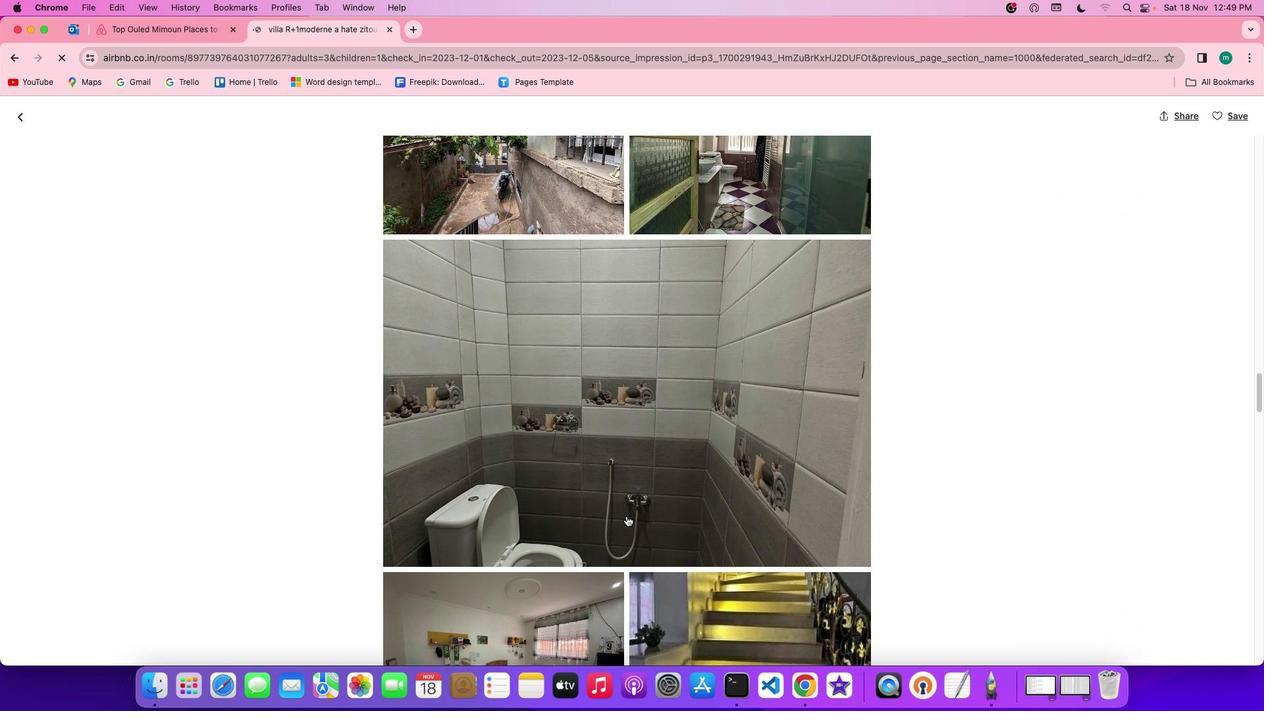 
Action: Mouse scrolled (629, 518) with delta (1, 0)
Screenshot: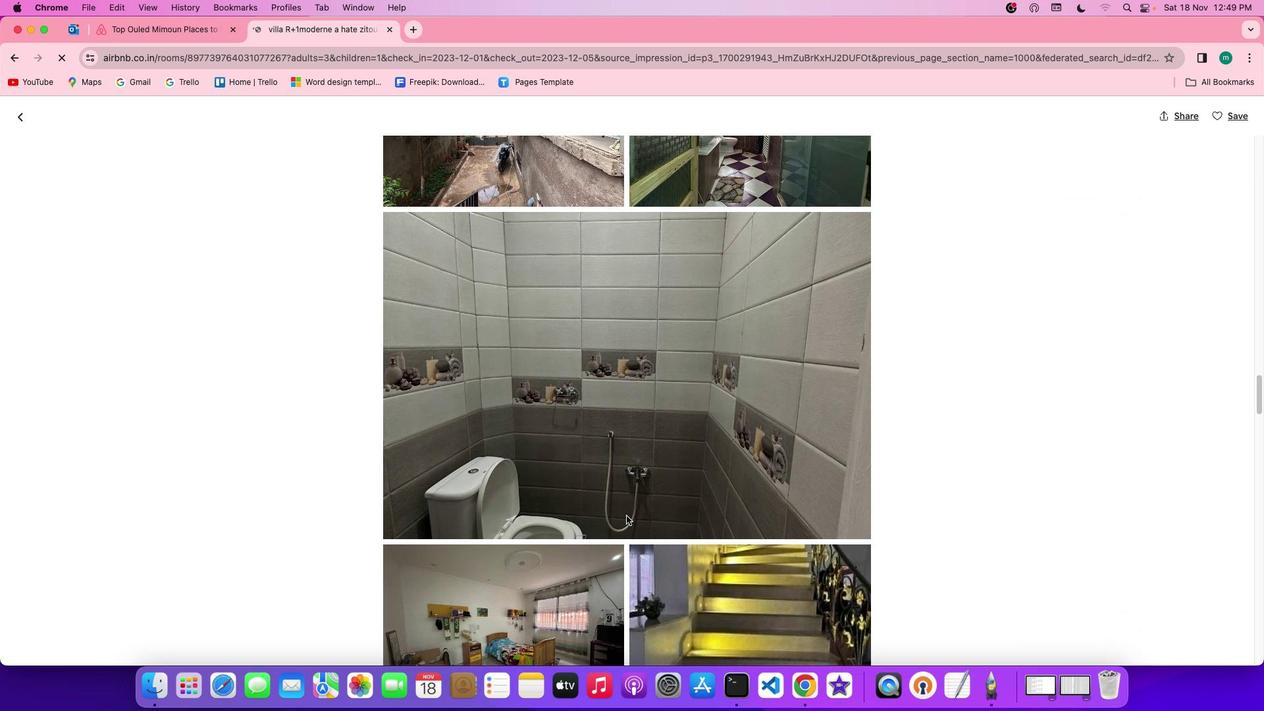 
Action: Mouse scrolled (629, 518) with delta (1, 0)
Screenshot: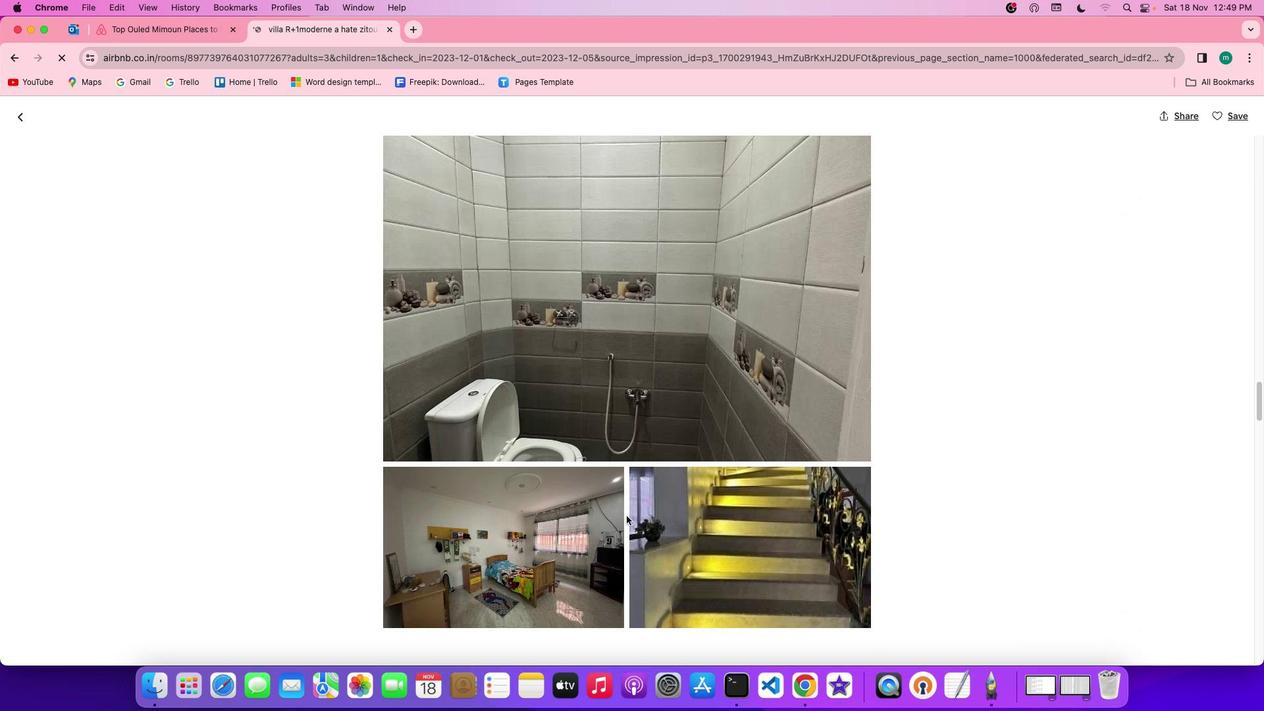 
Action: Mouse scrolled (629, 518) with delta (1, 0)
Screenshot: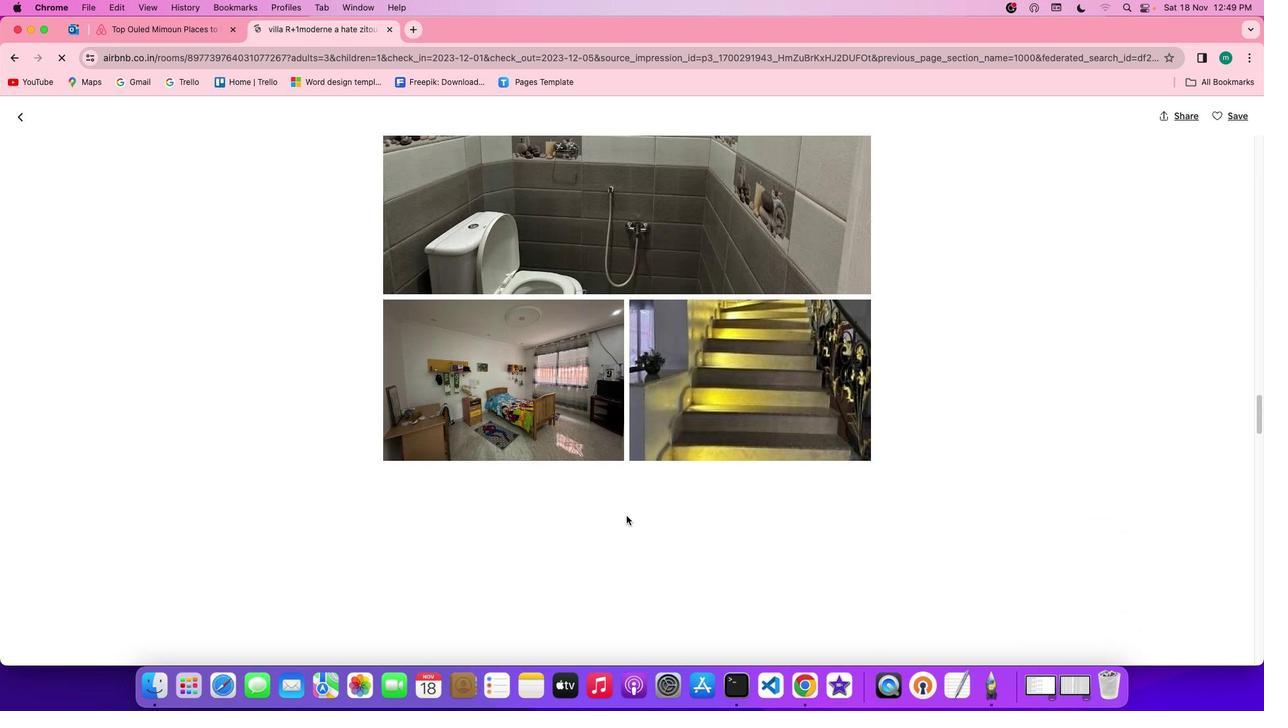 
Action: Mouse scrolled (629, 518) with delta (1, 1)
Screenshot: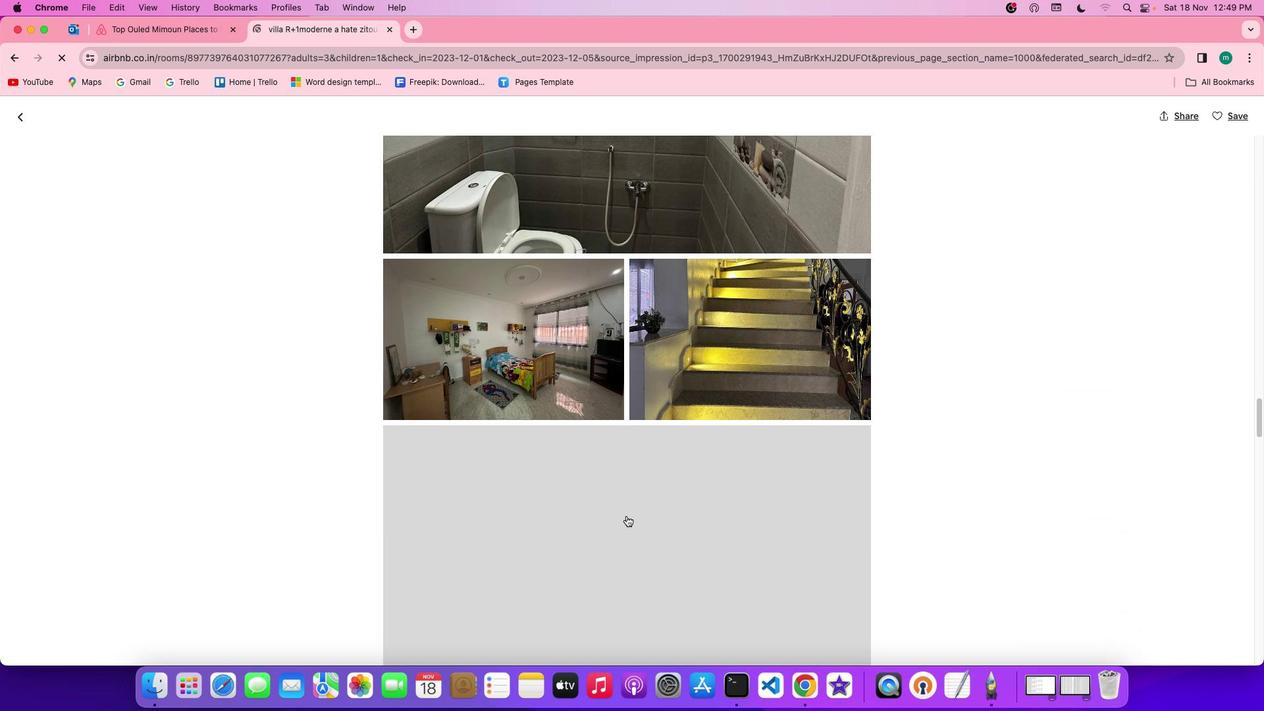 
Action: Mouse scrolled (629, 518) with delta (1, 1)
Screenshot: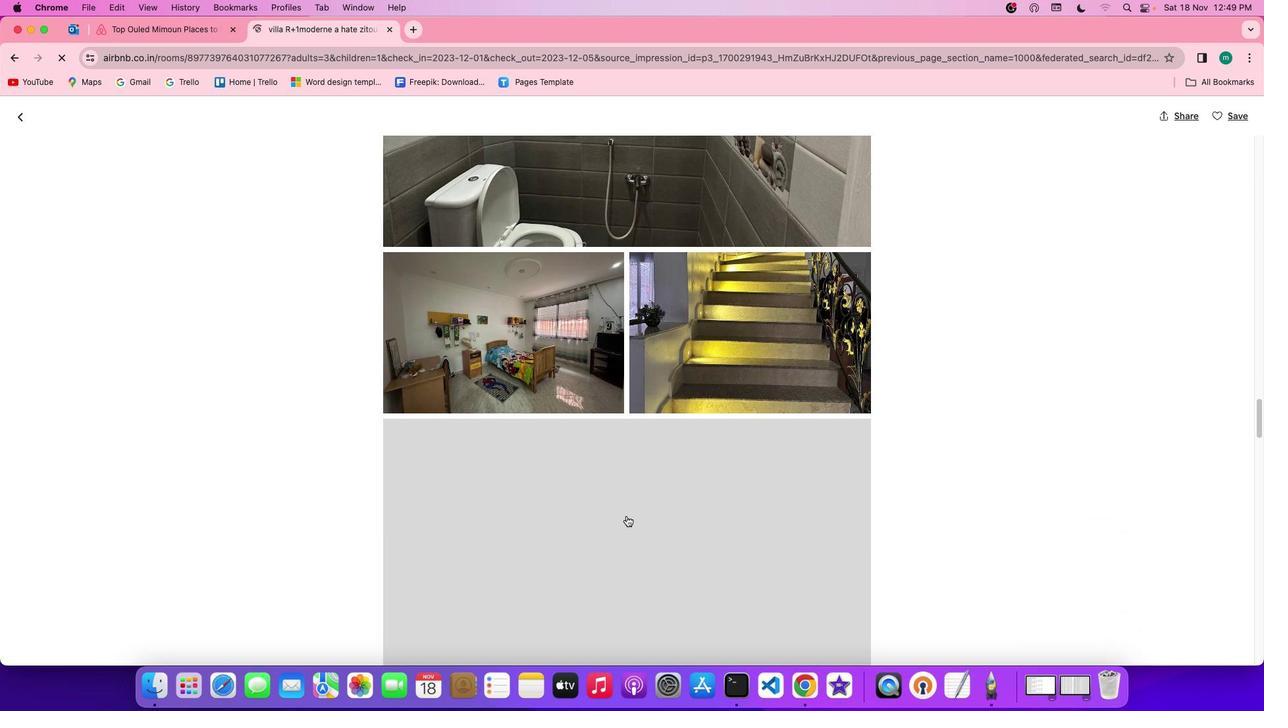 
Action: Mouse scrolled (629, 518) with delta (1, 0)
Screenshot: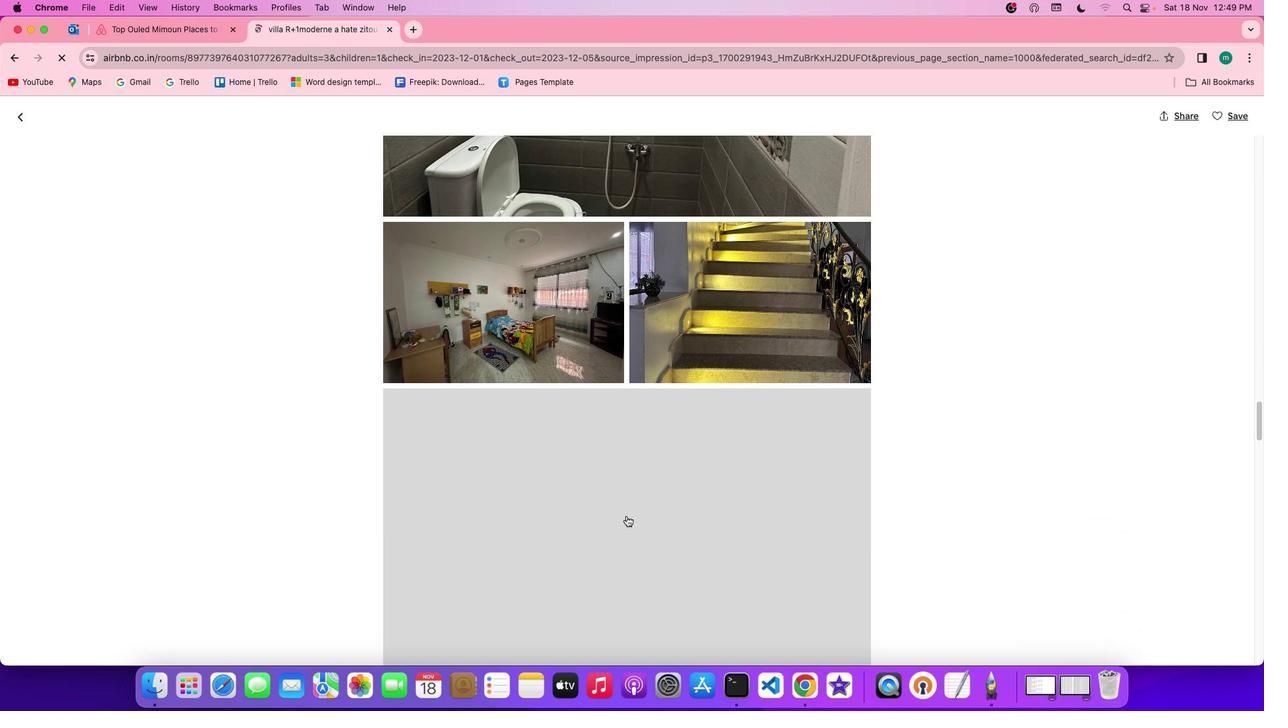 
Action: Mouse scrolled (629, 518) with delta (1, 0)
Screenshot: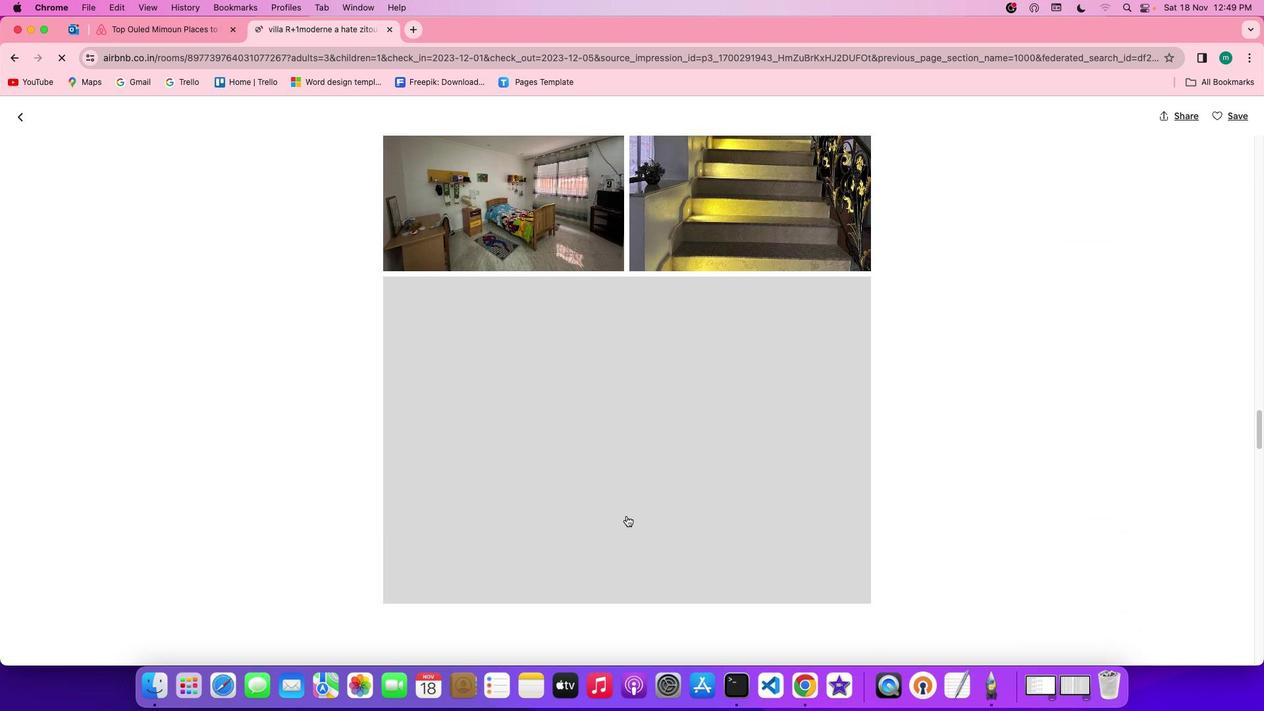 
Action: Mouse scrolled (629, 518) with delta (1, 1)
Screenshot: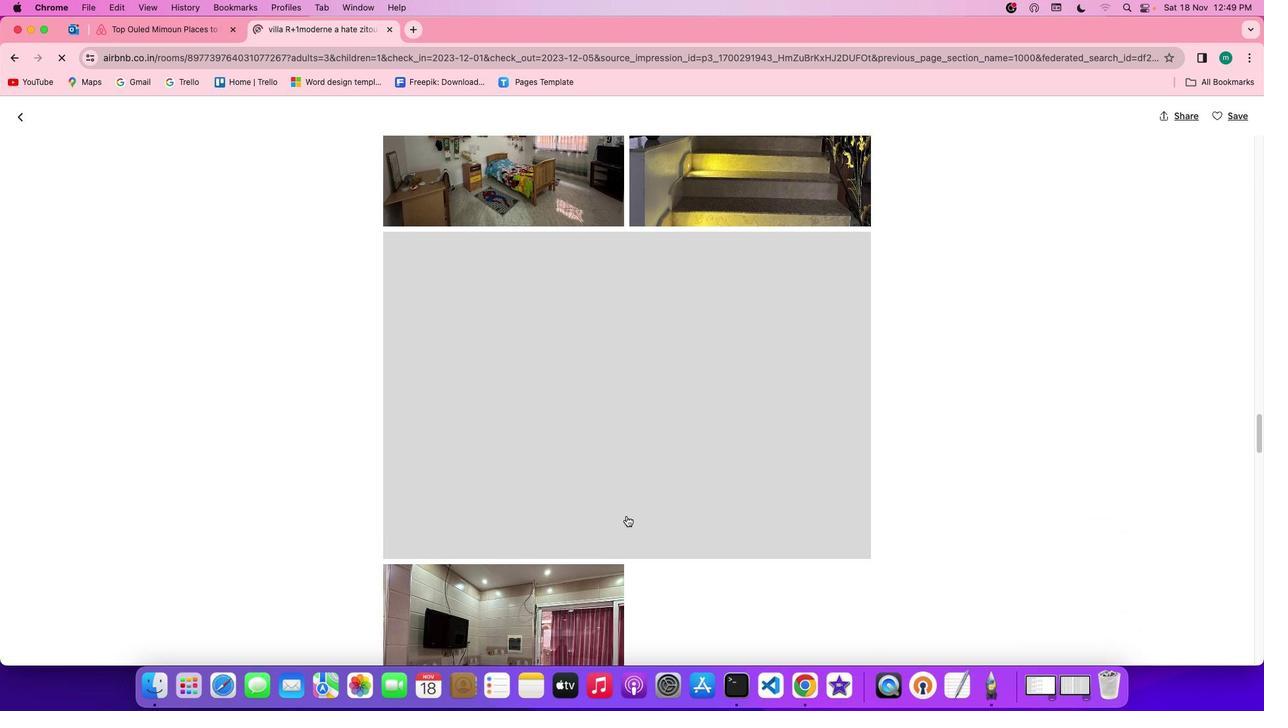 
Action: Mouse scrolled (629, 518) with delta (1, 1)
Screenshot: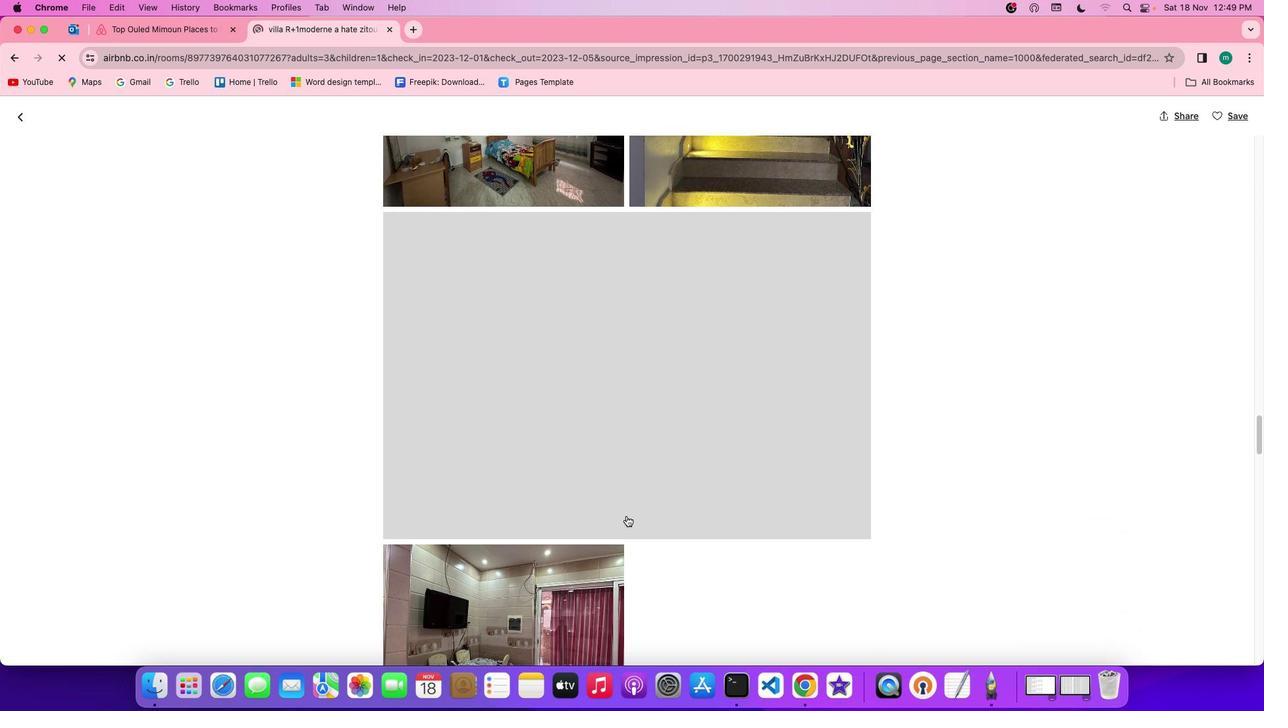 
Action: Mouse scrolled (629, 518) with delta (1, 0)
Screenshot: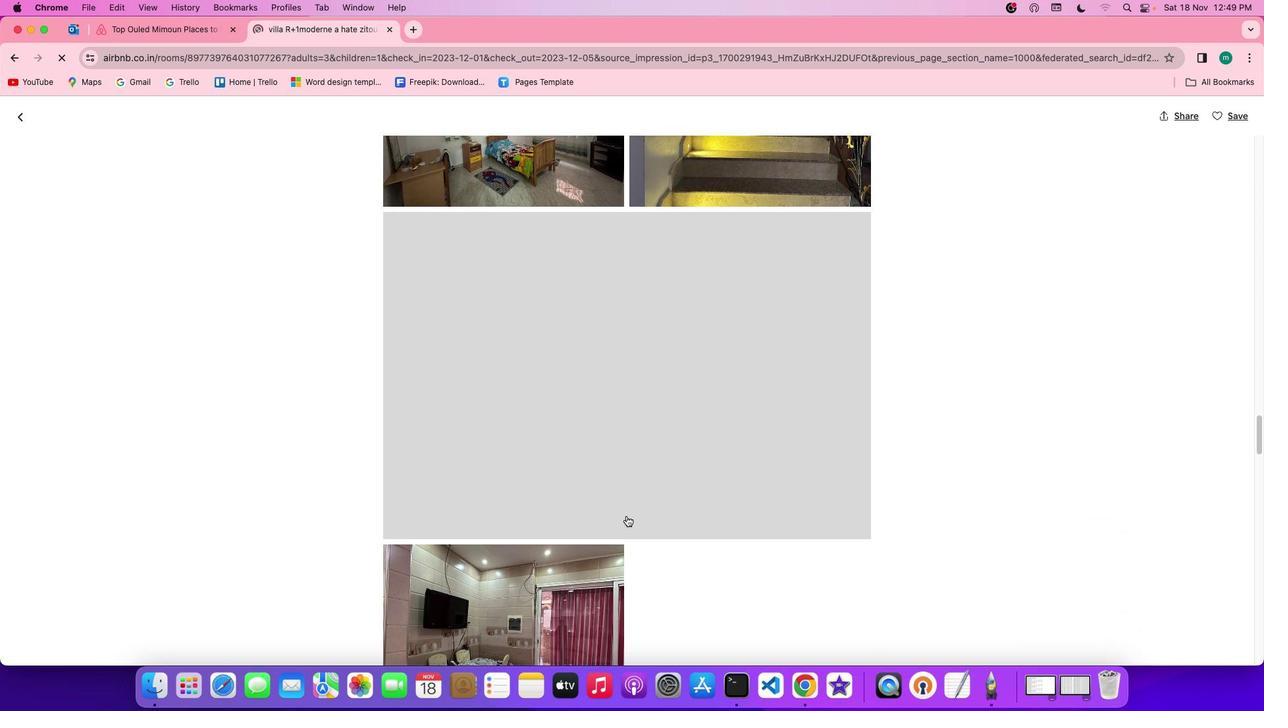 
Action: Mouse scrolled (629, 518) with delta (1, 0)
Screenshot: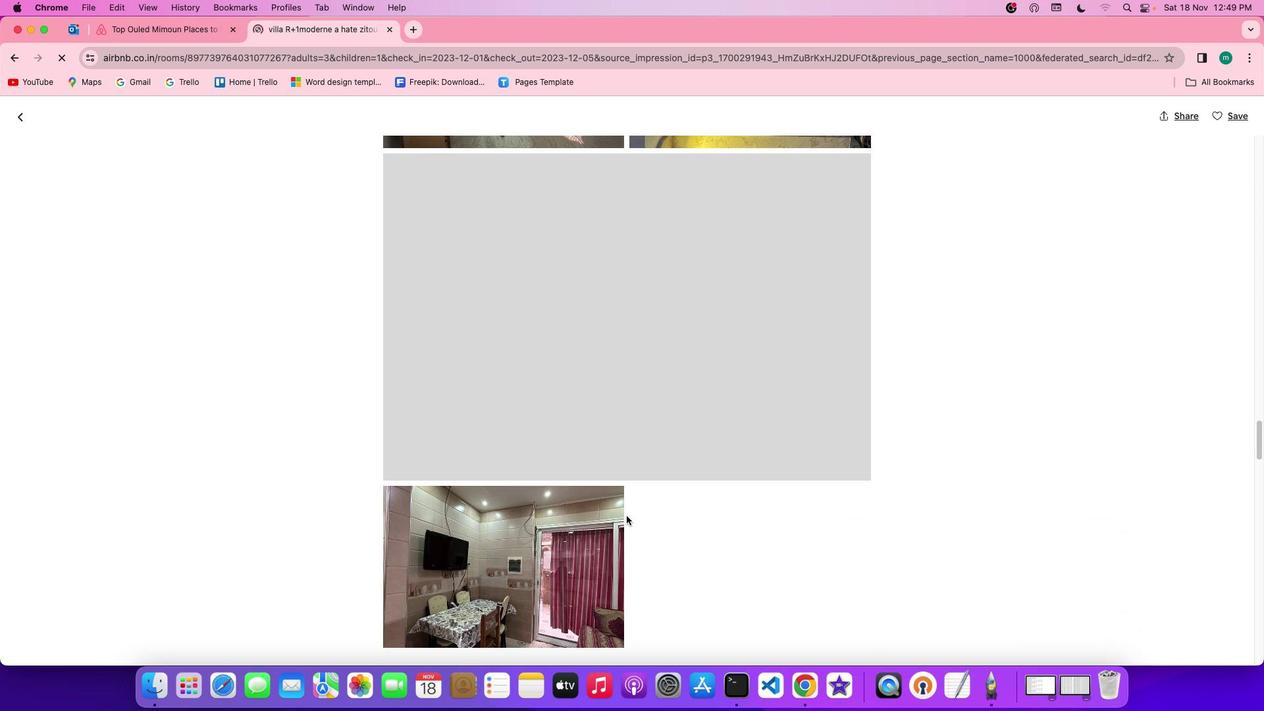 
Action: Mouse scrolled (629, 518) with delta (1, 0)
Screenshot: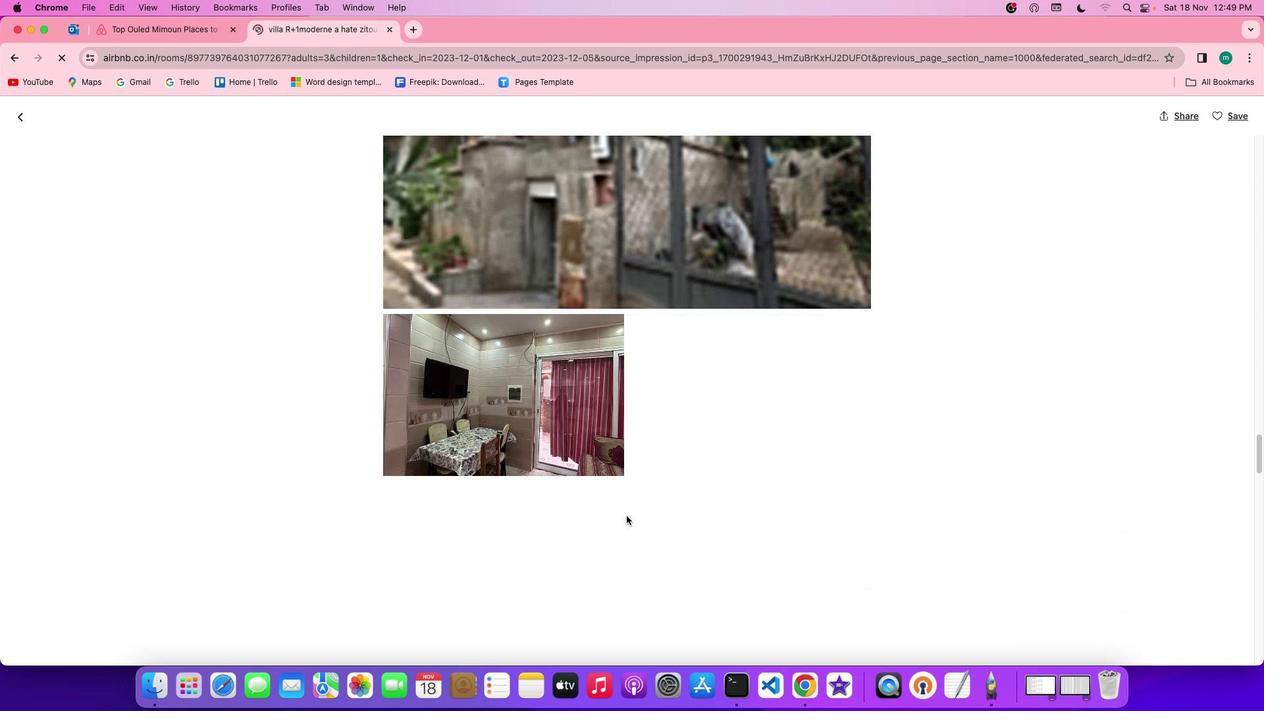 
Action: Mouse scrolled (629, 518) with delta (1, 1)
Screenshot: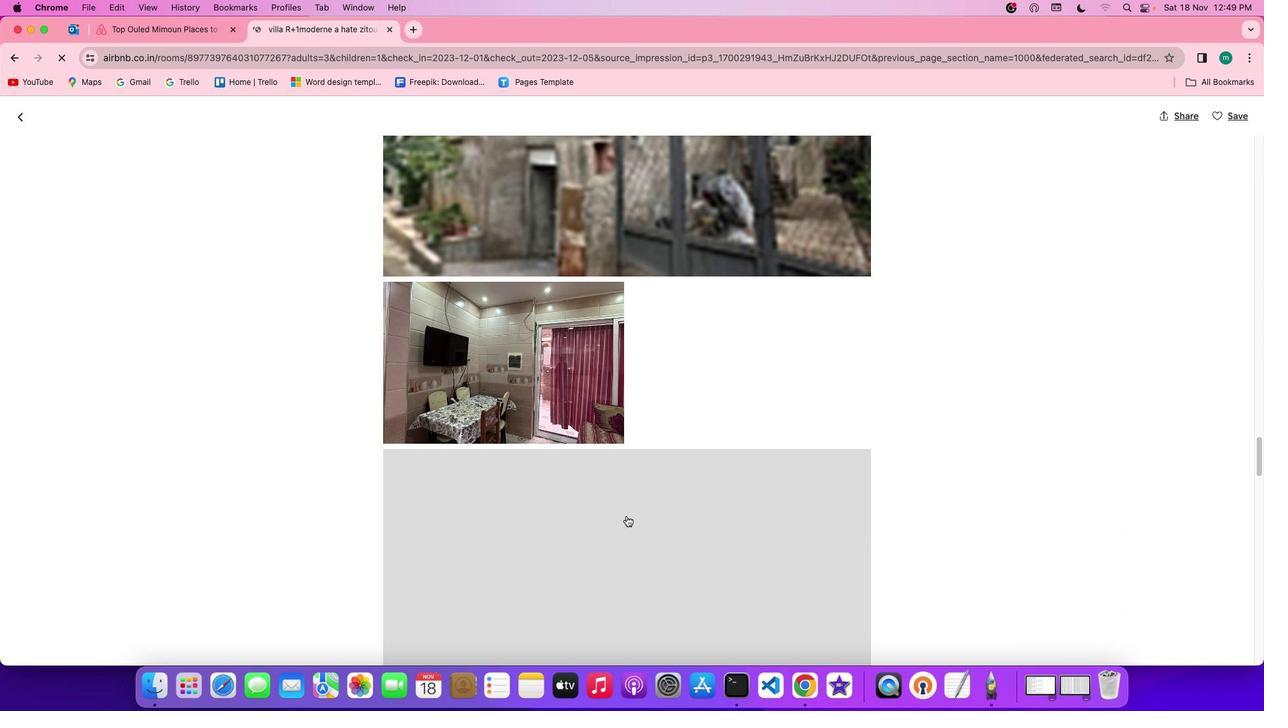 
Action: Mouse scrolled (629, 518) with delta (1, 1)
Screenshot: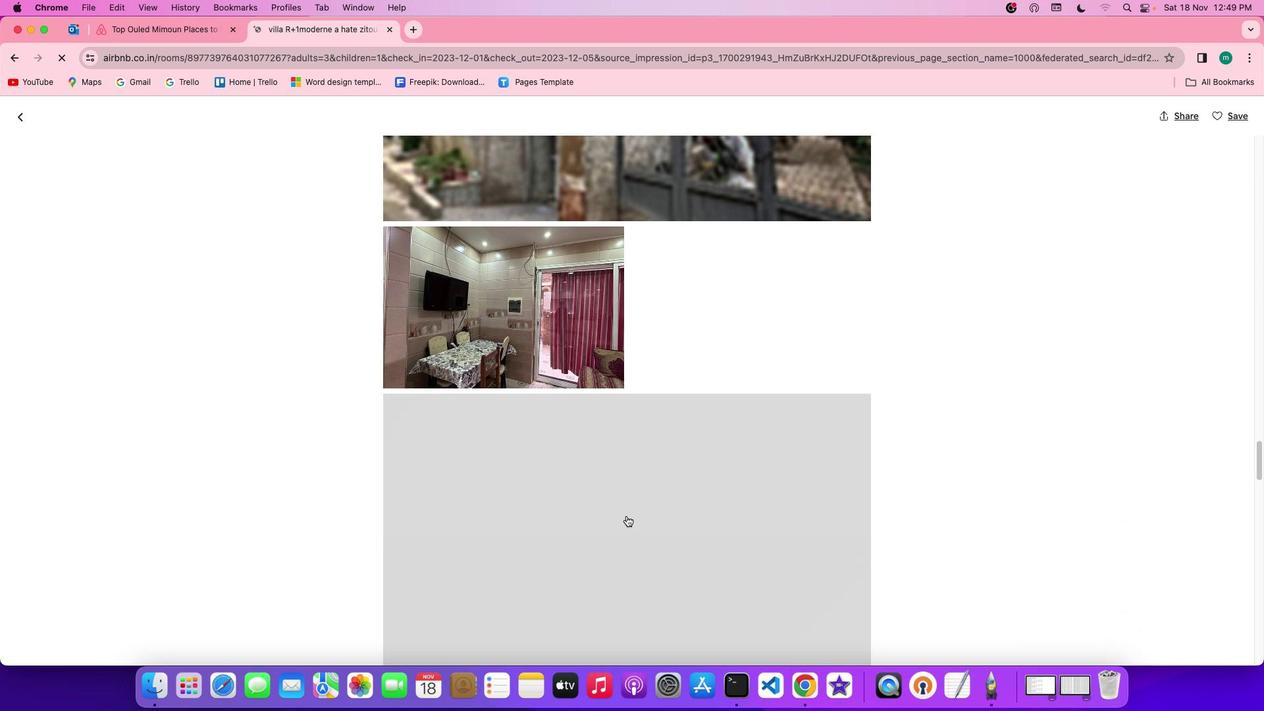 
Action: Mouse scrolled (629, 518) with delta (1, 0)
Screenshot: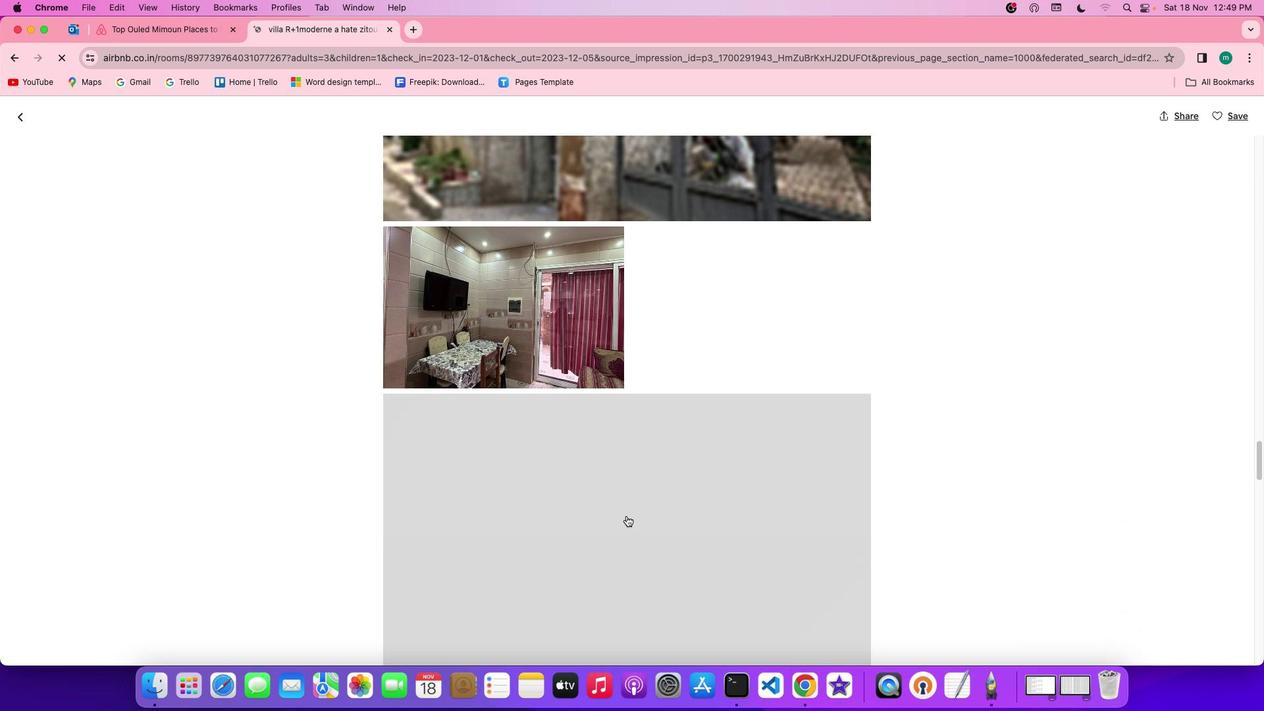 
Action: Mouse scrolled (629, 518) with delta (1, 0)
Screenshot: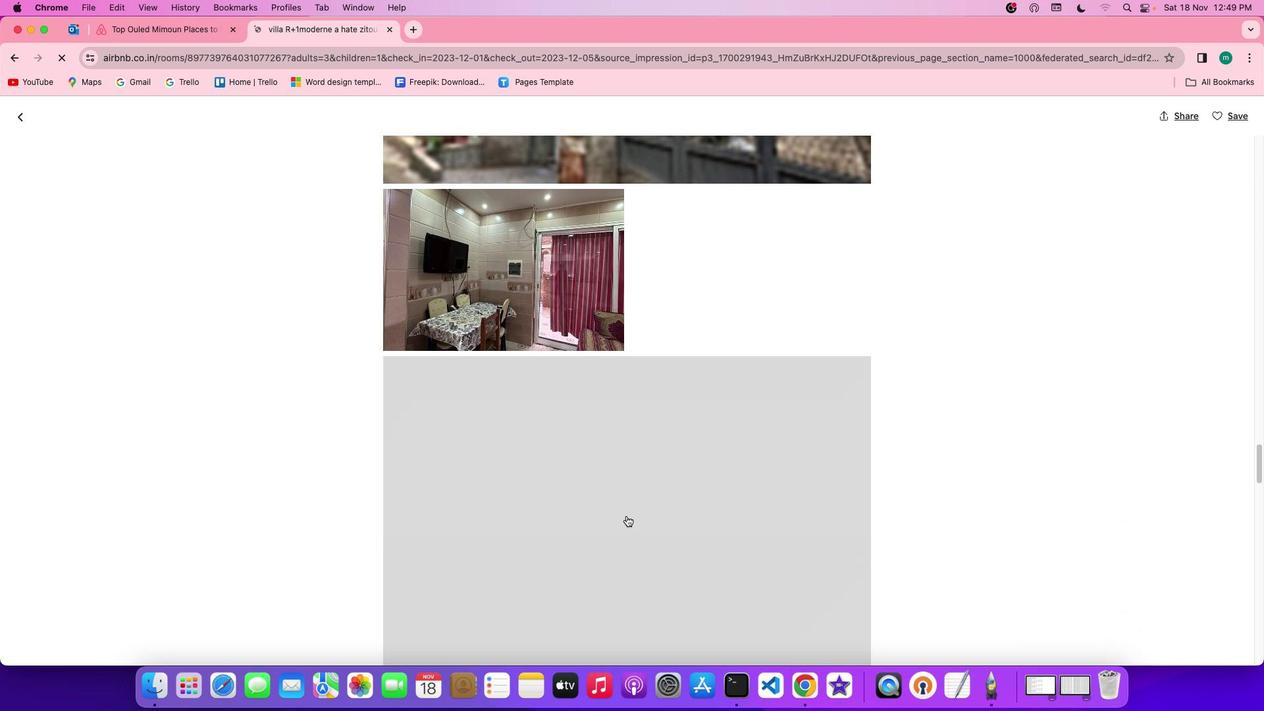
Action: Mouse scrolled (629, 518) with delta (1, 1)
Screenshot: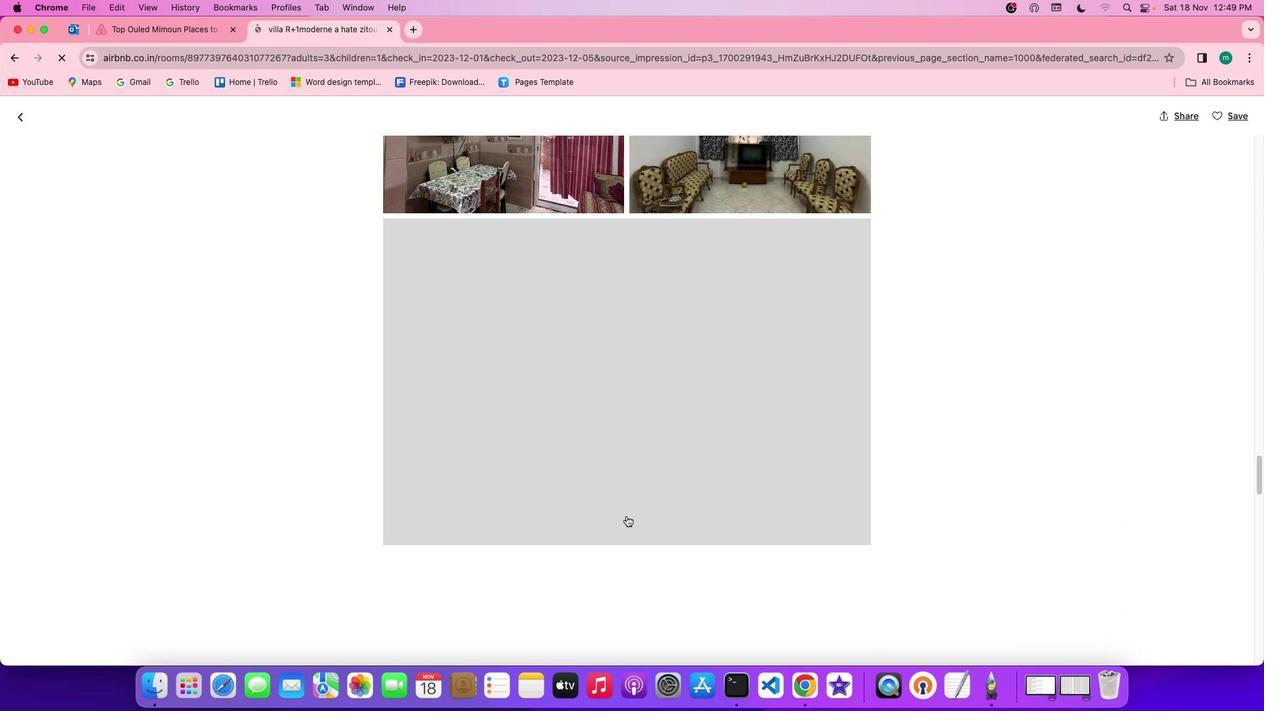 
Action: Mouse scrolled (629, 518) with delta (1, 1)
Screenshot: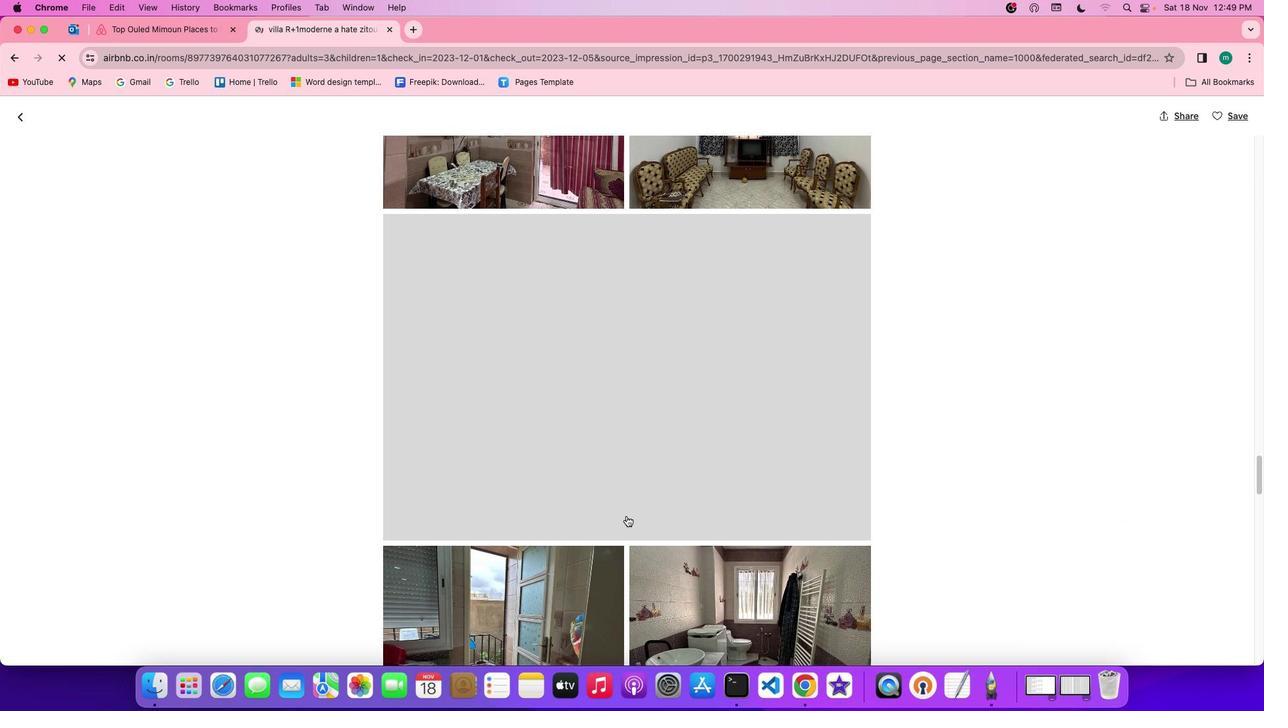 
Action: Mouse scrolled (629, 518) with delta (1, 1)
Screenshot: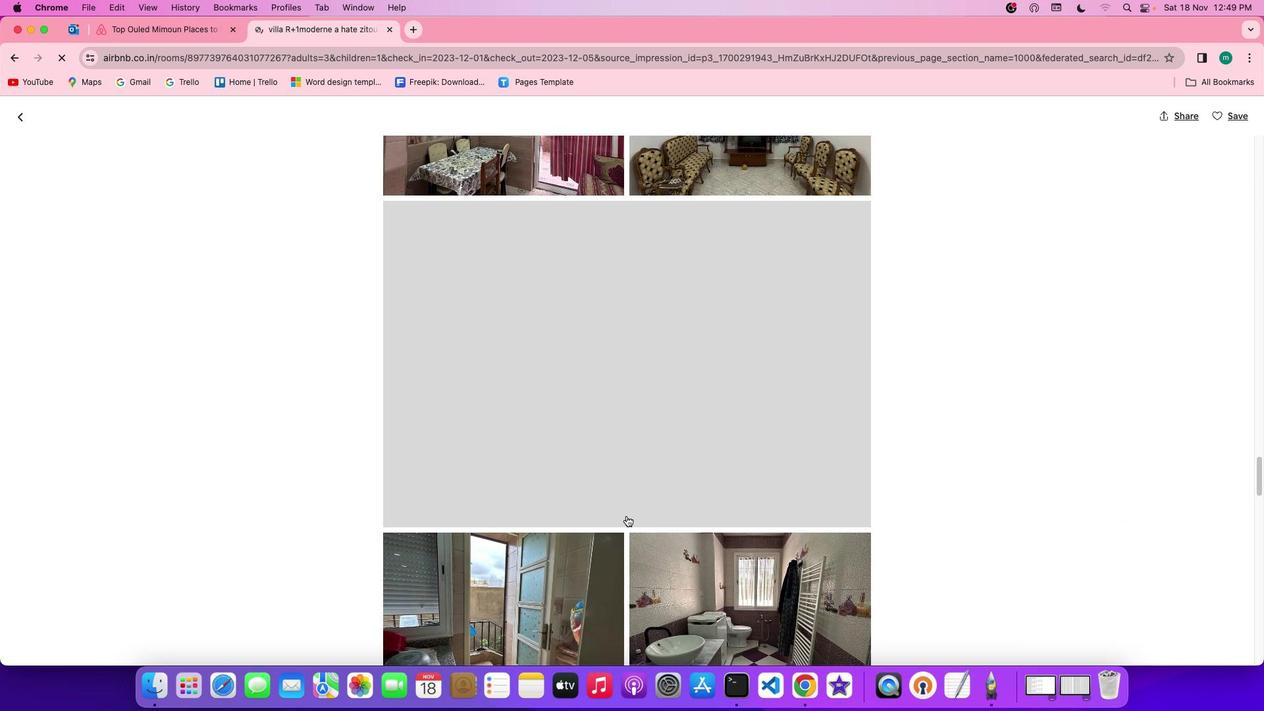 
Action: Mouse scrolled (629, 518) with delta (1, 0)
Screenshot: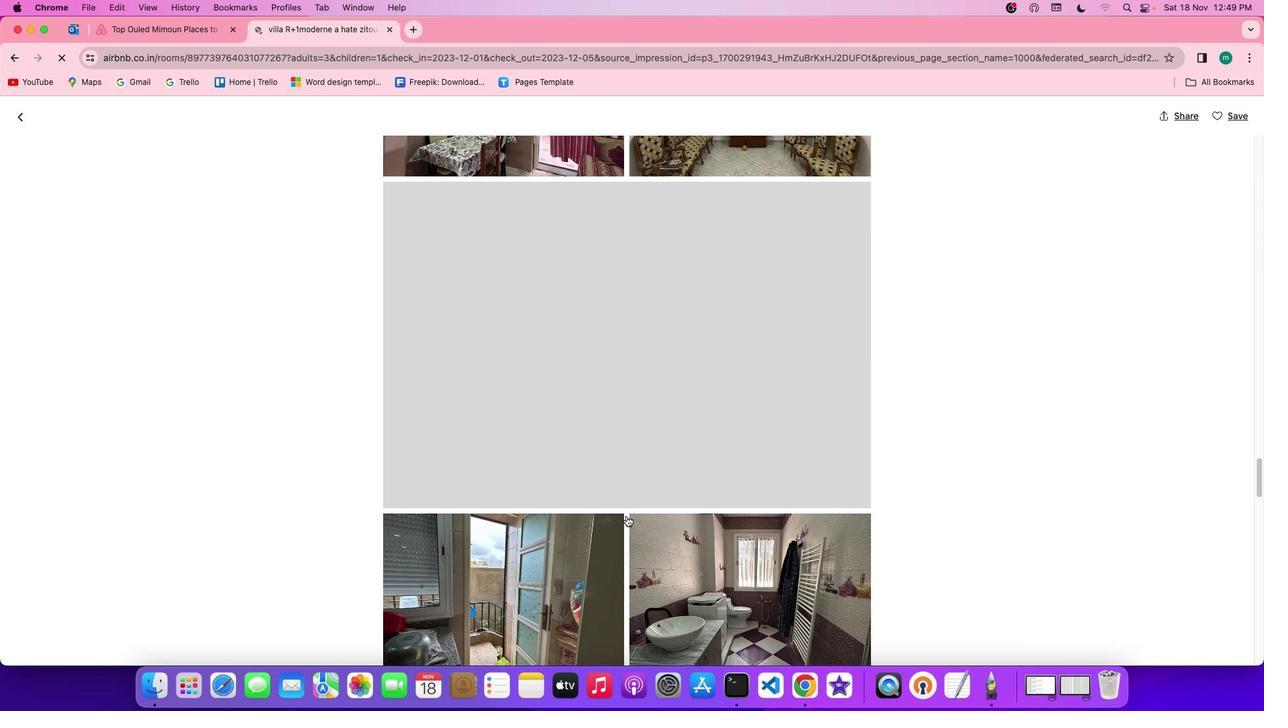 
Action: Mouse scrolled (629, 518) with delta (1, 0)
Screenshot: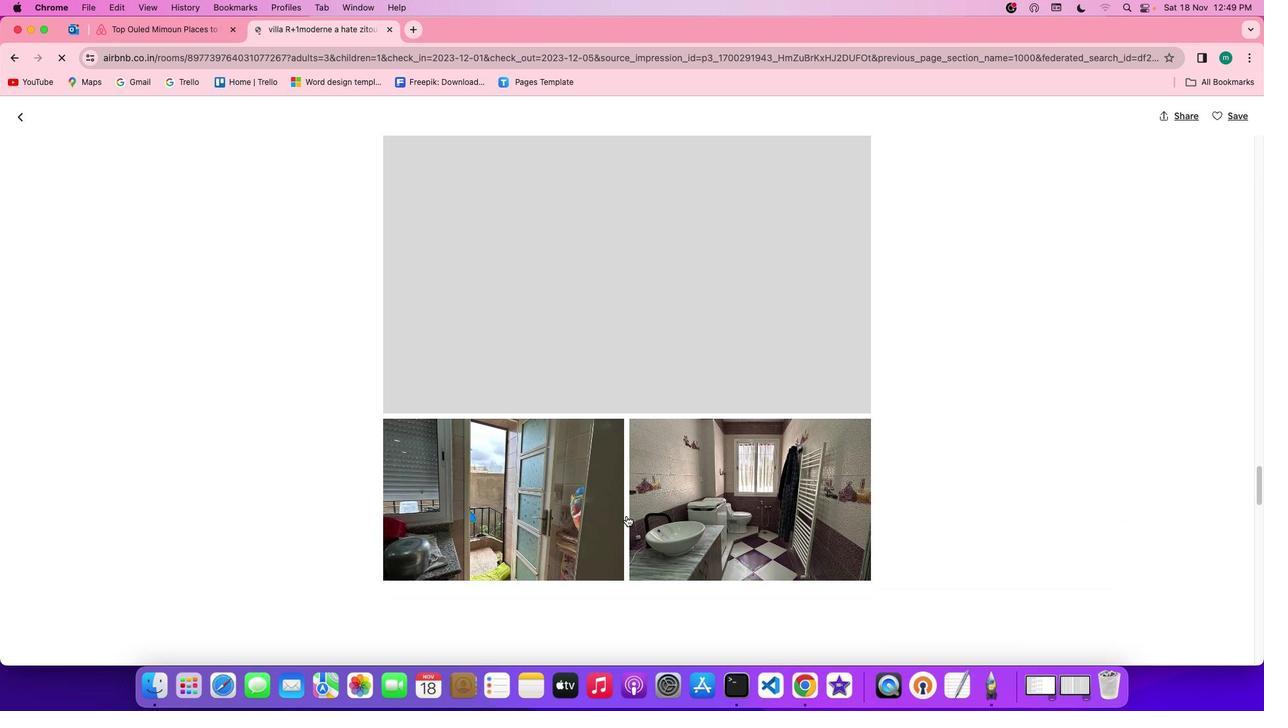 
Action: Mouse scrolled (629, 518) with delta (1, 1)
Screenshot: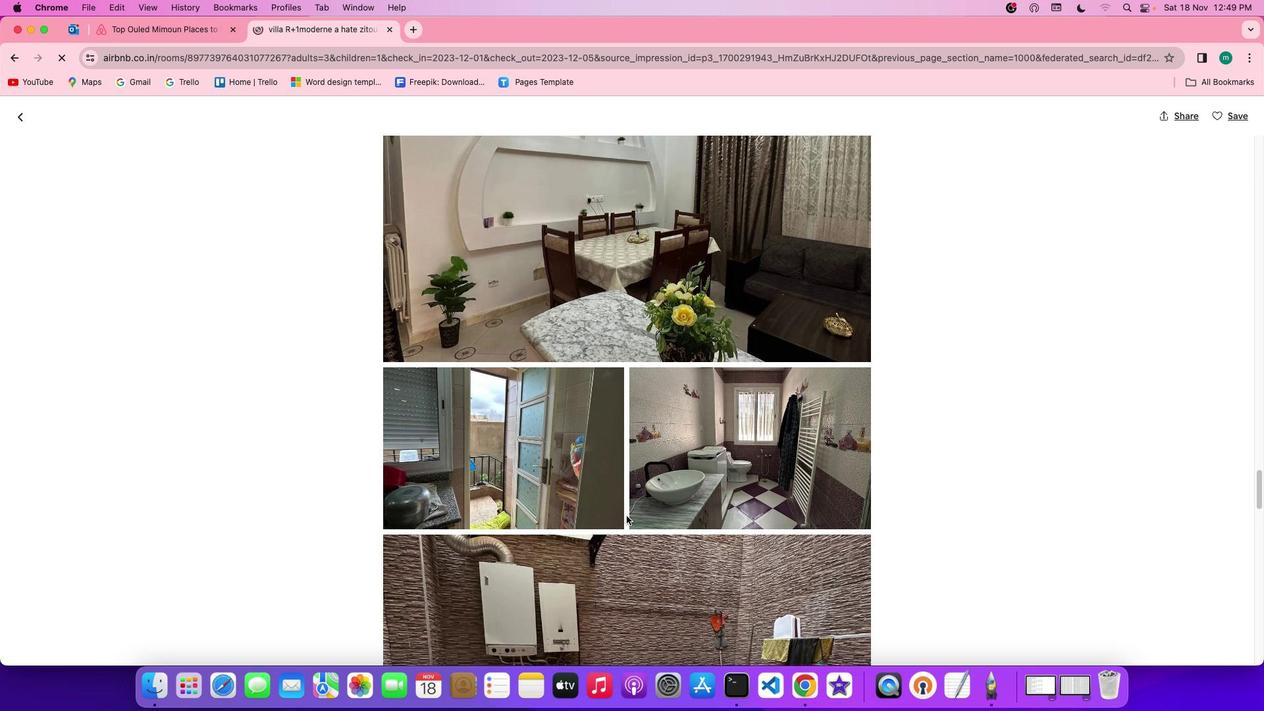 
Action: Mouse scrolled (629, 518) with delta (1, 1)
Screenshot: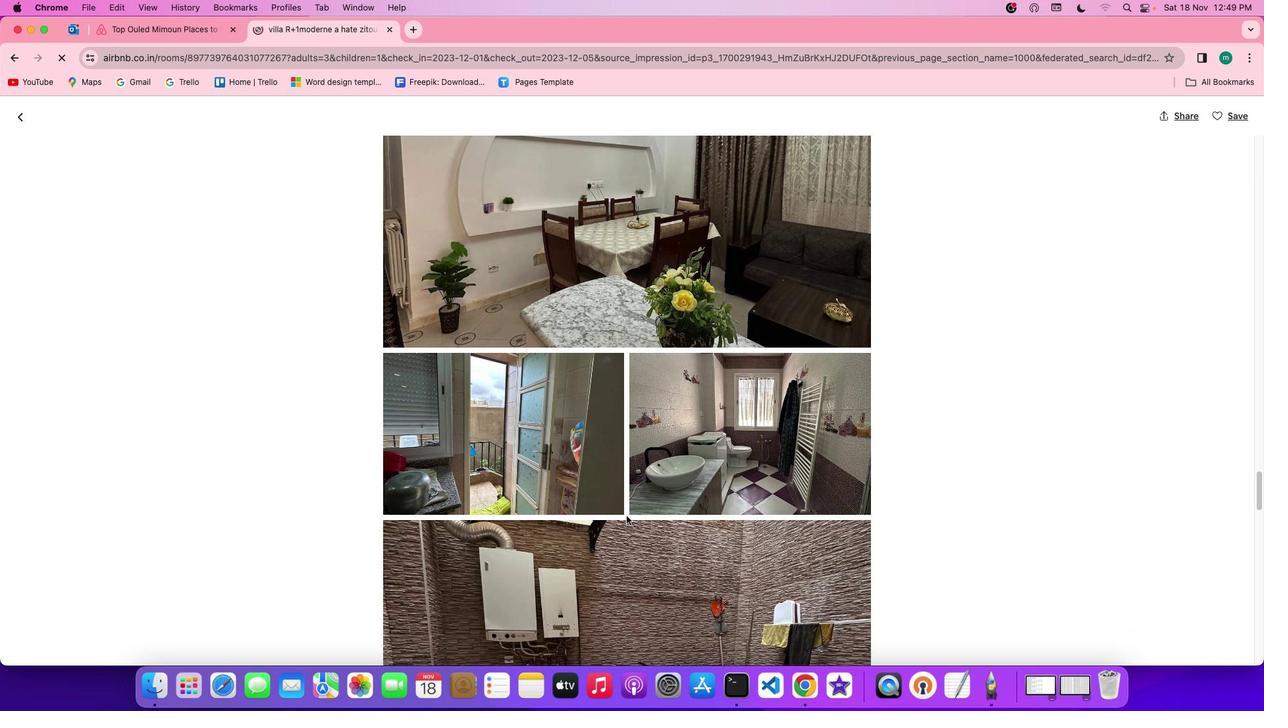 
Action: Mouse scrolled (629, 518) with delta (1, 0)
Screenshot: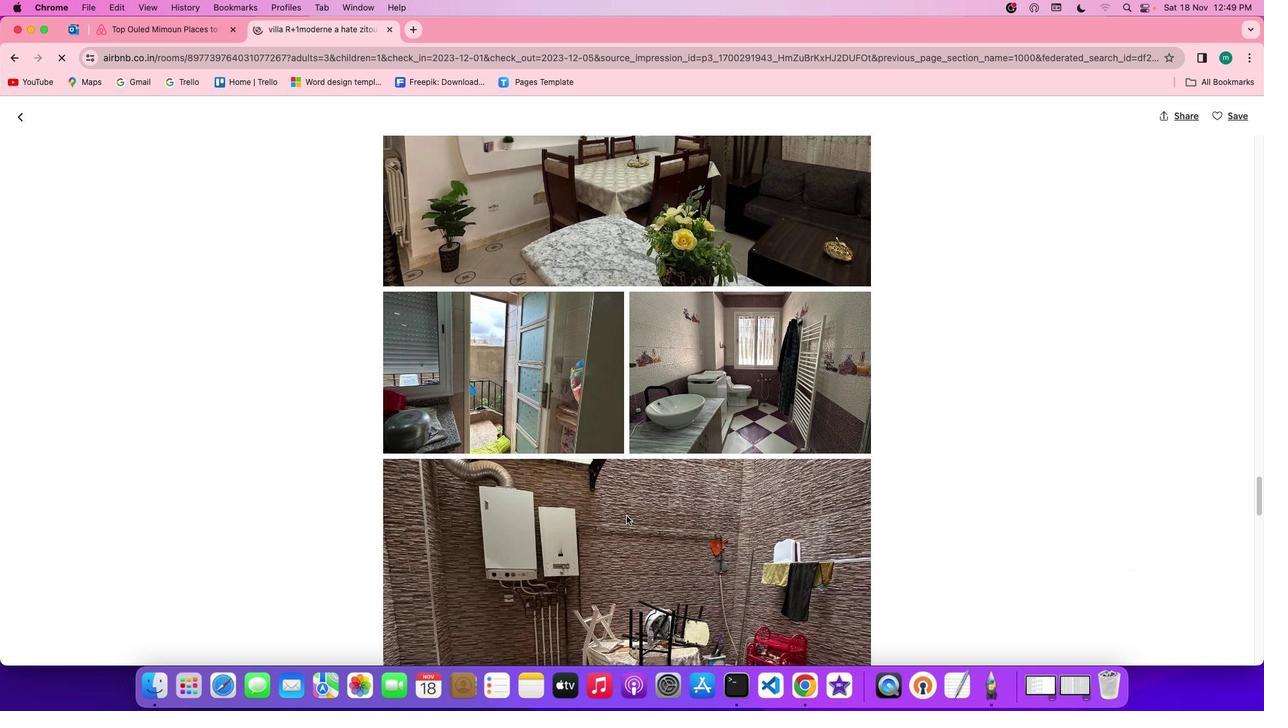 
Action: Mouse scrolled (629, 518) with delta (1, 0)
Screenshot: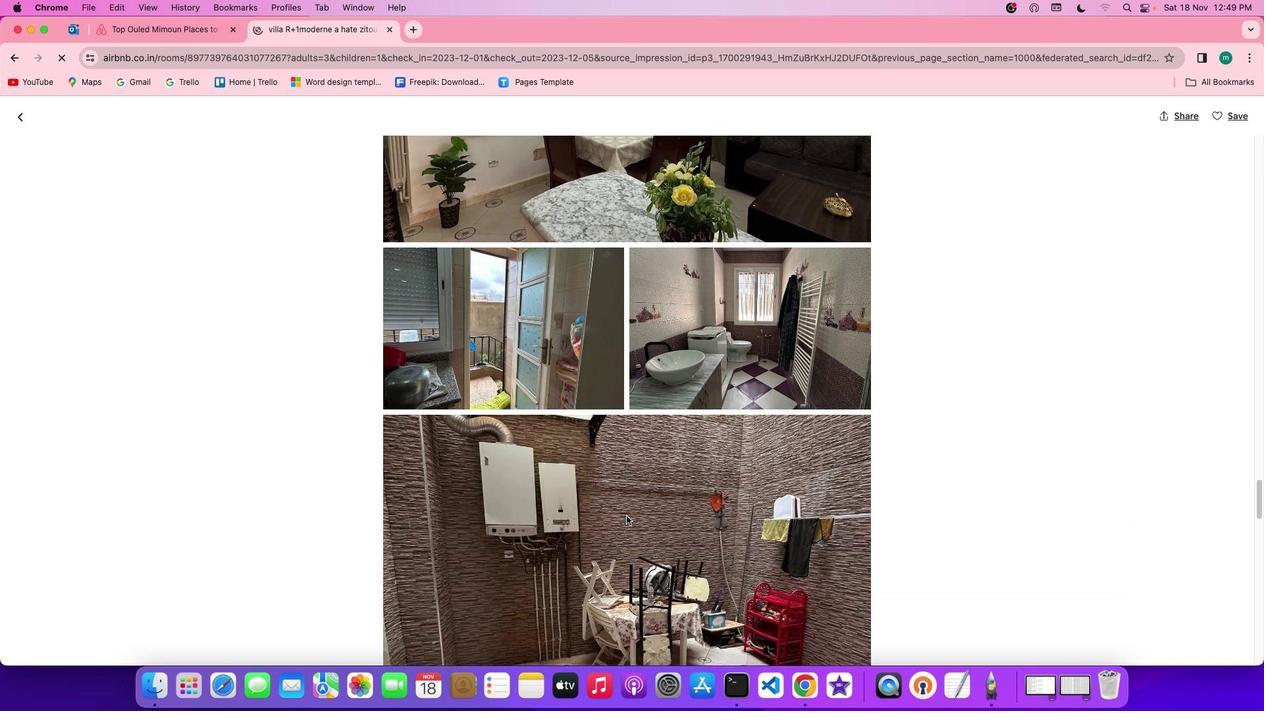 
Action: Mouse scrolled (629, 518) with delta (1, 0)
Screenshot: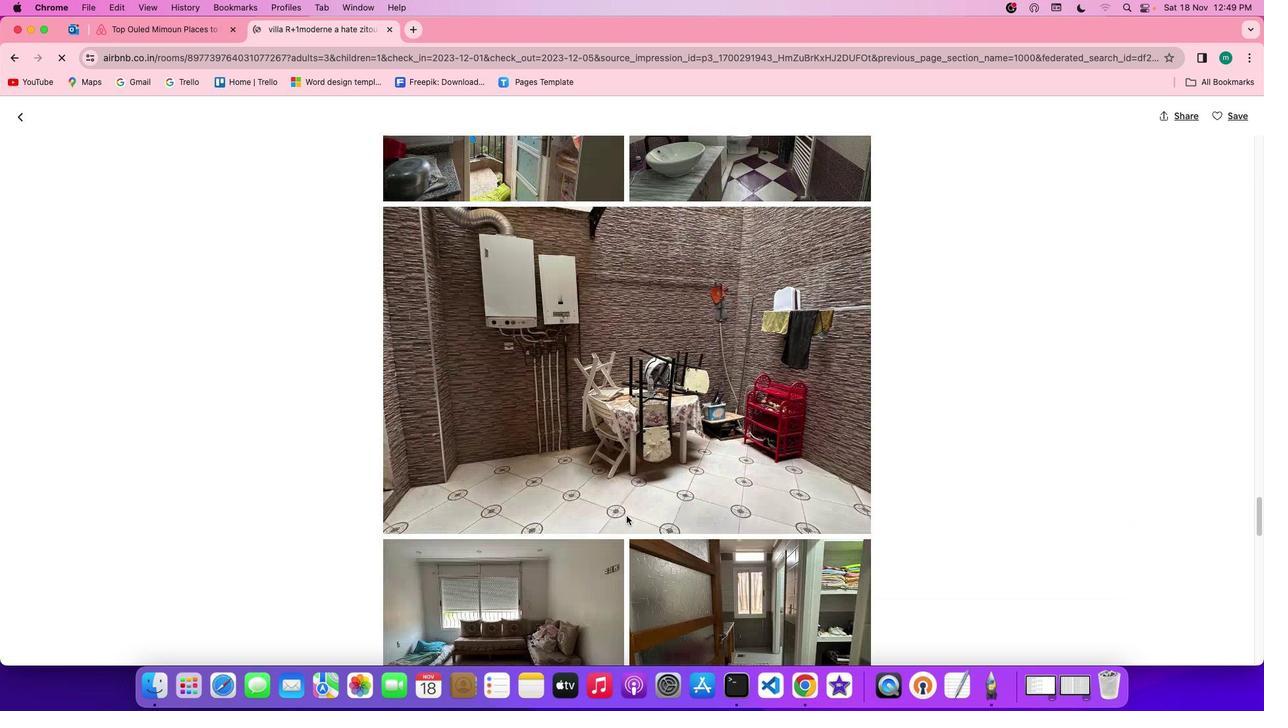 
Action: Mouse scrolled (629, 518) with delta (1, 1)
Screenshot: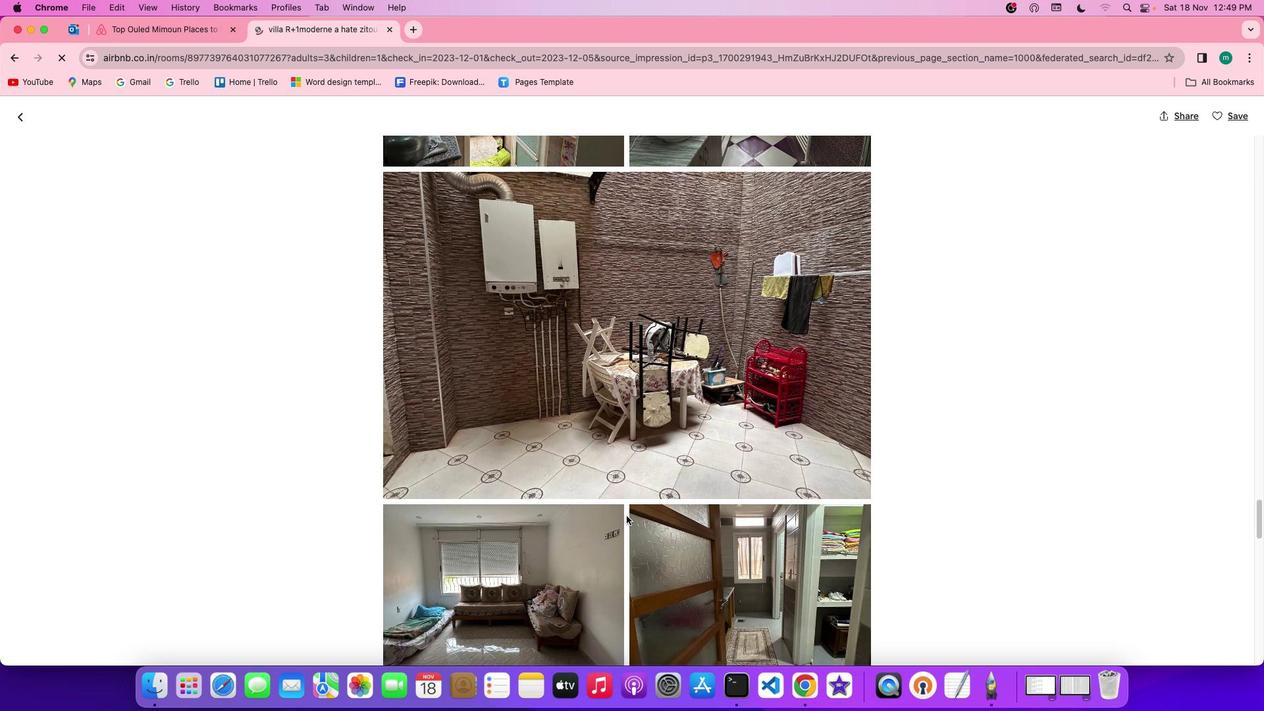 
Action: Mouse scrolled (629, 518) with delta (1, 1)
Screenshot: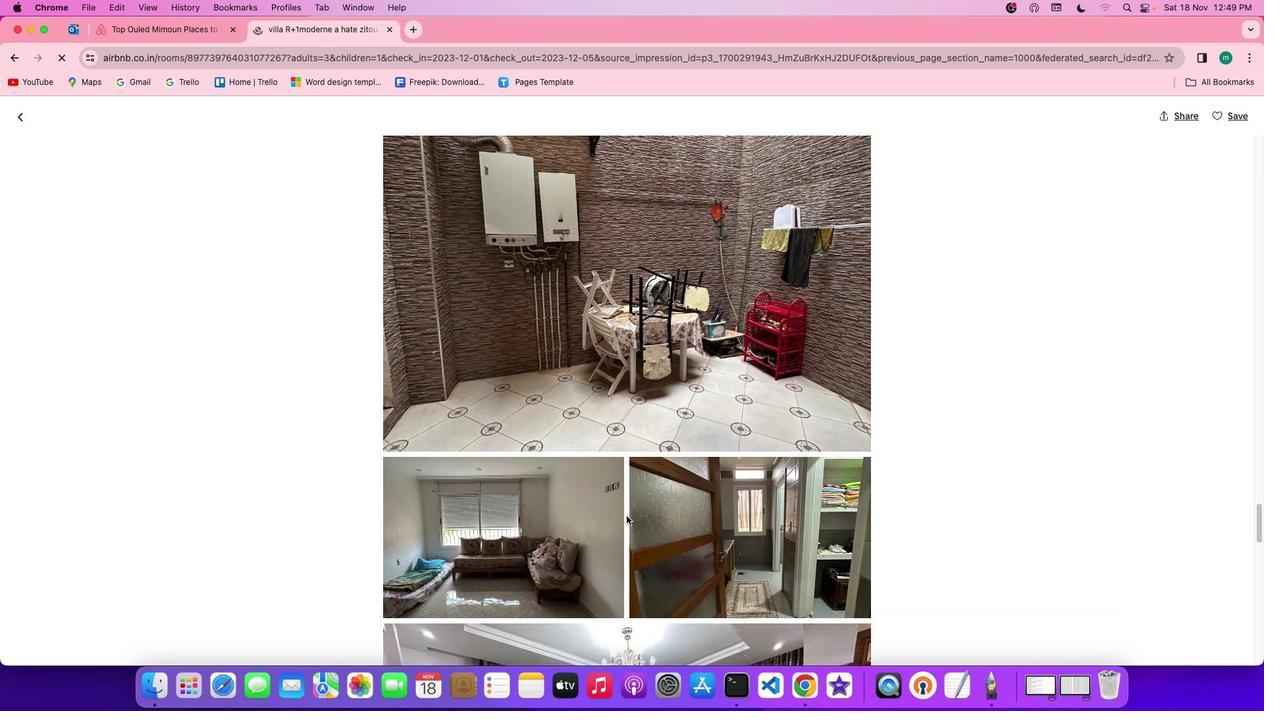 
Action: Mouse scrolled (629, 518) with delta (1, 0)
Screenshot: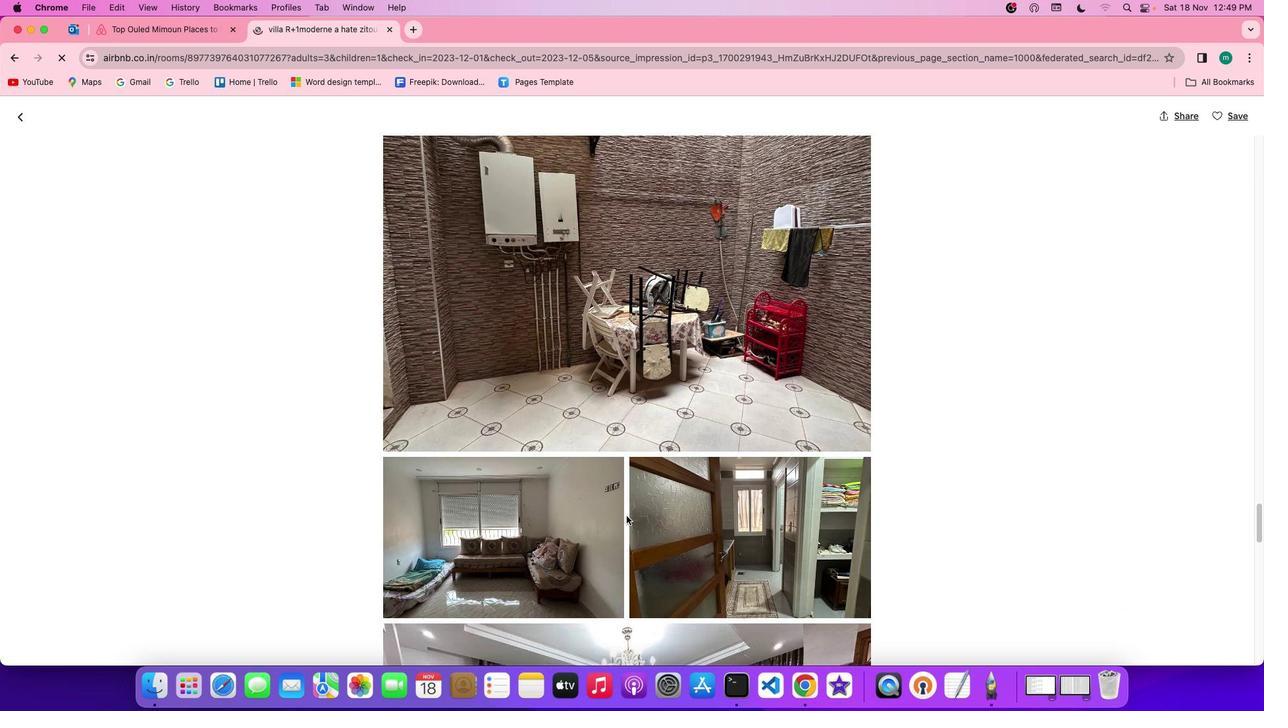 
Action: Mouse scrolled (629, 518) with delta (1, 0)
Screenshot: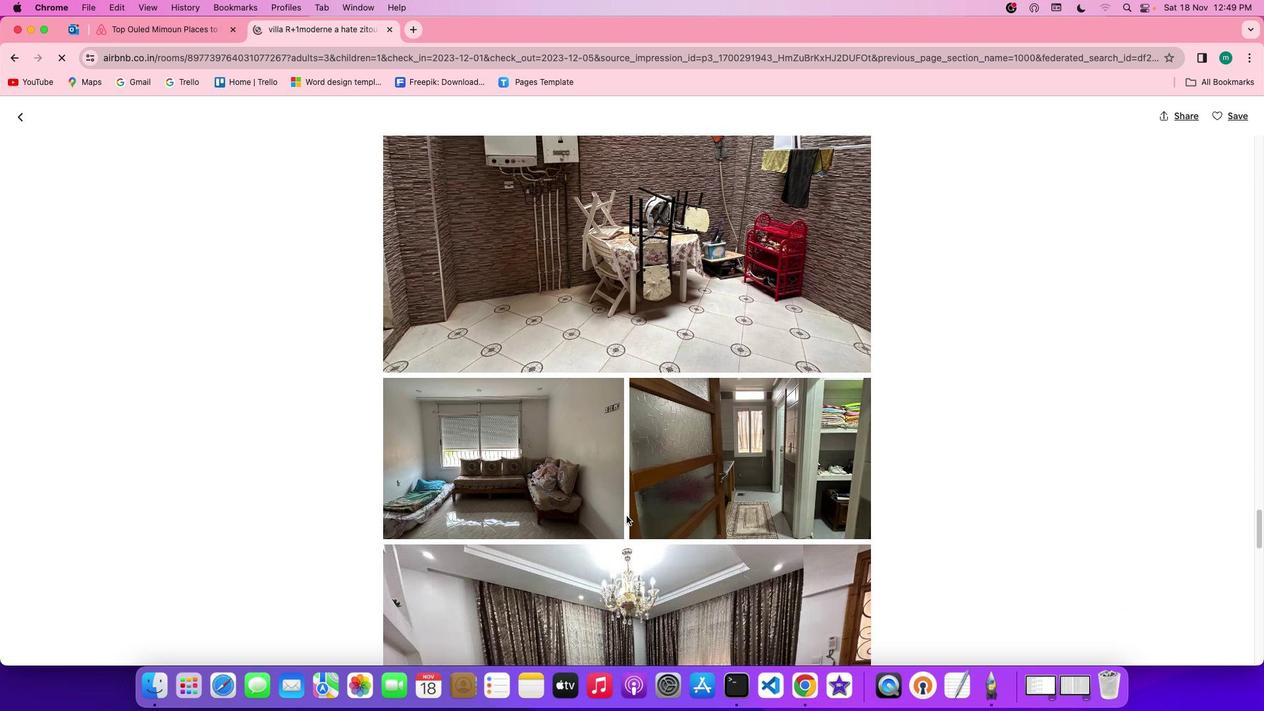
Action: Mouse scrolled (629, 518) with delta (1, 0)
Screenshot: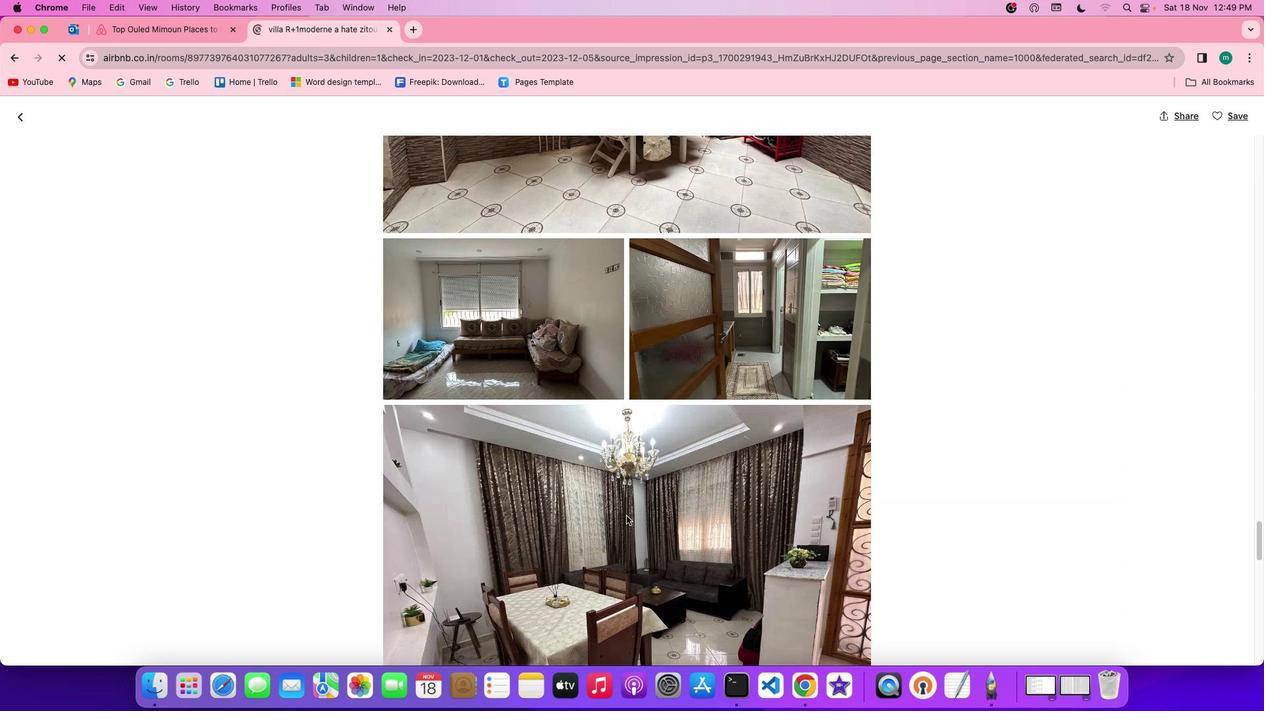 
Action: Mouse scrolled (629, 518) with delta (1, 1)
Screenshot: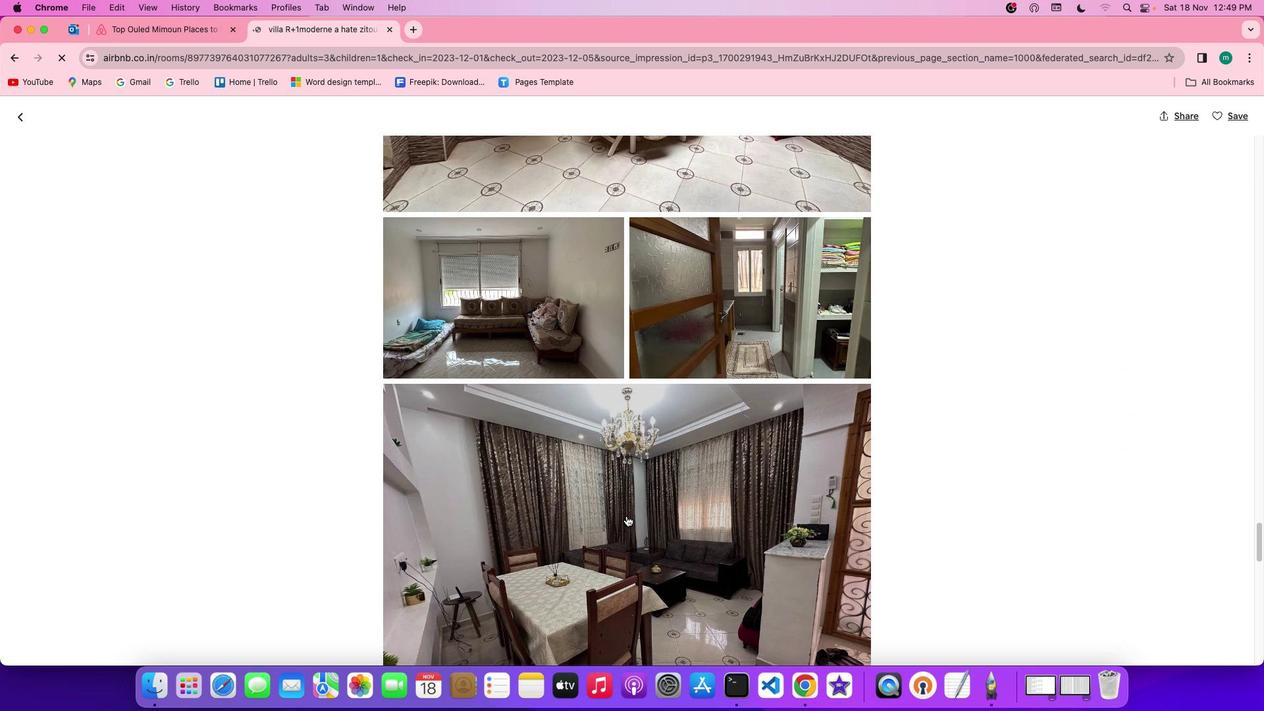 
Action: Mouse scrolled (629, 518) with delta (1, 1)
Screenshot: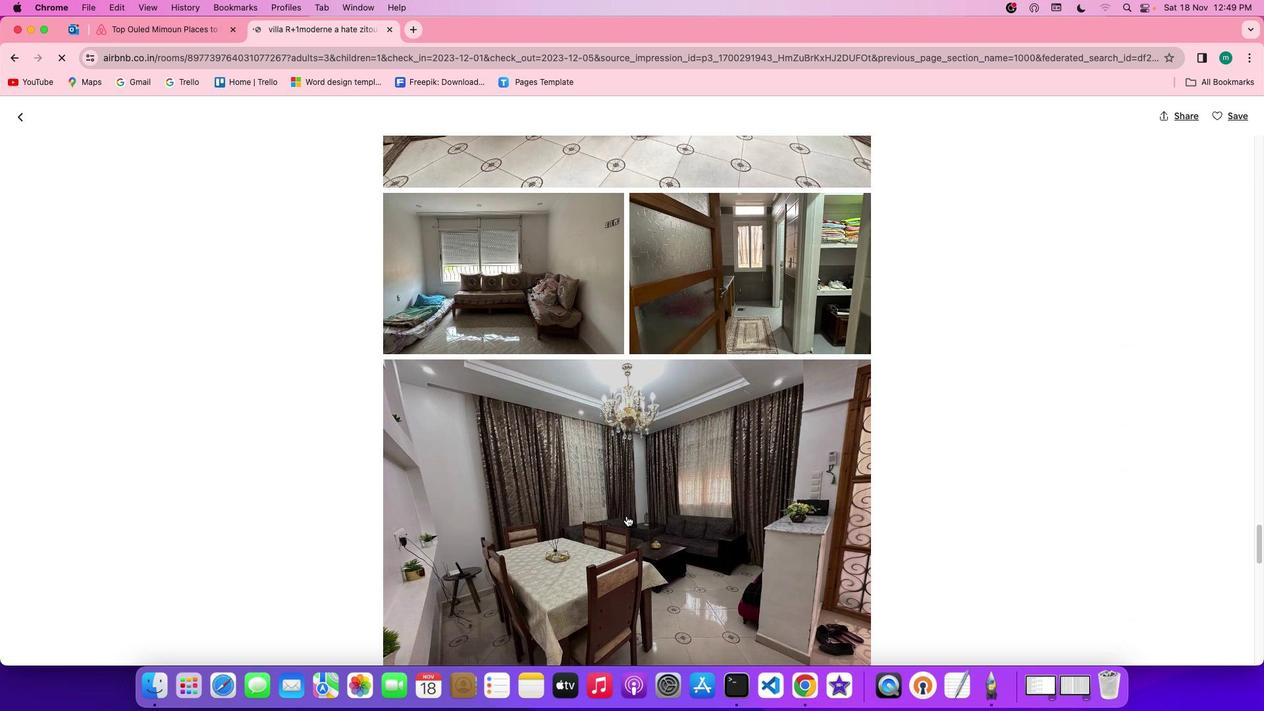 
Action: Mouse scrolled (629, 518) with delta (1, 0)
Screenshot: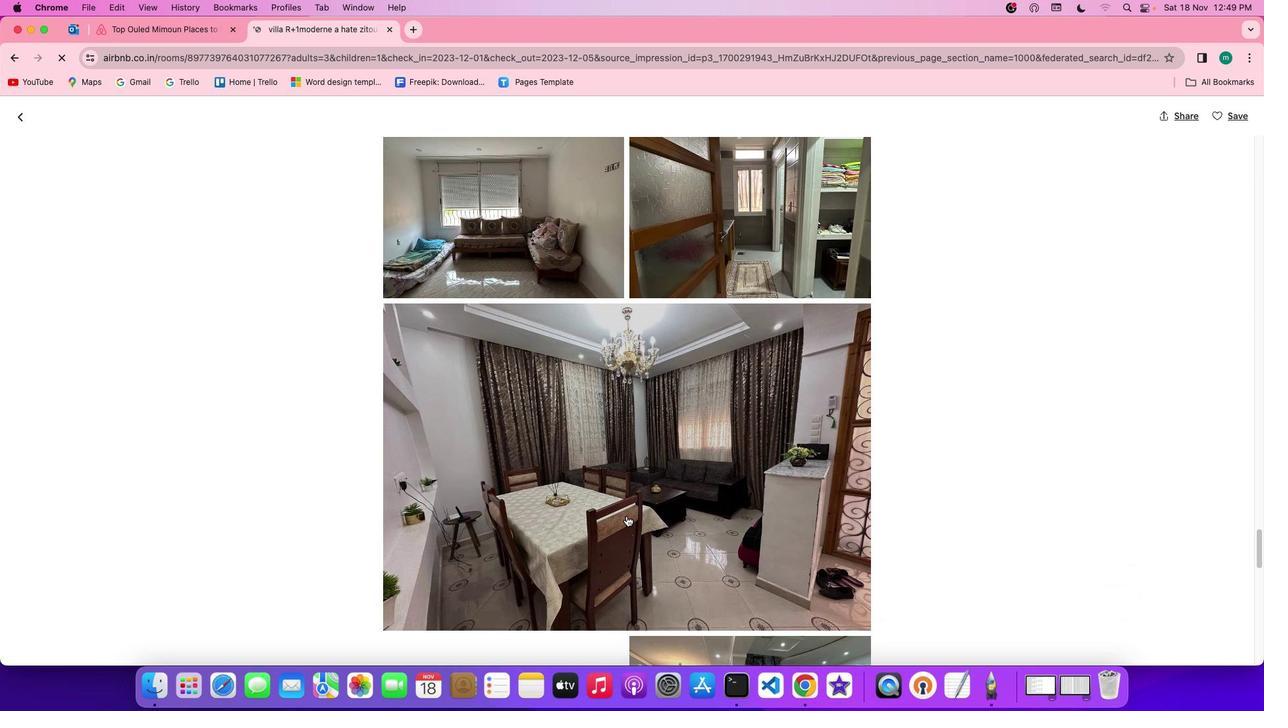 
Action: Mouse scrolled (629, 518) with delta (1, 0)
Screenshot: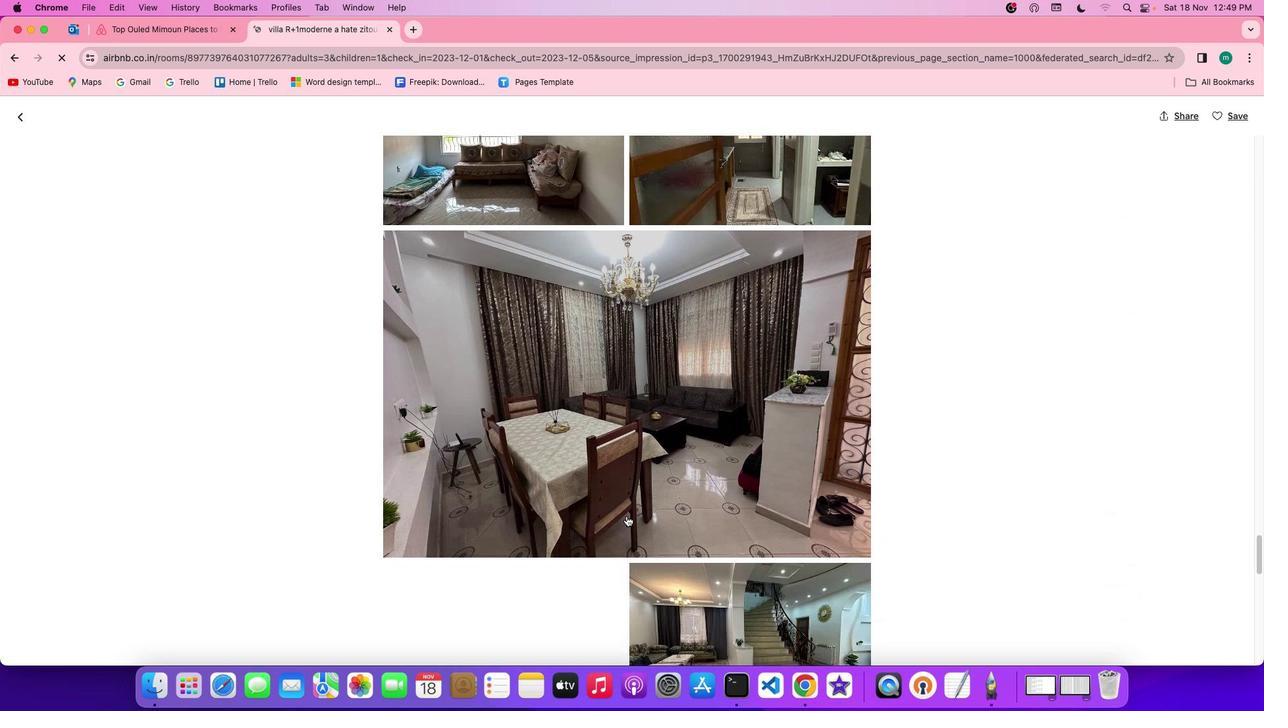 
Action: Mouse scrolled (629, 518) with delta (1, 1)
Screenshot: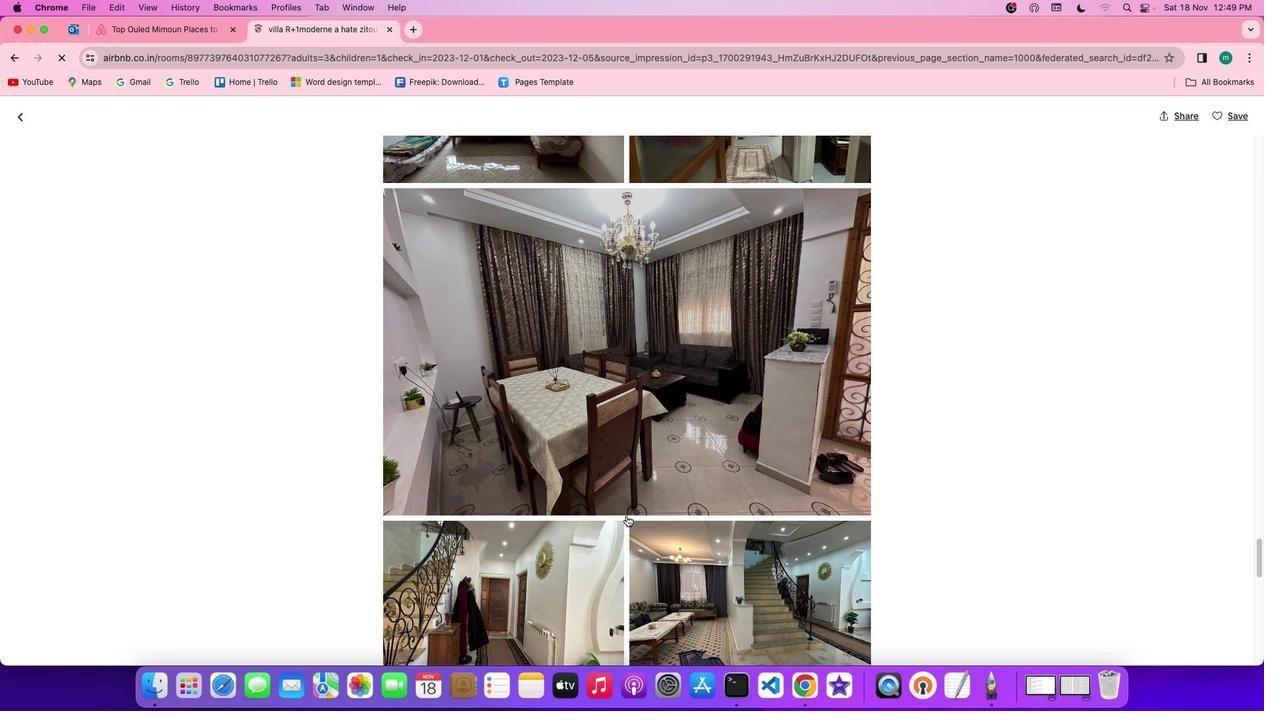 
Action: Mouse scrolled (629, 518) with delta (1, 1)
Screenshot: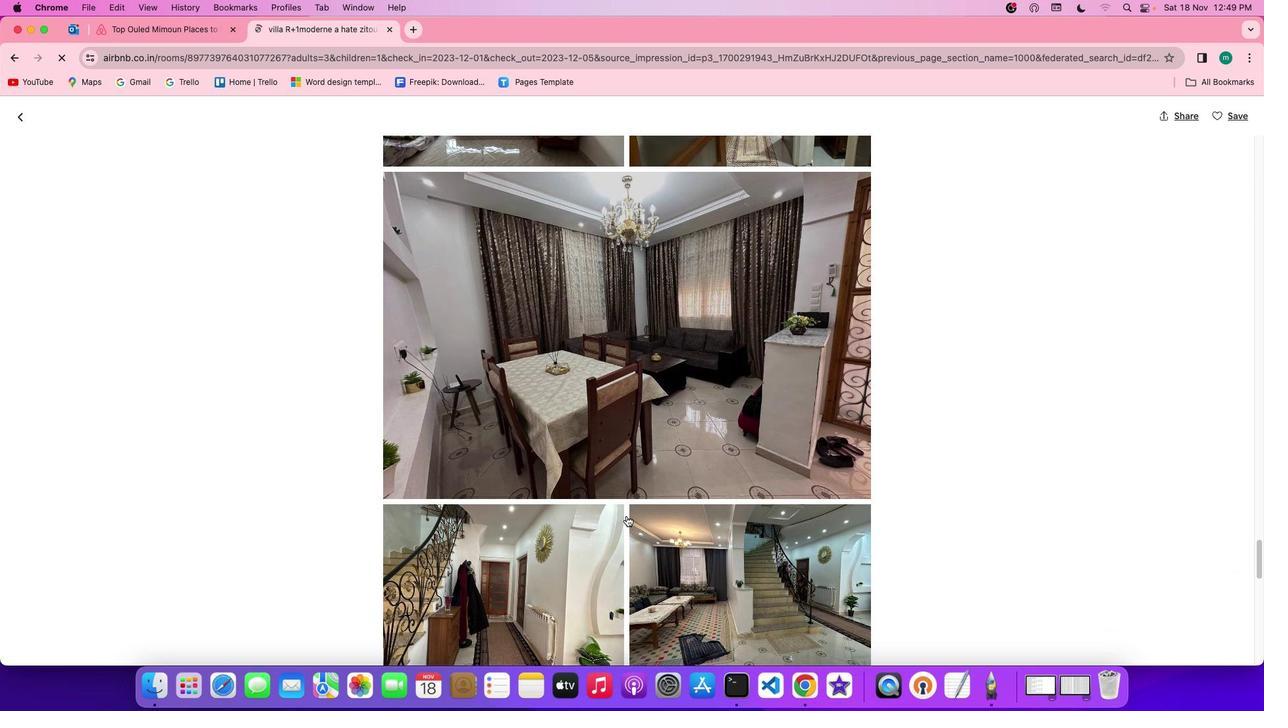 
Action: Mouse scrolled (629, 518) with delta (1, 0)
Screenshot: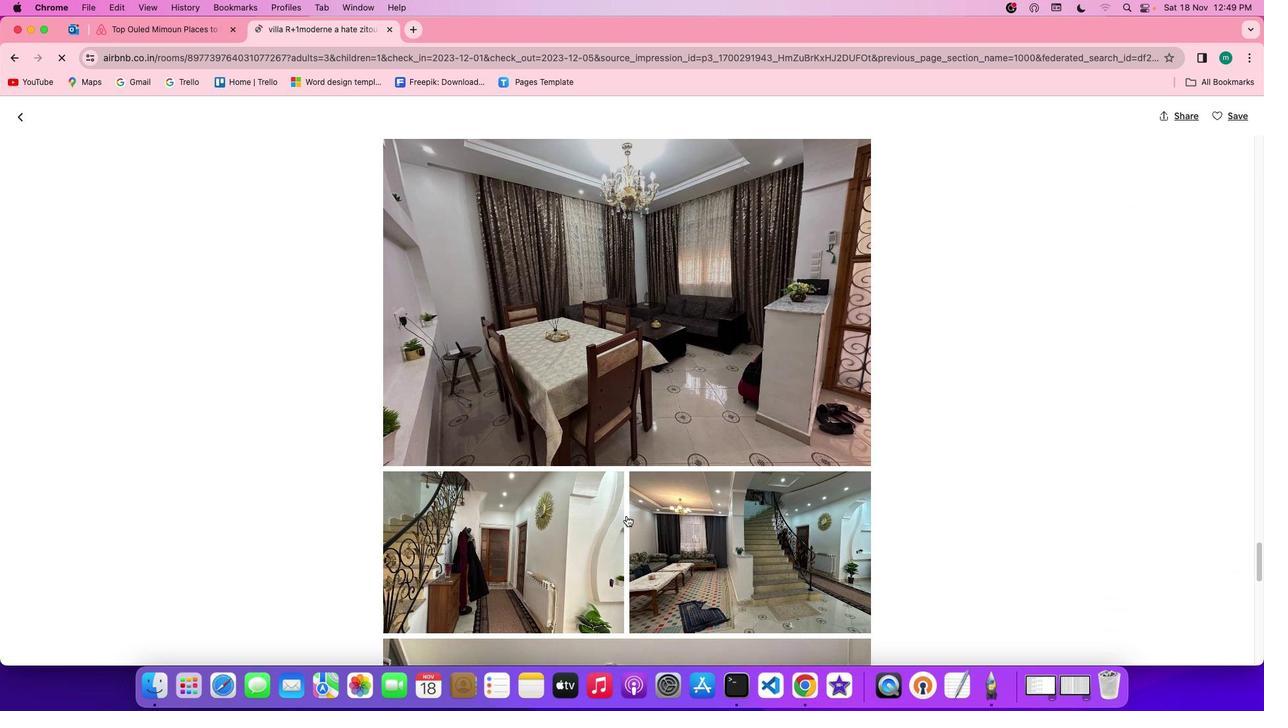 
Action: Mouse scrolled (629, 518) with delta (1, 0)
Screenshot: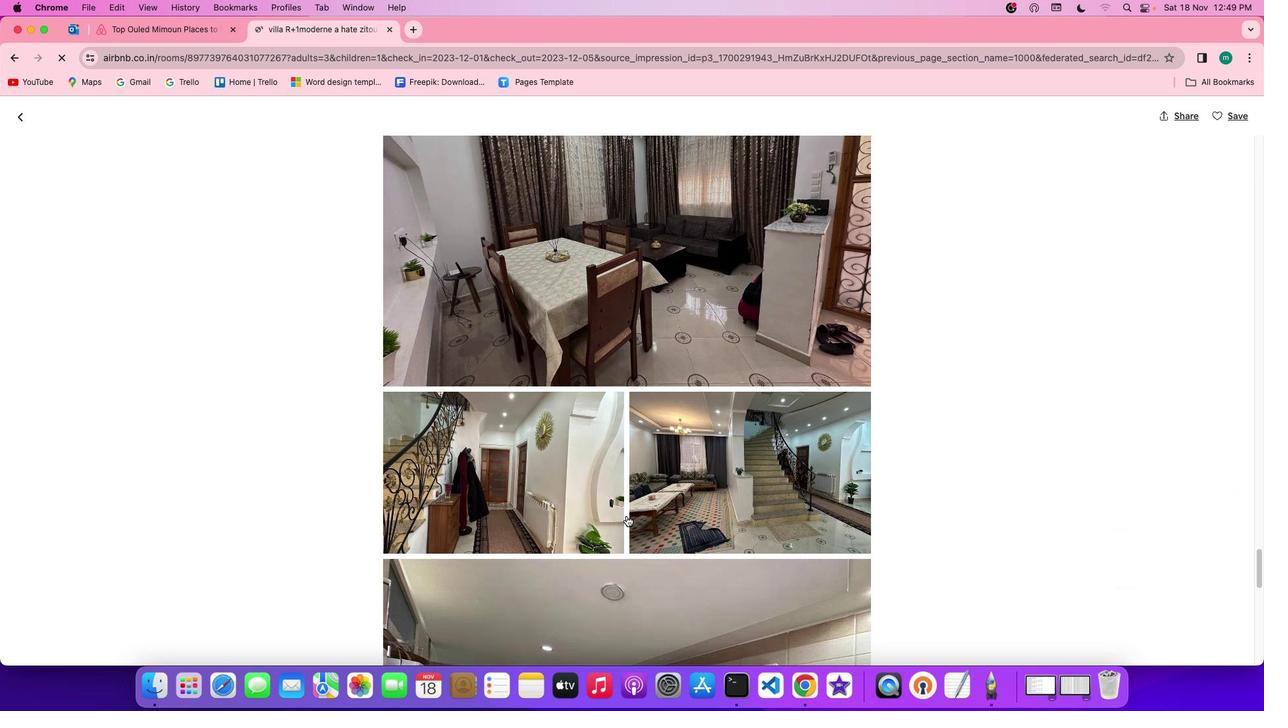 
Action: Mouse scrolled (629, 518) with delta (1, 1)
Screenshot: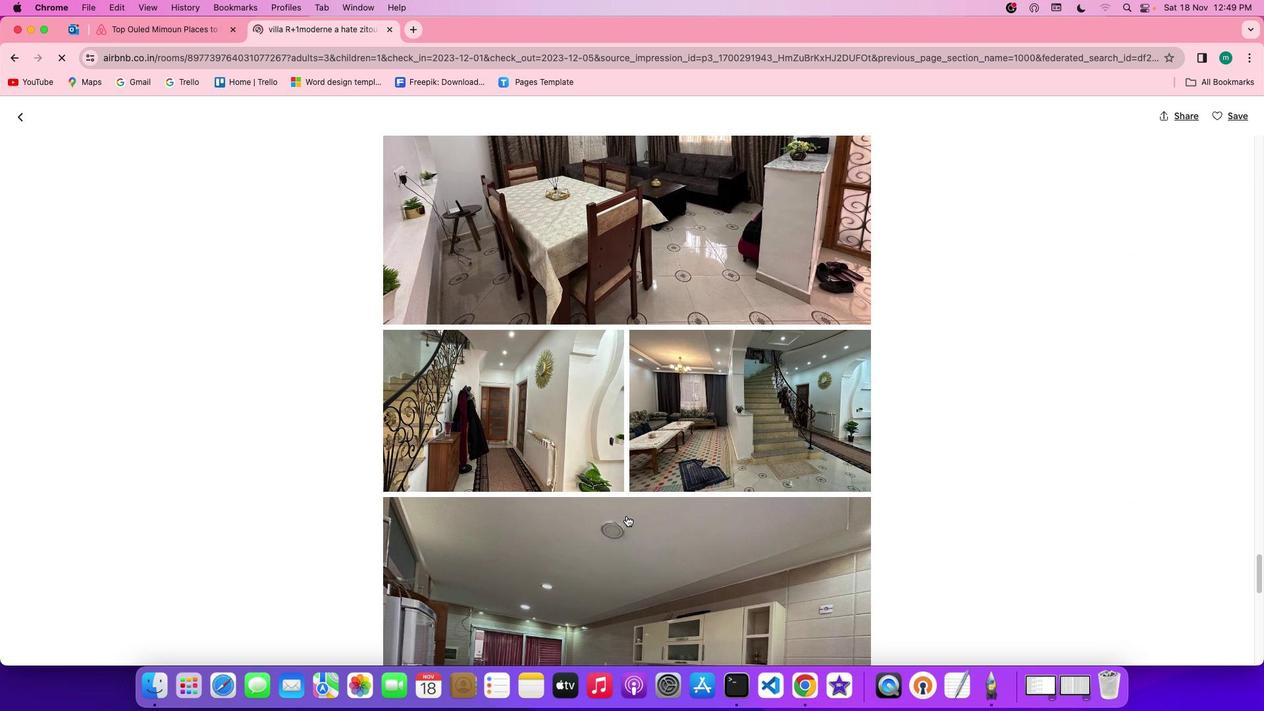 
Action: Mouse scrolled (629, 518) with delta (1, 1)
Screenshot: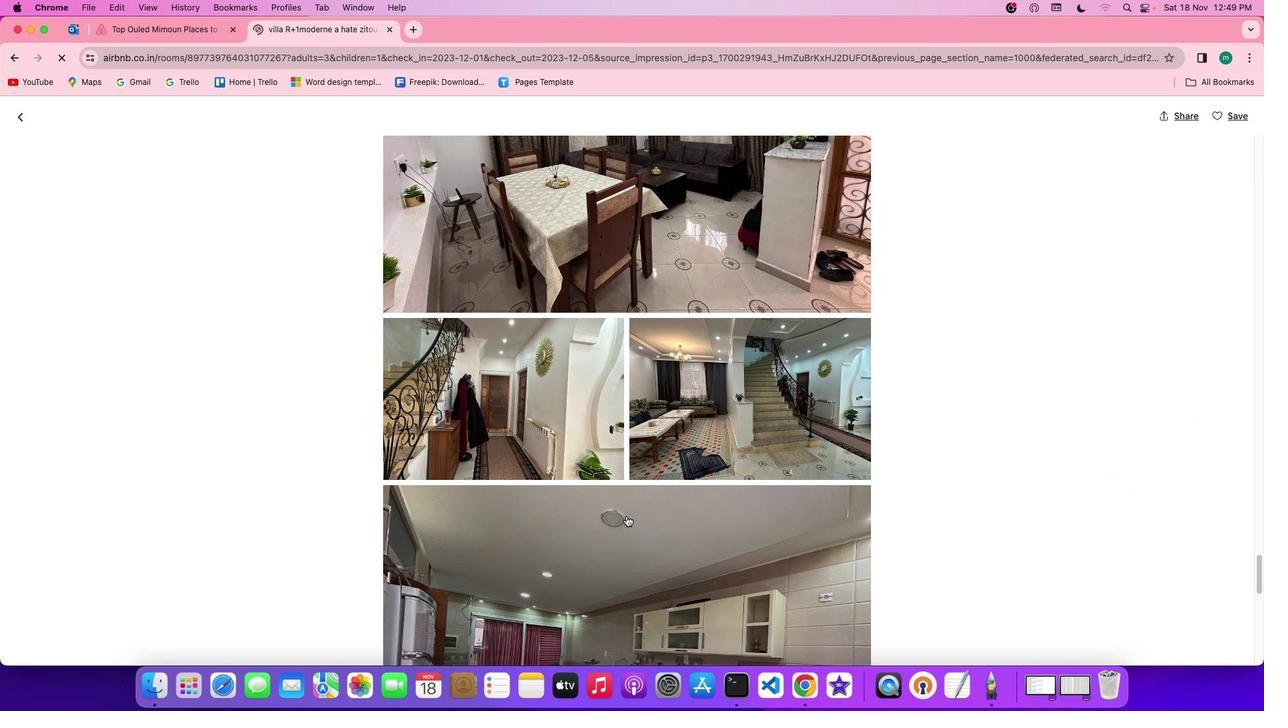 
Action: Mouse scrolled (629, 518) with delta (1, 0)
Screenshot: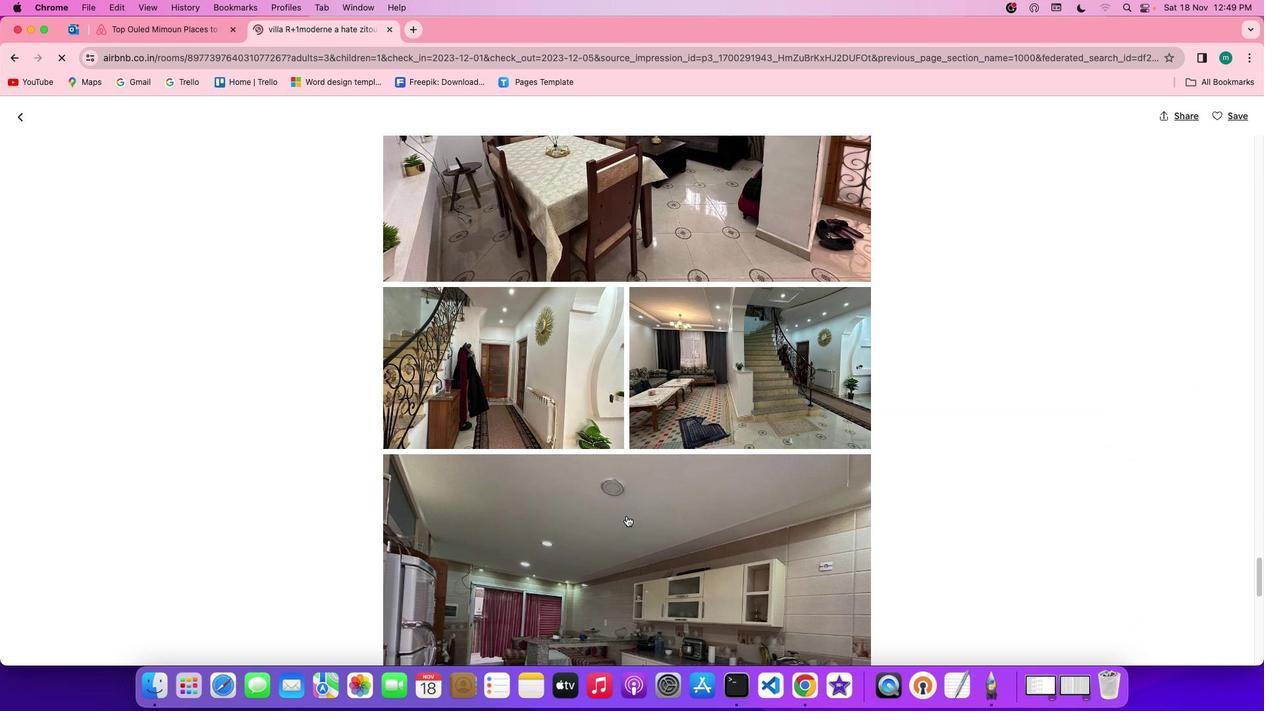 
Action: Mouse scrolled (629, 518) with delta (1, 0)
Screenshot: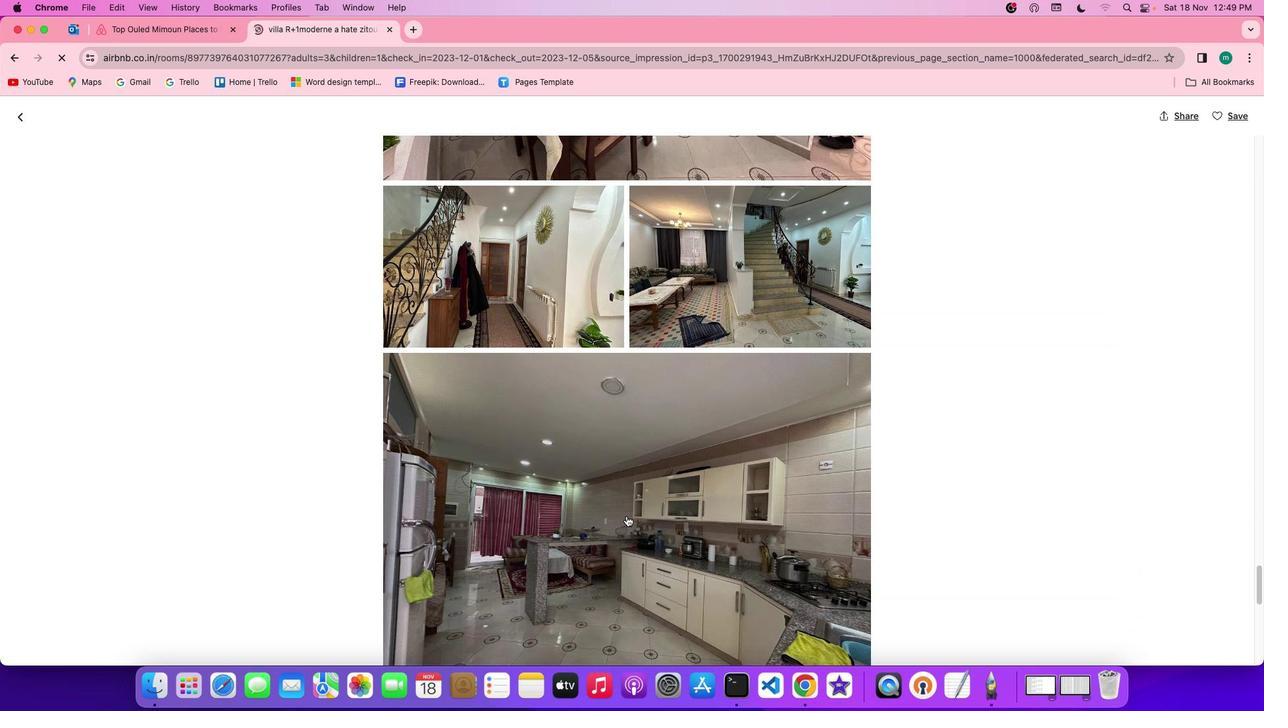 
Action: Mouse scrolled (629, 518) with delta (1, 1)
Screenshot: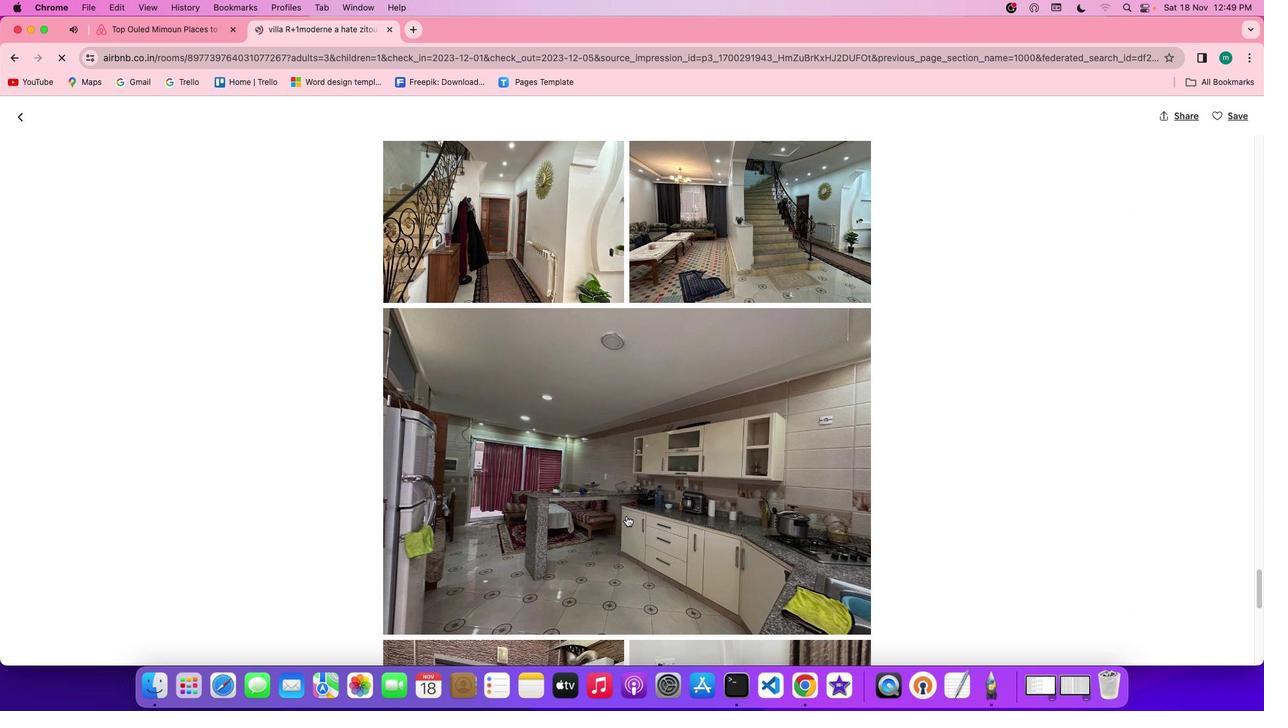 
Action: Mouse scrolled (629, 518) with delta (1, 1)
Screenshot: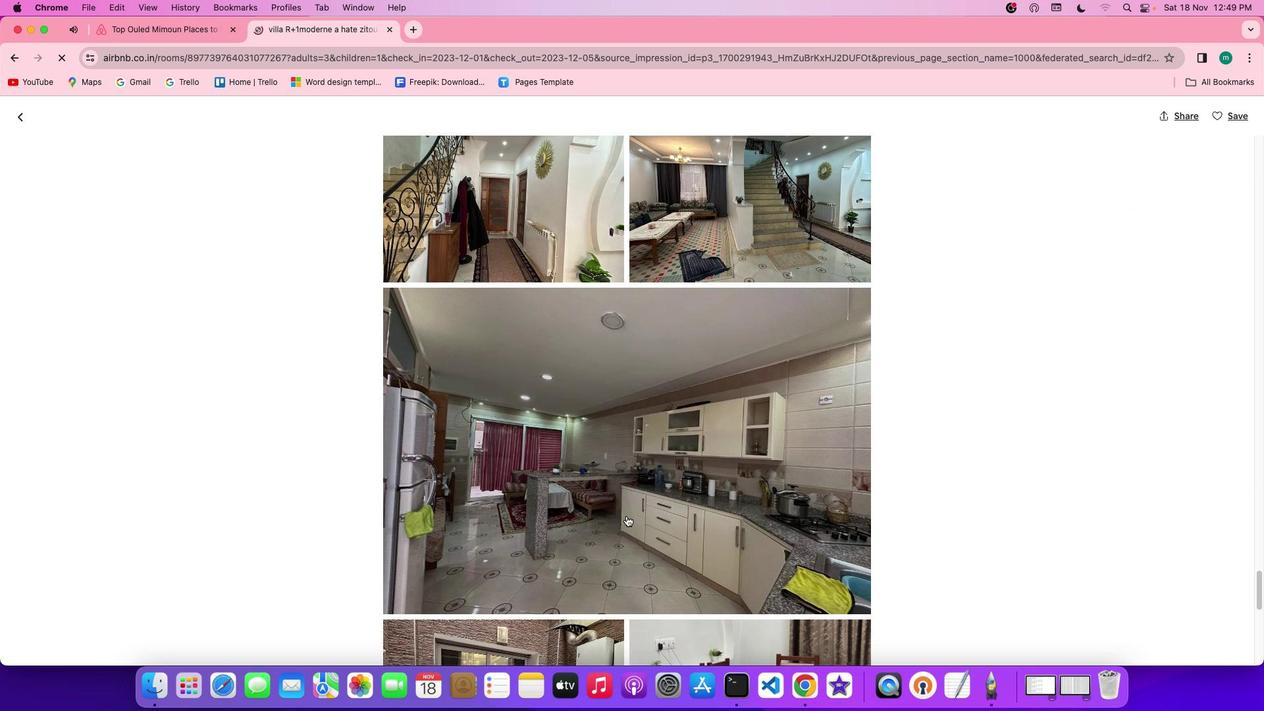 
Action: Mouse scrolled (629, 518) with delta (1, 0)
Screenshot: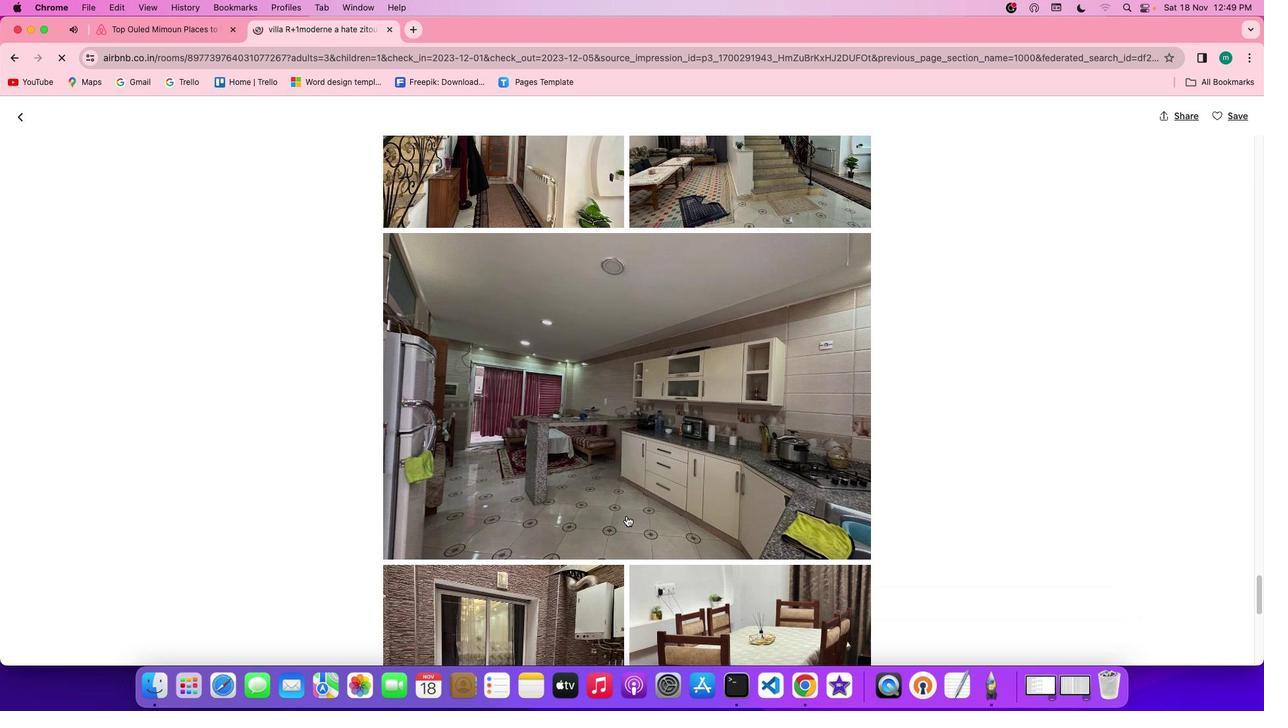
Action: Mouse scrolled (629, 518) with delta (1, 0)
Screenshot: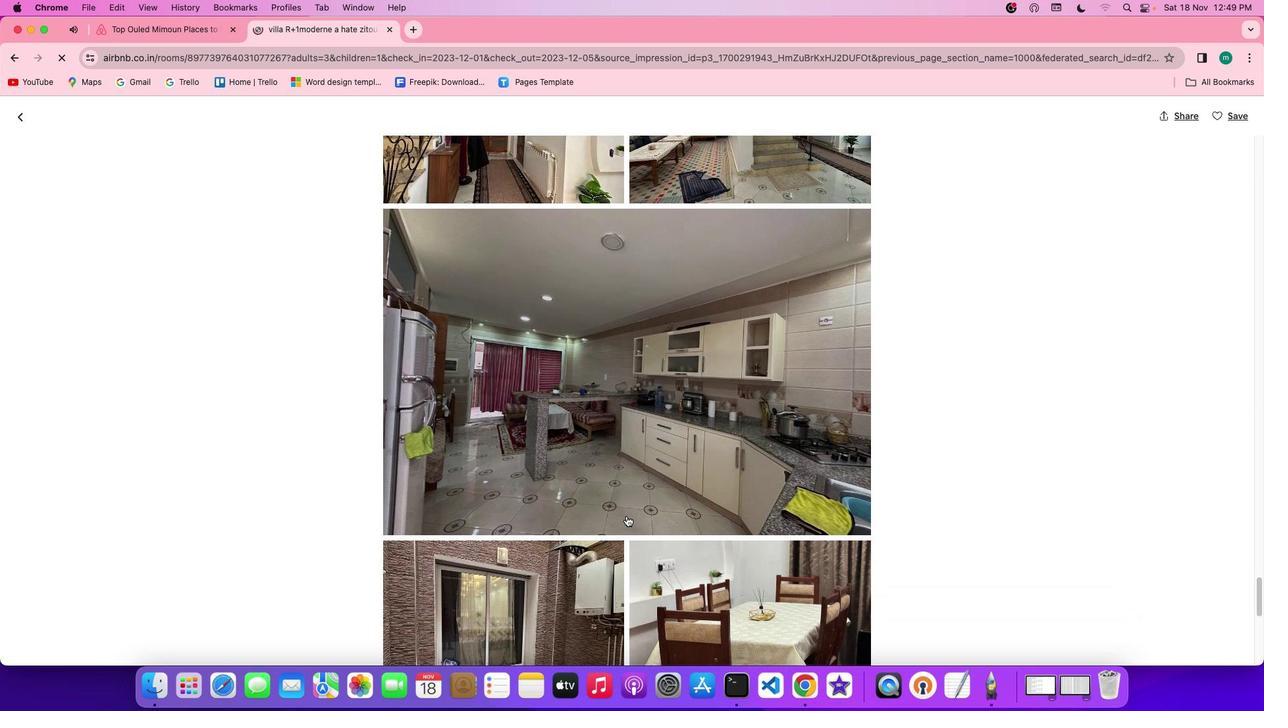 
Action: Mouse scrolled (629, 518) with delta (1, 1)
Screenshot: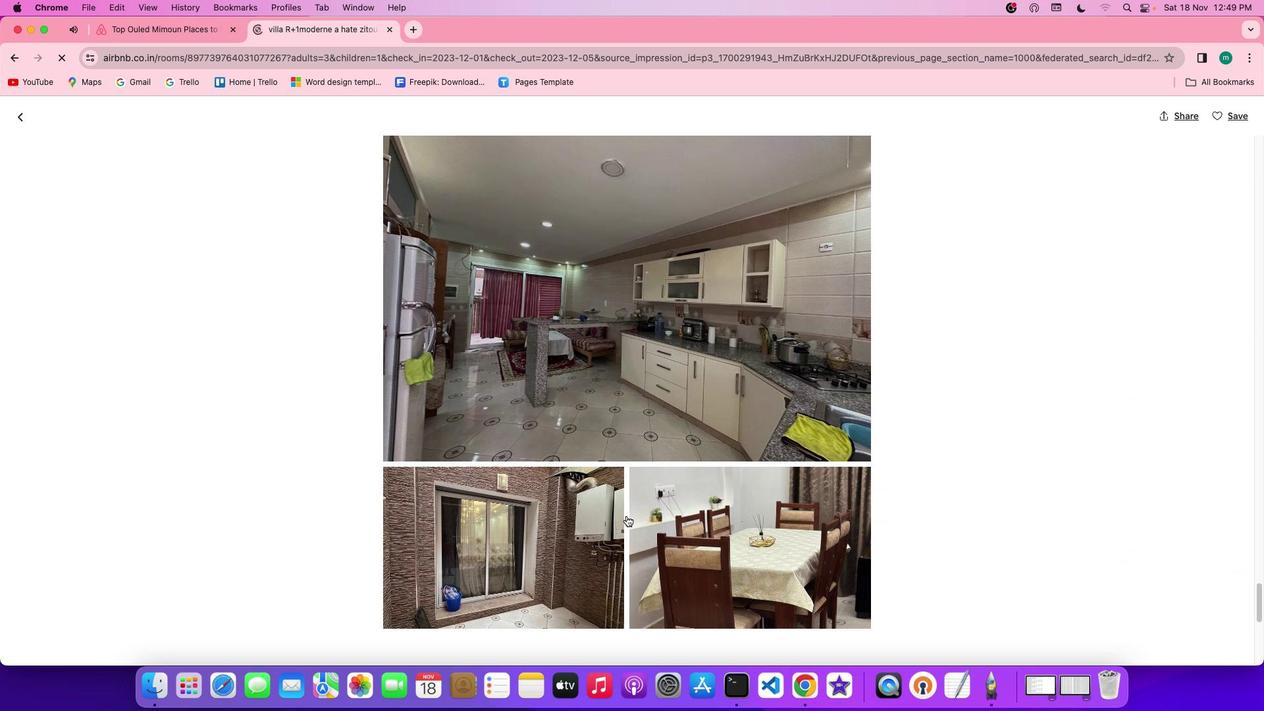 
Action: Mouse scrolled (629, 518) with delta (1, 1)
Screenshot: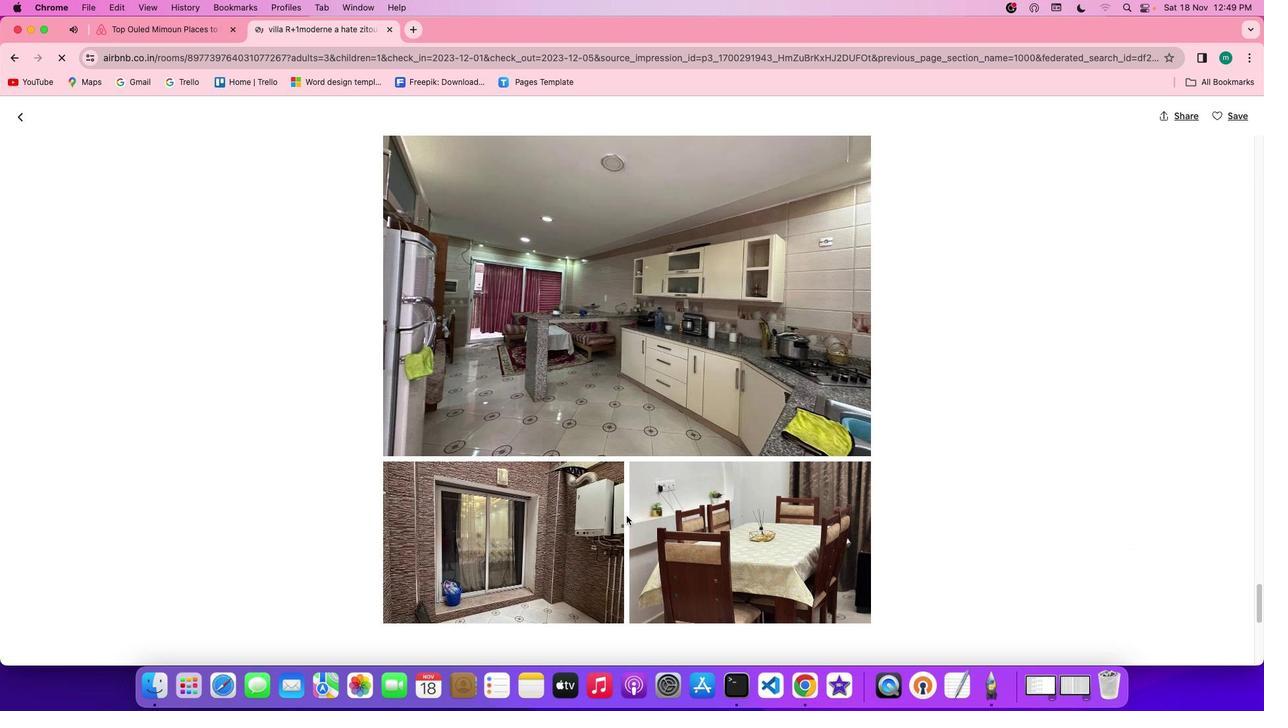 
Action: Mouse scrolled (629, 518) with delta (1, 1)
Screenshot: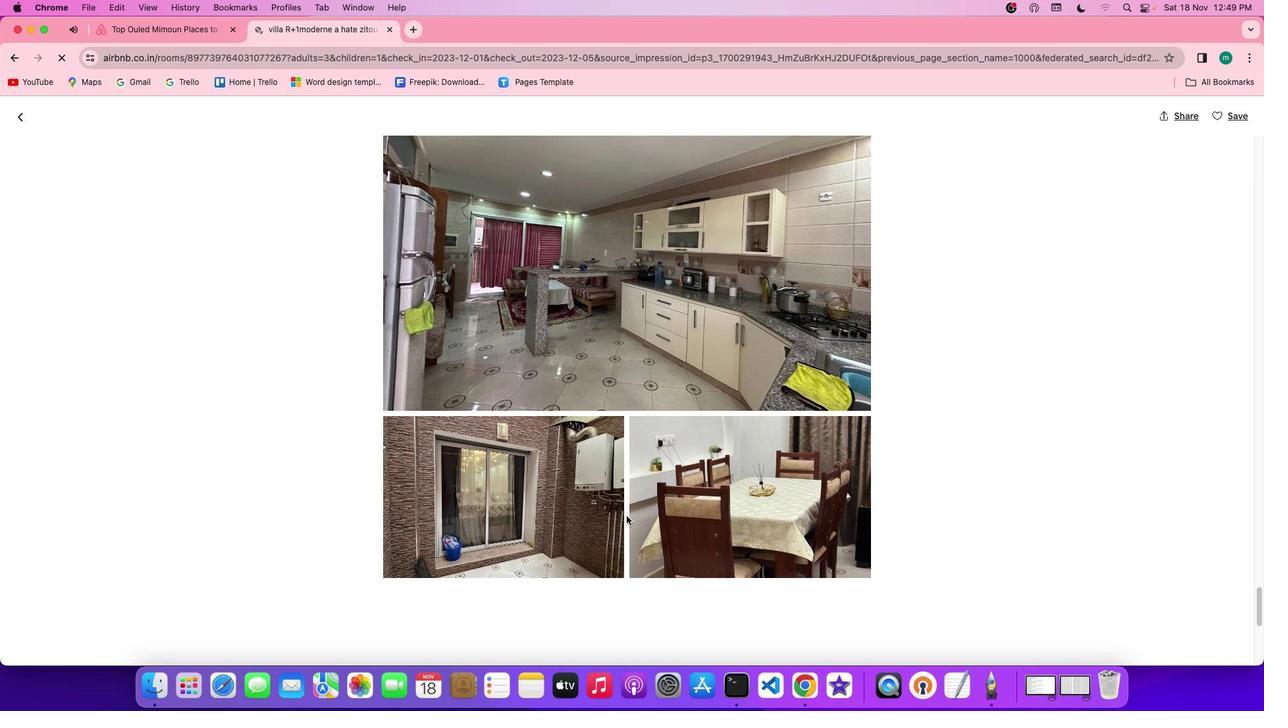 
Action: Mouse scrolled (629, 518) with delta (1, 0)
Screenshot: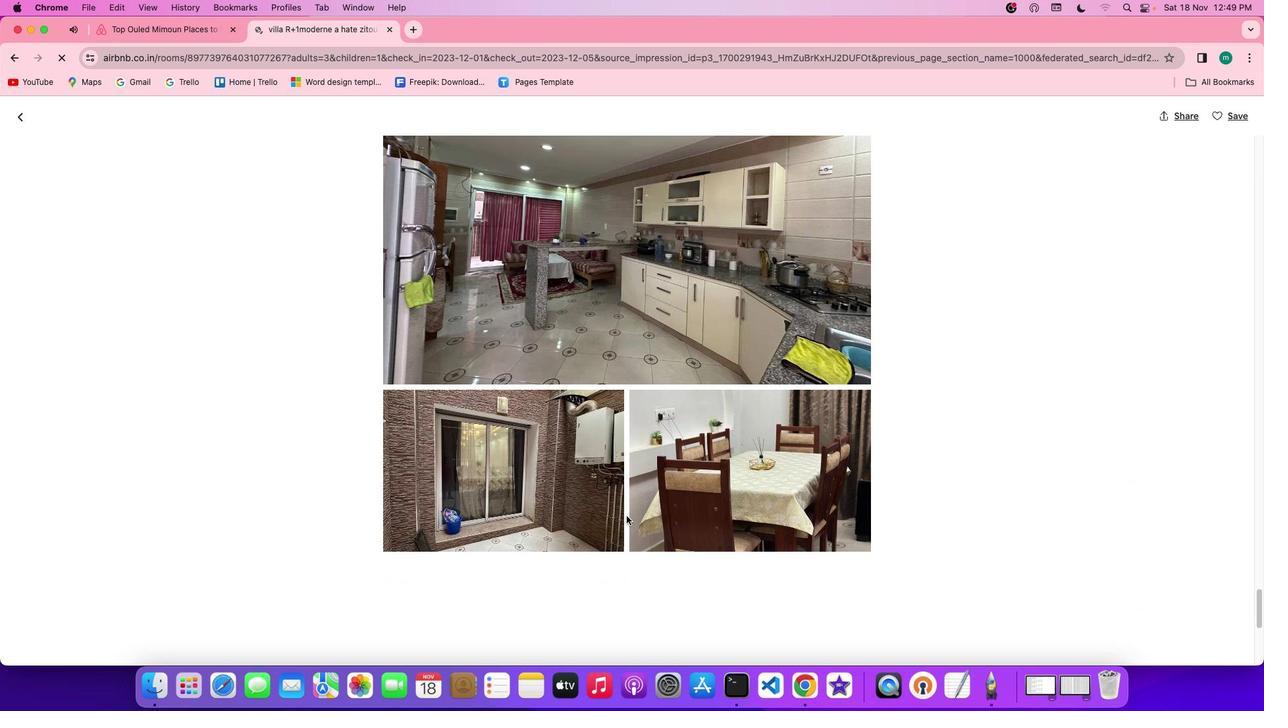 
Action: Mouse scrolled (629, 518) with delta (1, 0)
Screenshot: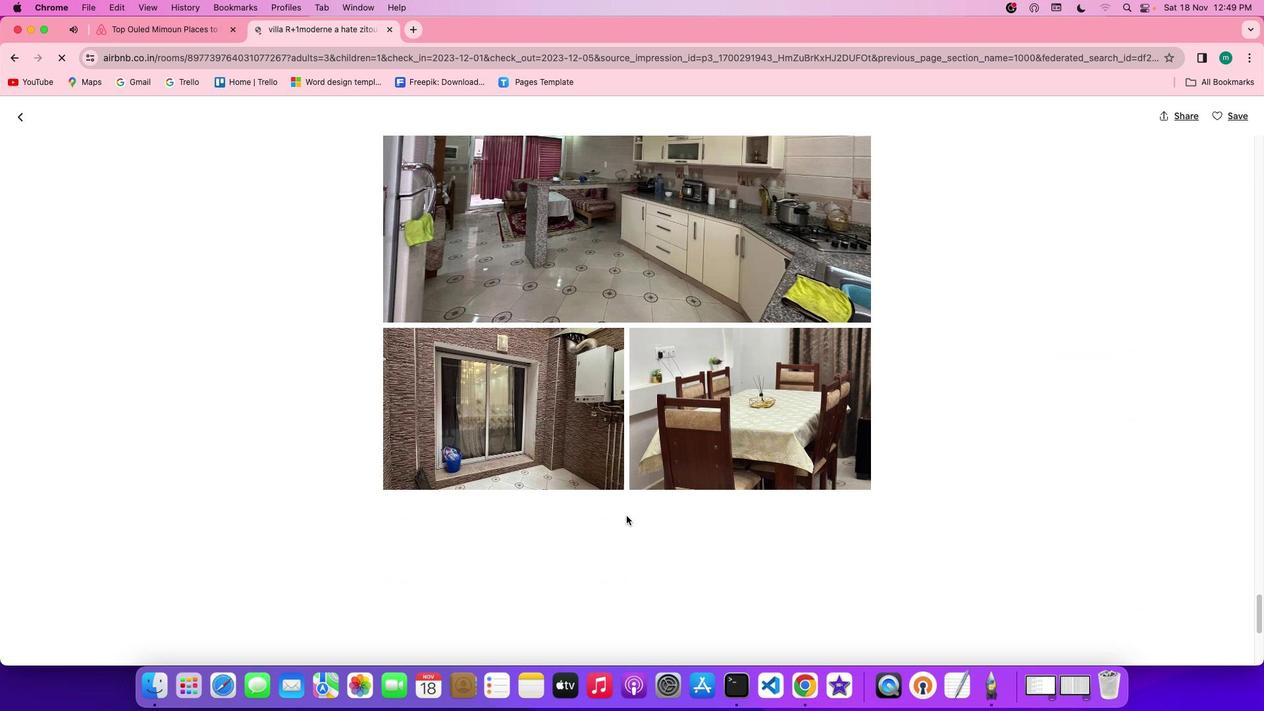 
Action: Mouse scrolled (629, 518) with delta (1, 0)
Screenshot: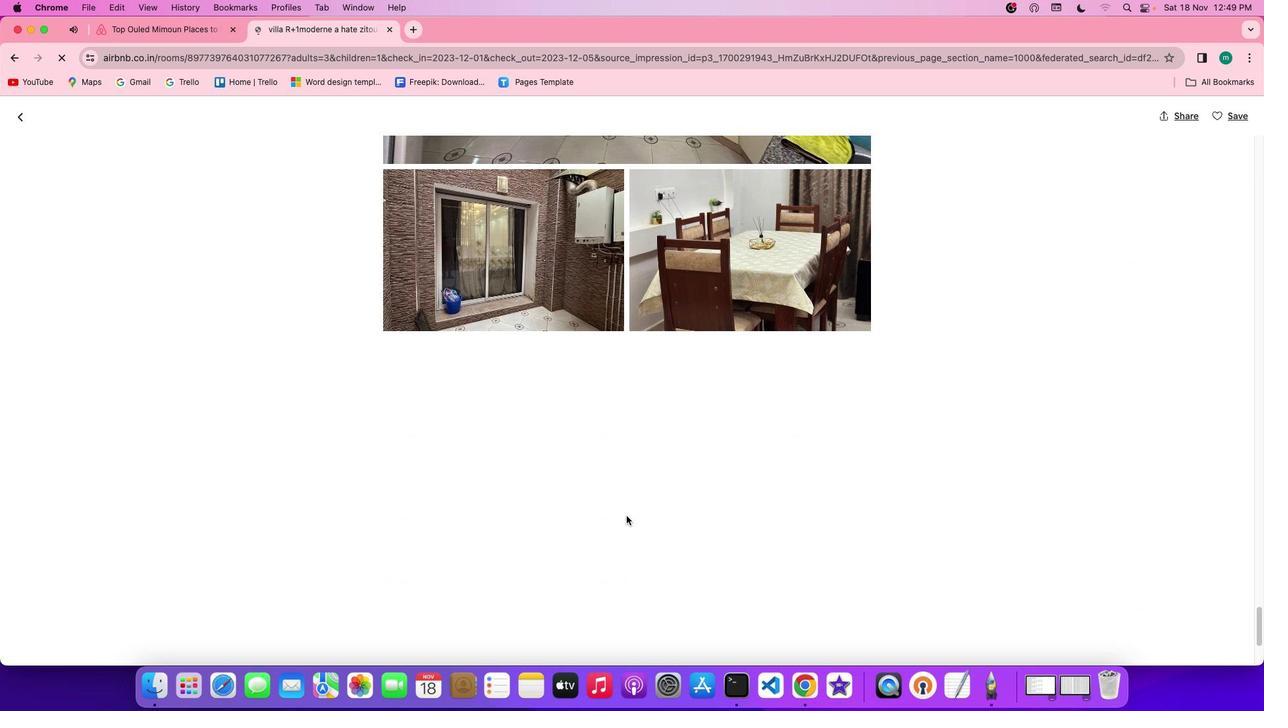 
Action: Mouse scrolled (629, 518) with delta (1, 1)
Screenshot: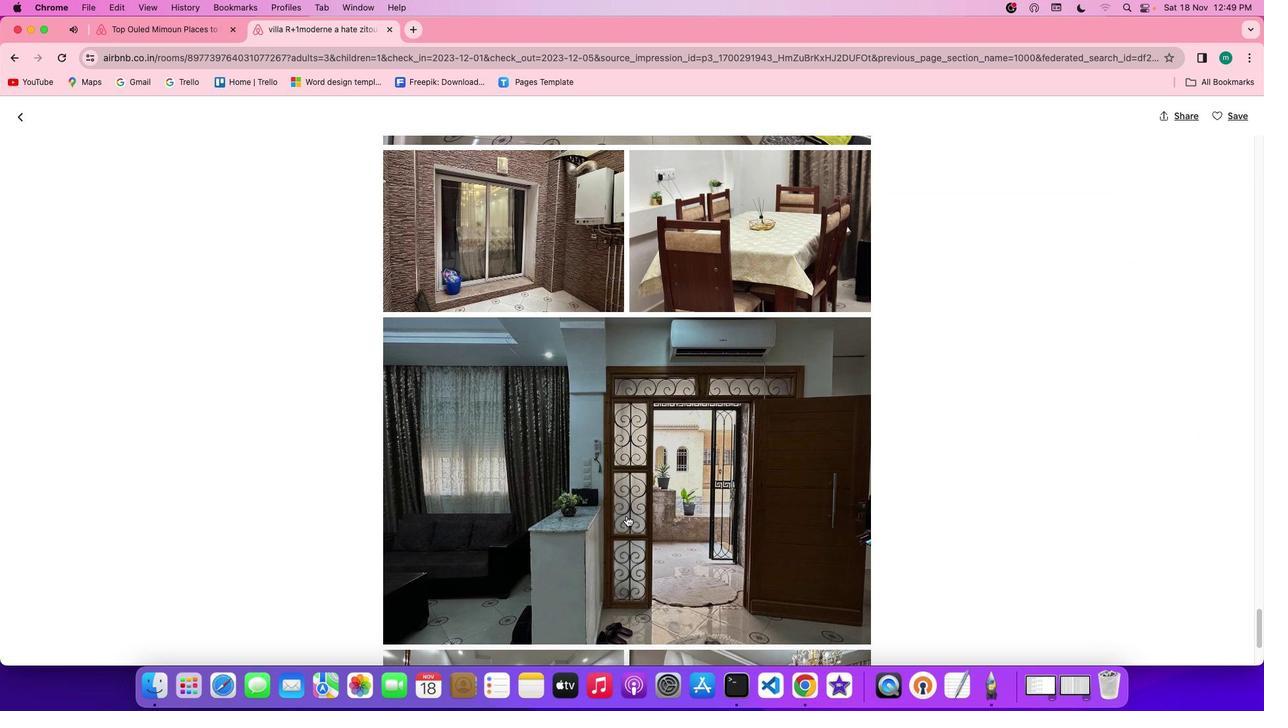 
Action: Mouse scrolled (629, 518) with delta (1, 1)
Screenshot: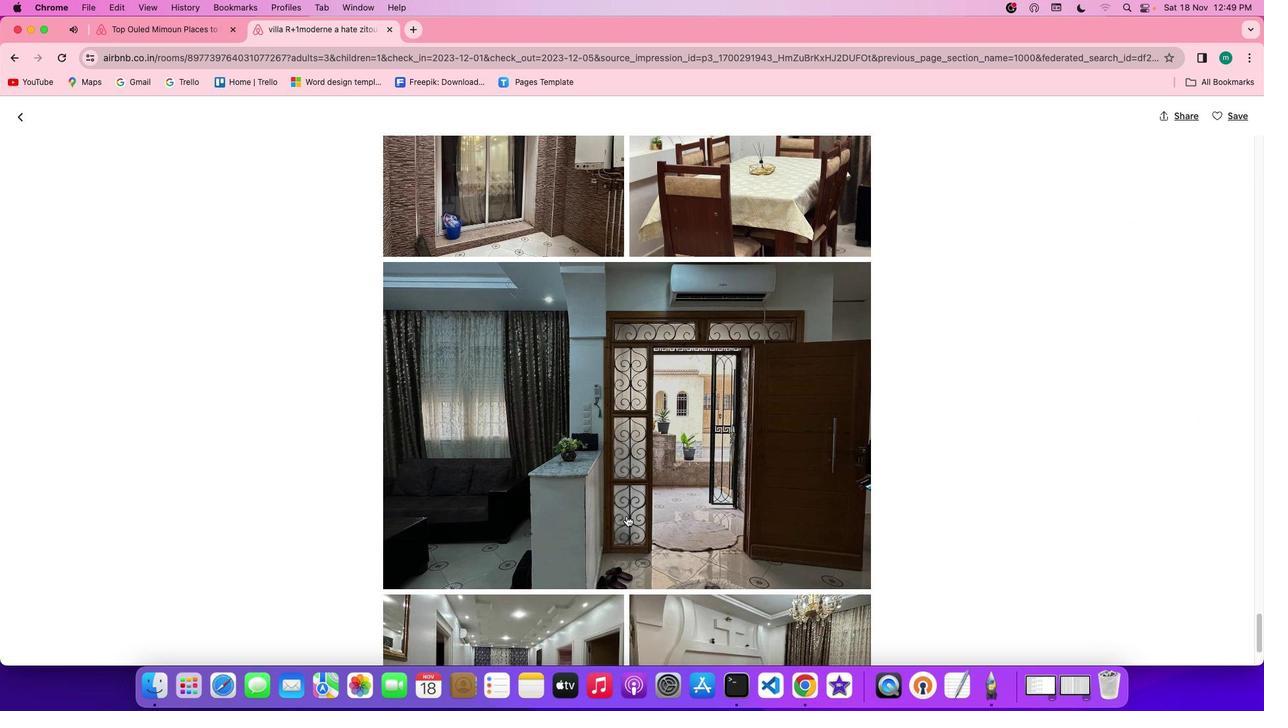 
Action: Mouse scrolled (629, 518) with delta (1, 0)
Screenshot: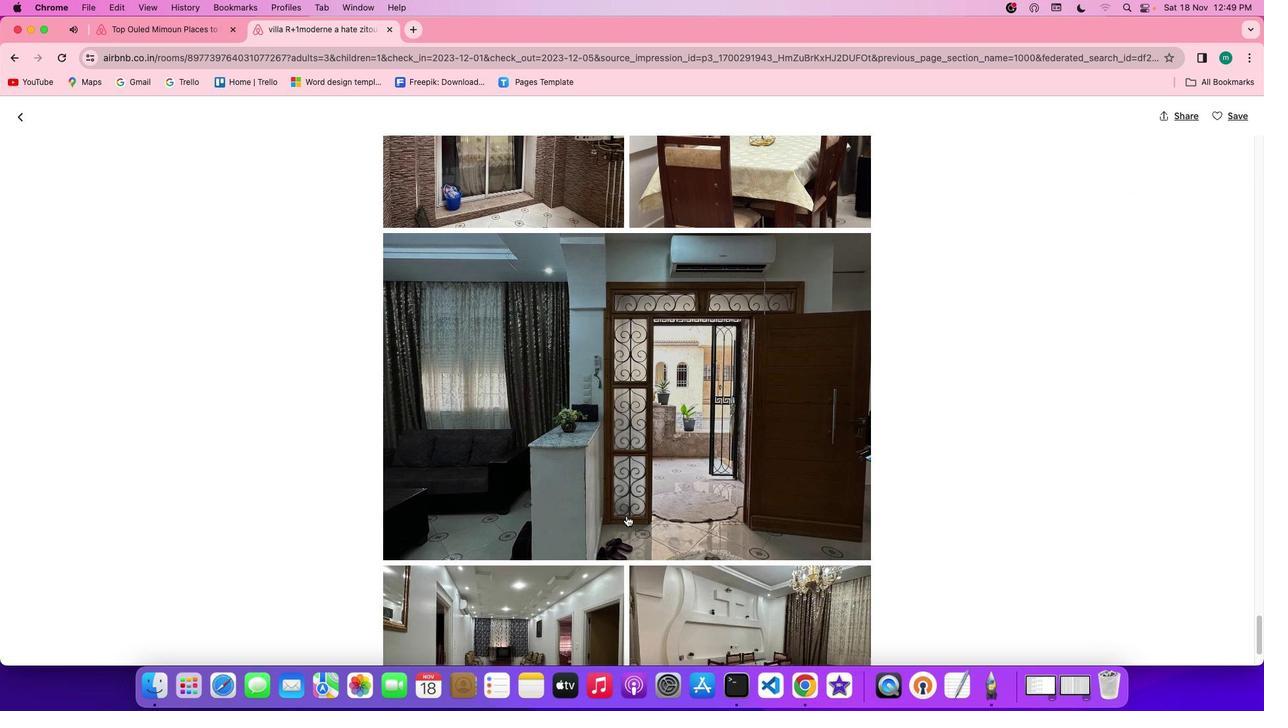 
Action: Mouse scrolled (629, 518) with delta (1, 0)
Screenshot: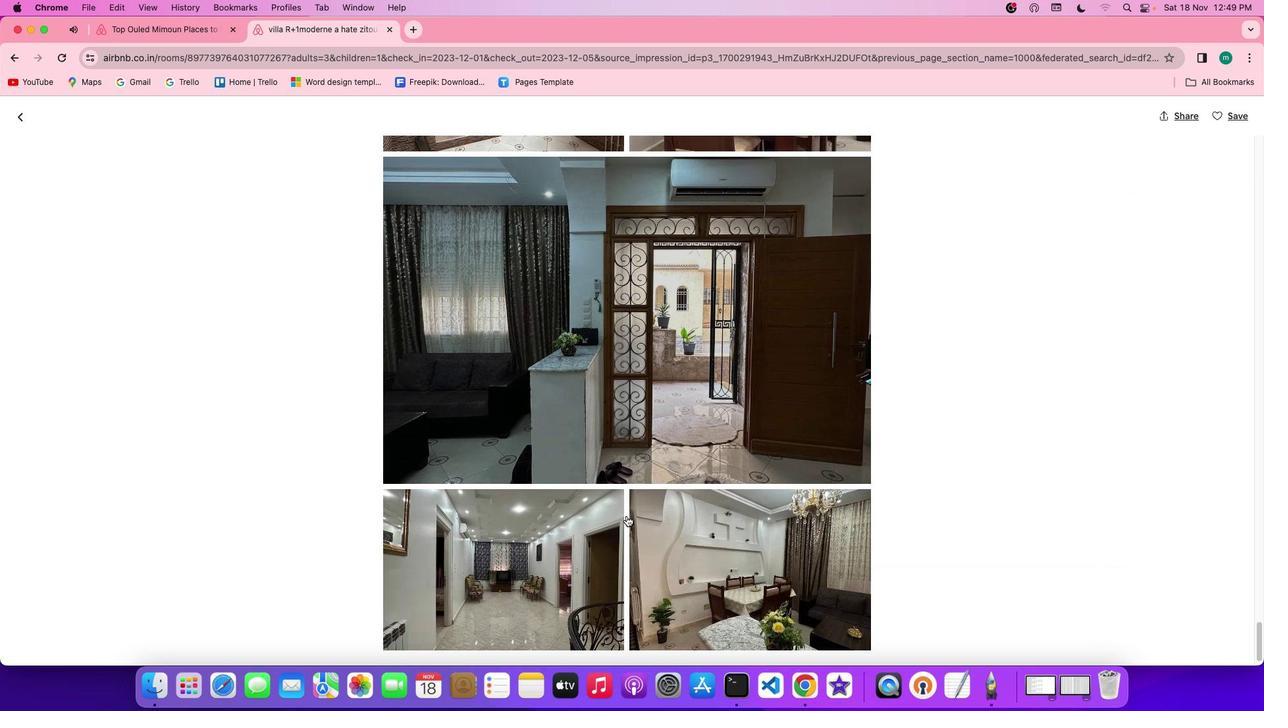 
Action: Mouse scrolled (629, 518) with delta (1, 0)
Screenshot: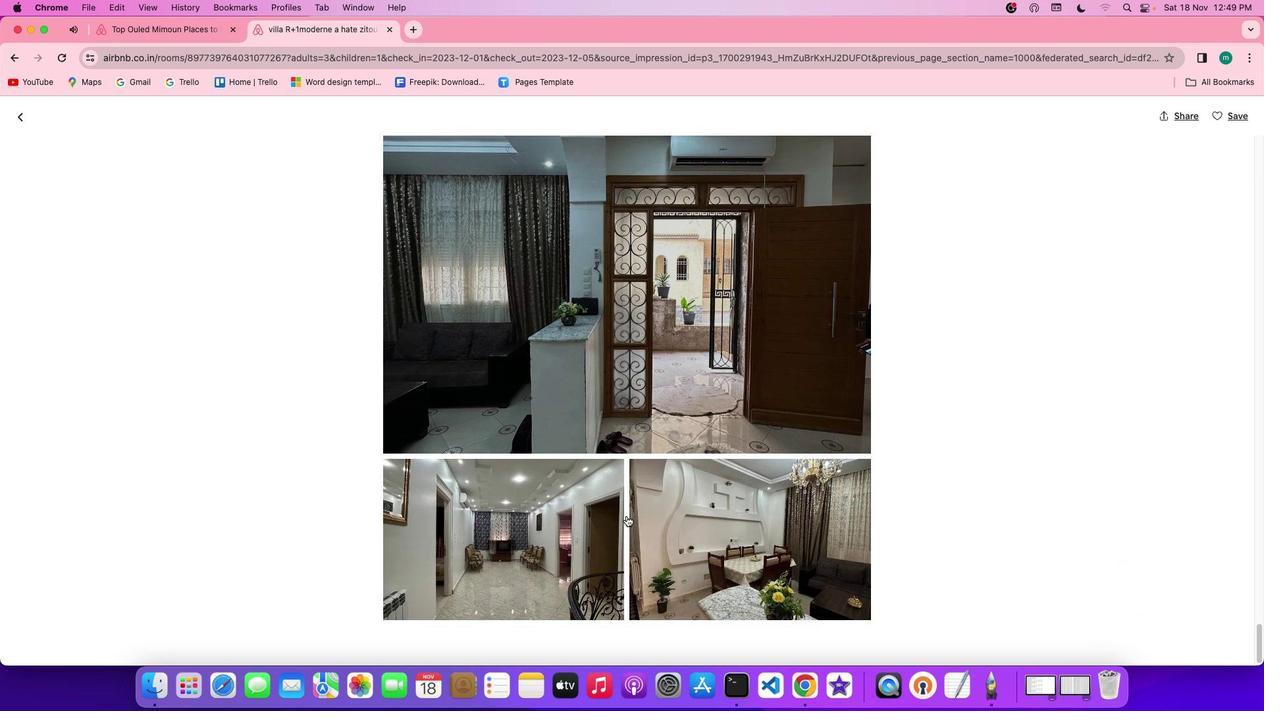 
Action: Mouse scrolled (629, 518) with delta (1, 1)
Screenshot: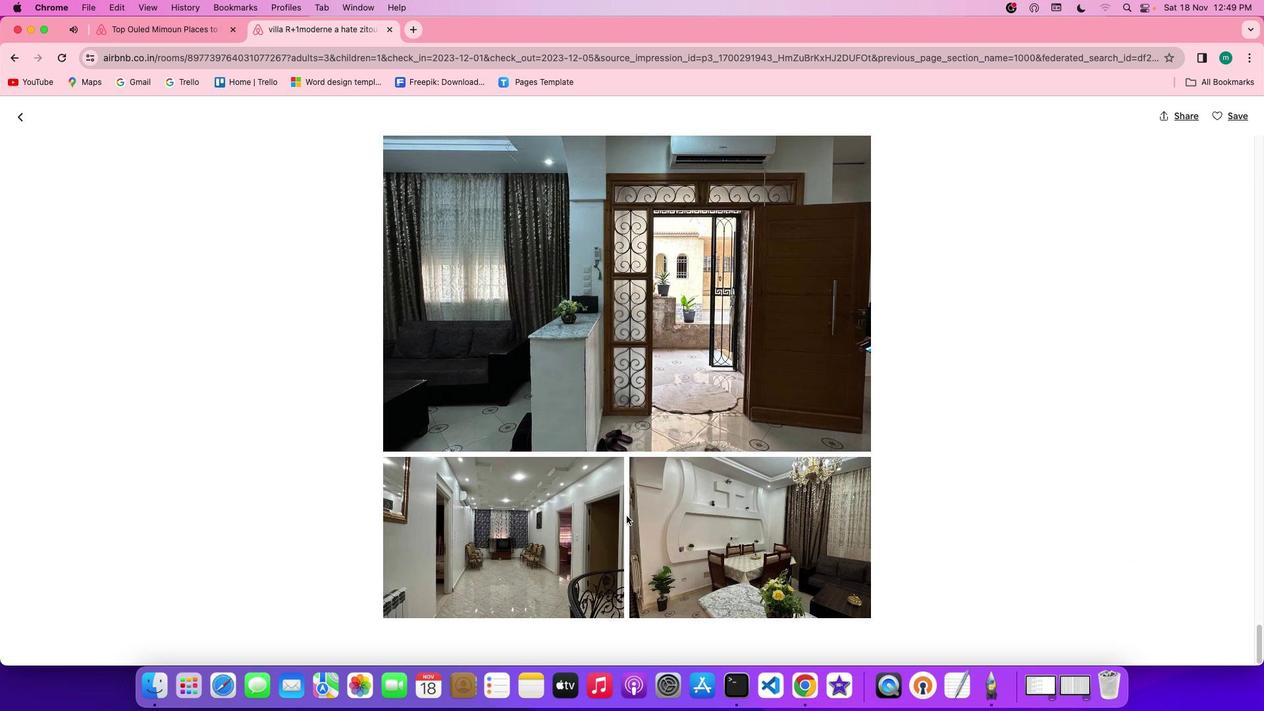 
Action: Mouse scrolled (629, 518) with delta (1, 1)
Screenshot: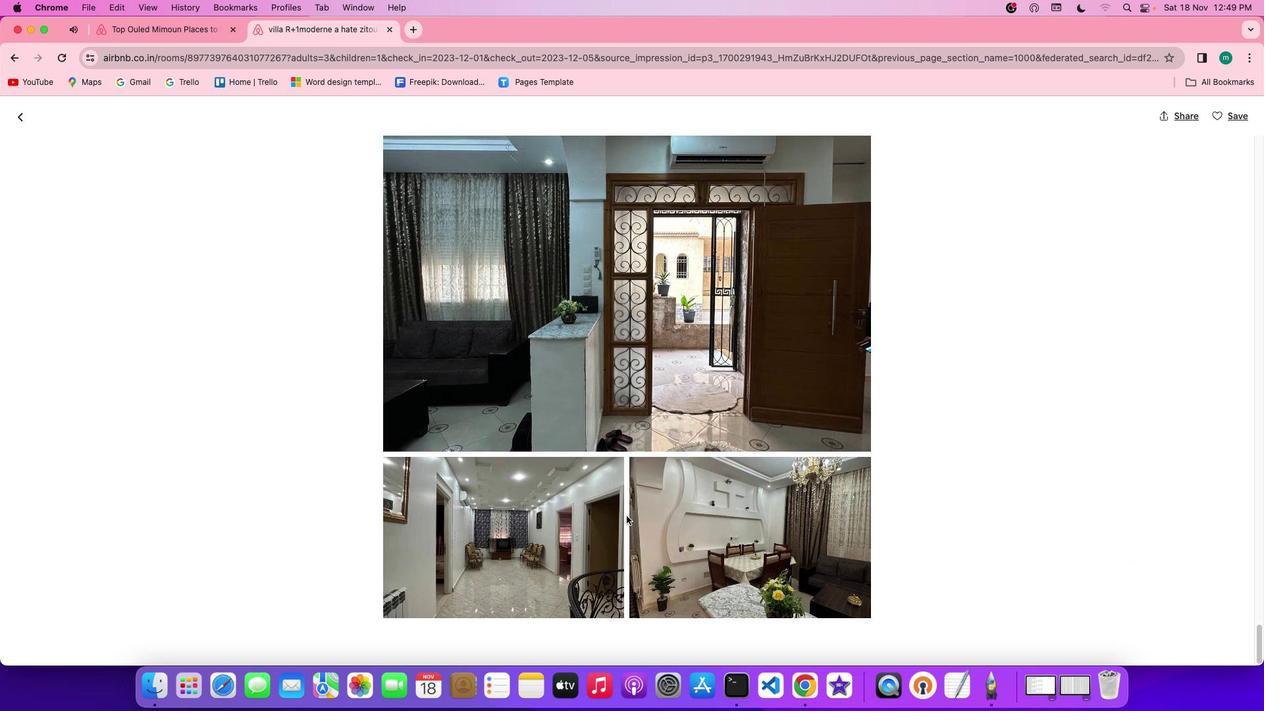 
Action: Mouse scrolled (629, 518) with delta (1, 0)
Screenshot: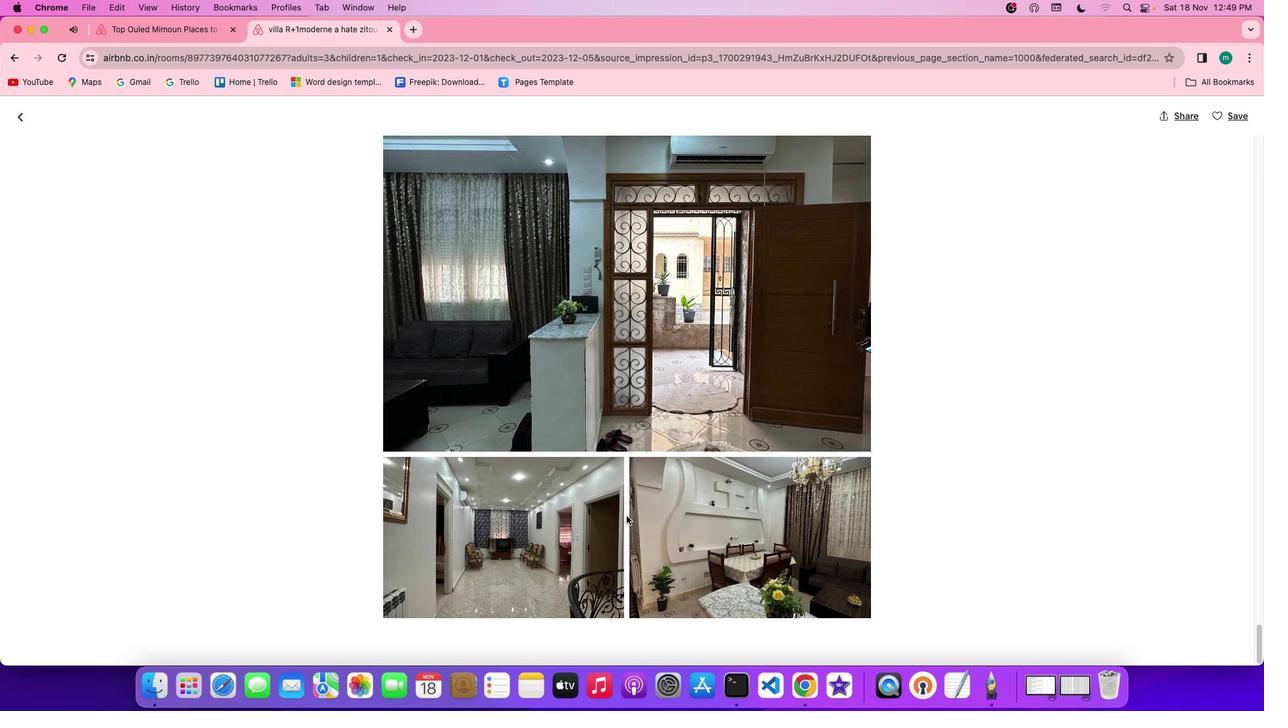
Action: Mouse scrolled (629, 518) with delta (1, 0)
Screenshot: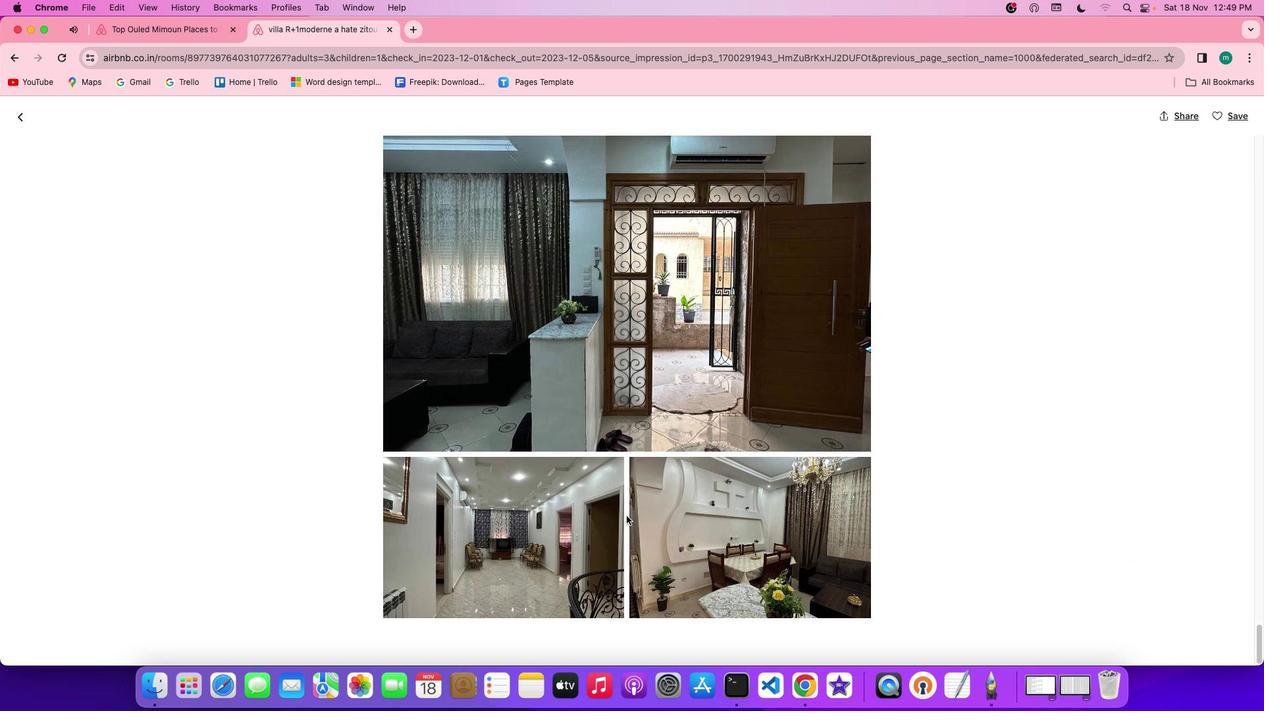 
Action: Mouse scrolled (629, 518) with delta (1, 0)
Screenshot: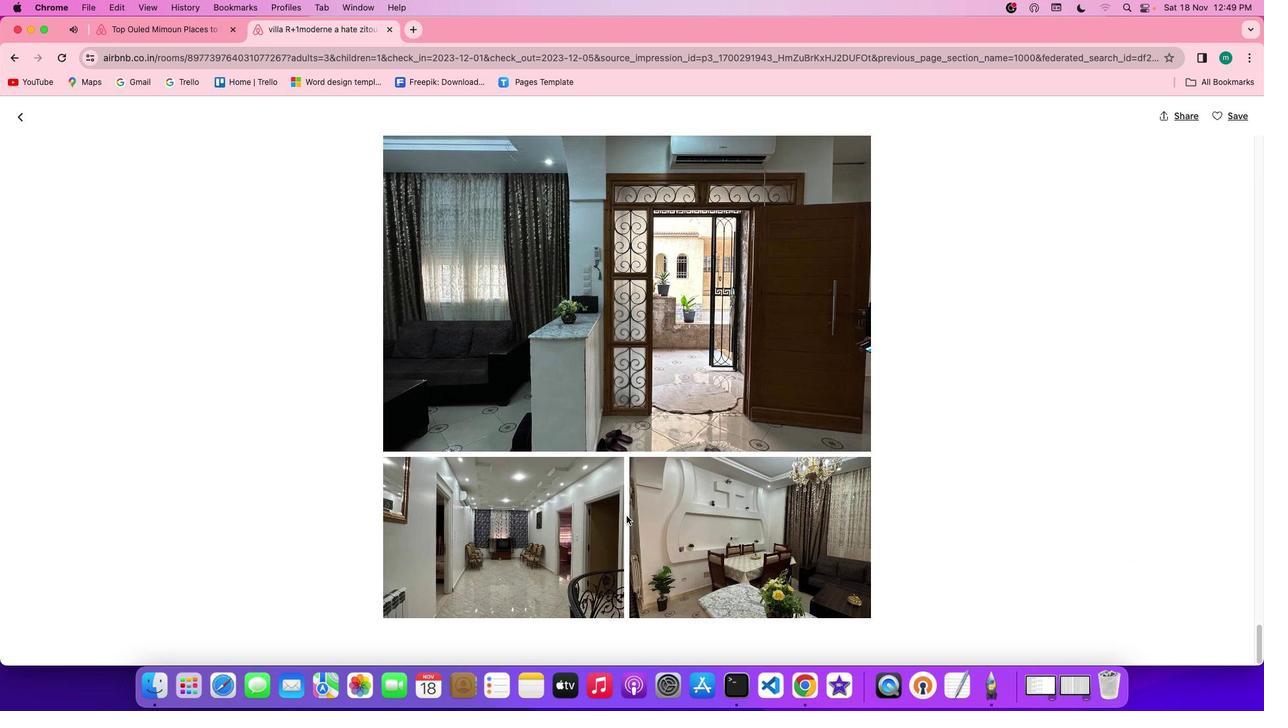 
Action: Mouse moved to (15, 113)
Screenshot: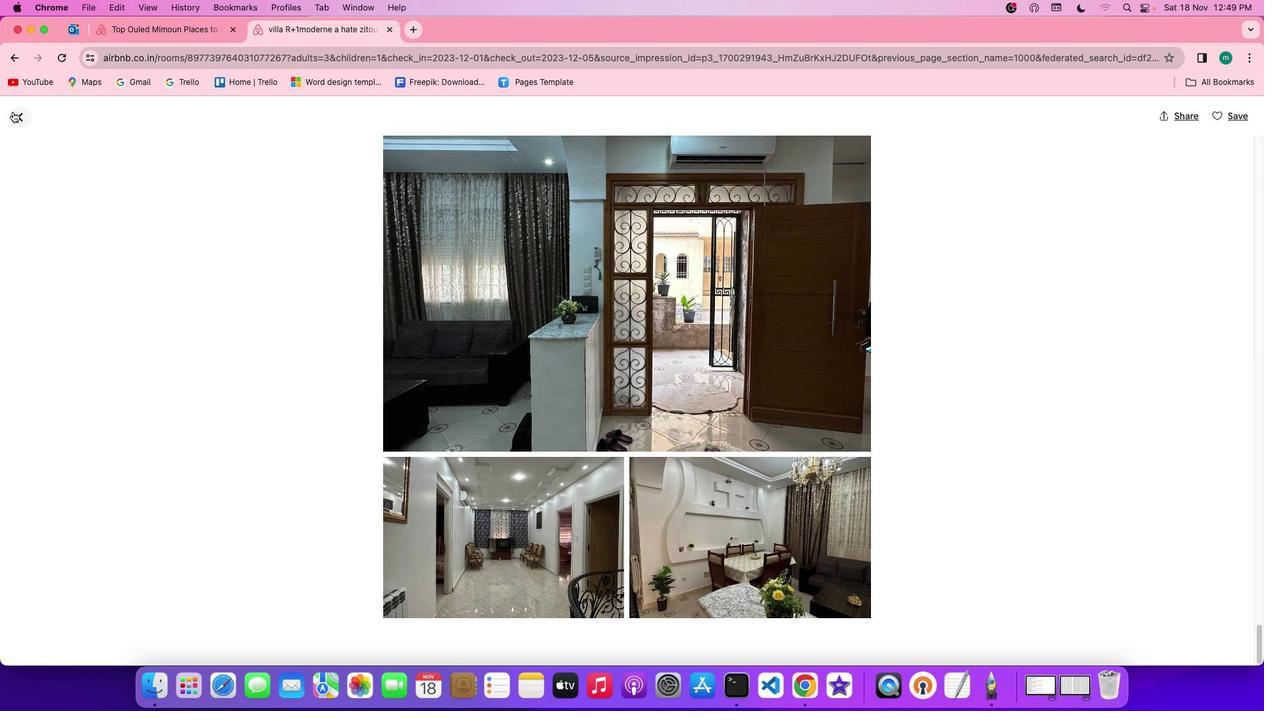 
Action: Mouse pressed left at (15, 113)
Screenshot: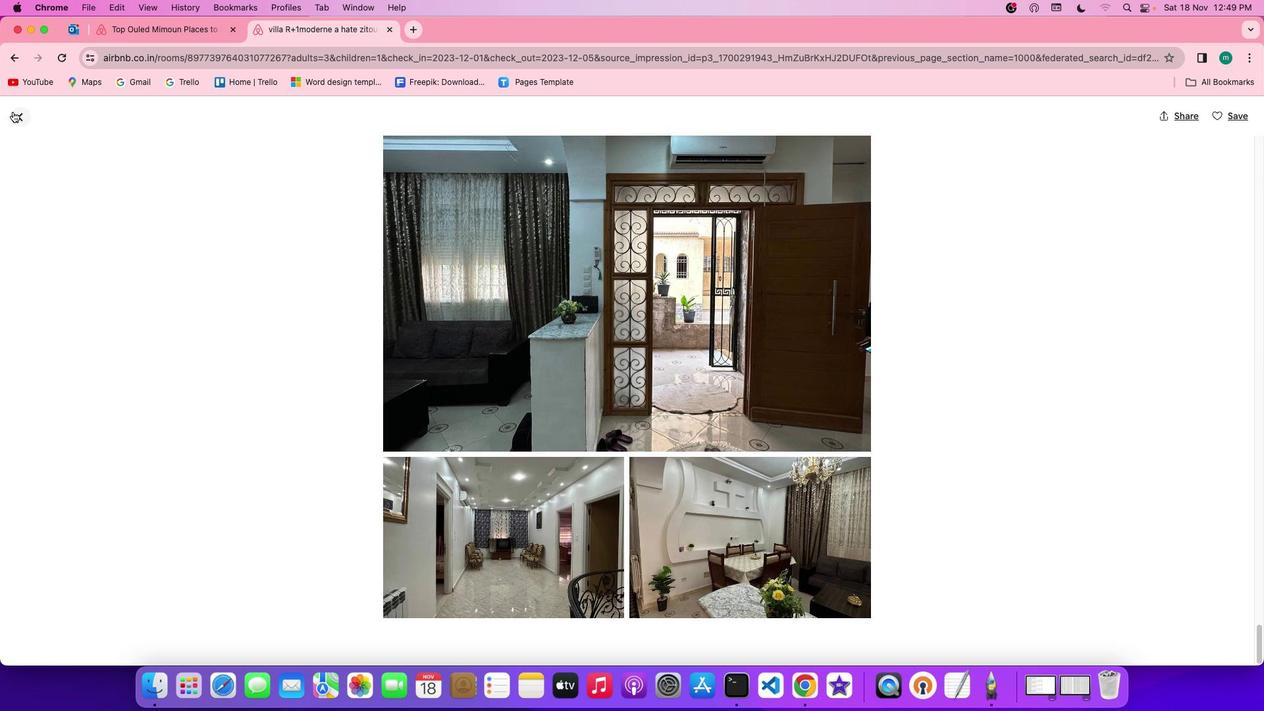
Action: Mouse moved to (518, 487)
Screenshot: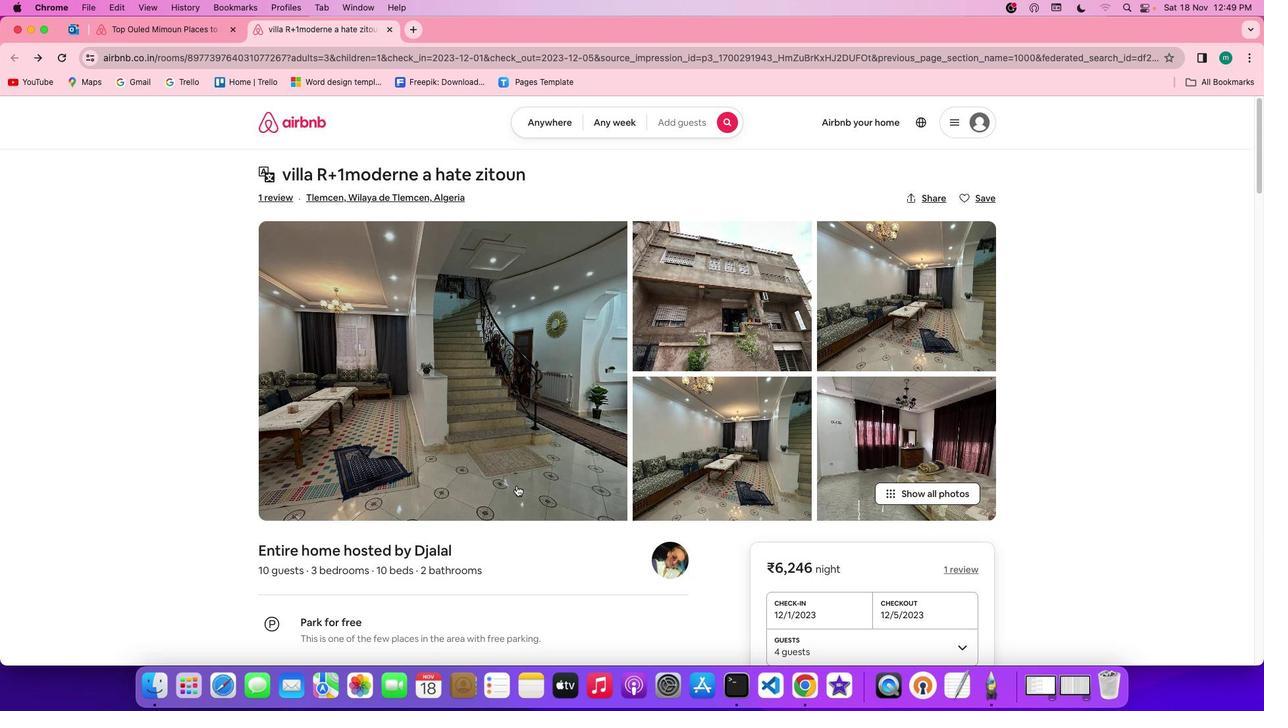 
Action: Mouse scrolled (518, 487) with delta (1, 1)
Screenshot: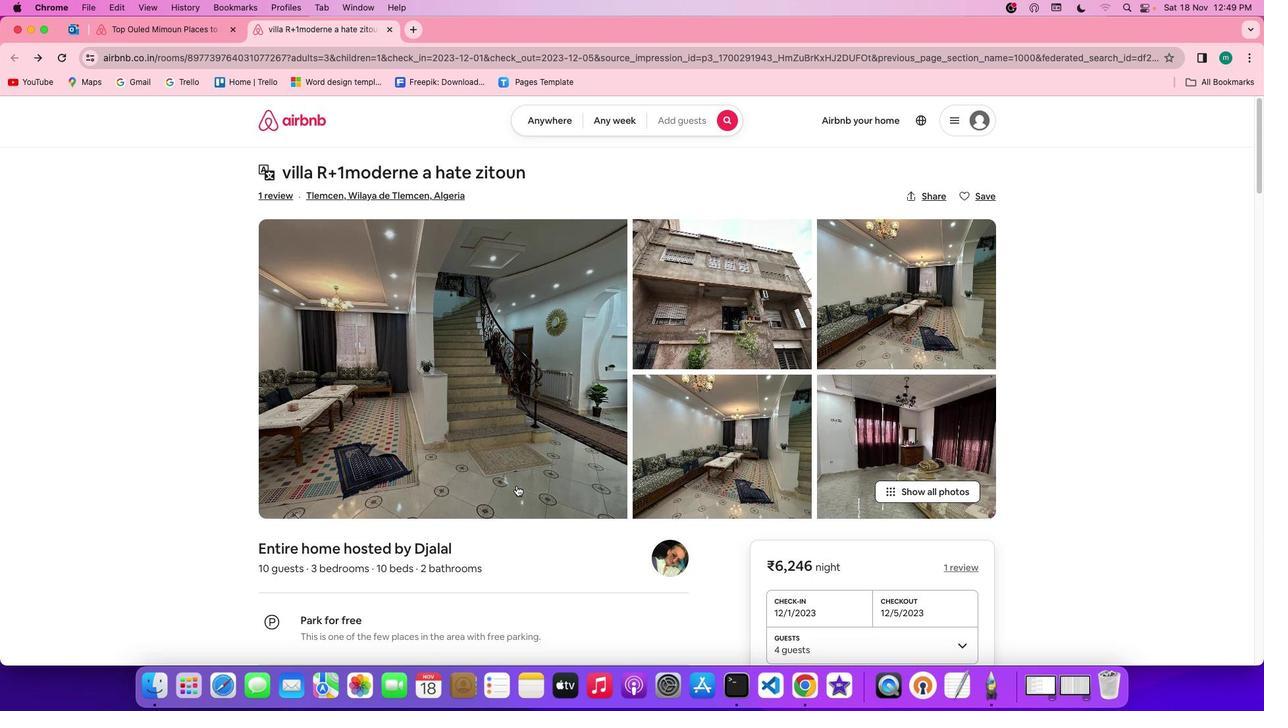 
Action: Mouse scrolled (518, 487) with delta (1, 1)
Screenshot: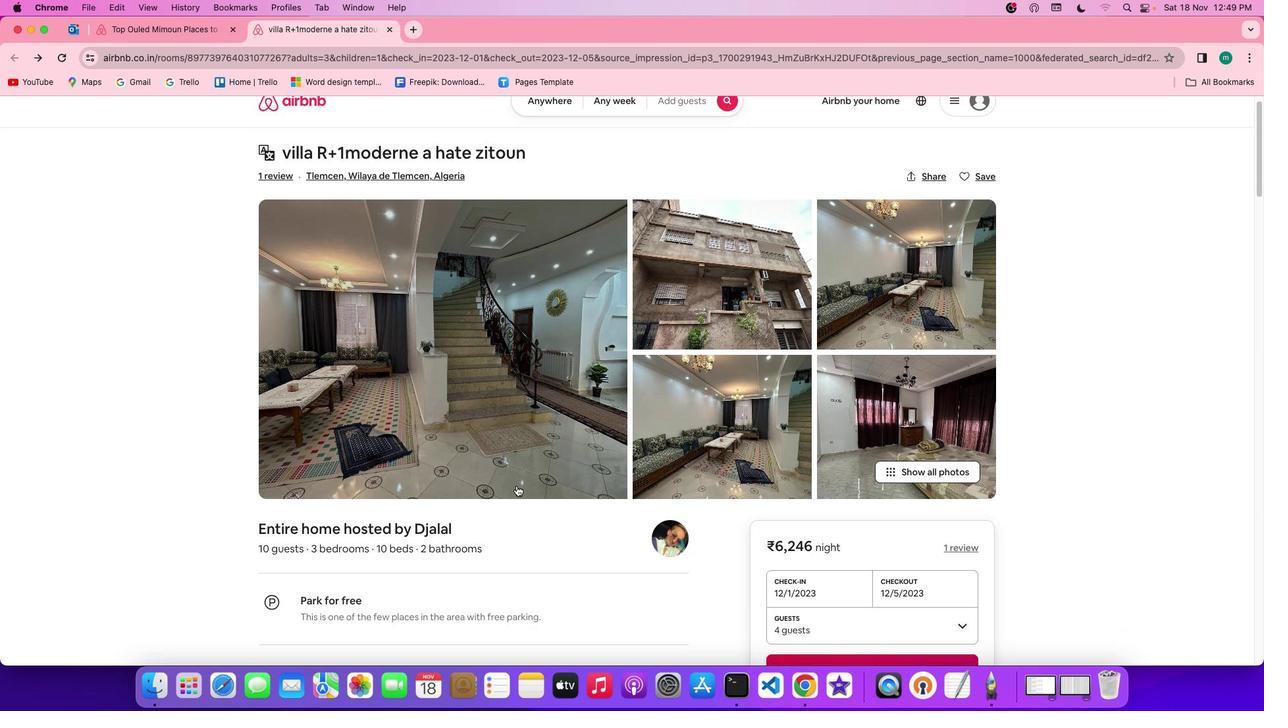 
Action: Mouse scrolled (518, 487) with delta (1, 1)
Screenshot: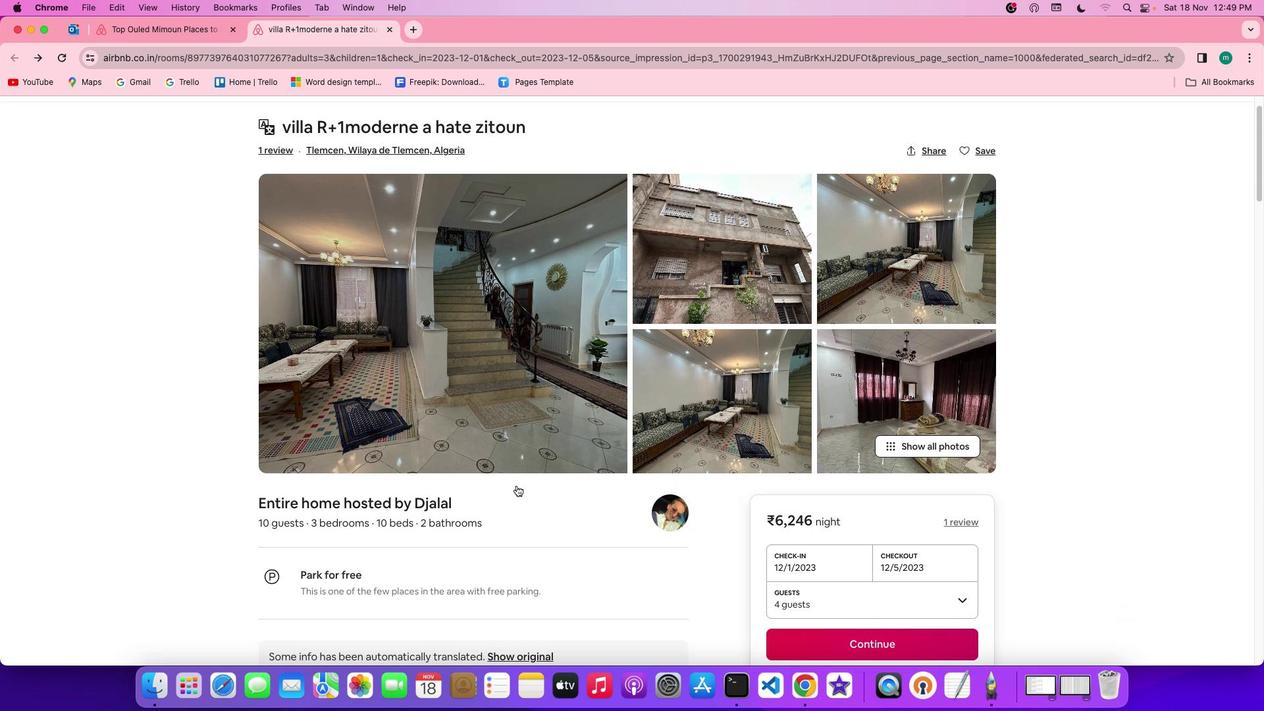 
Action: Mouse scrolled (518, 487) with delta (1, 0)
Screenshot: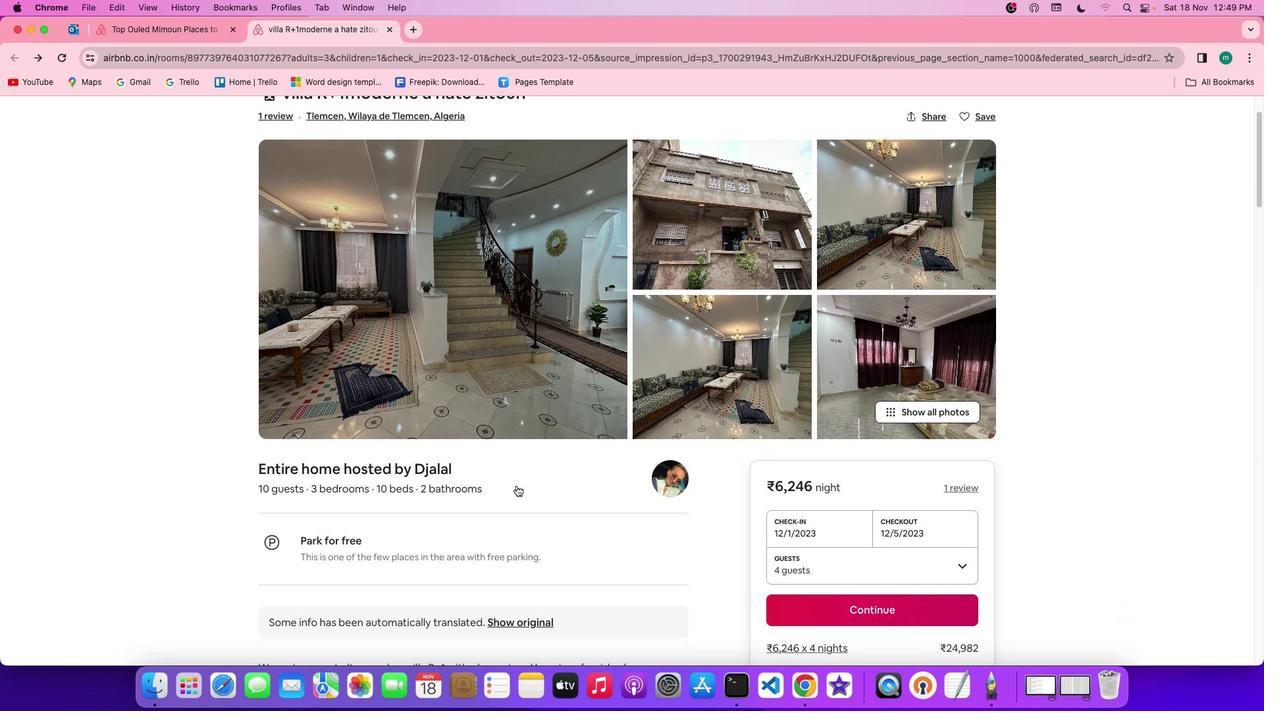 
Action: Mouse scrolled (518, 487) with delta (1, 0)
Screenshot: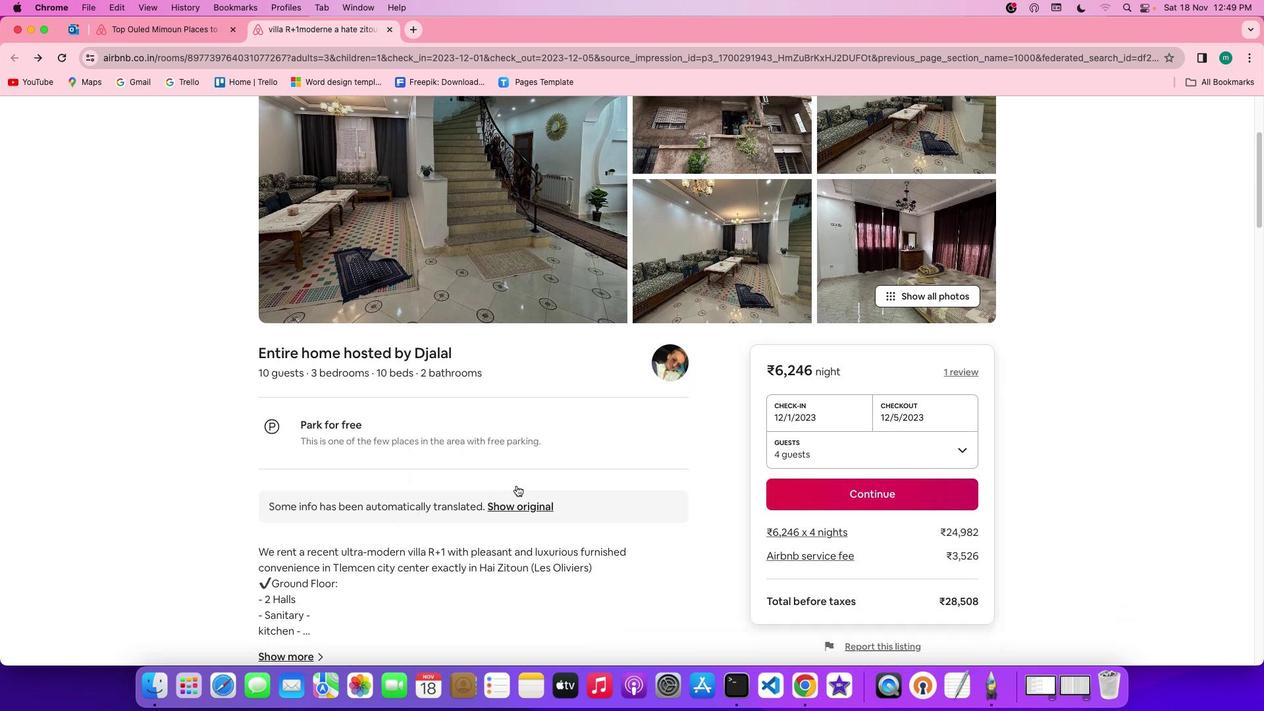 
Action: Mouse scrolled (518, 487) with delta (1, 1)
Screenshot: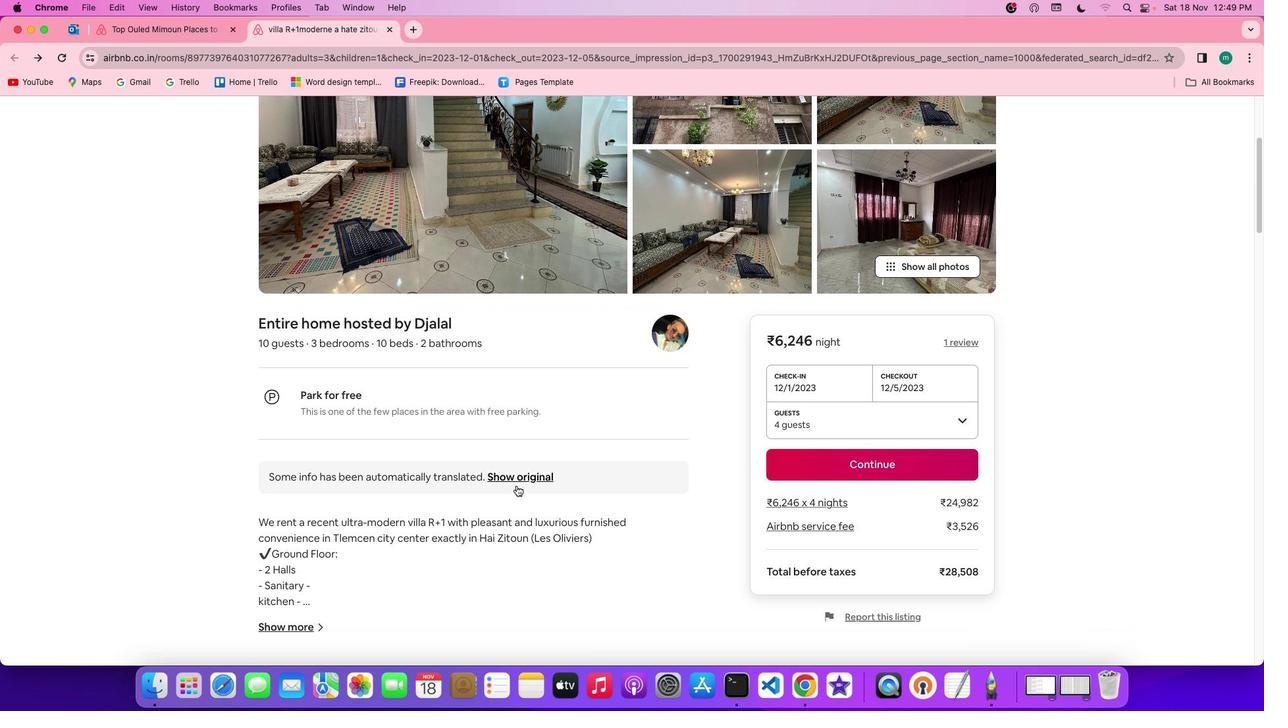 
Action: Mouse scrolled (518, 487) with delta (1, 1)
Screenshot: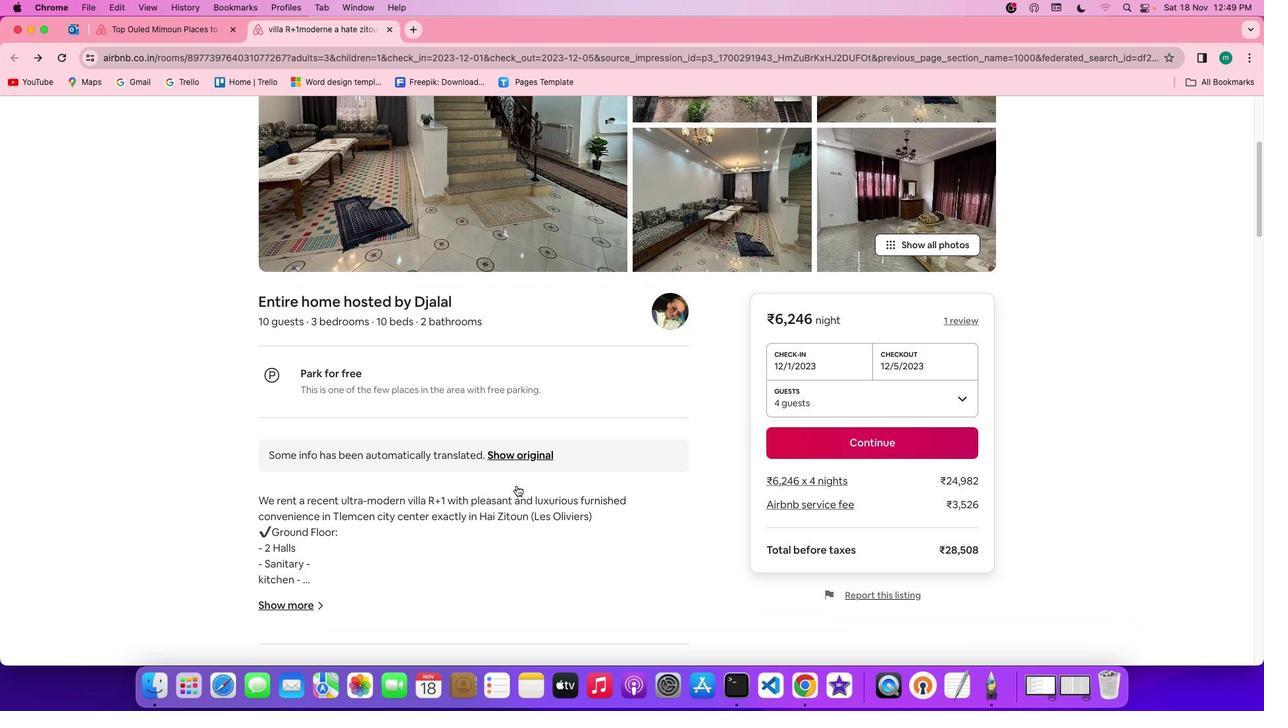 
Action: Mouse scrolled (518, 487) with delta (1, 0)
Screenshot: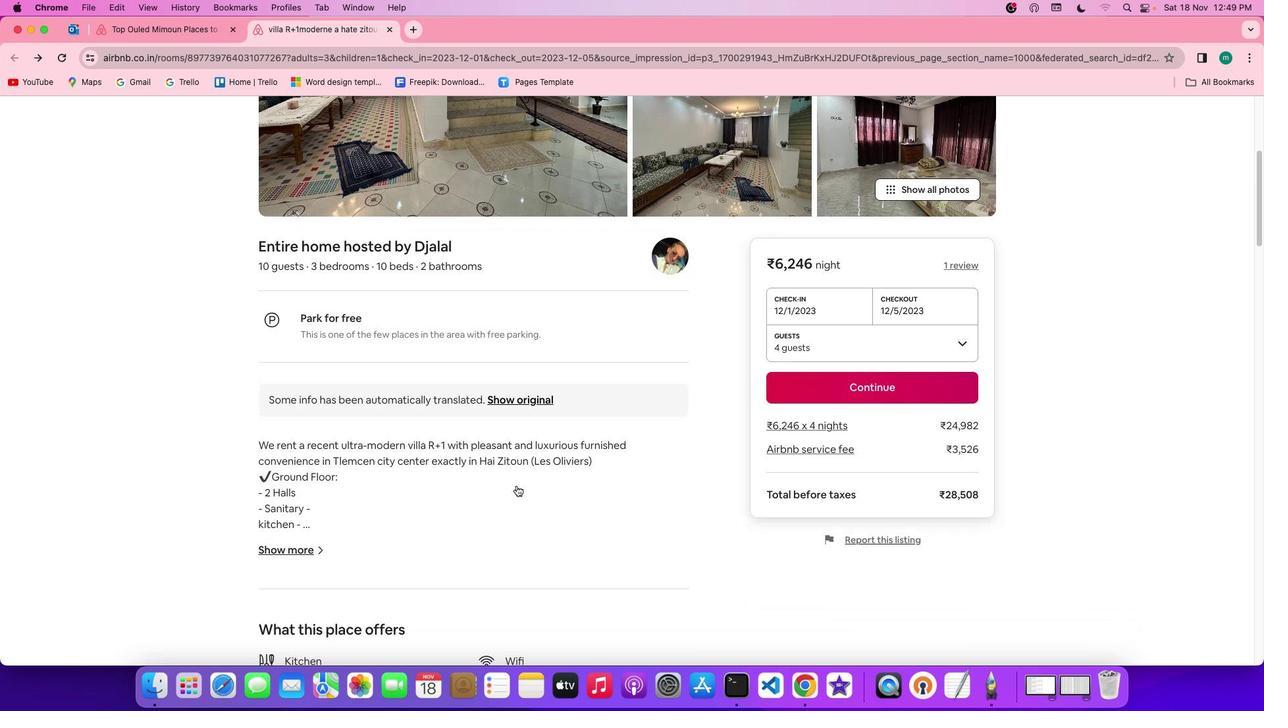 
Action: Mouse scrolled (518, 487) with delta (1, 0)
Screenshot: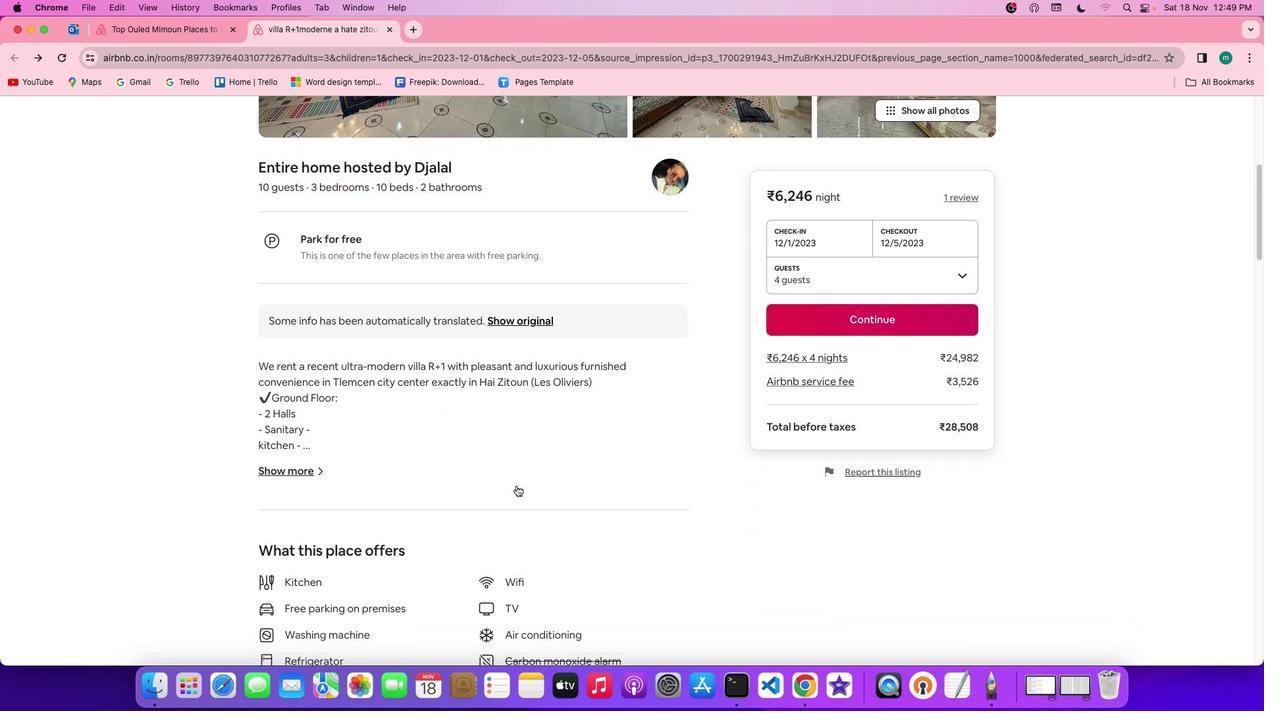 
Action: Mouse scrolled (518, 487) with delta (1, 1)
Screenshot: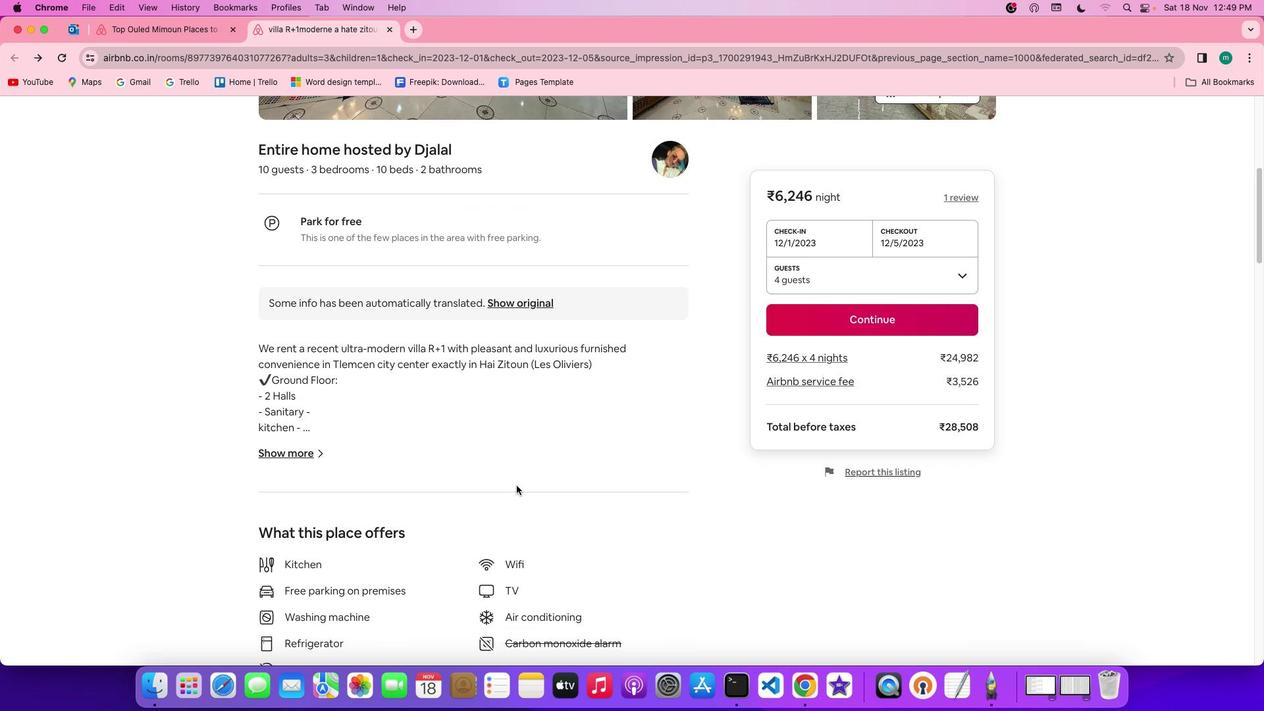 
Action: Mouse scrolled (518, 487) with delta (1, 1)
Screenshot: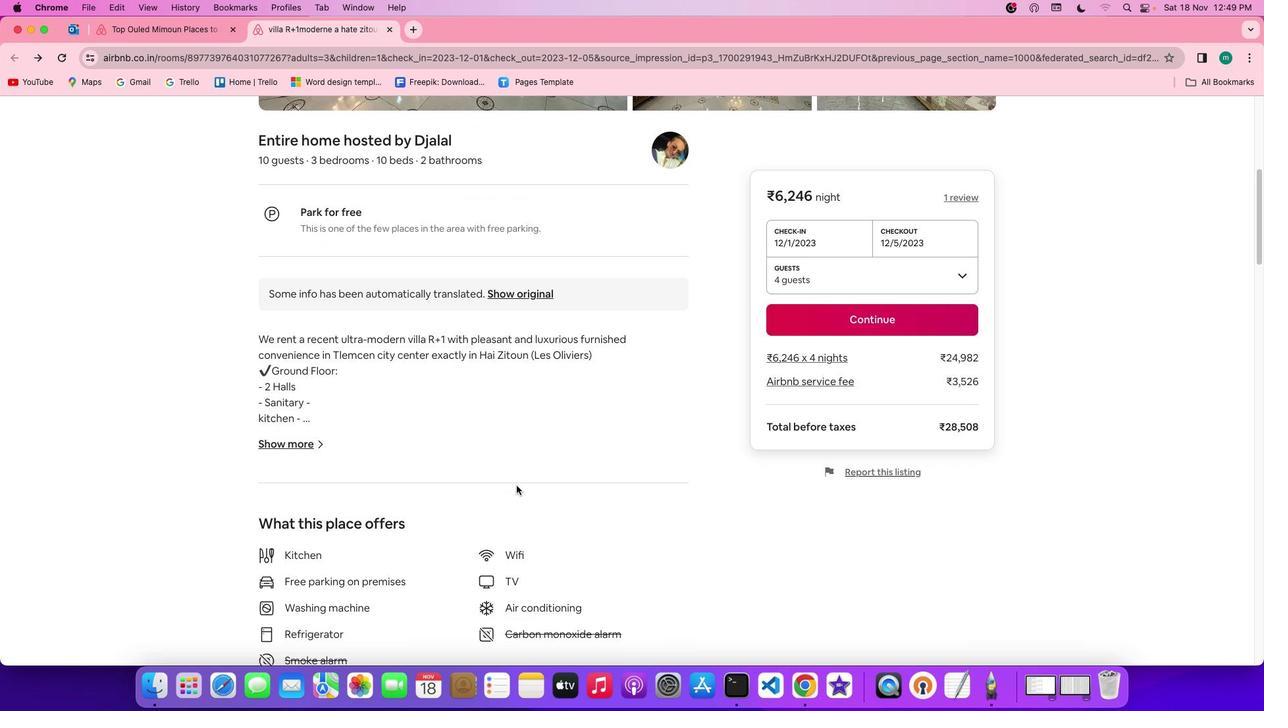 
Action: Mouse scrolled (518, 487) with delta (1, 0)
Screenshot: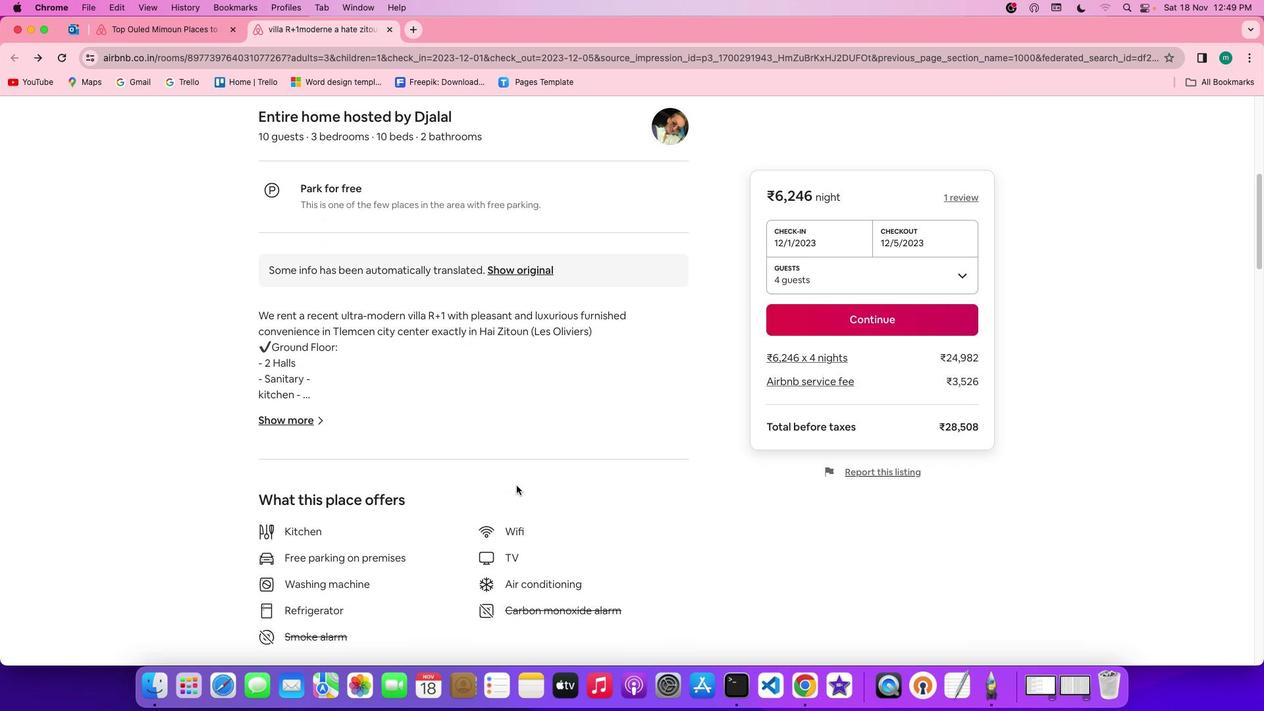 
Action: Mouse scrolled (518, 487) with delta (1, 0)
Screenshot: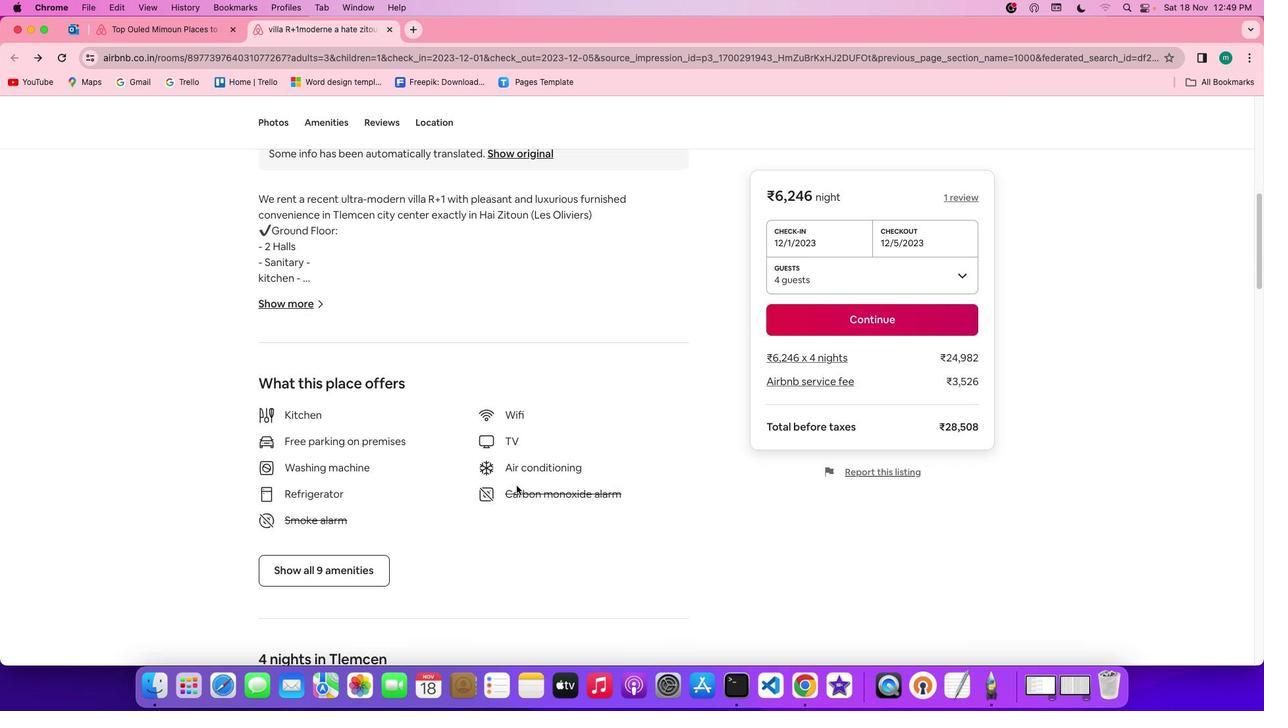 
Action: Mouse moved to (287, 238)
Screenshot: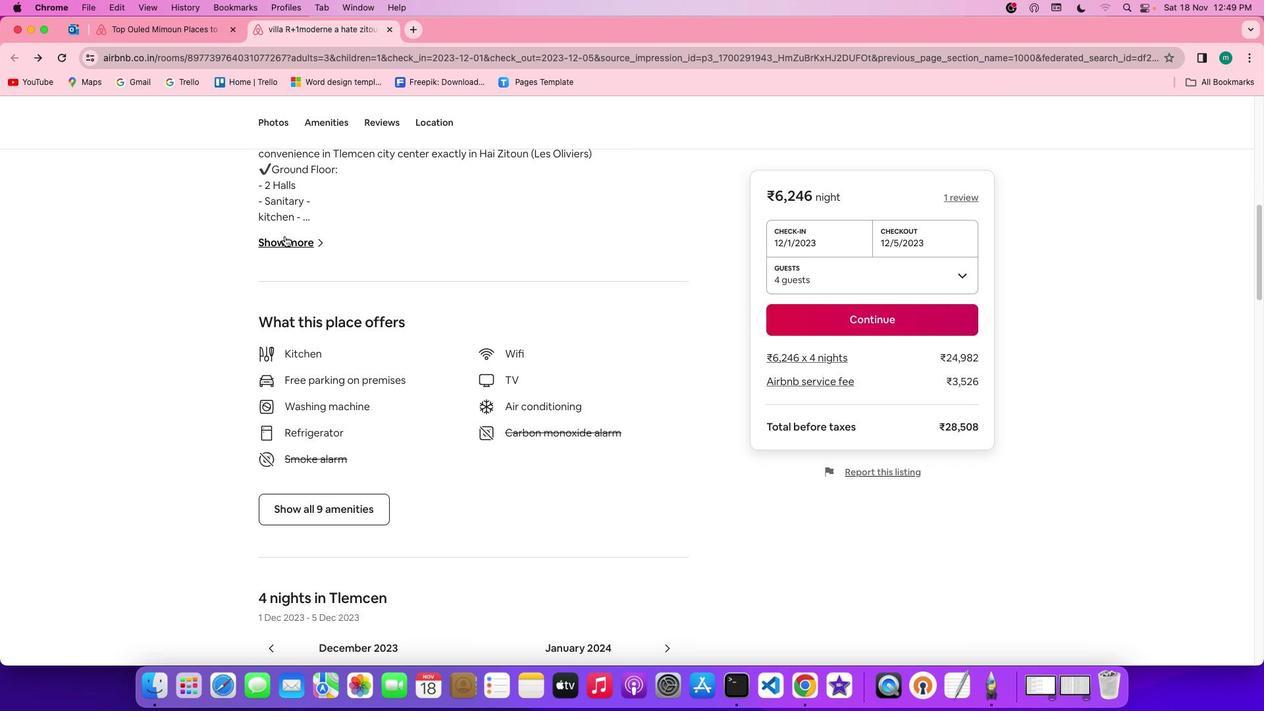 
Action: Mouse pressed left at (287, 238)
Screenshot: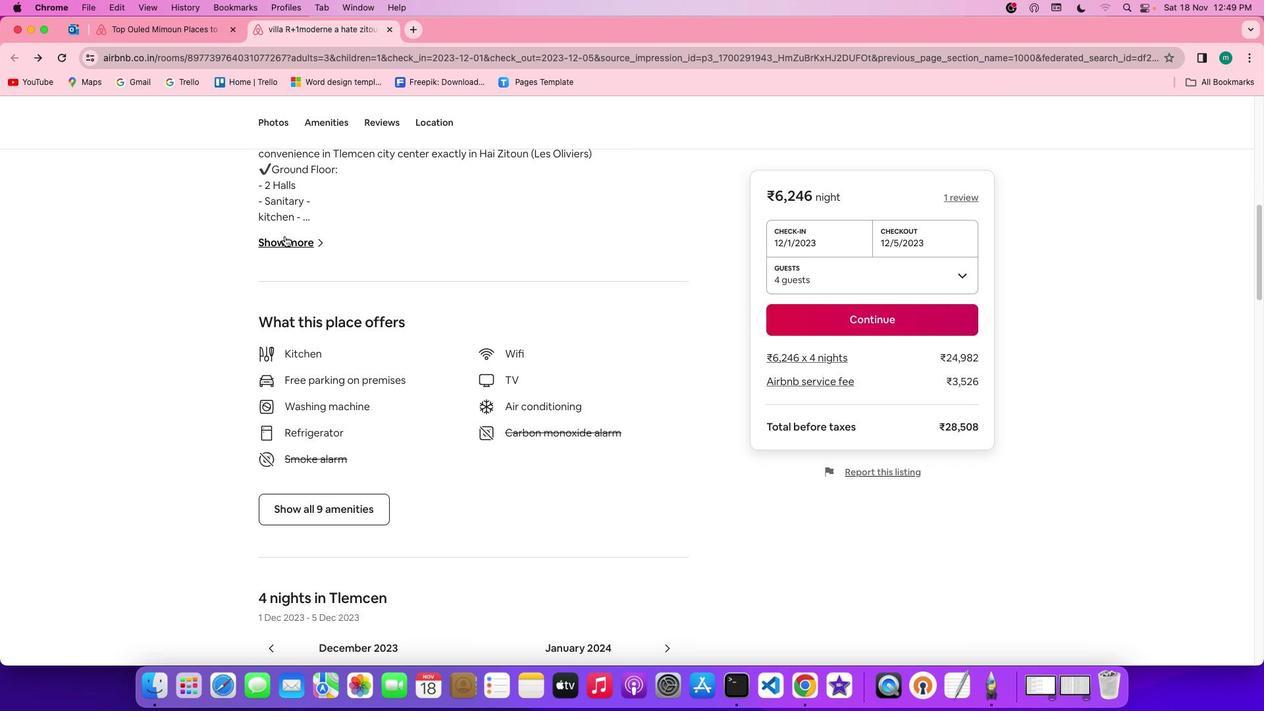 
Action: Mouse moved to (603, 403)
Screenshot: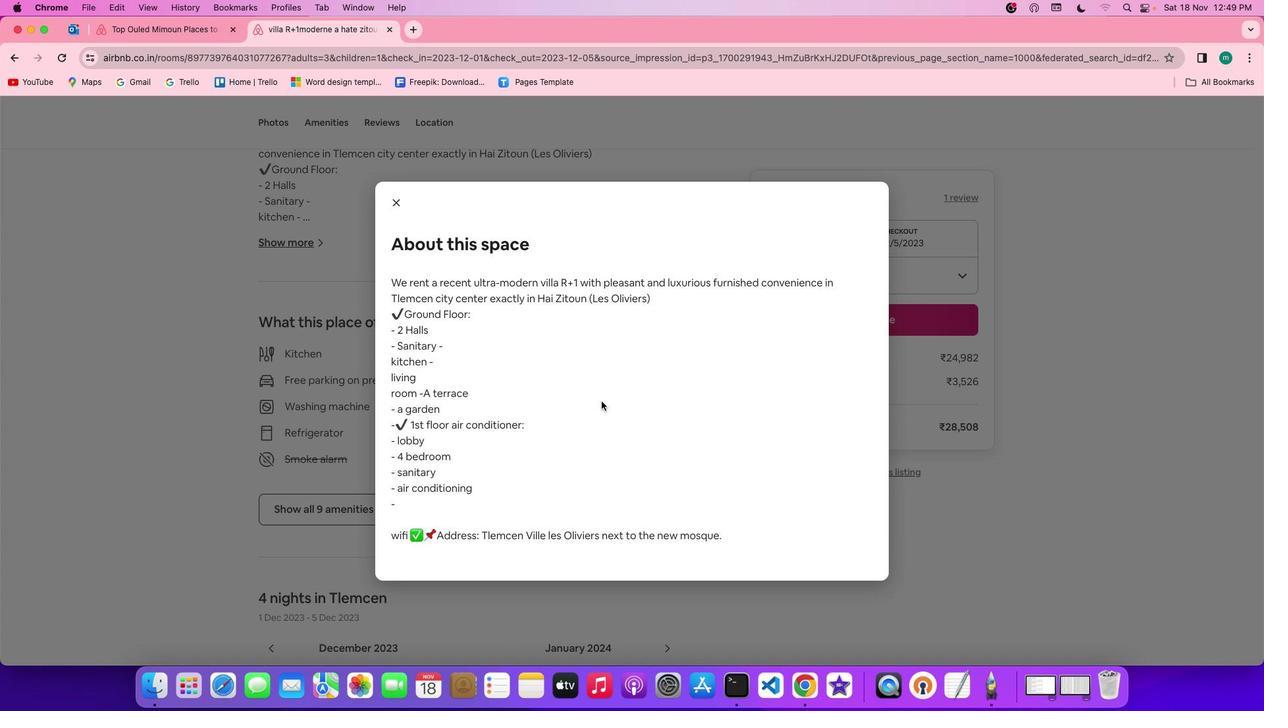 
Action: Mouse scrolled (603, 403) with delta (1, 1)
Screenshot: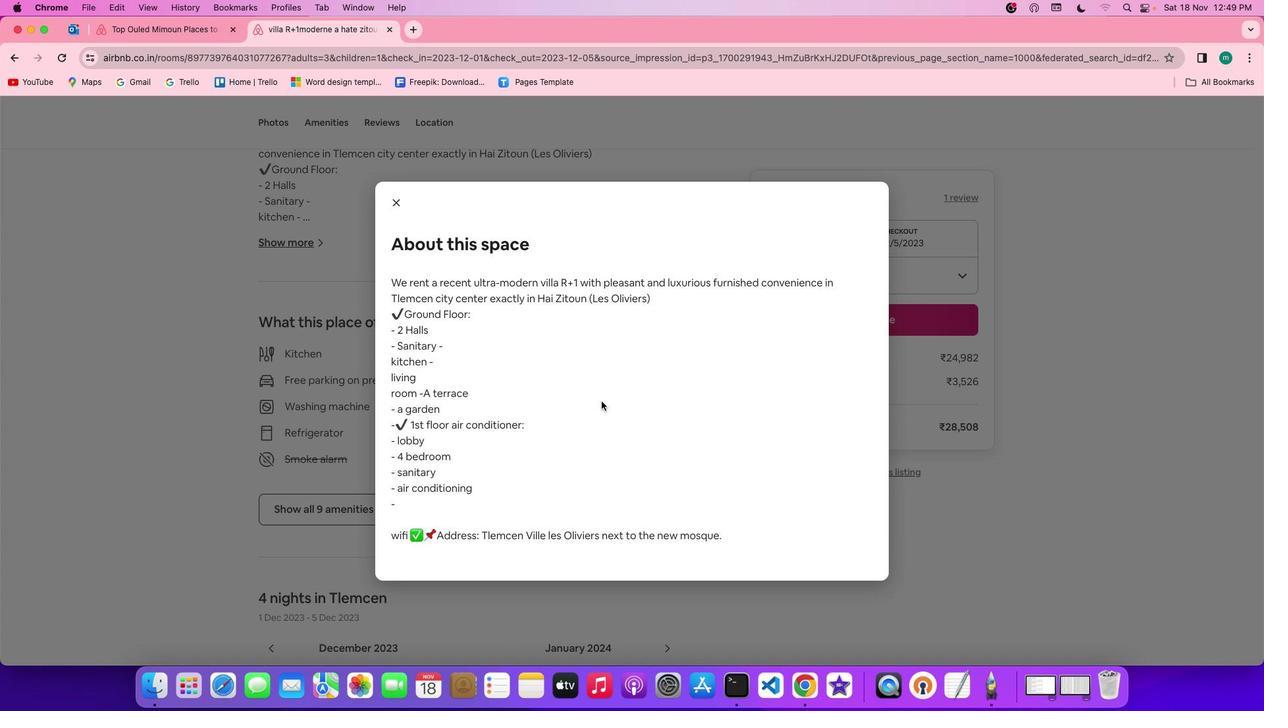 
Action: Mouse scrolled (603, 403) with delta (1, 1)
Screenshot: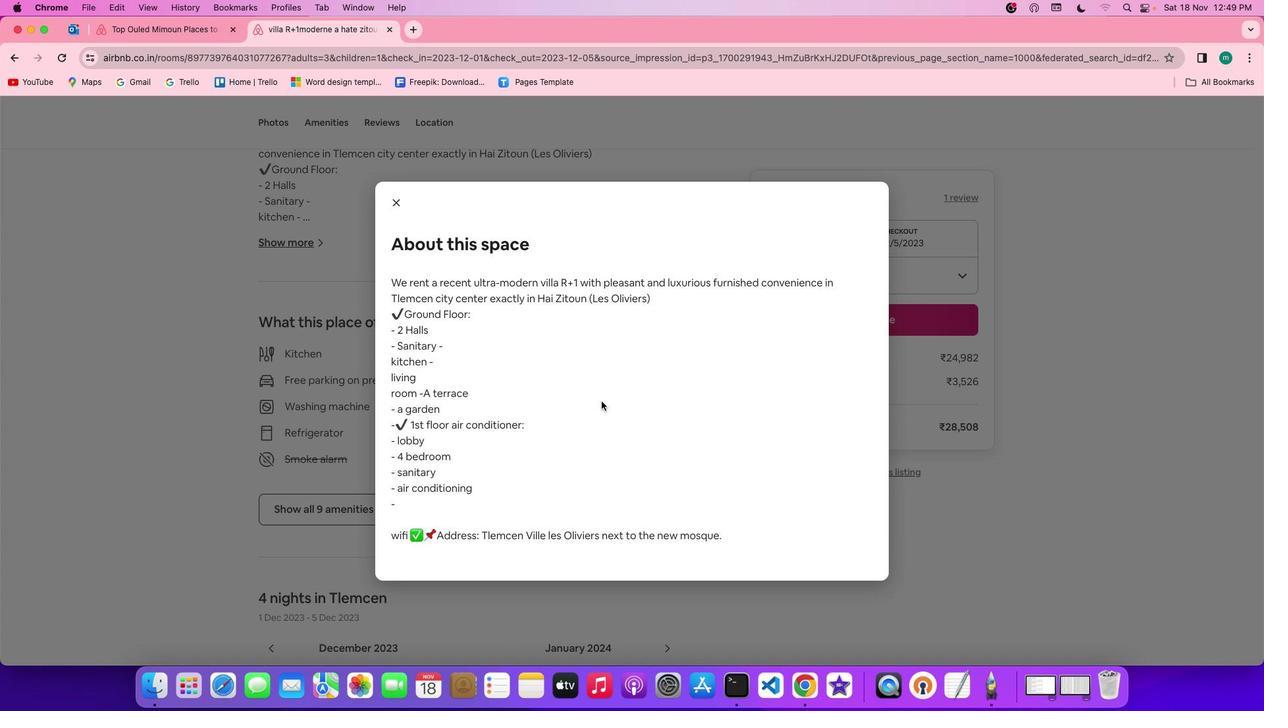 
Action: Mouse scrolled (603, 403) with delta (1, 0)
Screenshot: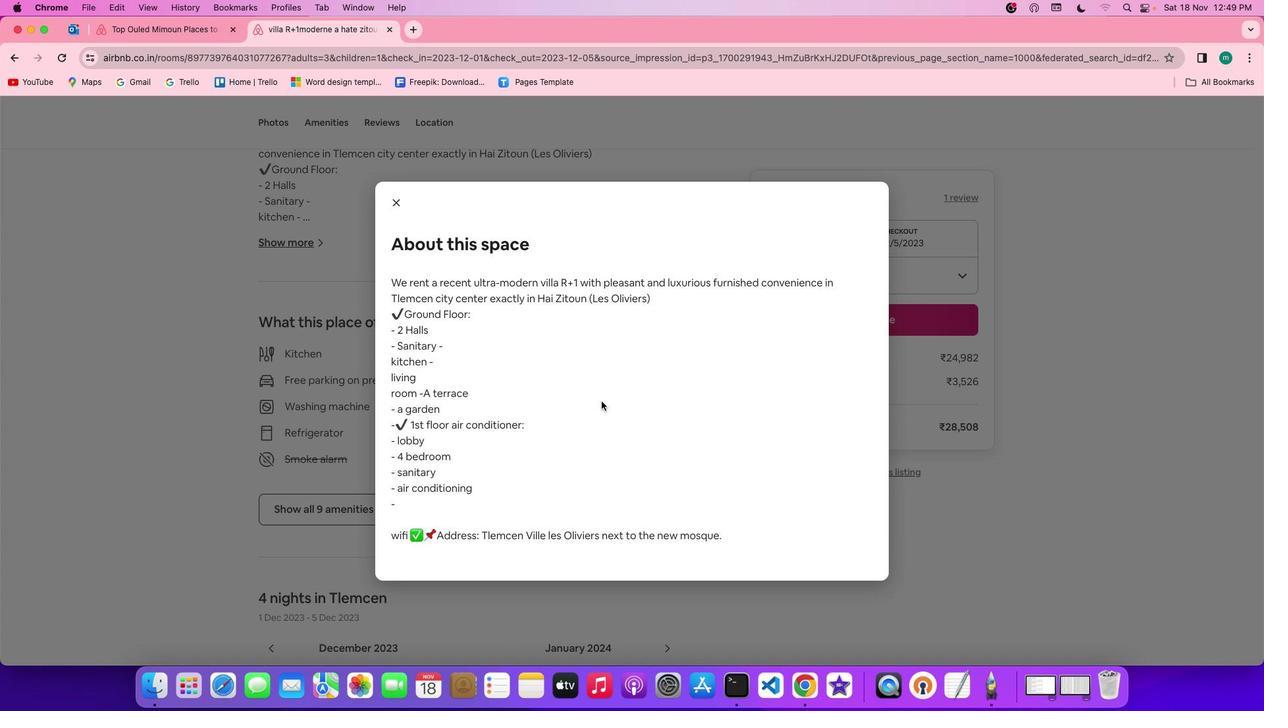 
Action: Mouse scrolled (603, 403) with delta (1, 0)
Screenshot: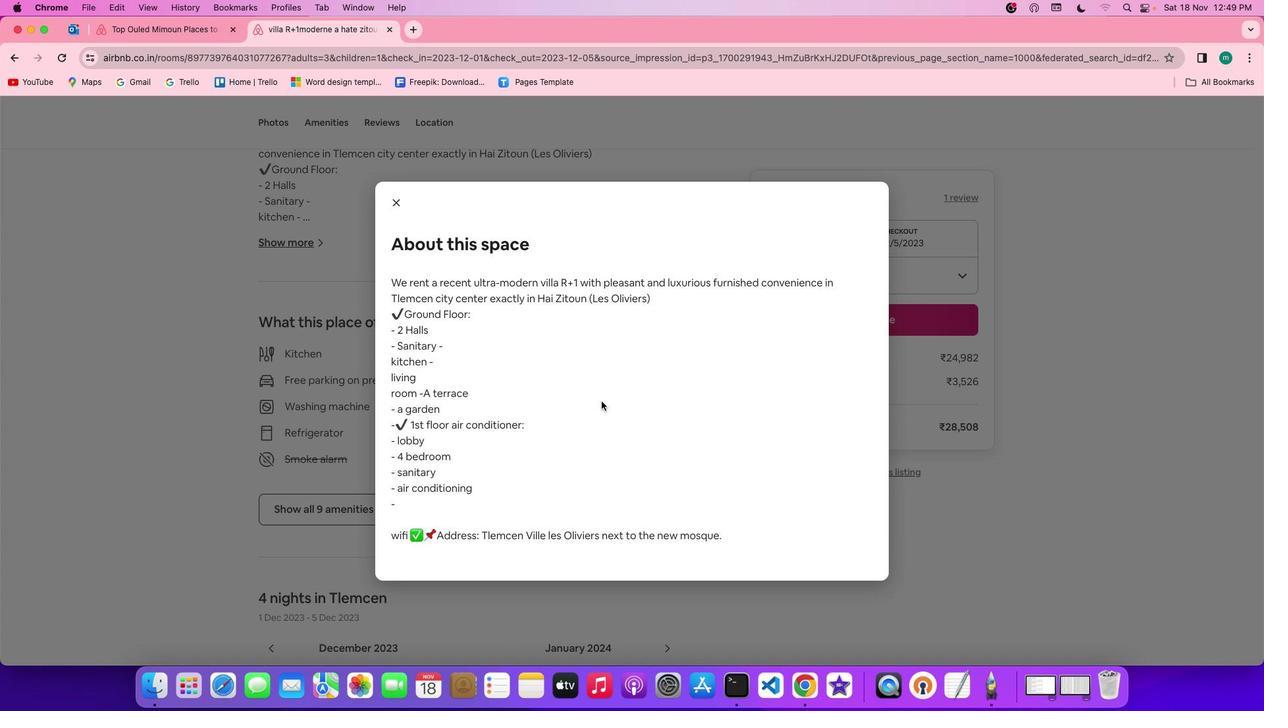
Action: Mouse scrolled (603, 403) with delta (1, -1)
Screenshot: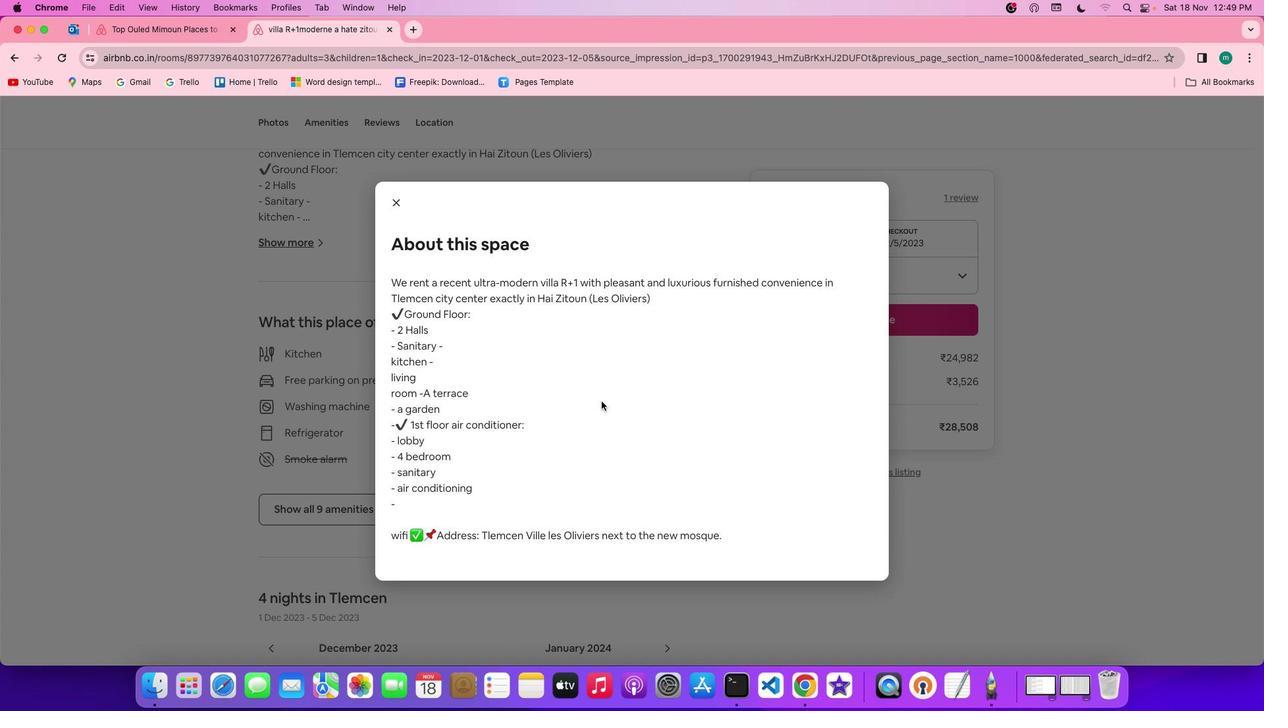 
Action: Mouse scrolled (603, 403) with delta (1, -1)
Screenshot: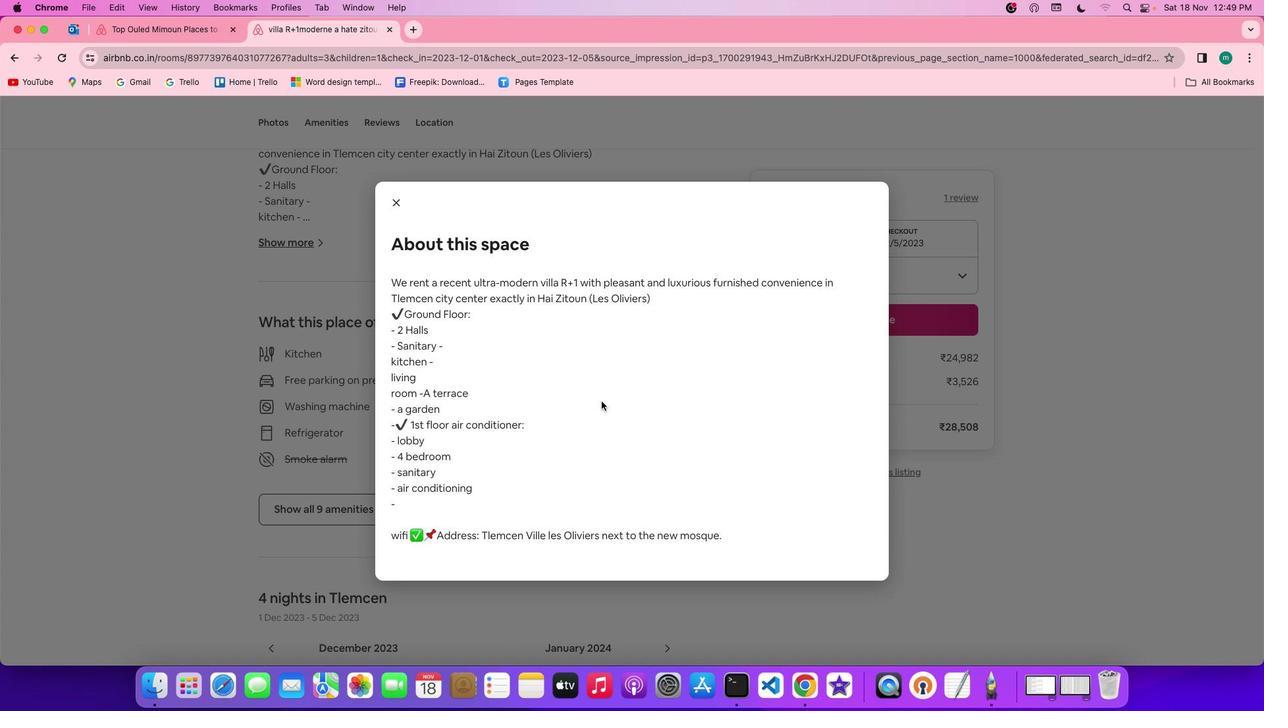 
Action: Mouse moved to (392, 198)
Screenshot: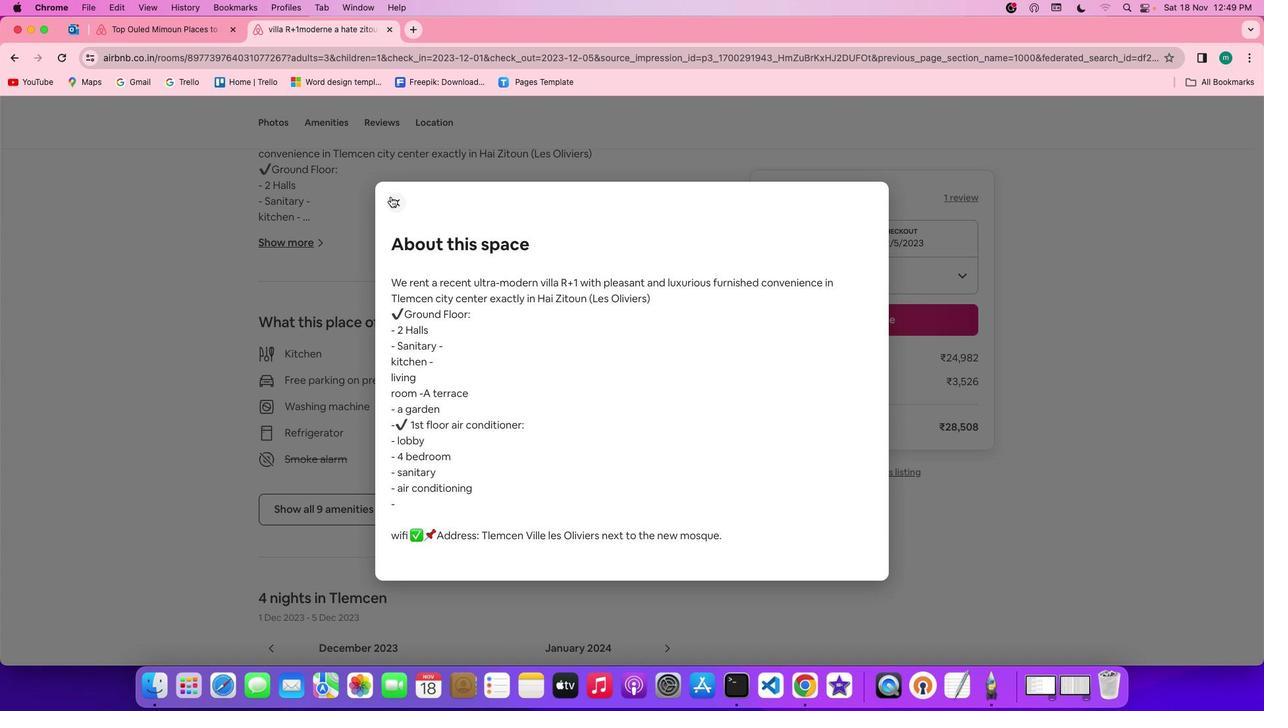 
Action: Mouse pressed left at (392, 198)
